Task: Look for Airbnb options in Sabanalarga, Colombia from 8th December, 2023 to 12th December, 2023 for 2 adults.1  bedroom having 1 bed and 1 bathroom. Amenities needed are: washing machine. Look for 4 properties as per requirement.
Action: Mouse moved to (706, 262)
Screenshot: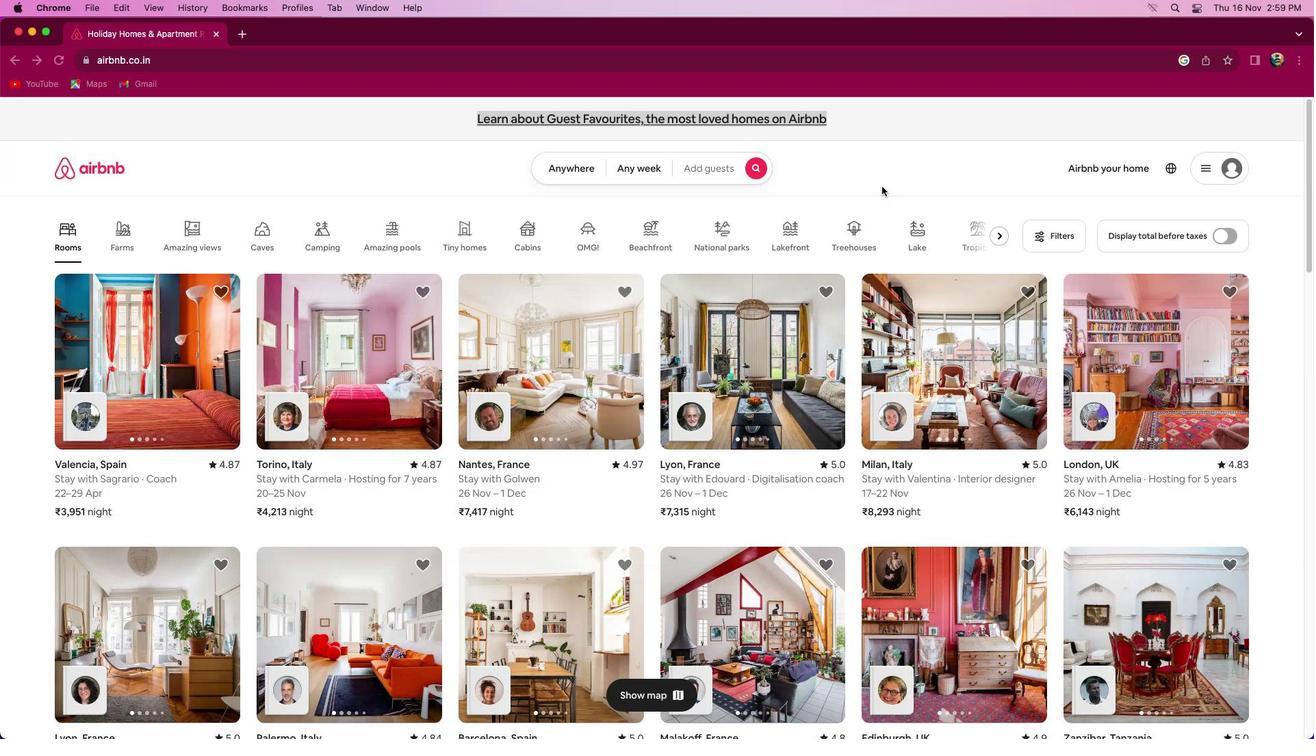 
Action: Mouse pressed left at (706, 262)
Screenshot: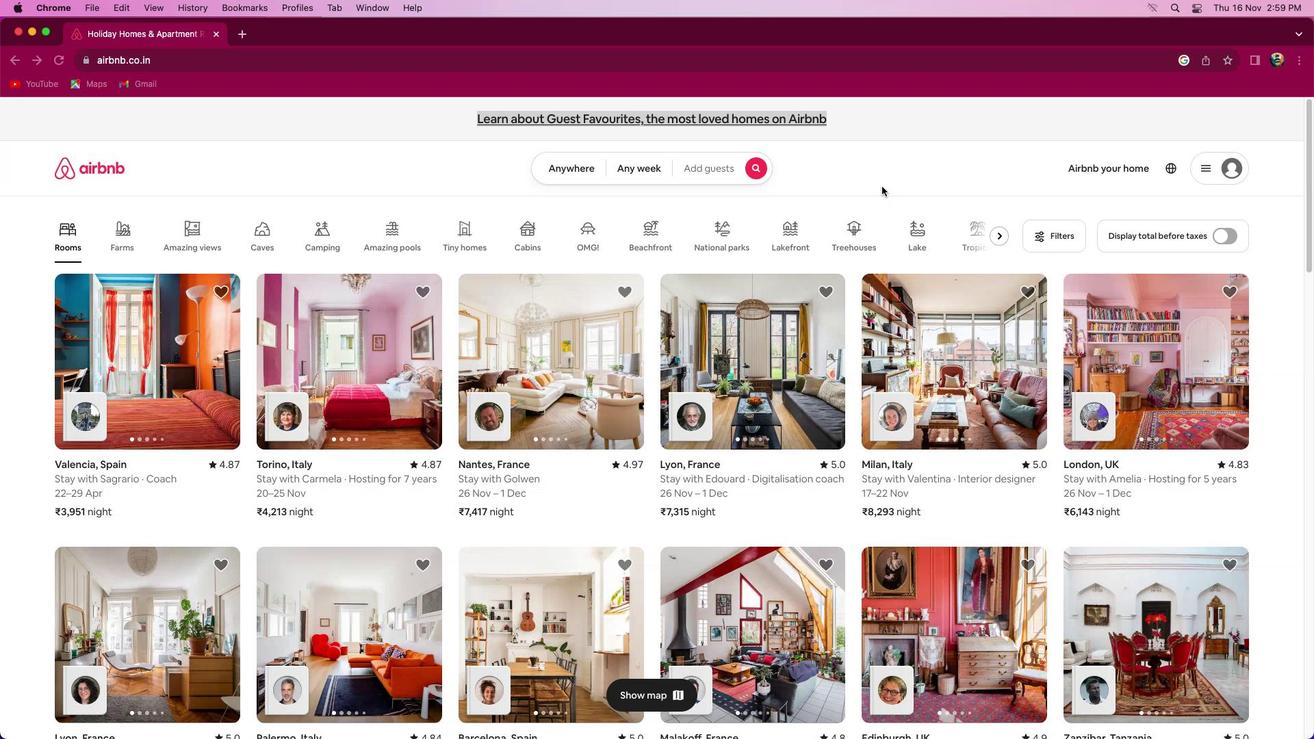 
Action: Mouse moved to (514, 249)
Screenshot: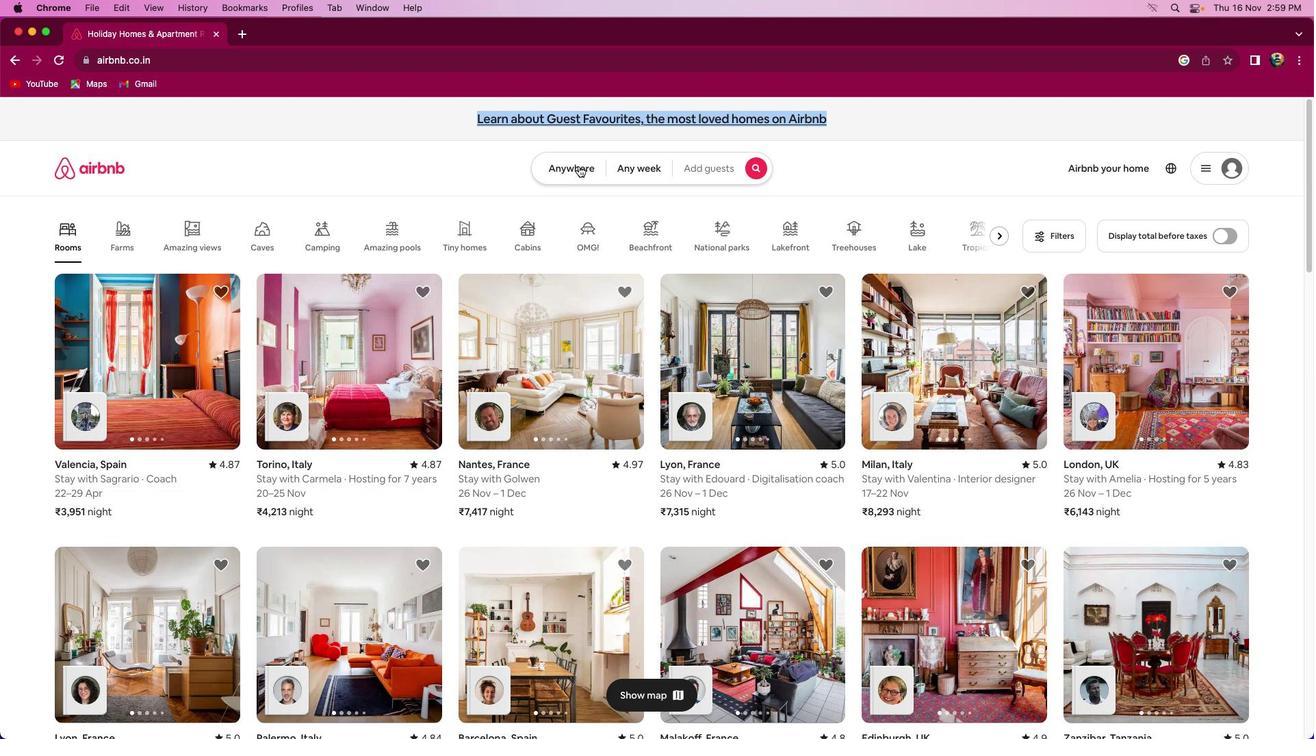 
Action: Mouse pressed left at (514, 249)
Screenshot: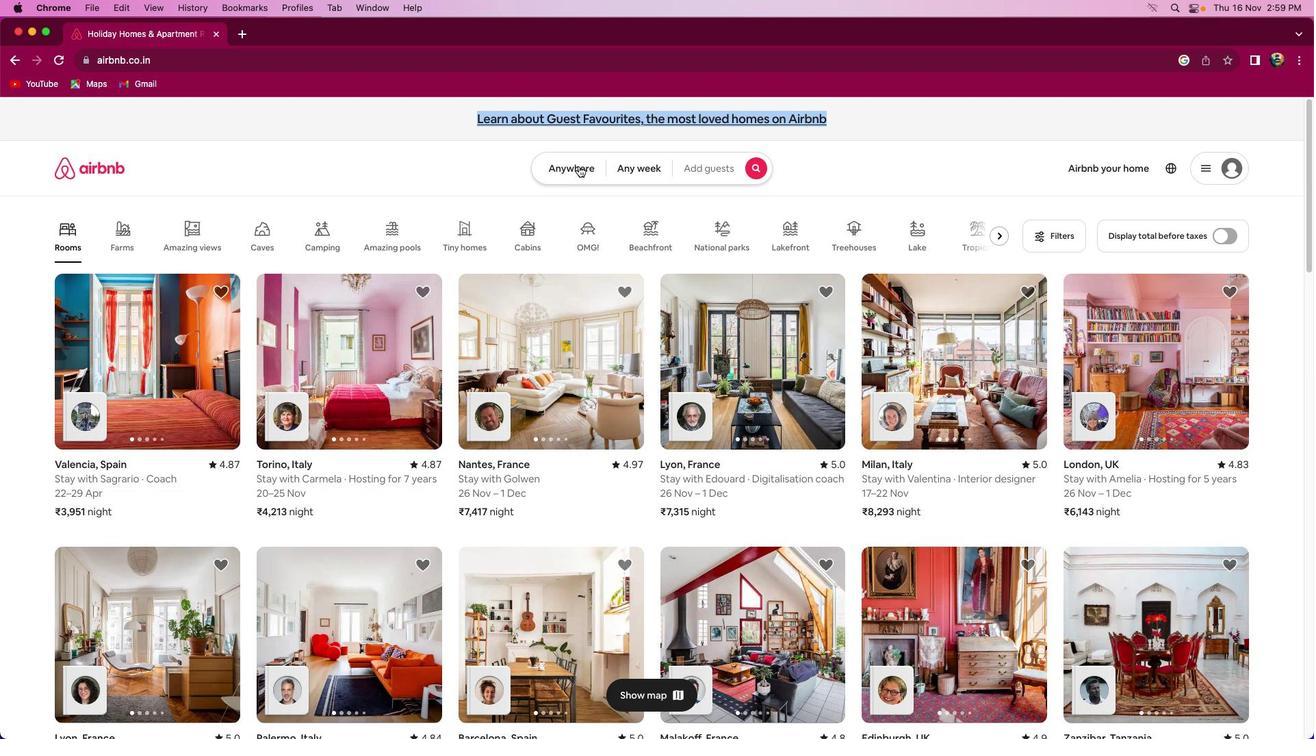 
Action: Mouse moved to (462, 280)
Screenshot: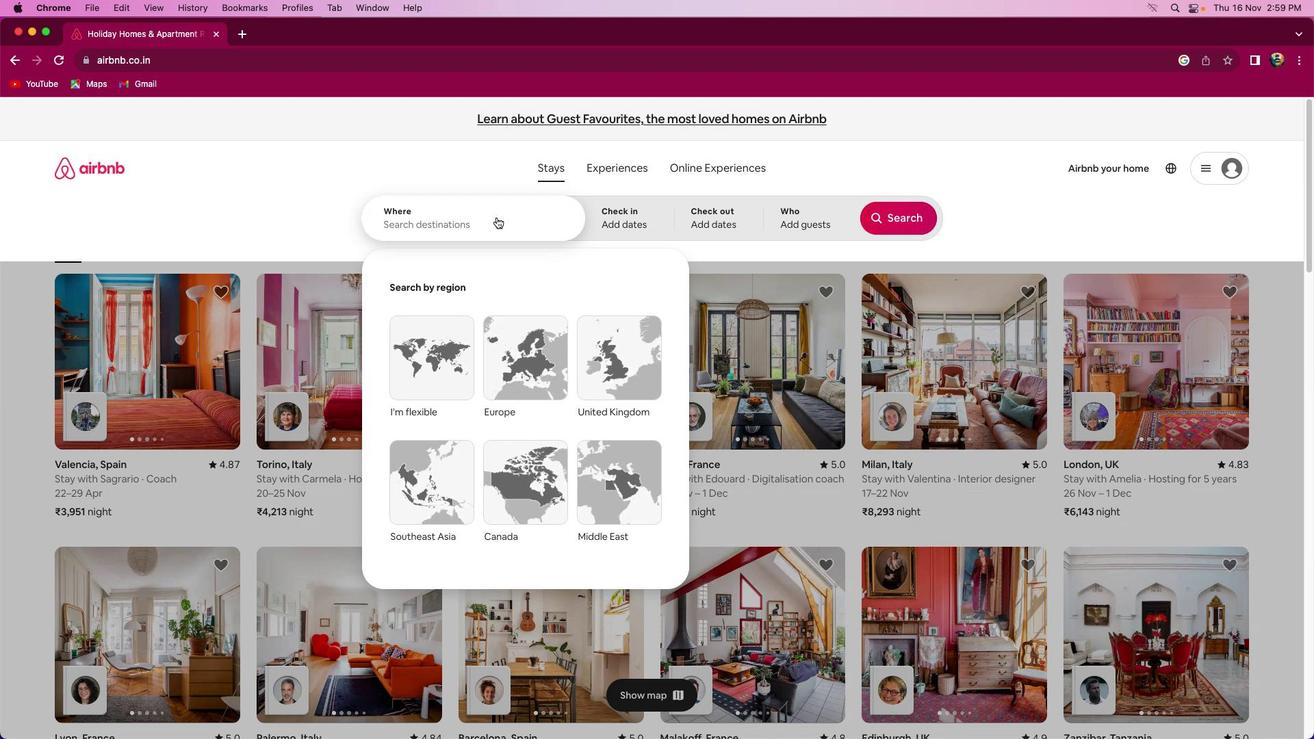 
Action: Mouse pressed left at (462, 280)
Screenshot: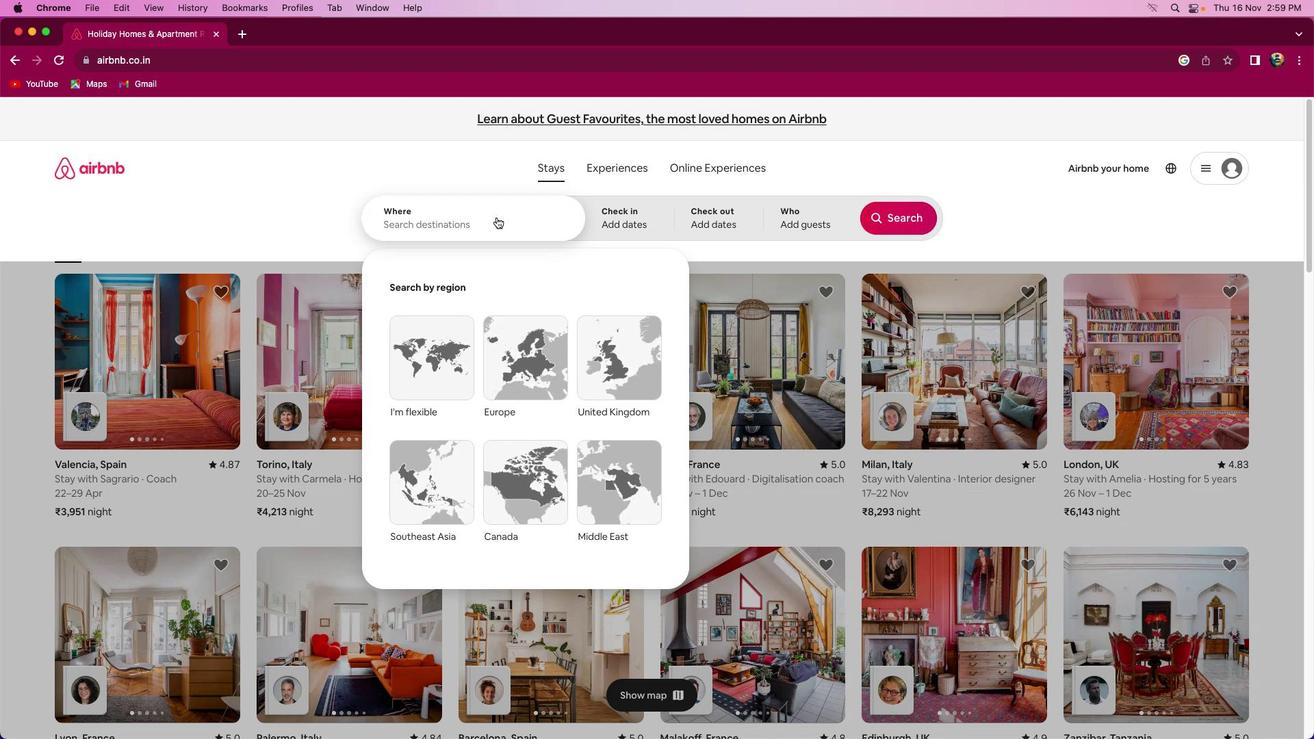 
Action: Key pressed Key.shift_r'S''a''b''a''n''a''l''a''r''g''a'','Key.spaceKey.shift_r'C''o''l''o''m''b''i''a'
Screenshot: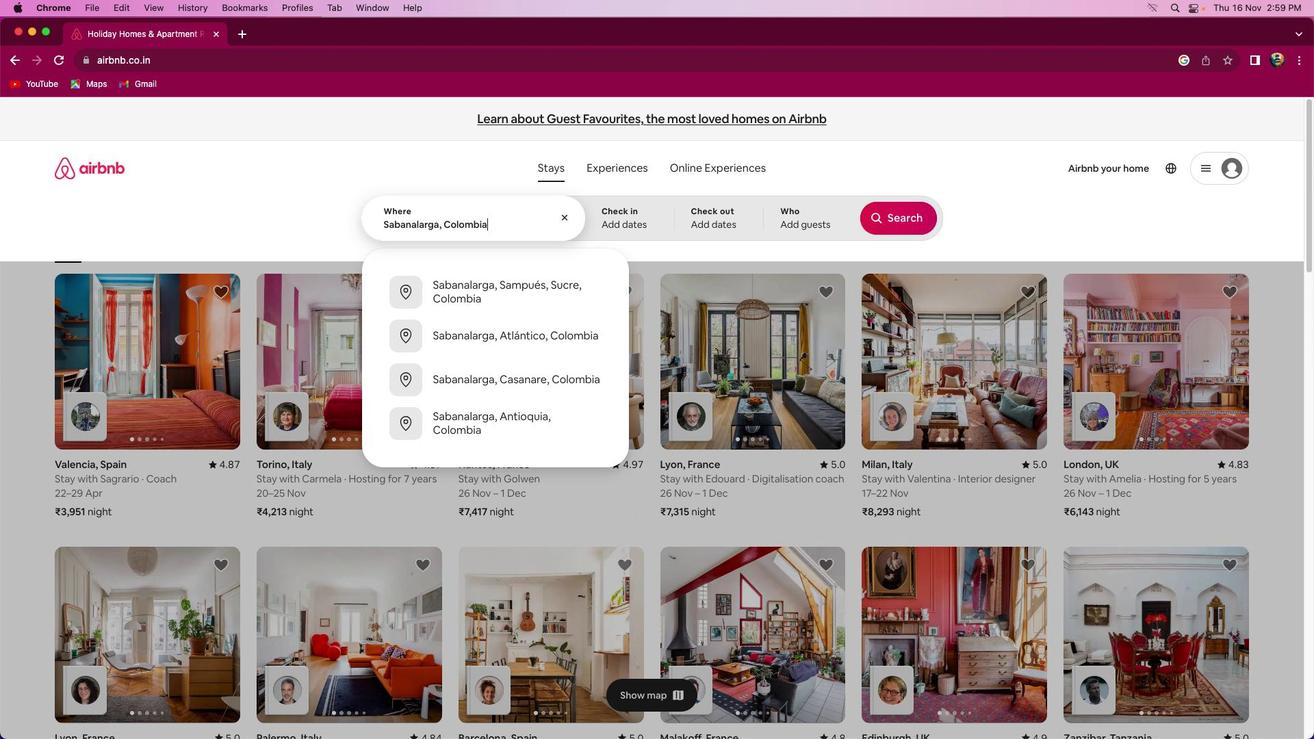 
Action: Mouse moved to (538, 279)
Screenshot: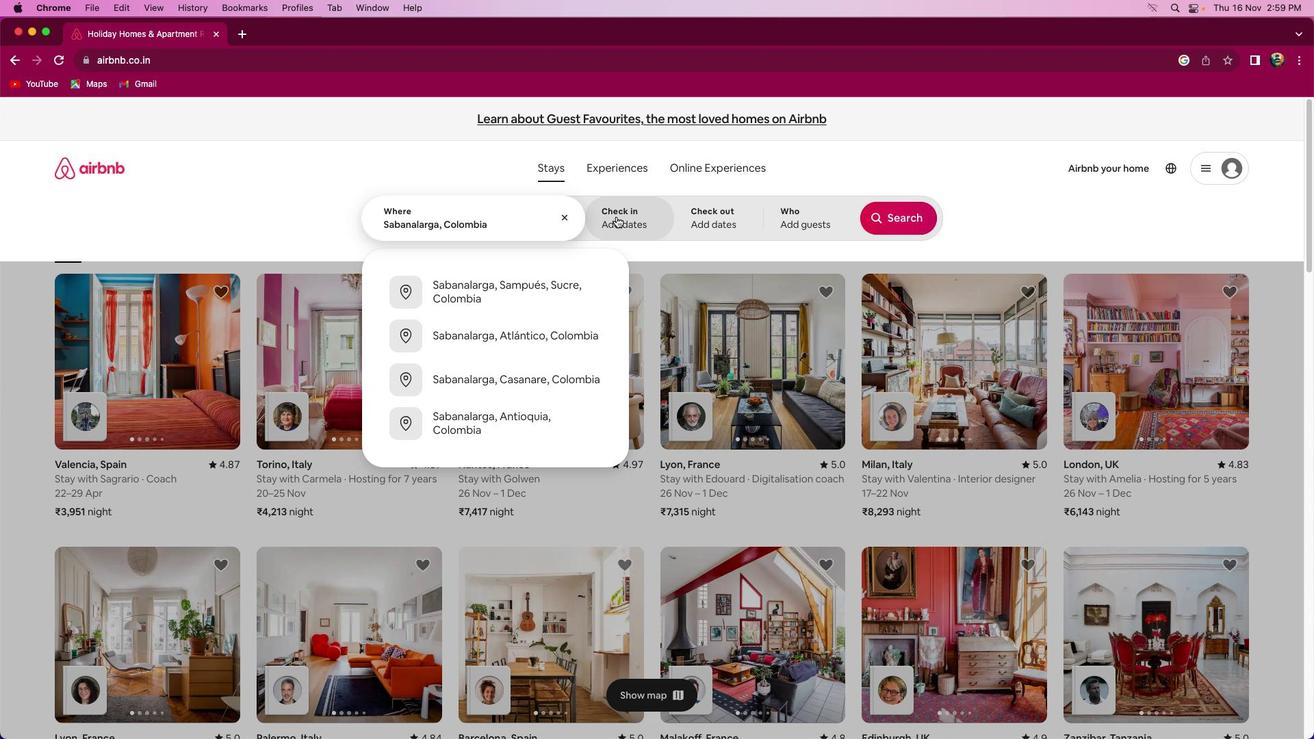 
Action: Mouse pressed left at (538, 279)
Screenshot: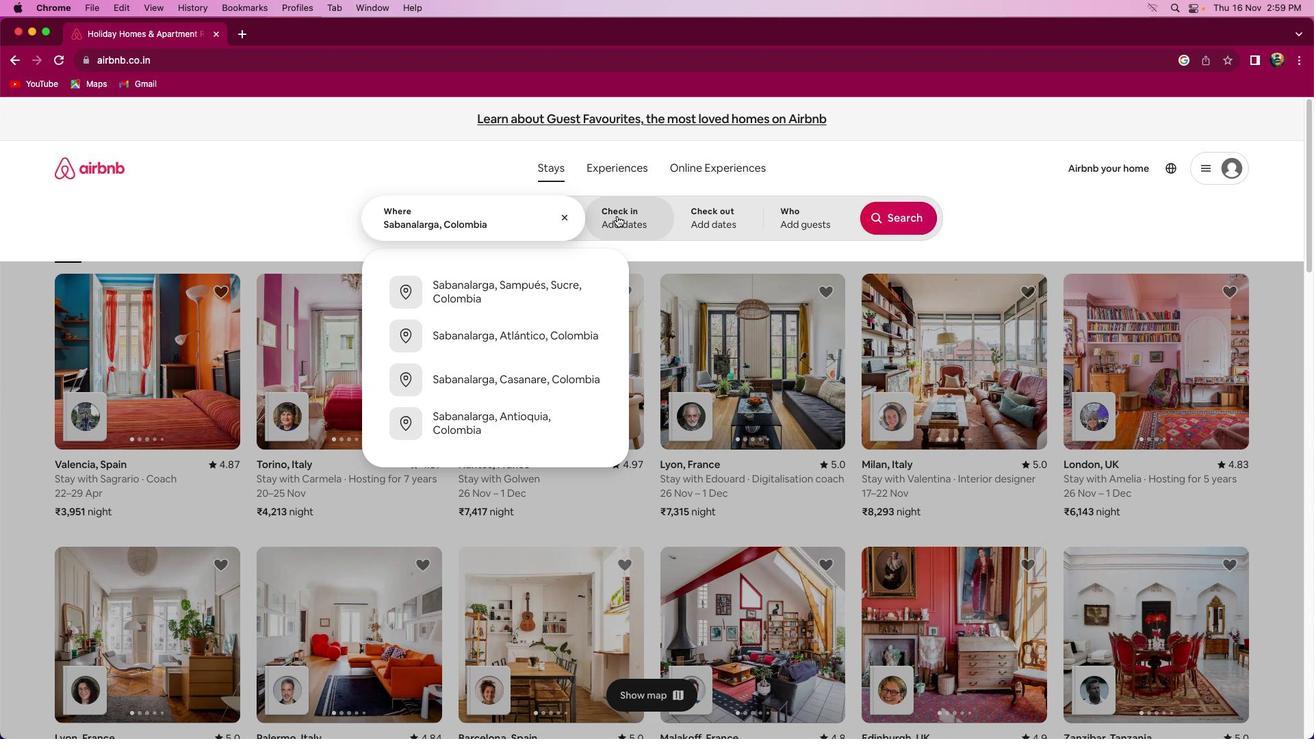 
Action: Mouse moved to (685, 401)
Screenshot: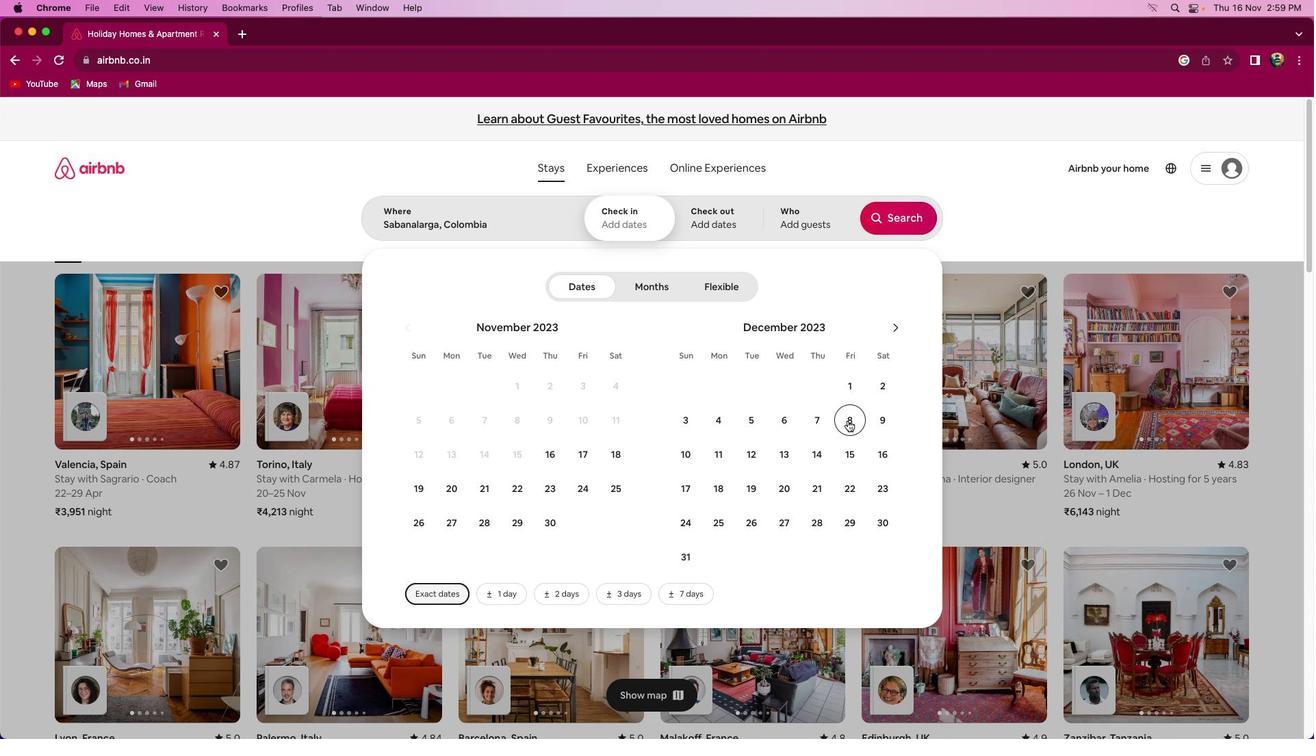 
Action: Mouse pressed left at (685, 401)
Screenshot: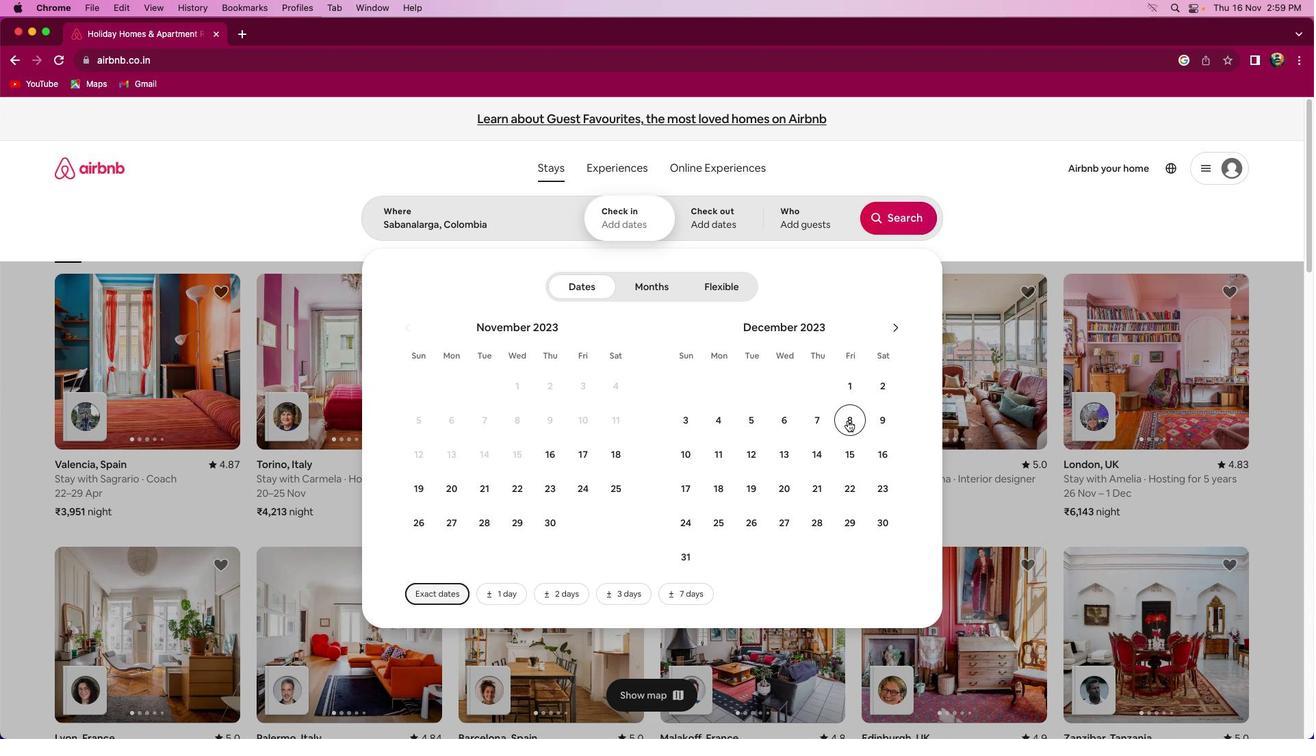 
Action: Mouse moved to (622, 424)
Screenshot: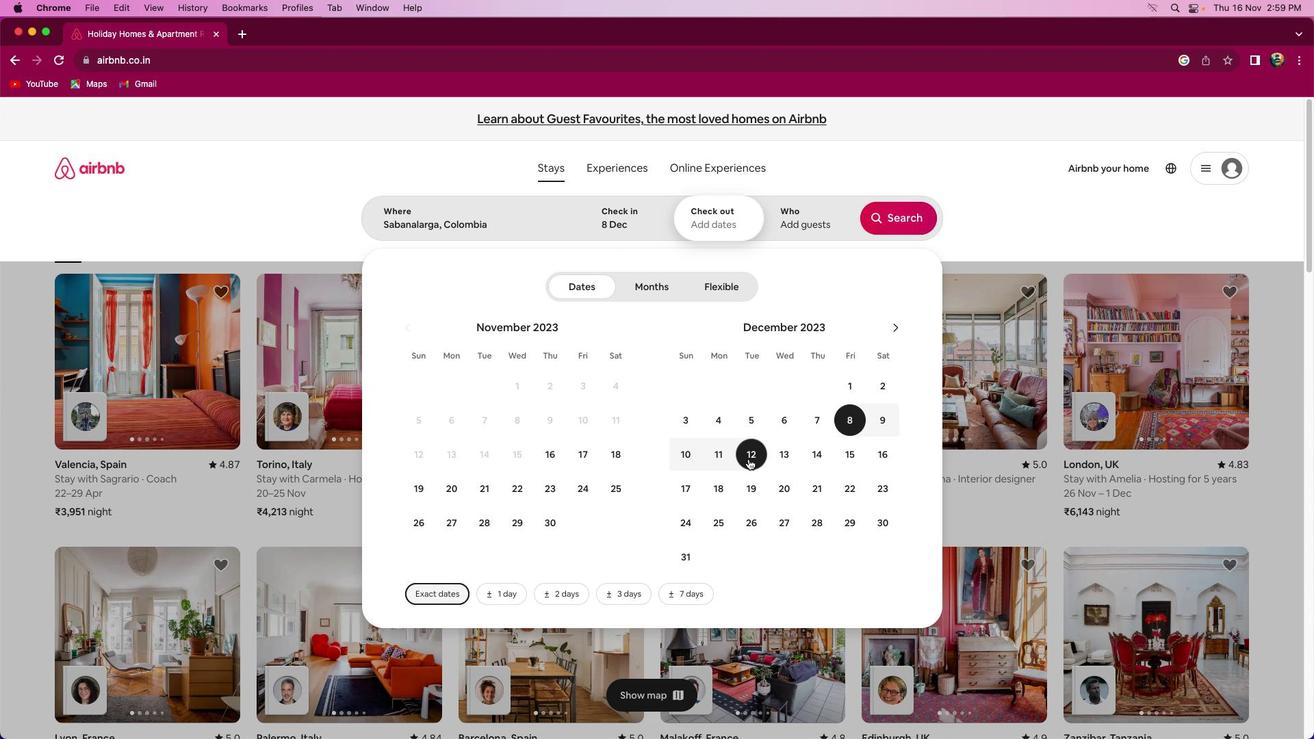 
Action: Mouse pressed left at (622, 424)
Screenshot: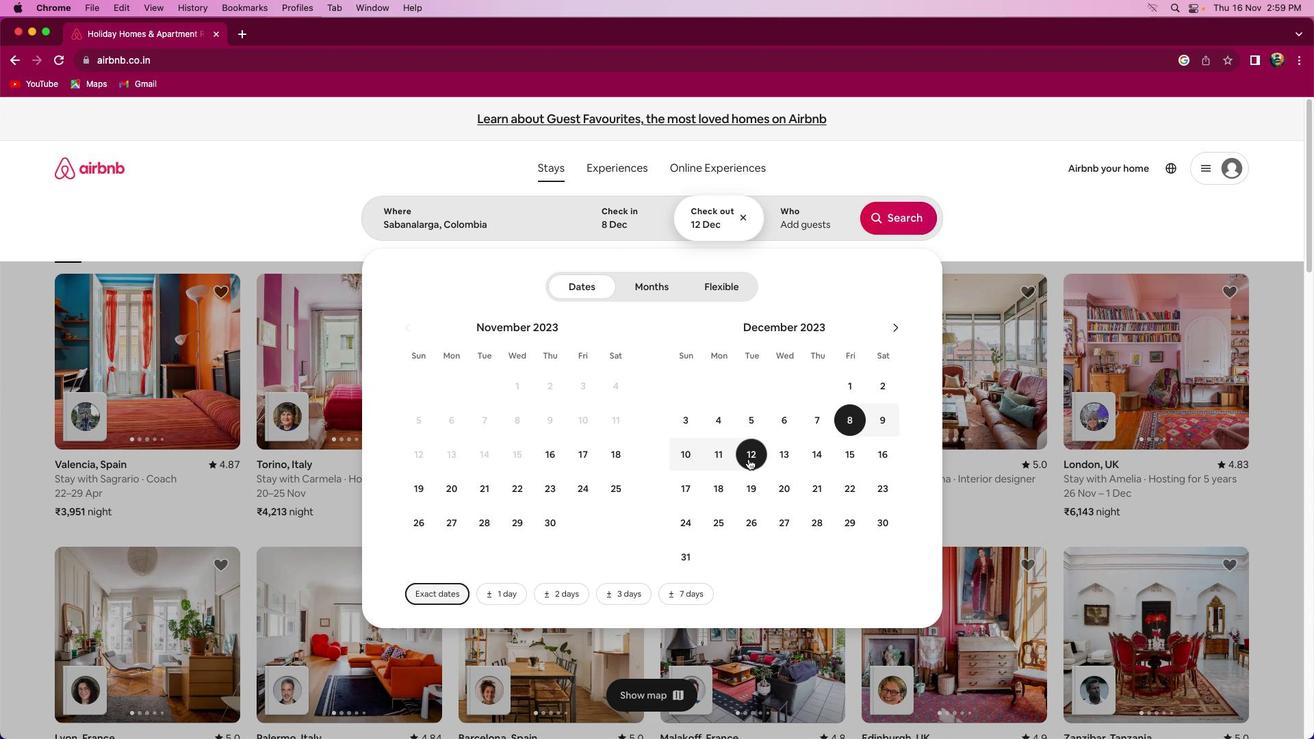
Action: Mouse moved to (624, 421)
Screenshot: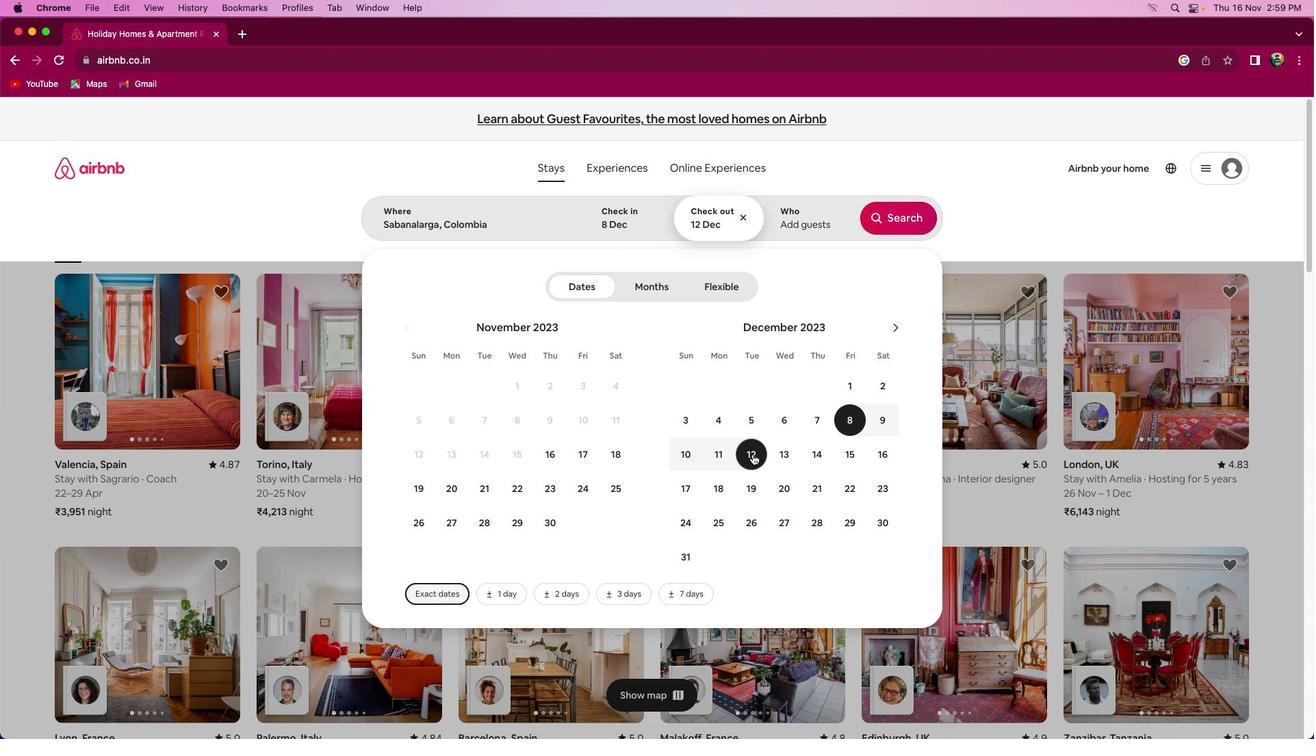 
Action: Mouse scrolled (624, 421) with delta (146, 150)
Screenshot: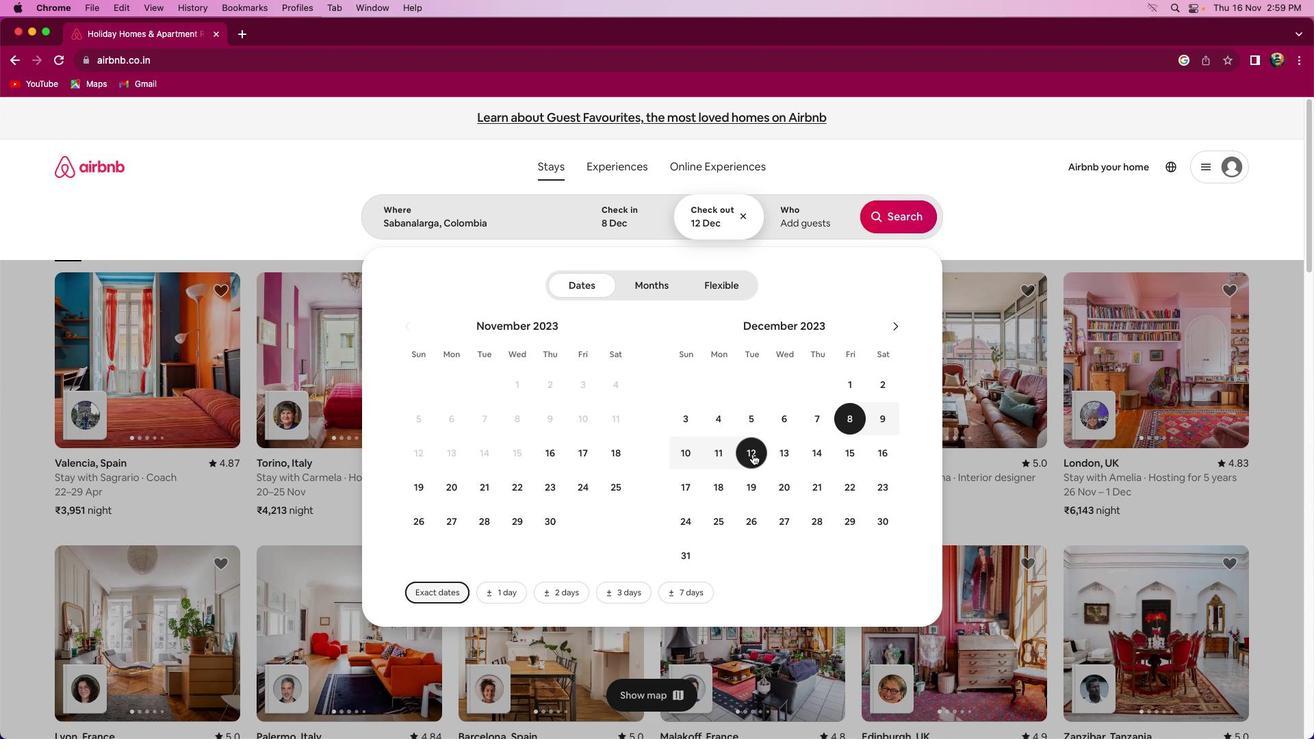 
Action: Mouse scrolled (624, 421) with delta (146, 150)
Screenshot: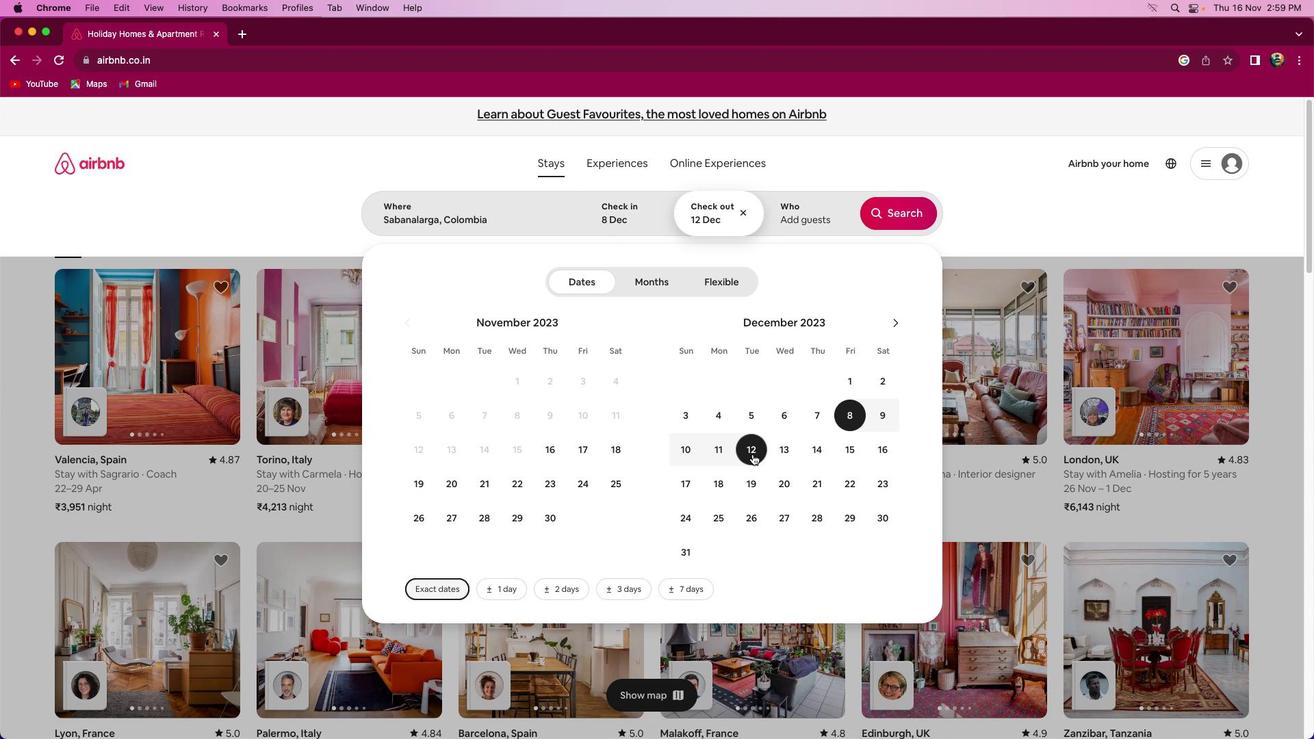 
Action: Mouse moved to (624, 421)
Screenshot: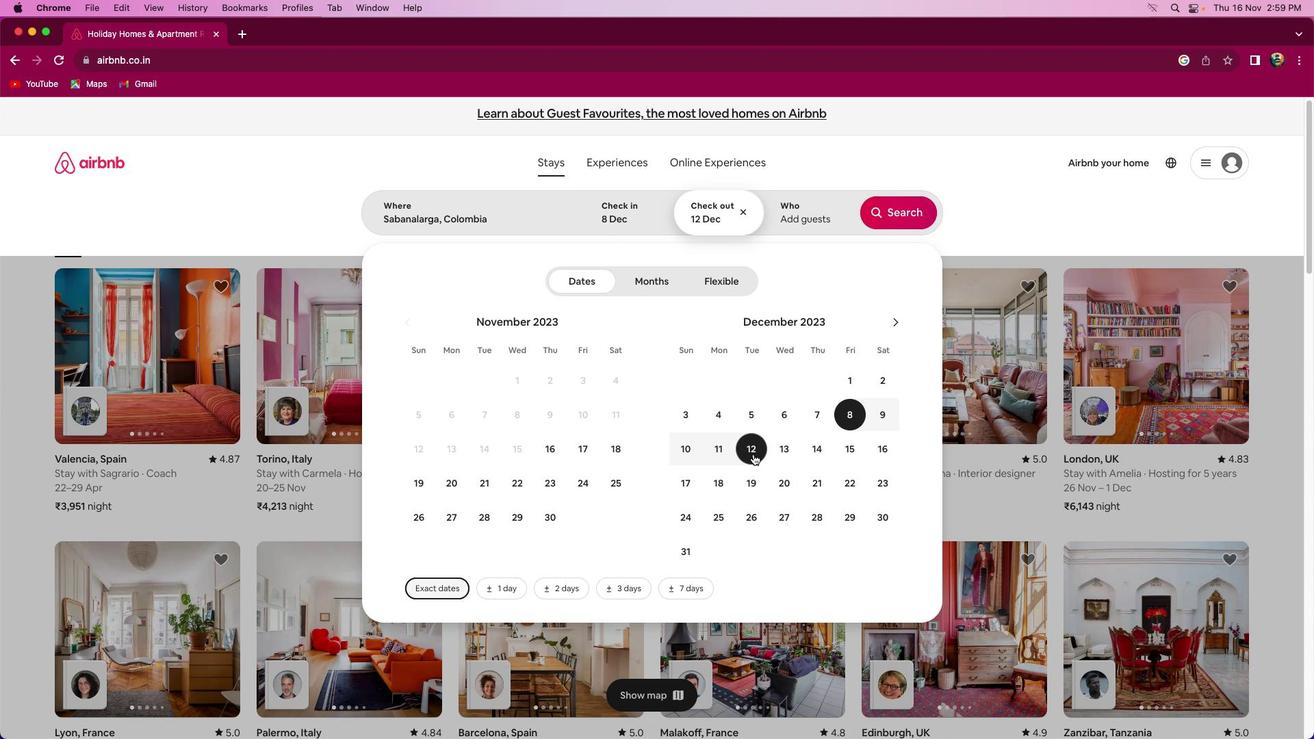 
Action: Mouse scrolled (624, 421) with delta (146, 150)
Screenshot: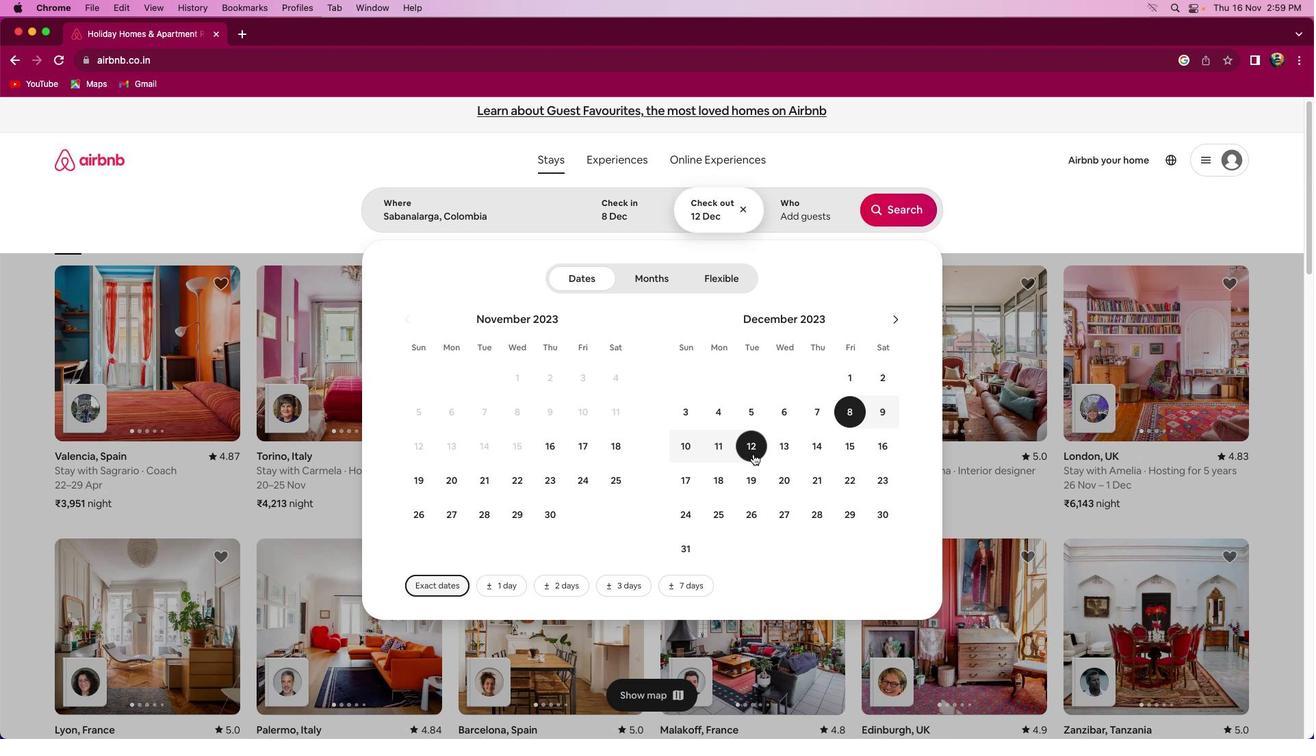 
Action: Mouse scrolled (624, 421) with delta (146, 150)
Screenshot: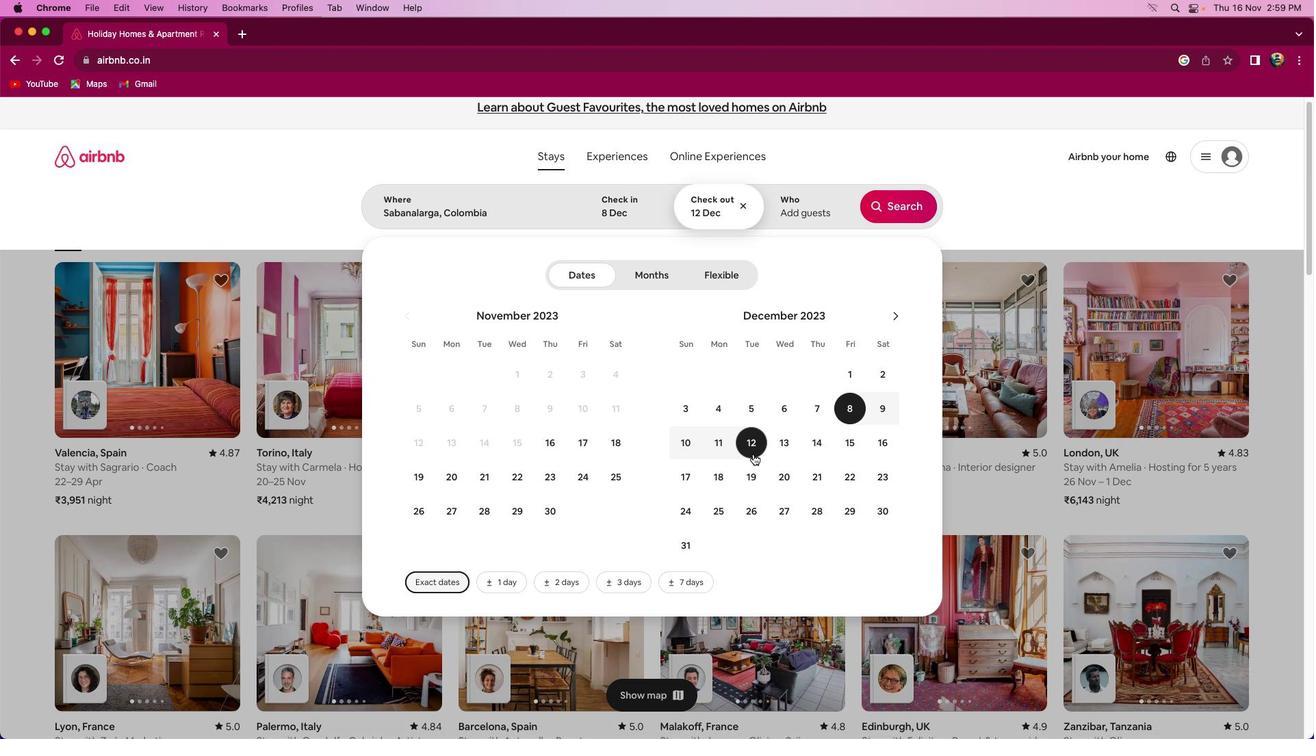 
Action: Mouse scrolled (624, 421) with delta (146, 150)
Screenshot: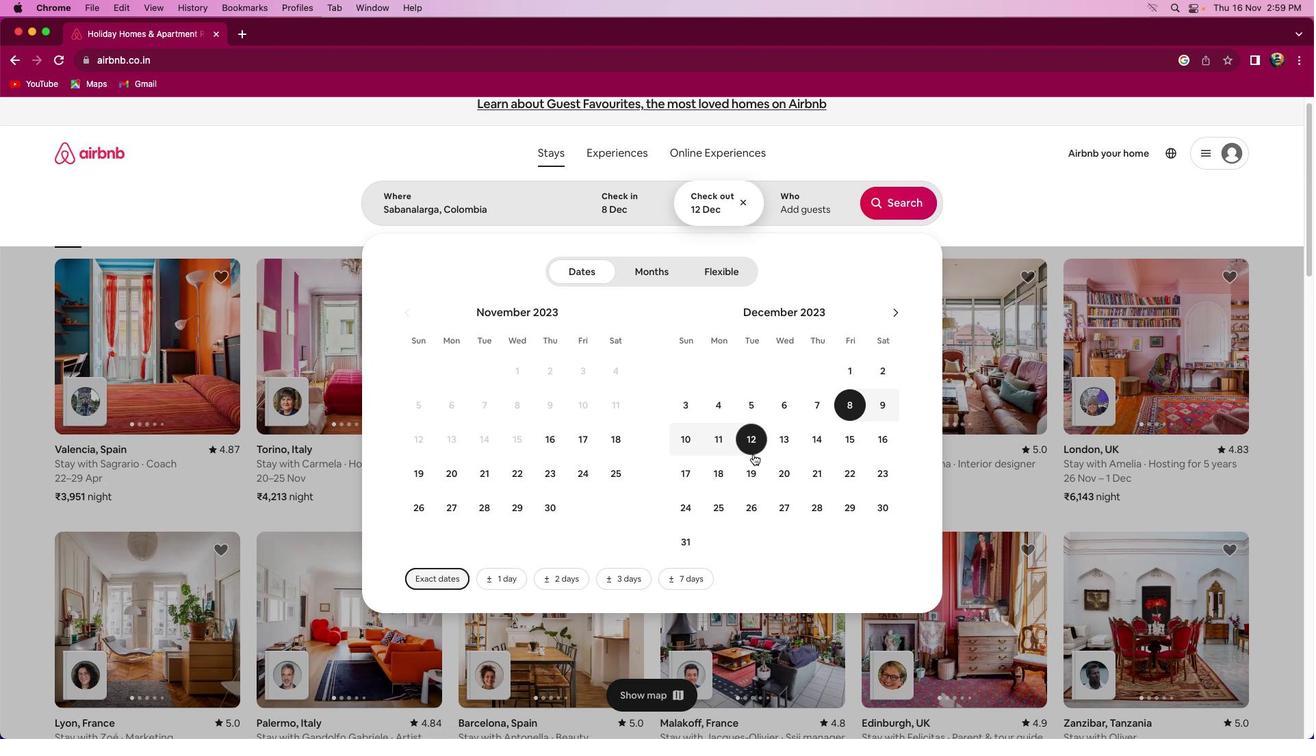 
Action: Mouse scrolled (624, 421) with delta (146, 150)
Screenshot: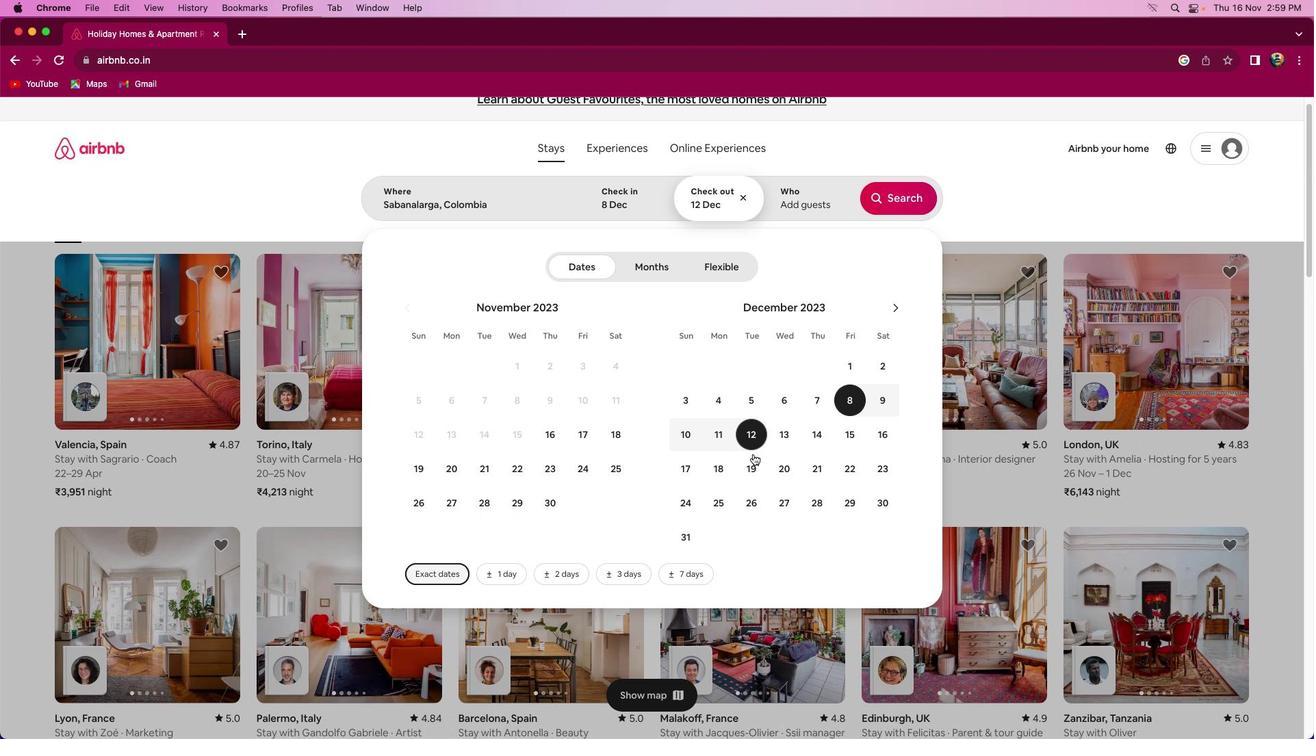 
Action: Mouse scrolled (624, 421) with delta (146, 150)
Screenshot: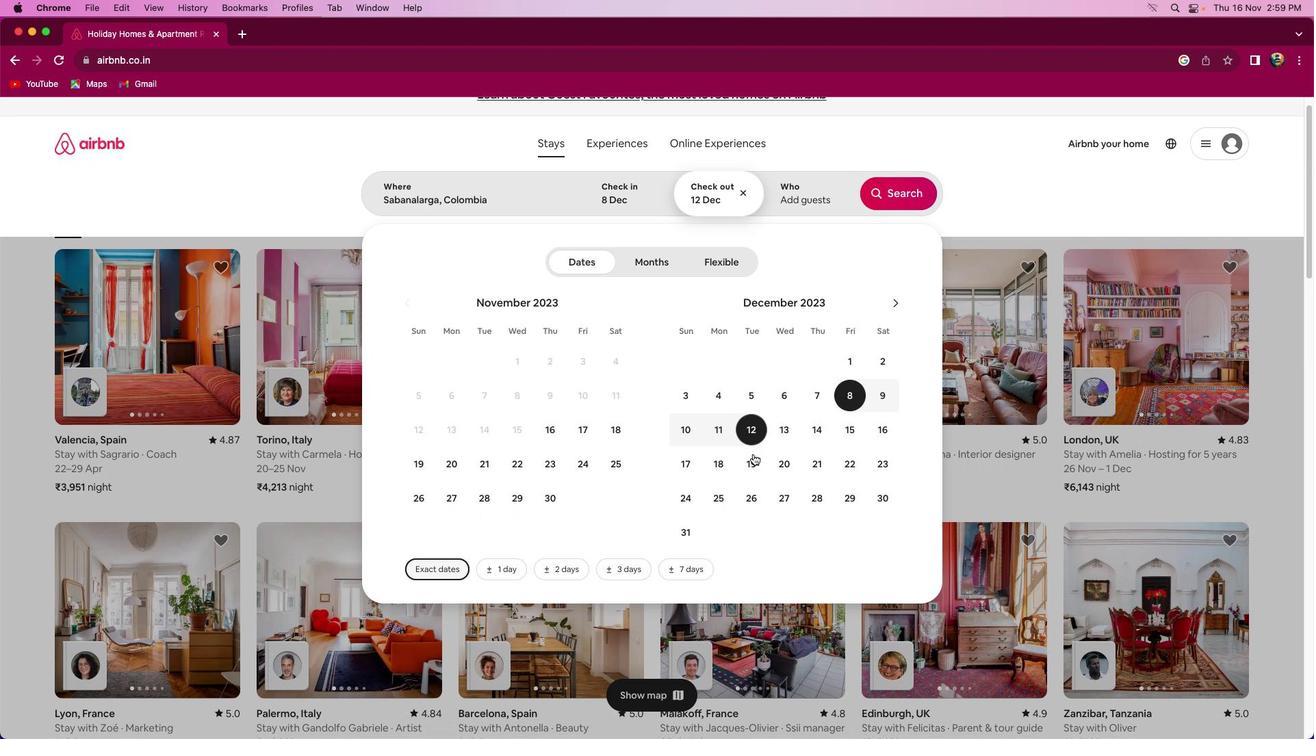 
Action: Mouse scrolled (624, 421) with delta (146, 150)
Screenshot: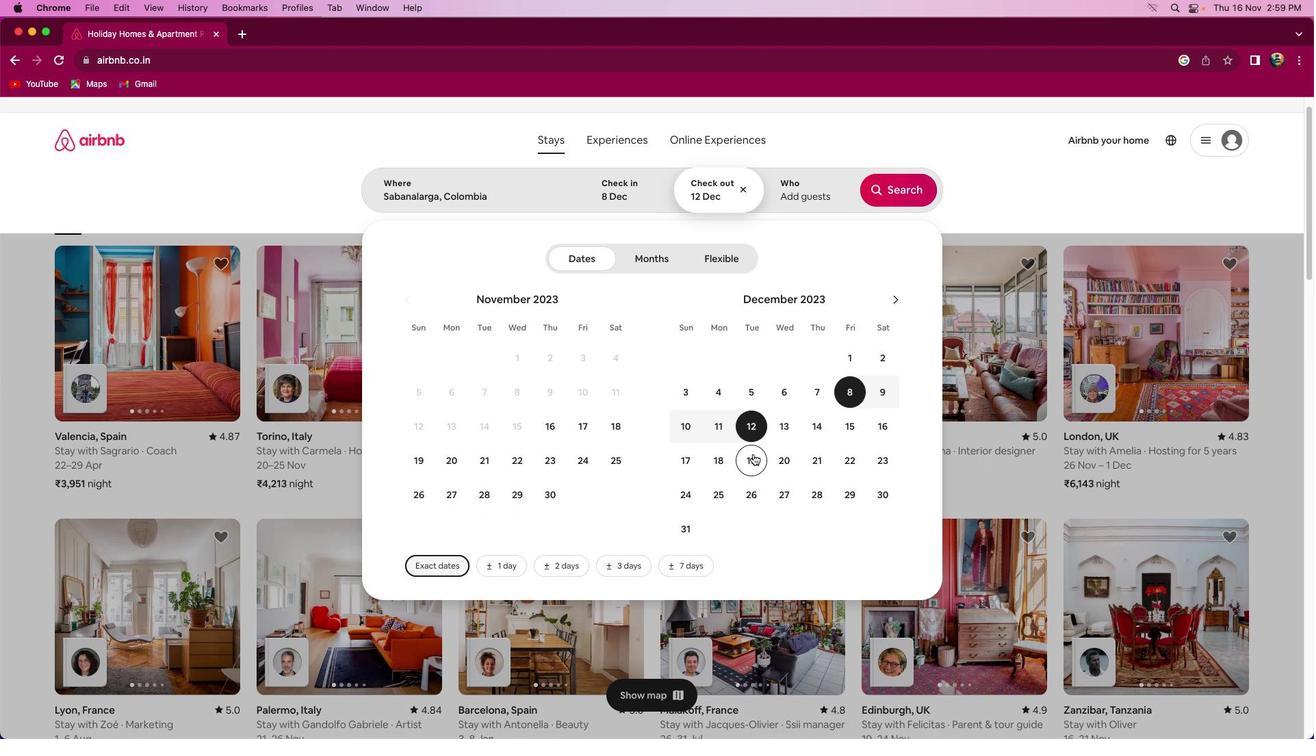 
Action: Mouse scrolled (624, 421) with delta (146, 150)
Screenshot: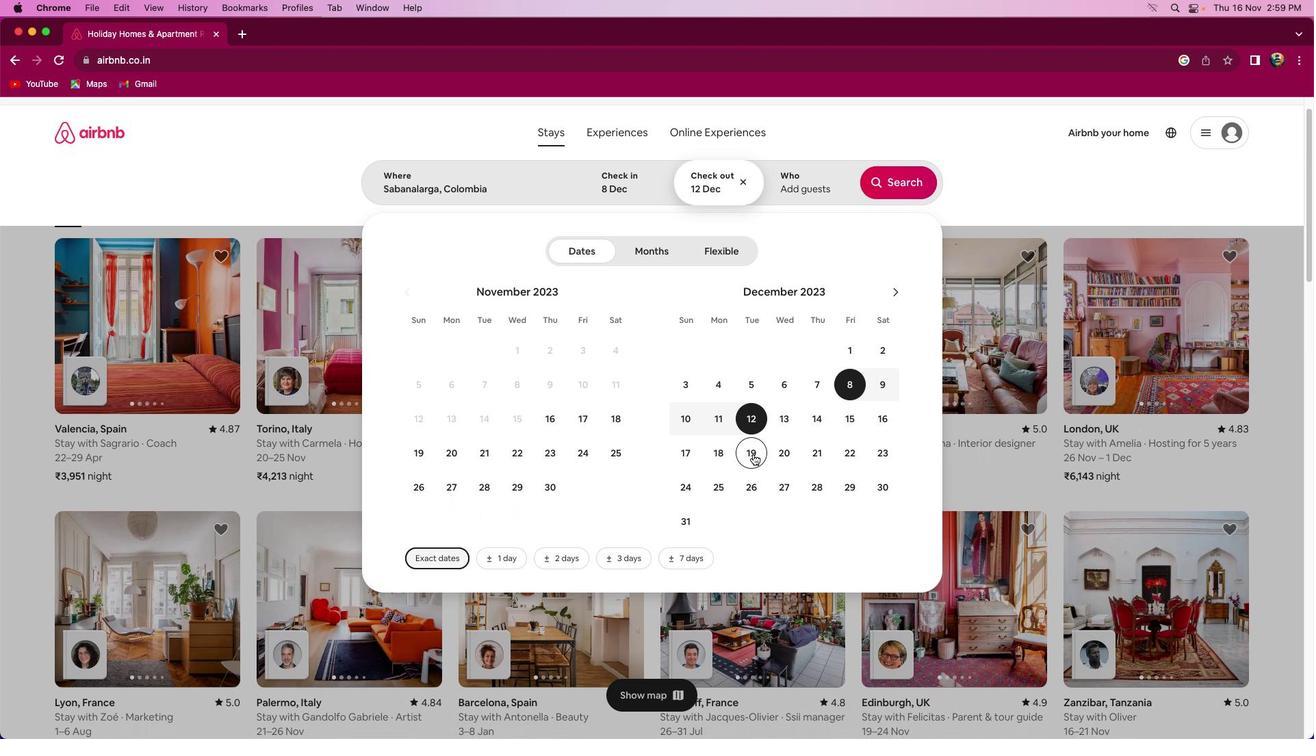 
Action: Mouse scrolled (624, 421) with delta (146, 150)
Screenshot: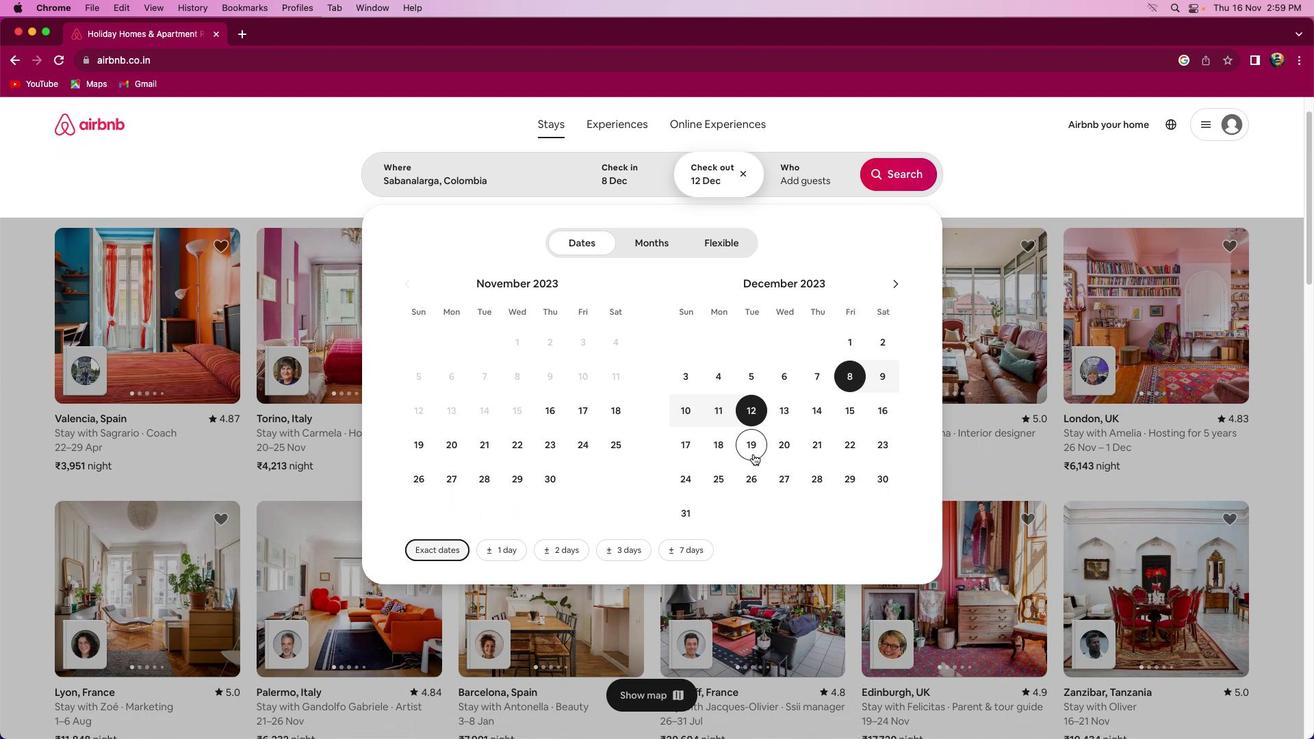 
Action: Mouse scrolled (624, 421) with delta (146, 150)
Screenshot: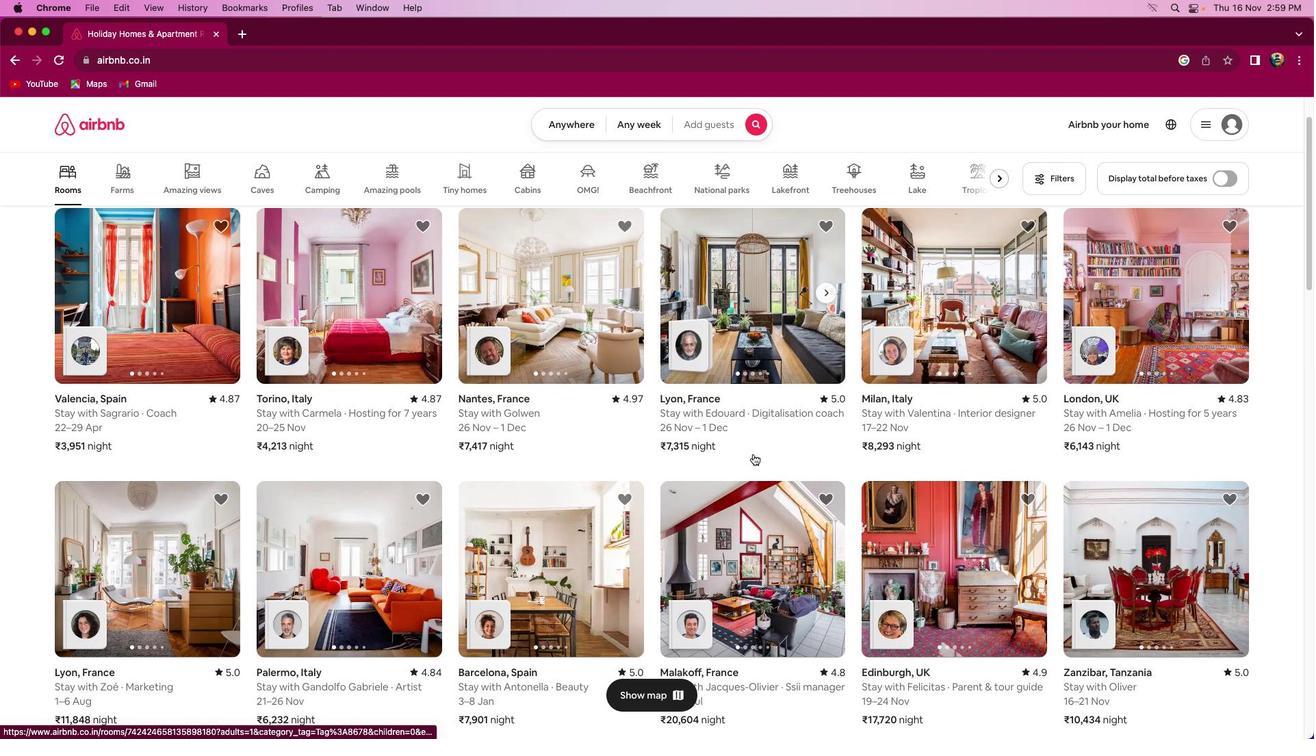 
Action: Mouse scrolled (624, 421) with delta (146, 150)
Screenshot: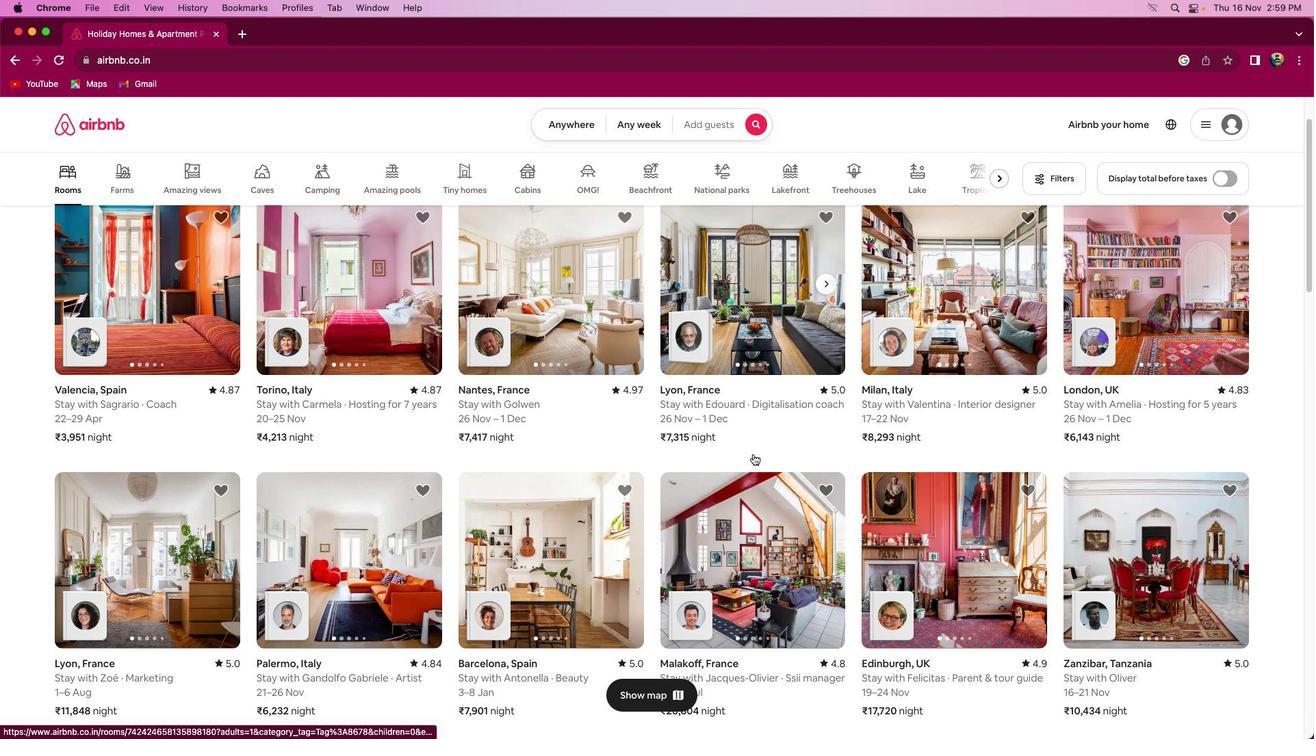 
Action: Mouse moved to (586, 210)
Screenshot: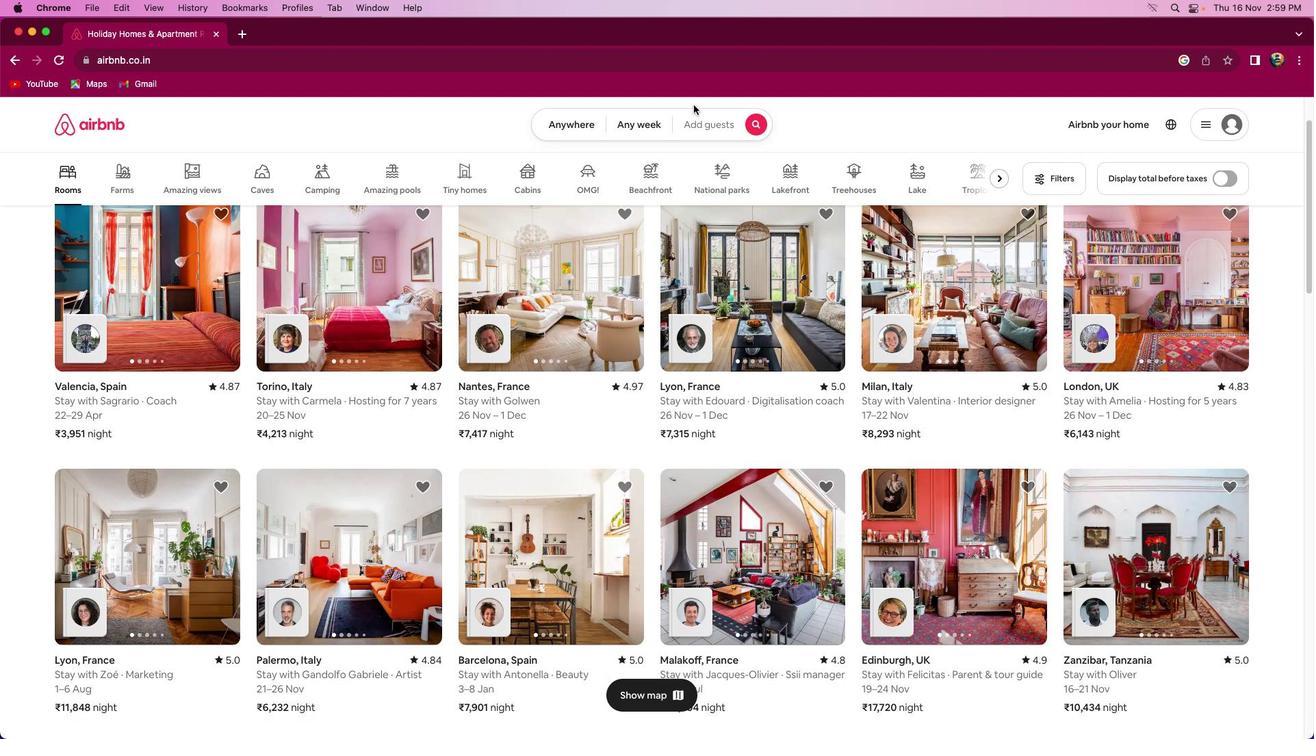 
Action: Mouse pressed left at (586, 210)
Screenshot: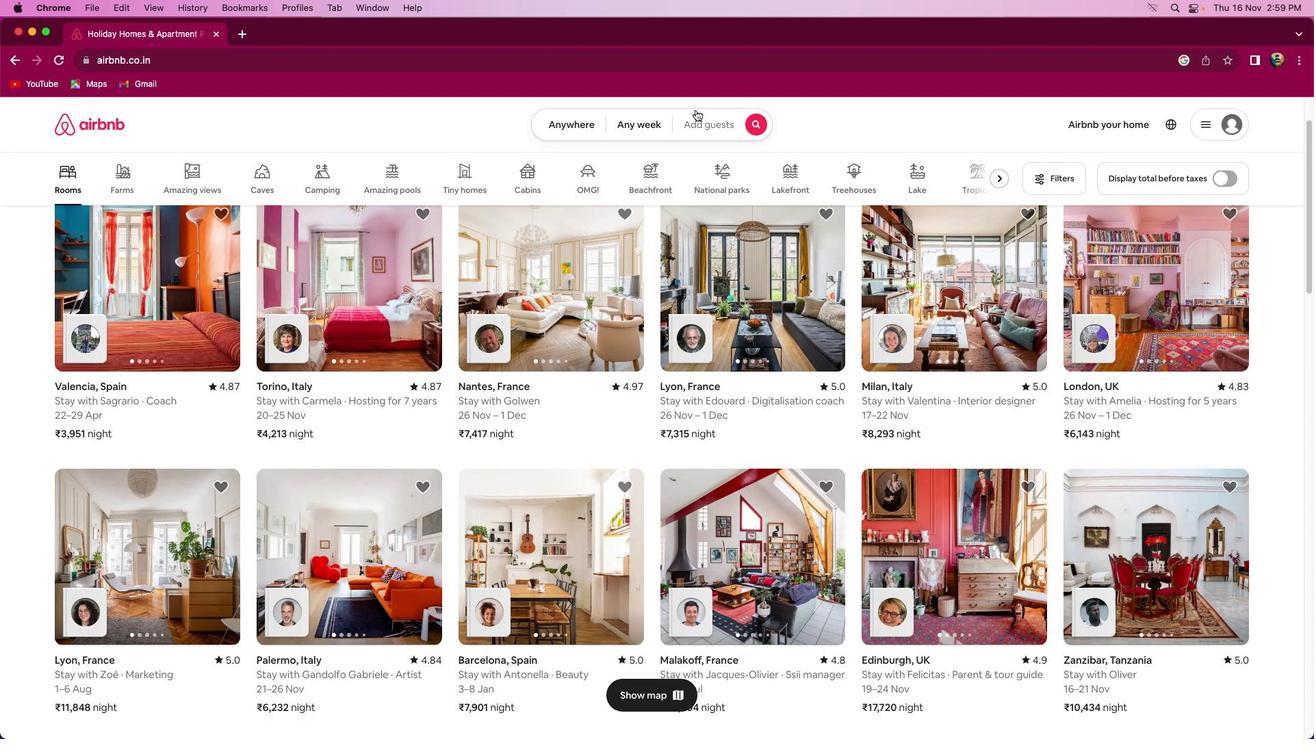 
Action: Mouse moved to (589, 220)
Screenshot: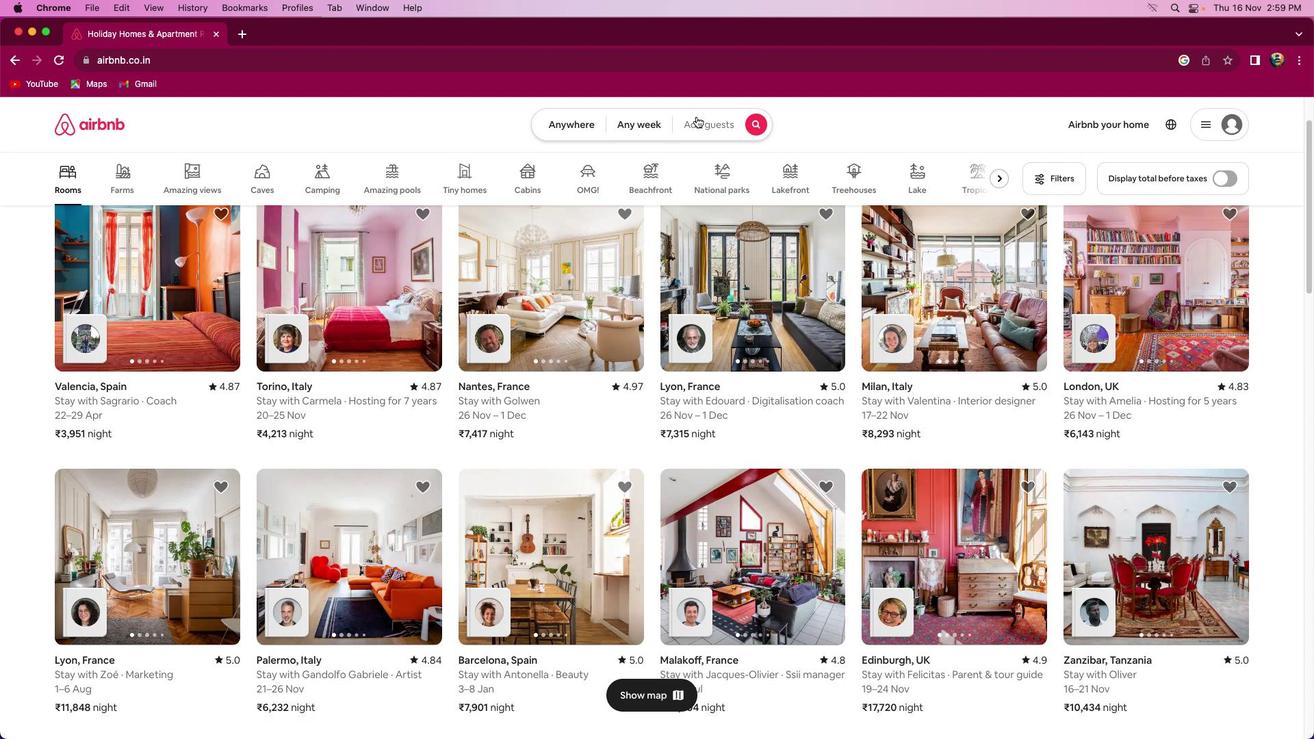 
Action: Mouse pressed left at (589, 220)
Screenshot: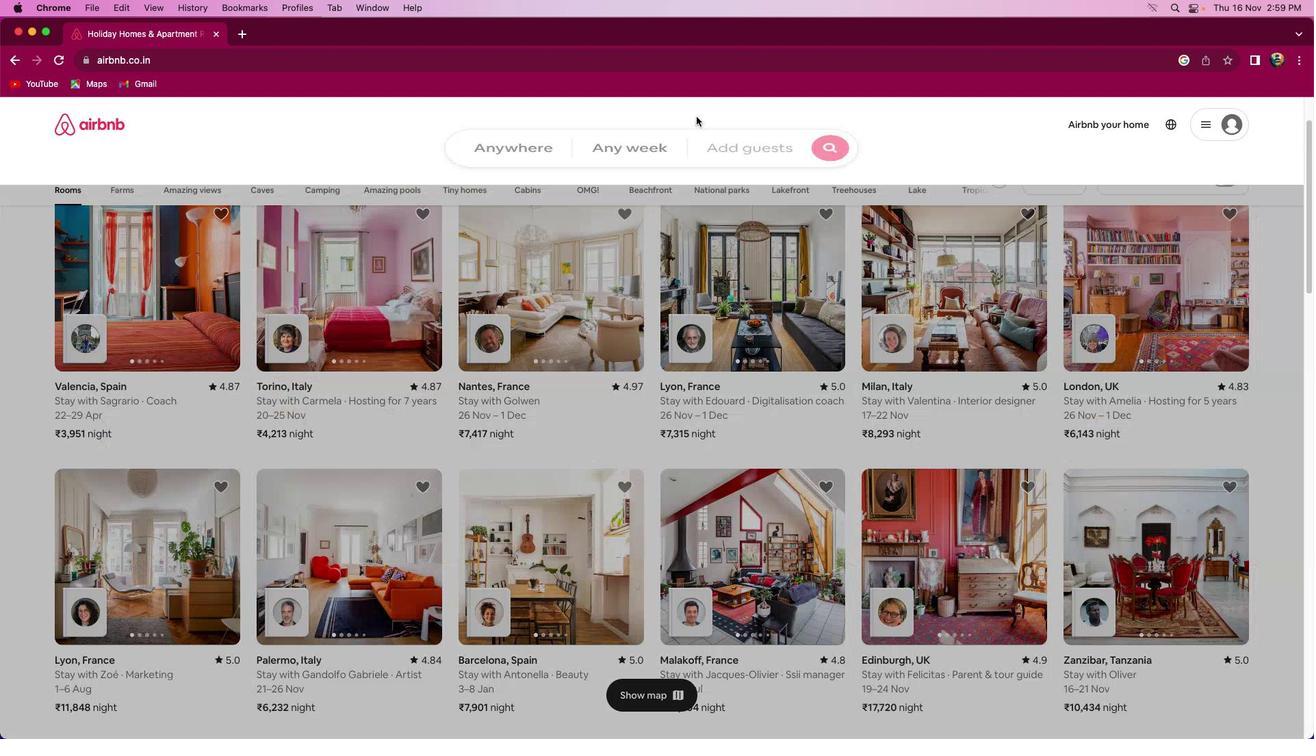 
Action: Mouse moved to (590, 258)
Screenshot: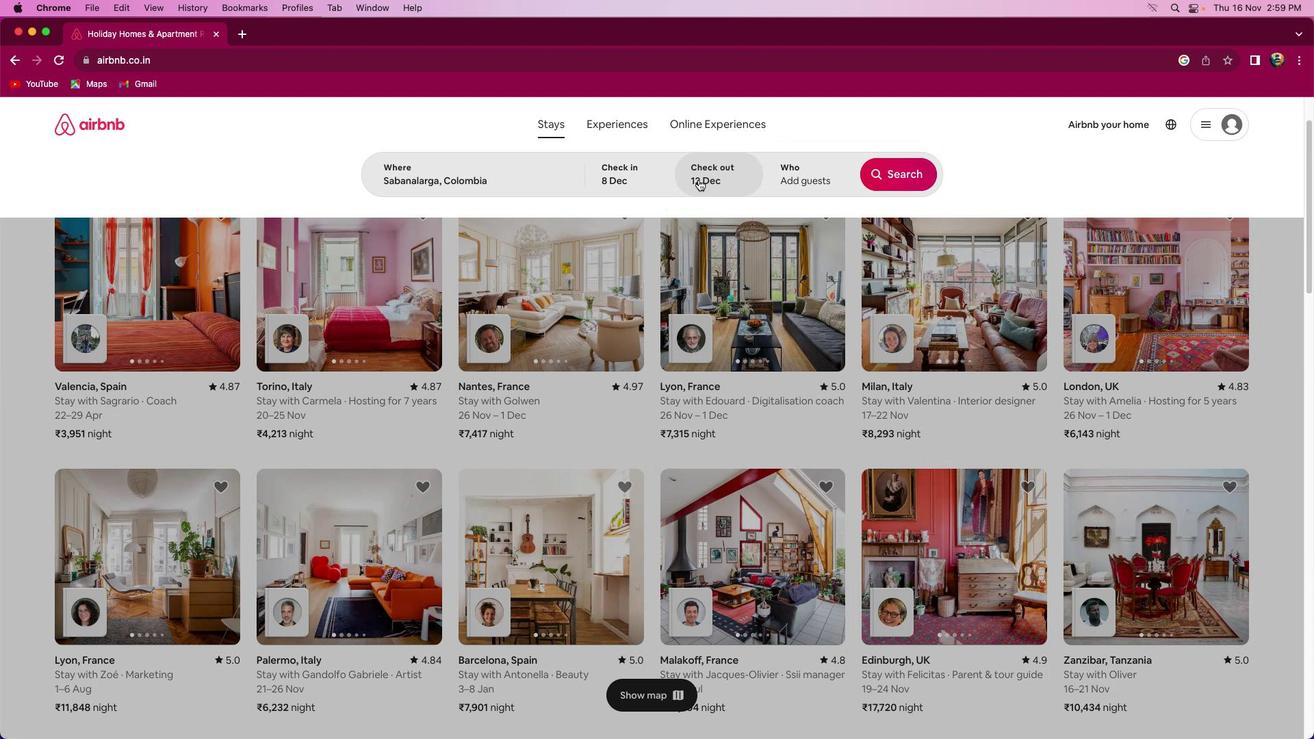 
Action: Mouse pressed left at (590, 258)
Screenshot: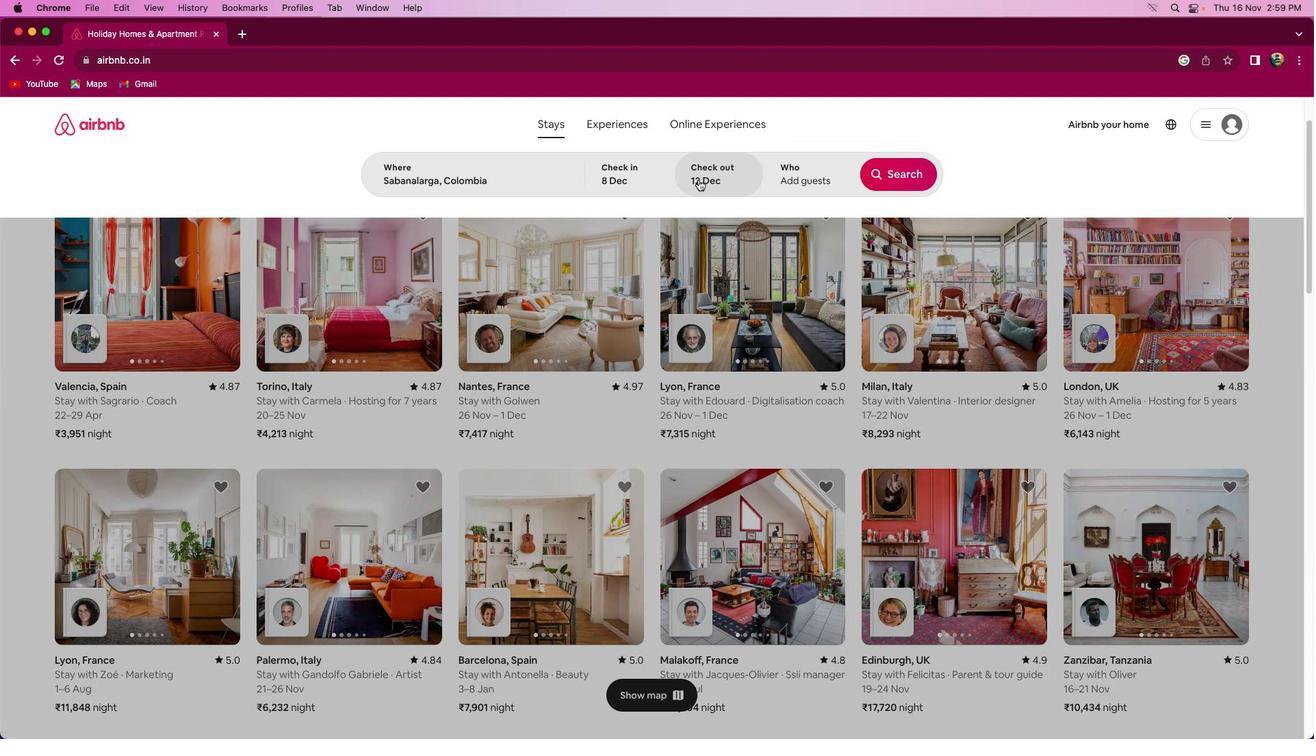 
Action: Mouse moved to (648, 251)
Screenshot: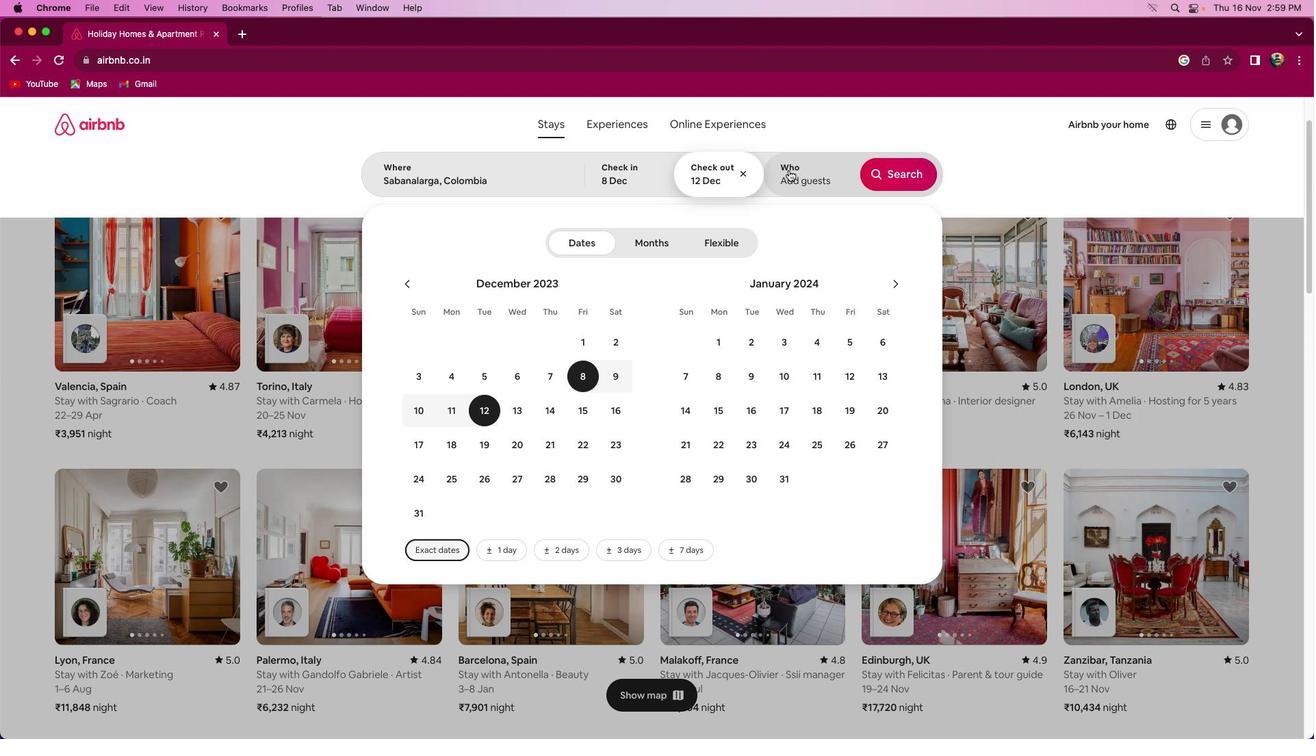 
Action: Mouse pressed left at (648, 251)
Screenshot: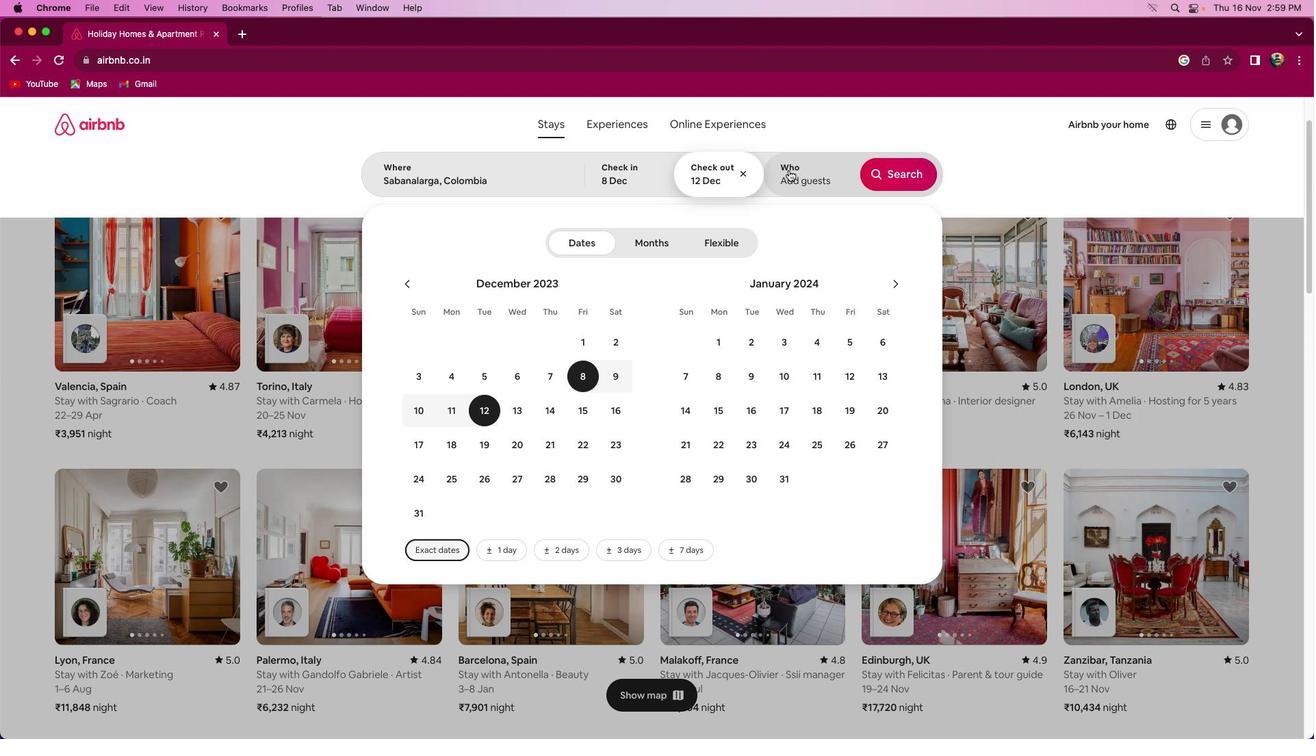 
Action: Mouse moved to (719, 299)
Screenshot: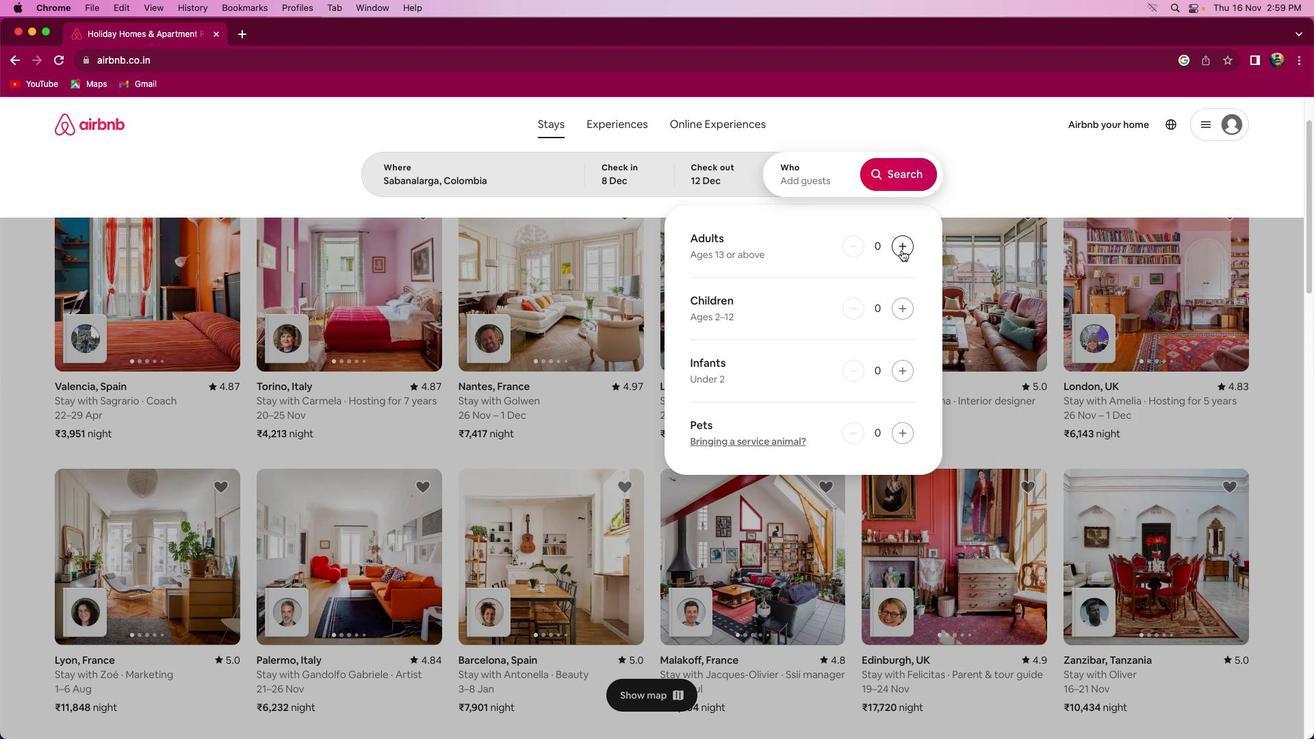 
Action: Mouse pressed left at (719, 299)
Screenshot: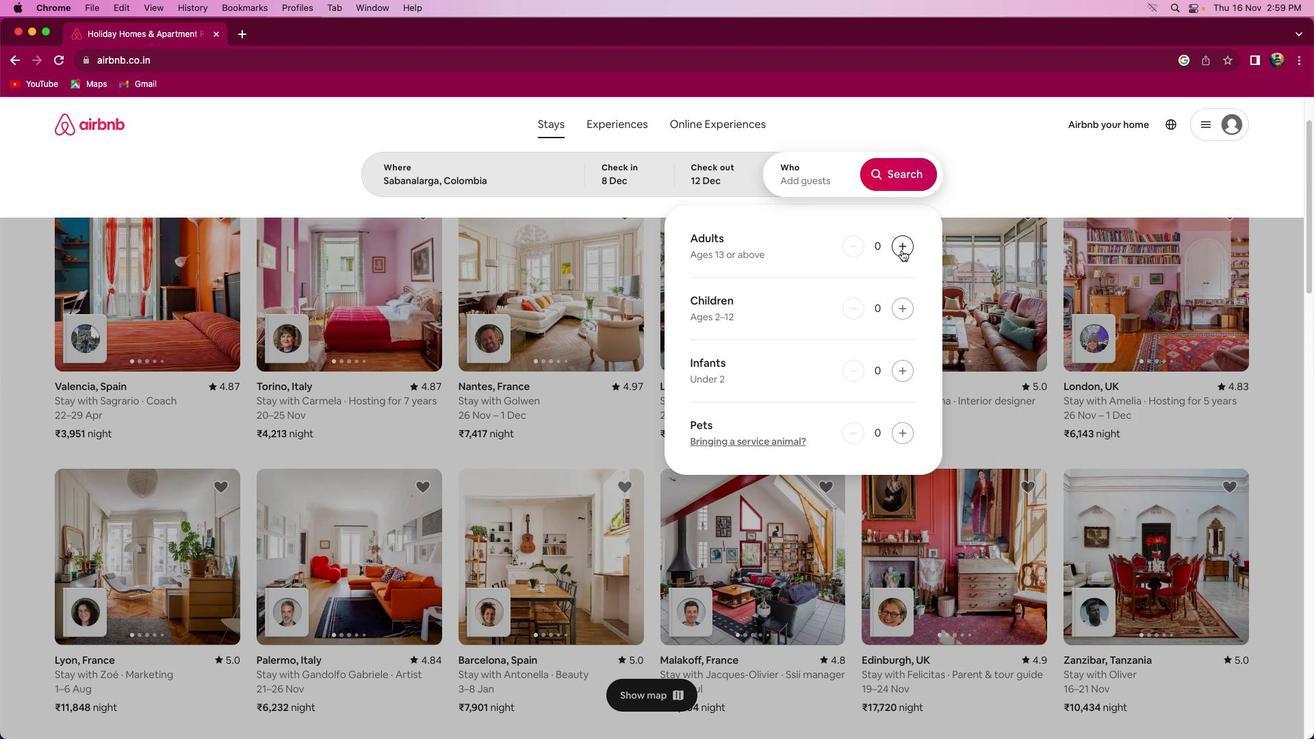 
Action: Mouse pressed left at (719, 299)
Screenshot: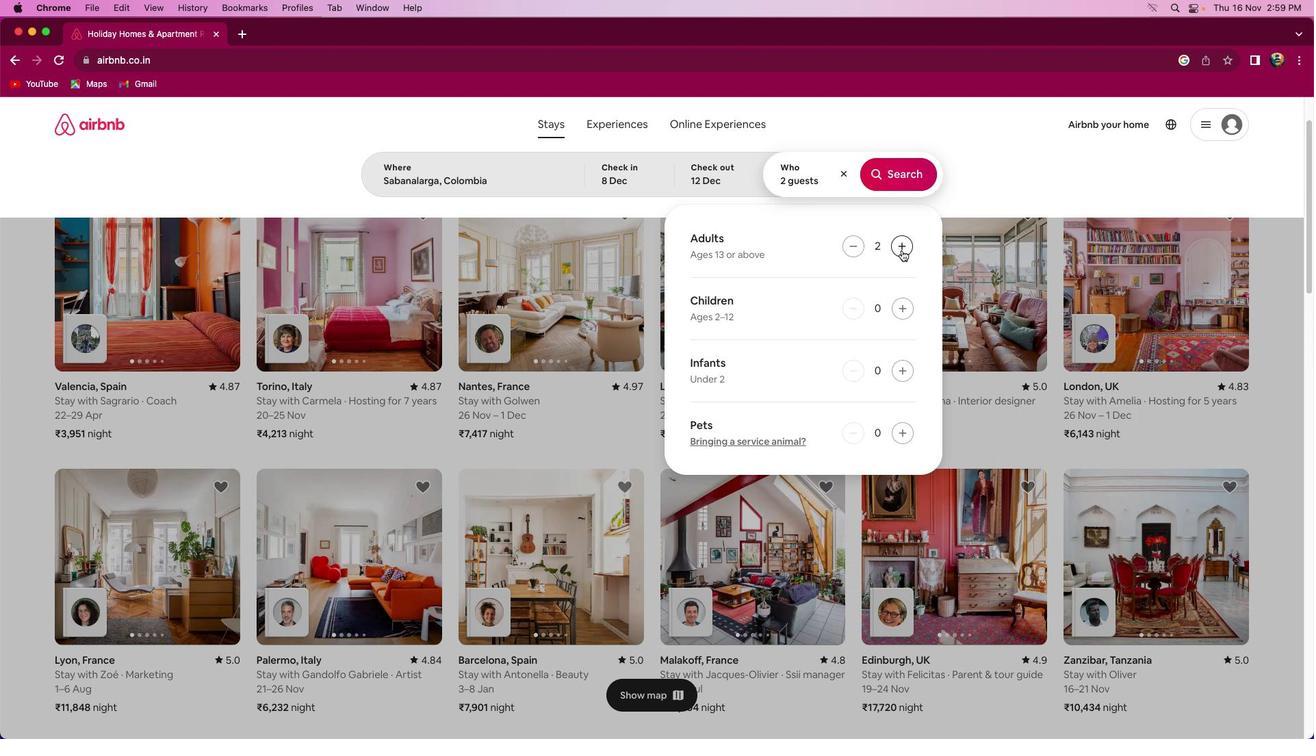 
Action: Mouse moved to (726, 251)
Screenshot: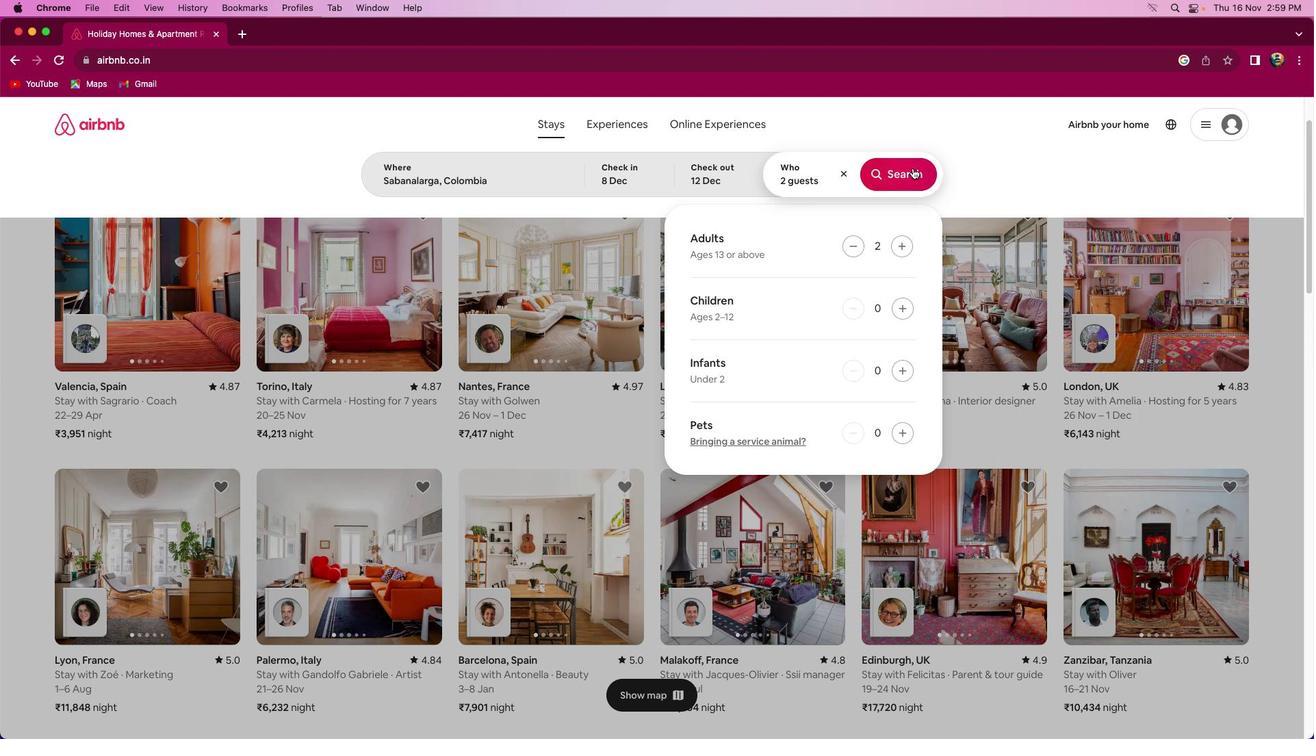 
Action: Mouse pressed left at (726, 251)
Screenshot: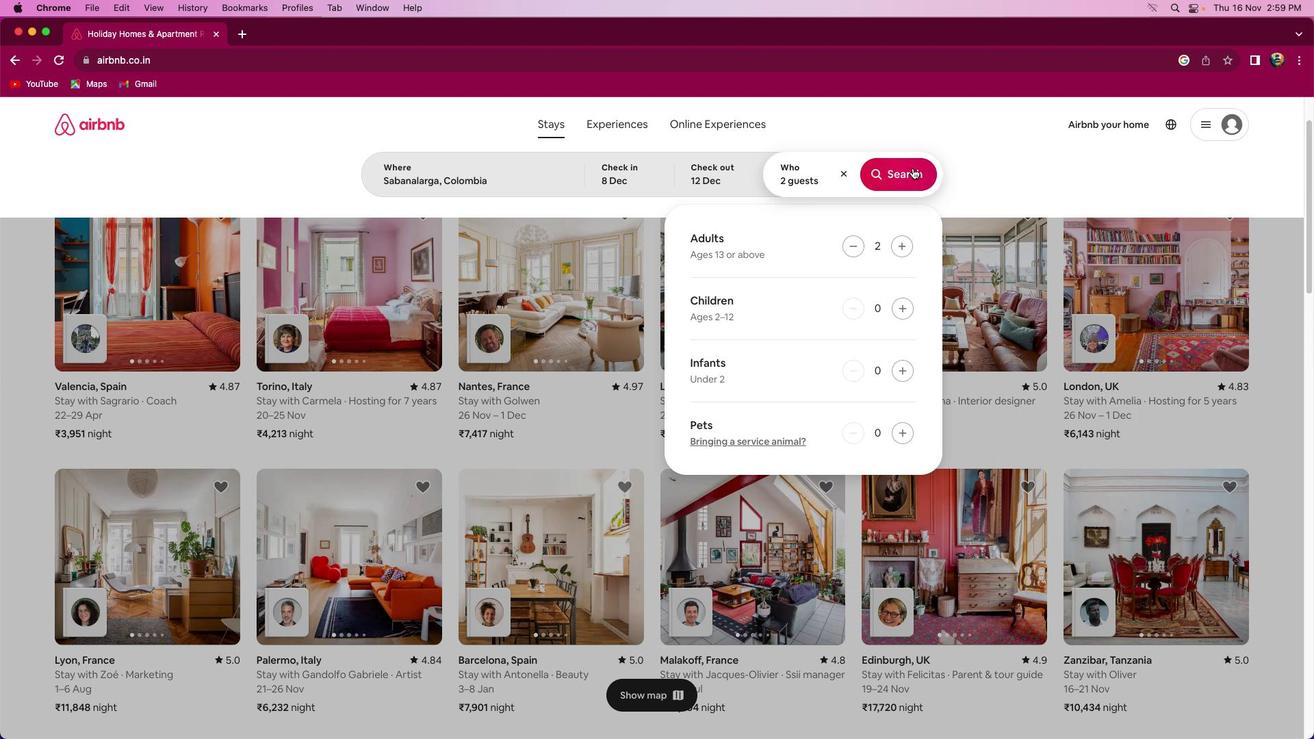 
Action: Mouse moved to (830, 258)
Screenshot: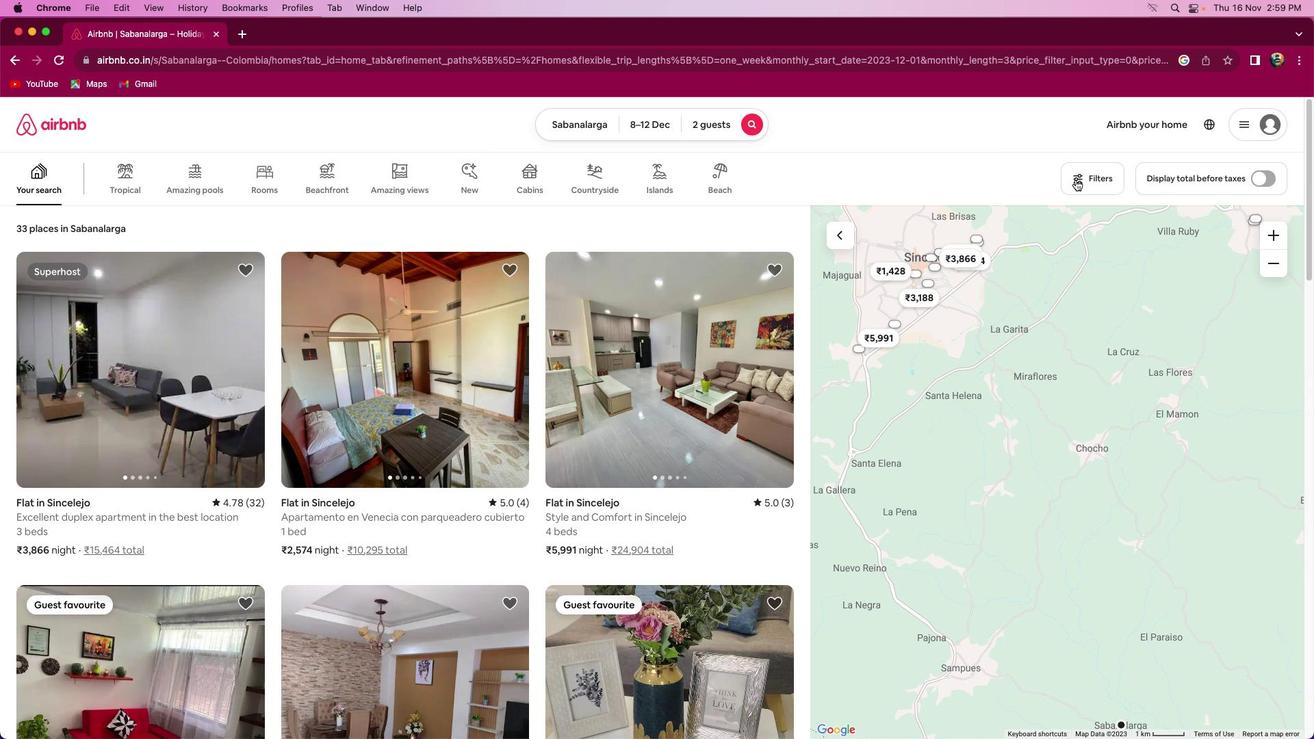 
Action: Mouse pressed left at (830, 258)
Screenshot: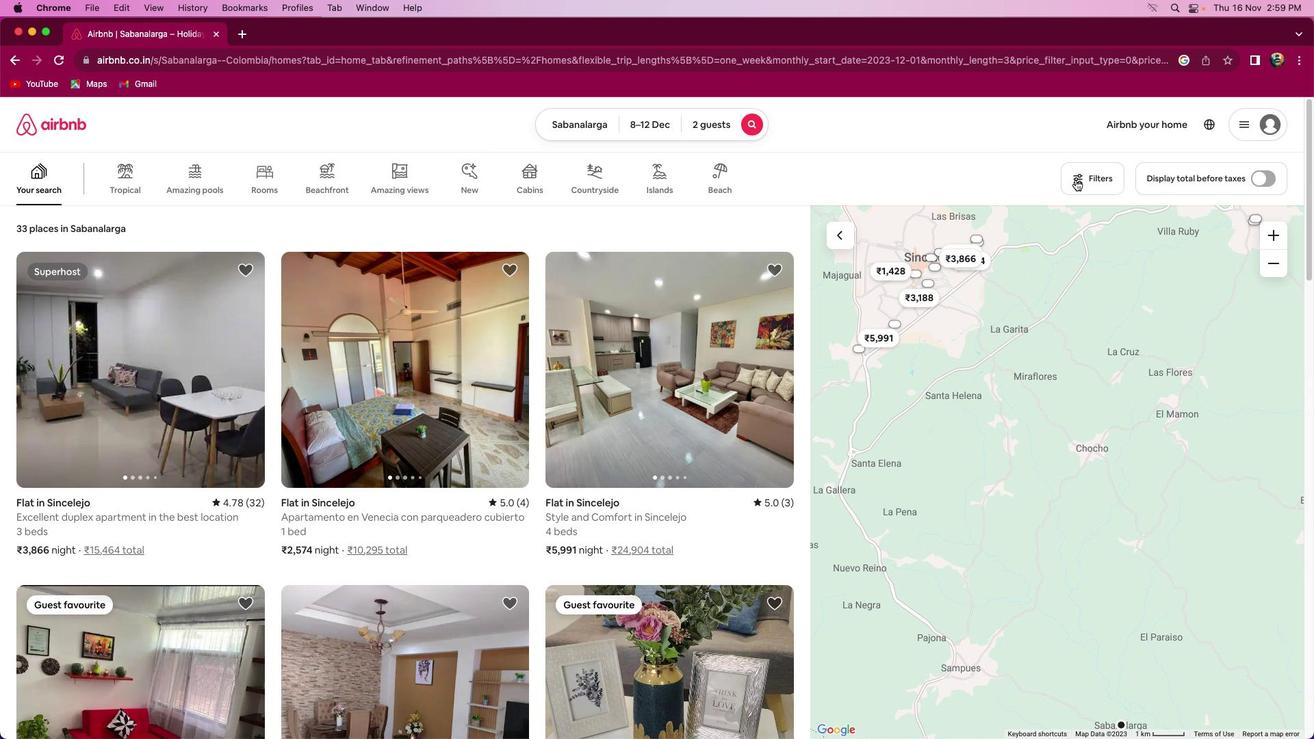 
Action: Mouse moved to (579, 383)
Screenshot: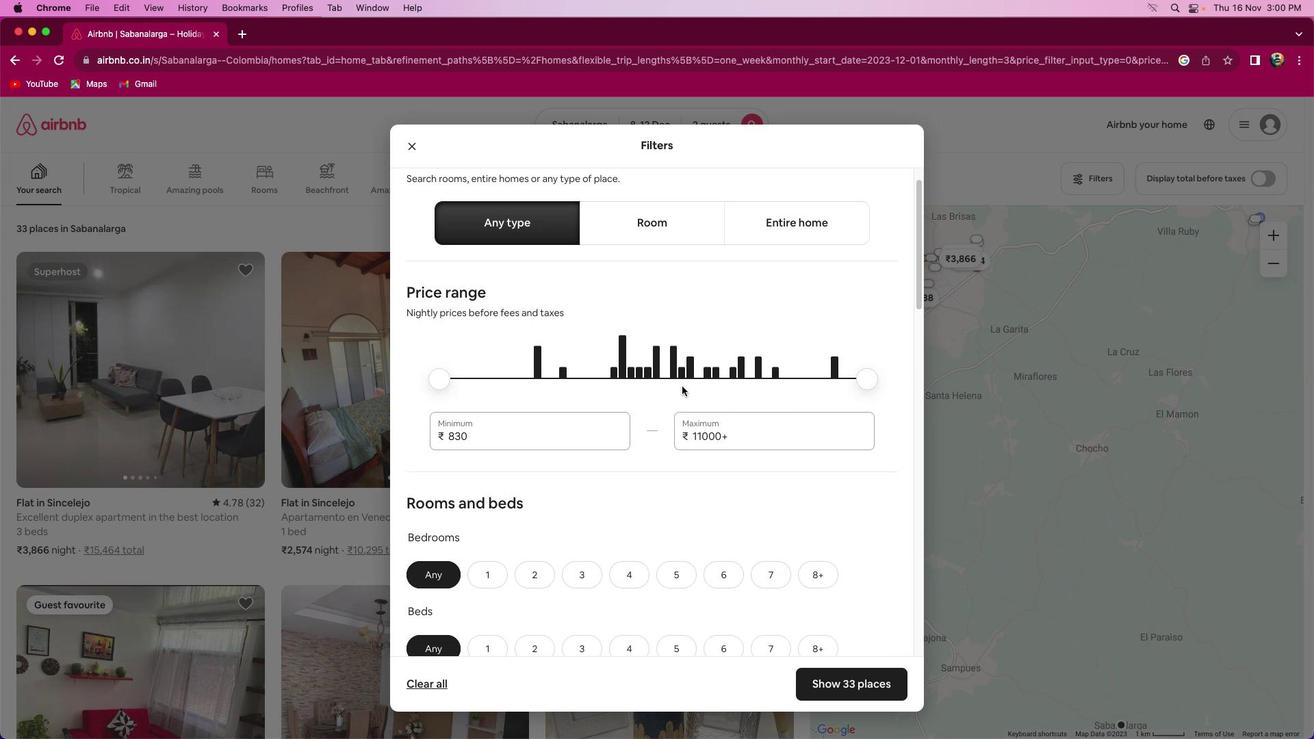 
Action: Mouse scrolled (579, 383) with delta (146, 150)
Screenshot: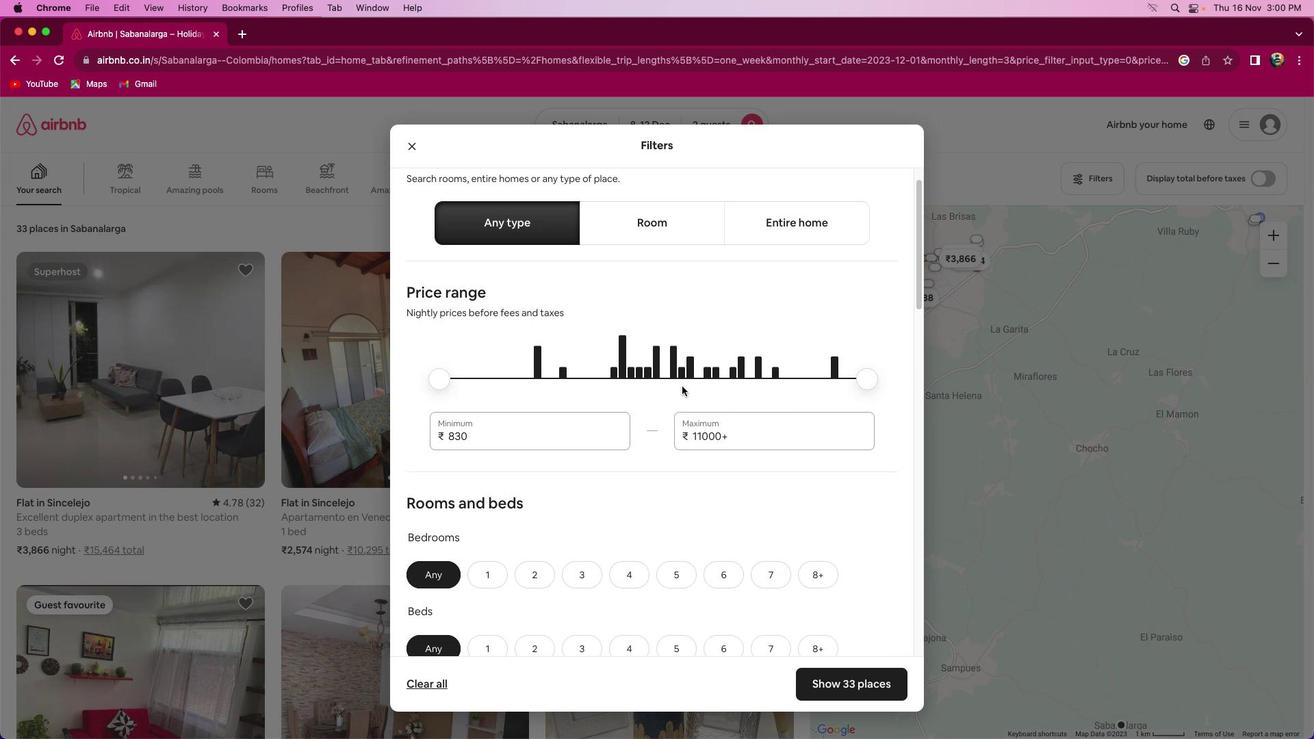
Action: Mouse moved to (579, 383)
Screenshot: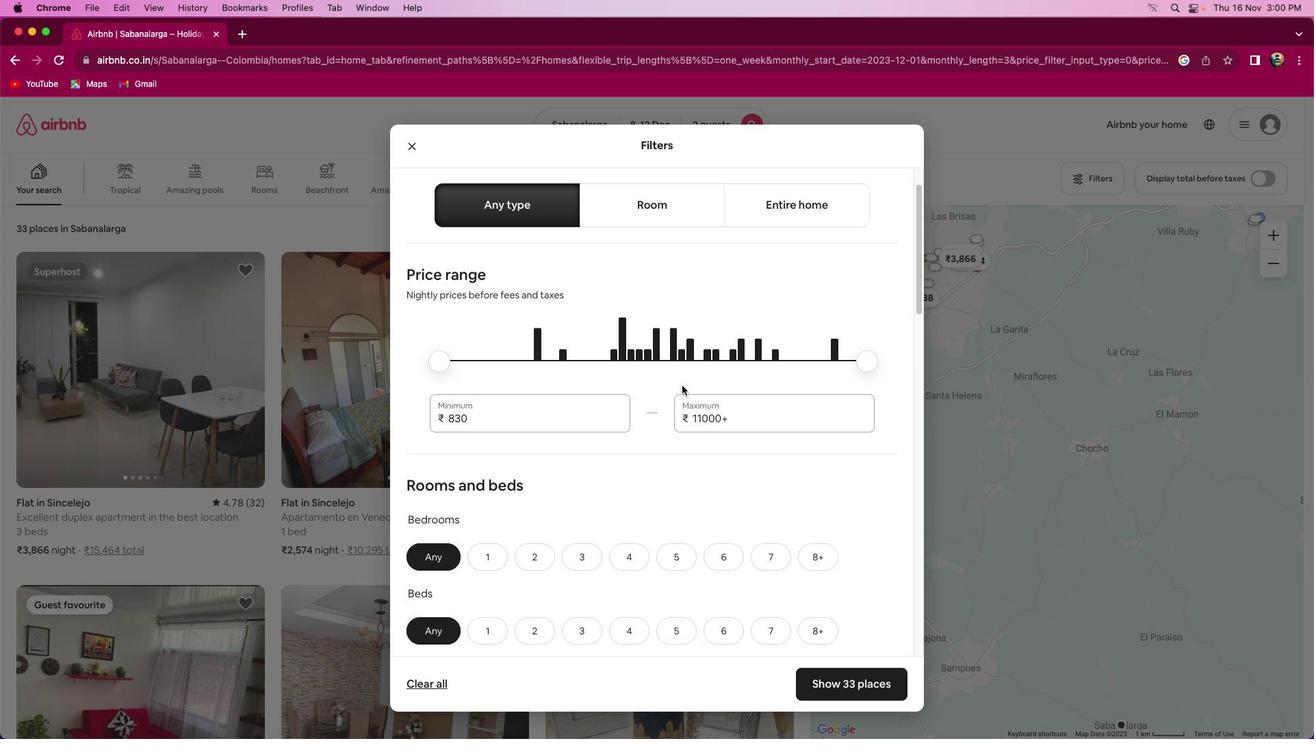 
Action: Mouse scrolled (579, 383) with delta (146, 150)
Screenshot: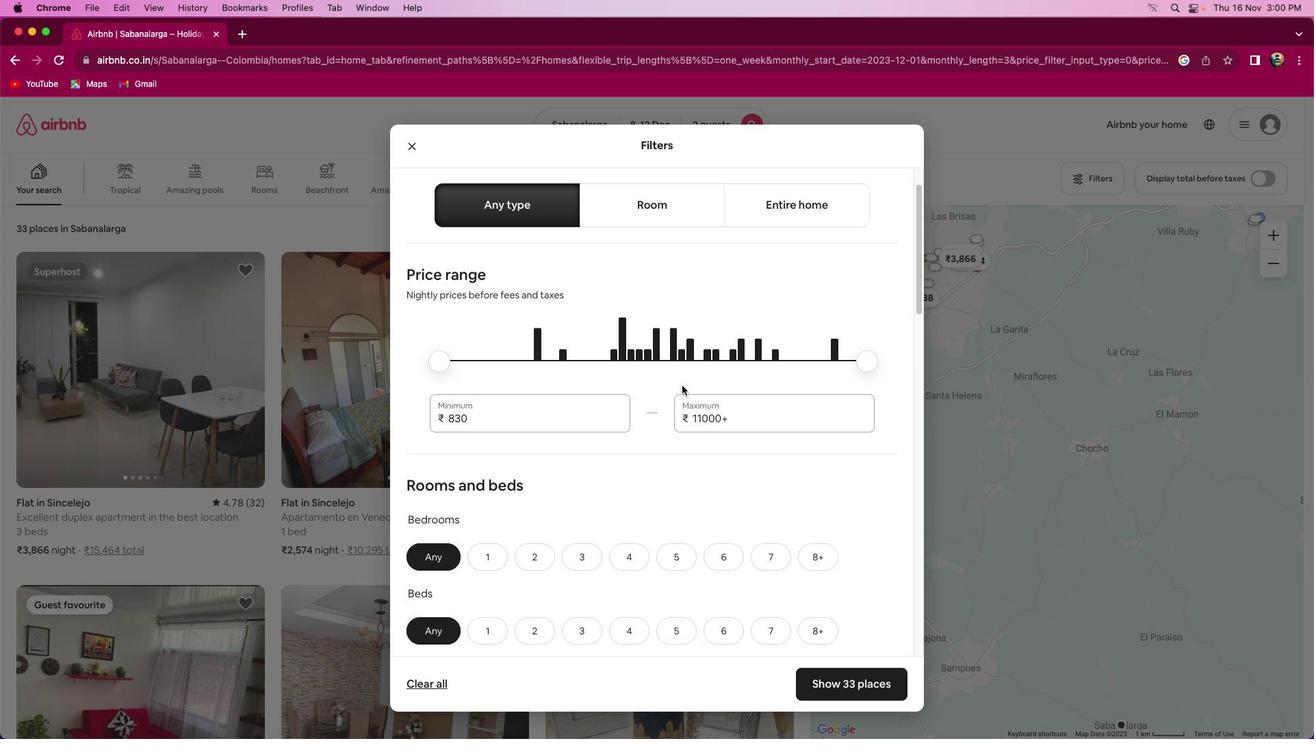 
Action: Mouse moved to (579, 381)
Screenshot: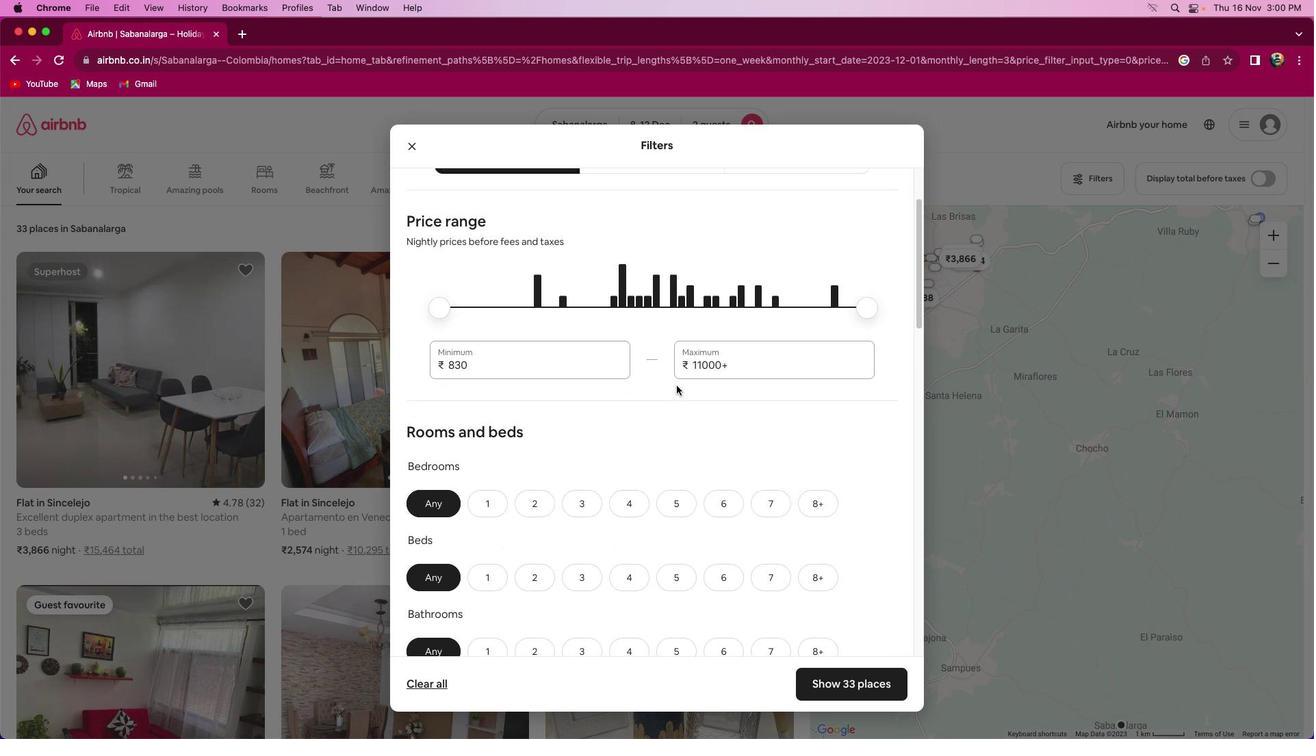 
Action: Mouse scrolled (579, 381) with delta (146, 149)
Screenshot: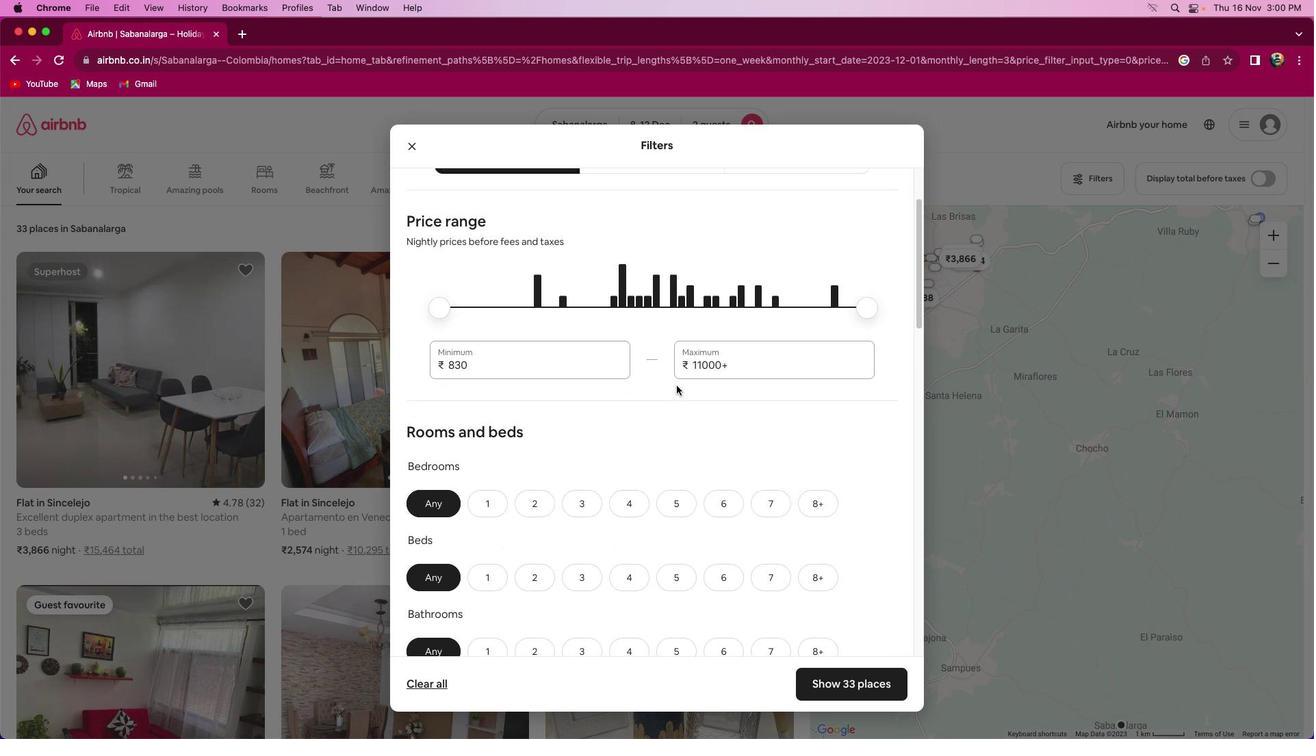 
Action: Mouse moved to (477, 394)
Screenshot: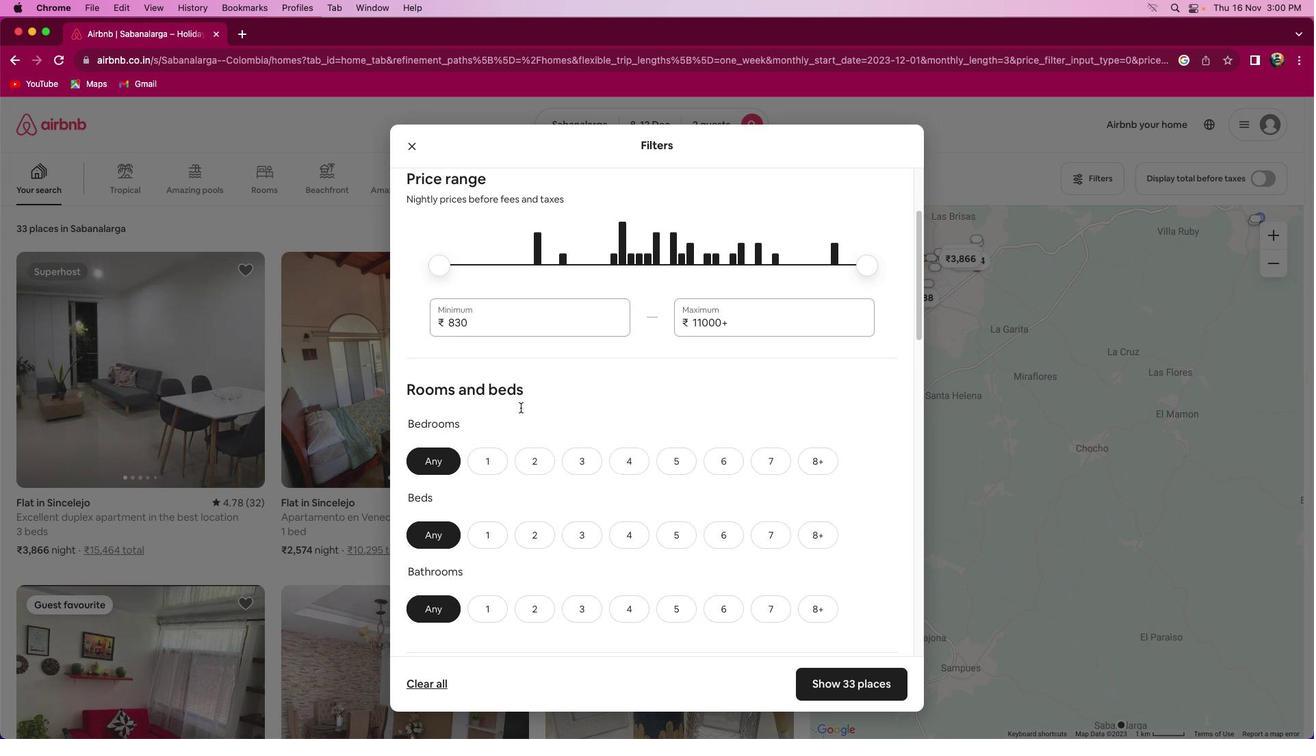
Action: Mouse scrolled (477, 394) with delta (146, 150)
Screenshot: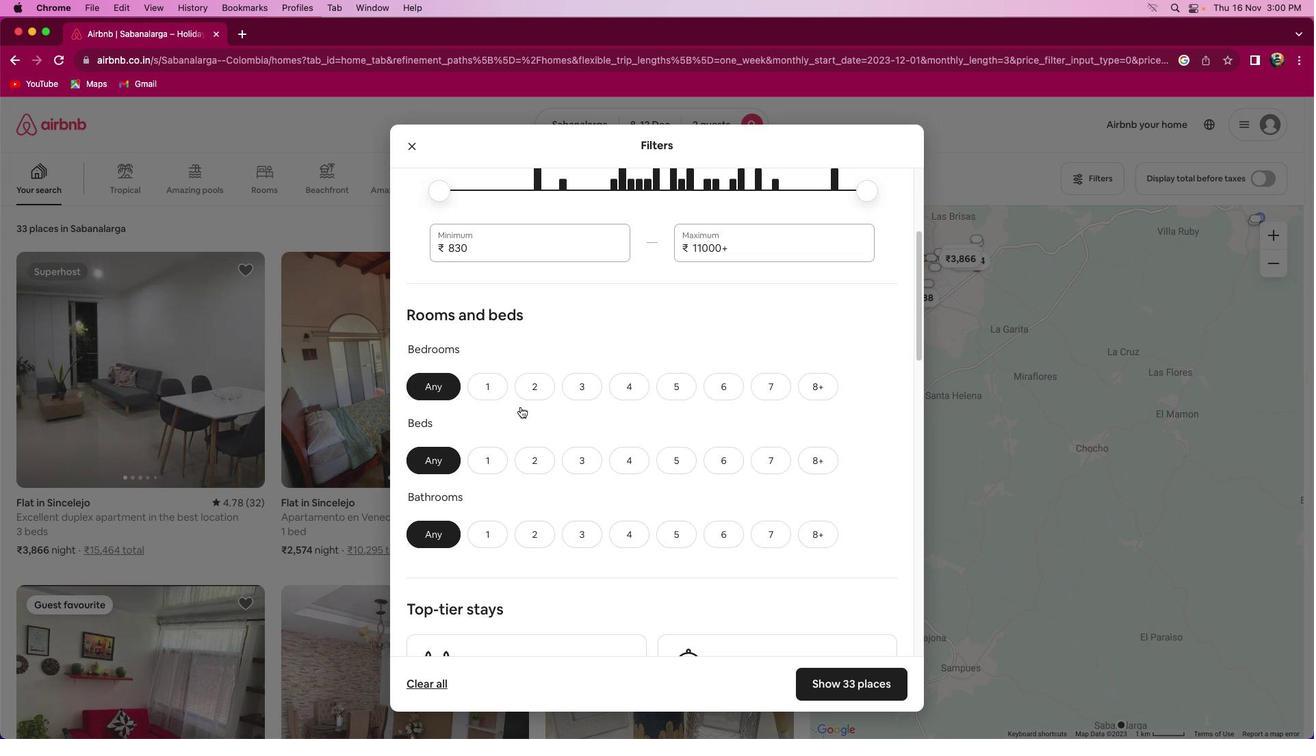 
Action: Mouse scrolled (477, 394) with delta (146, 150)
Screenshot: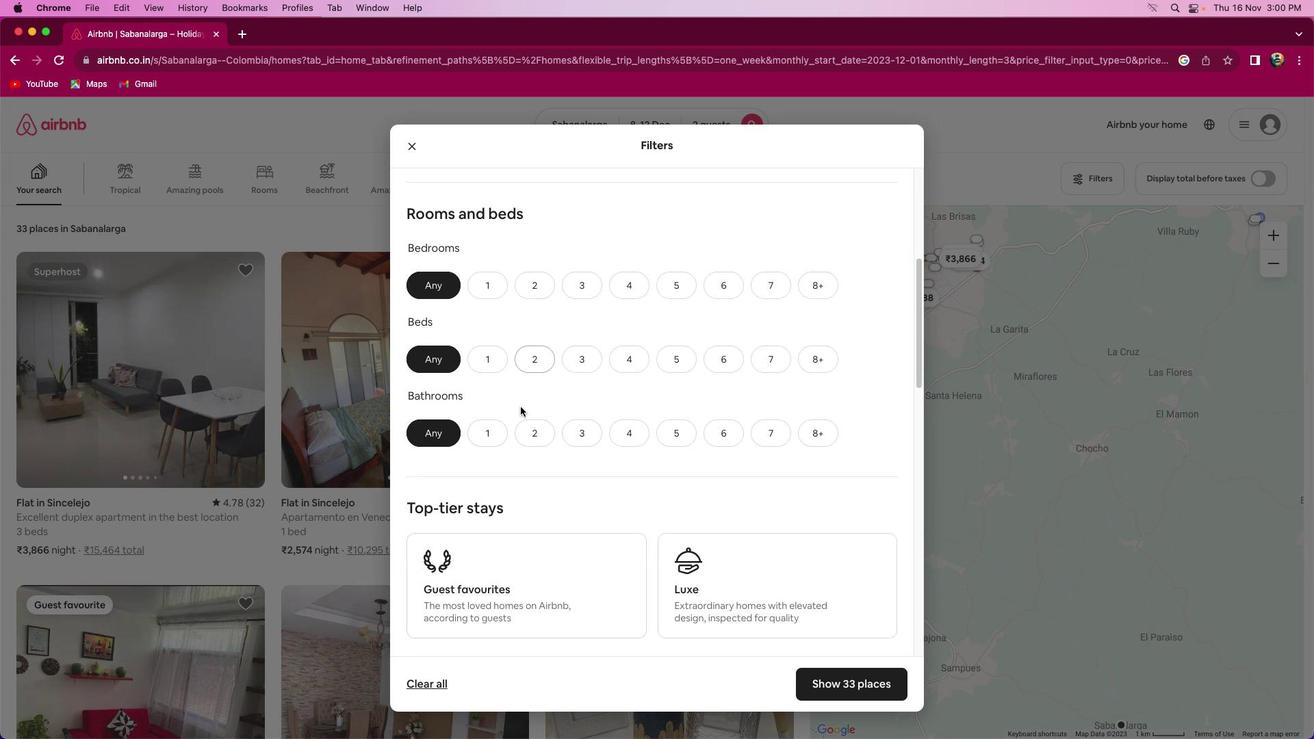 
Action: Mouse scrolled (477, 394) with delta (146, 149)
Screenshot: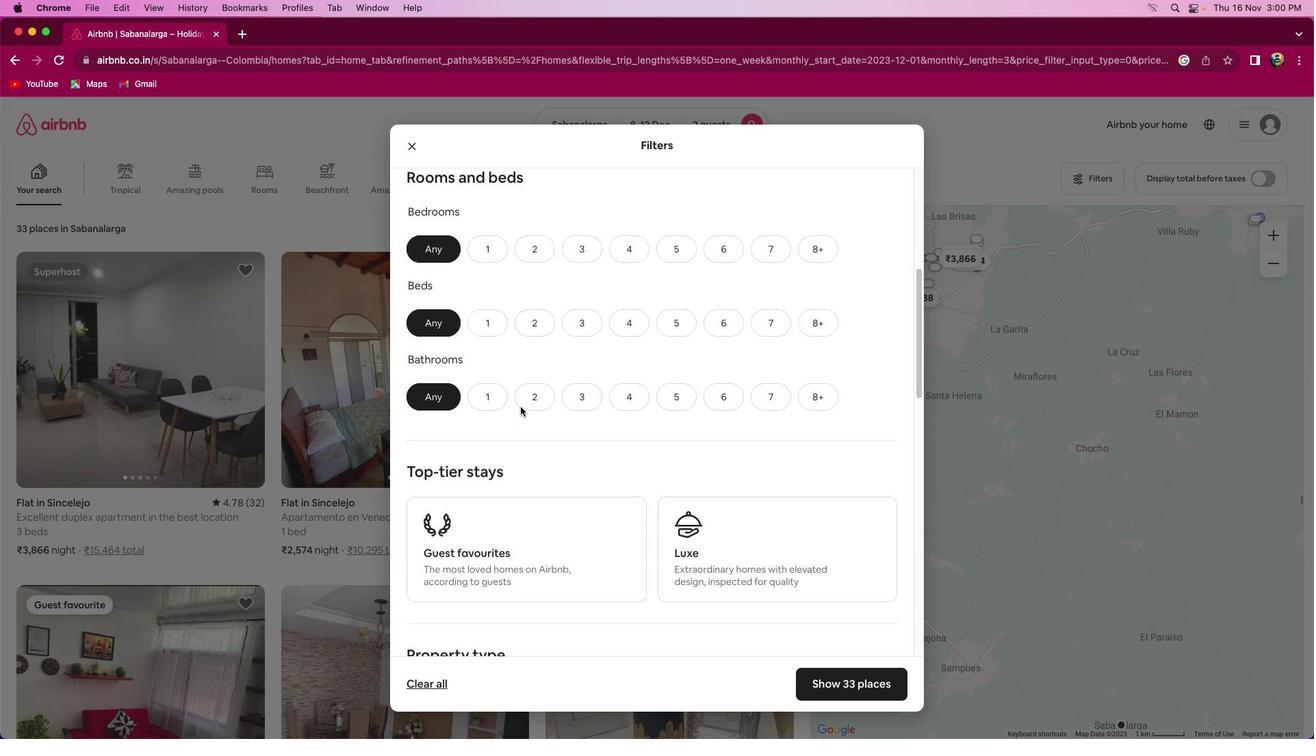 
Action: Mouse scrolled (477, 394) with delta (146, 149)
Screenshot: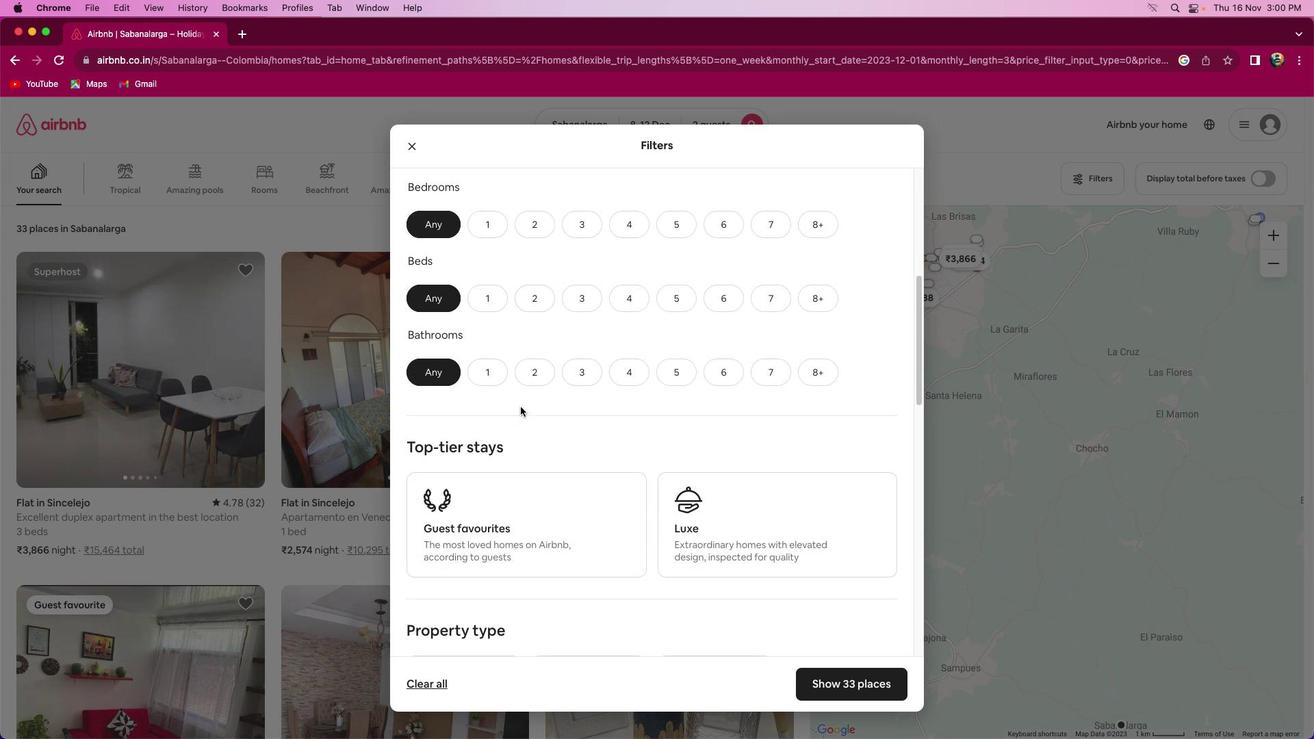 
Action: Mouse moved to (451, 277)
Screenshot: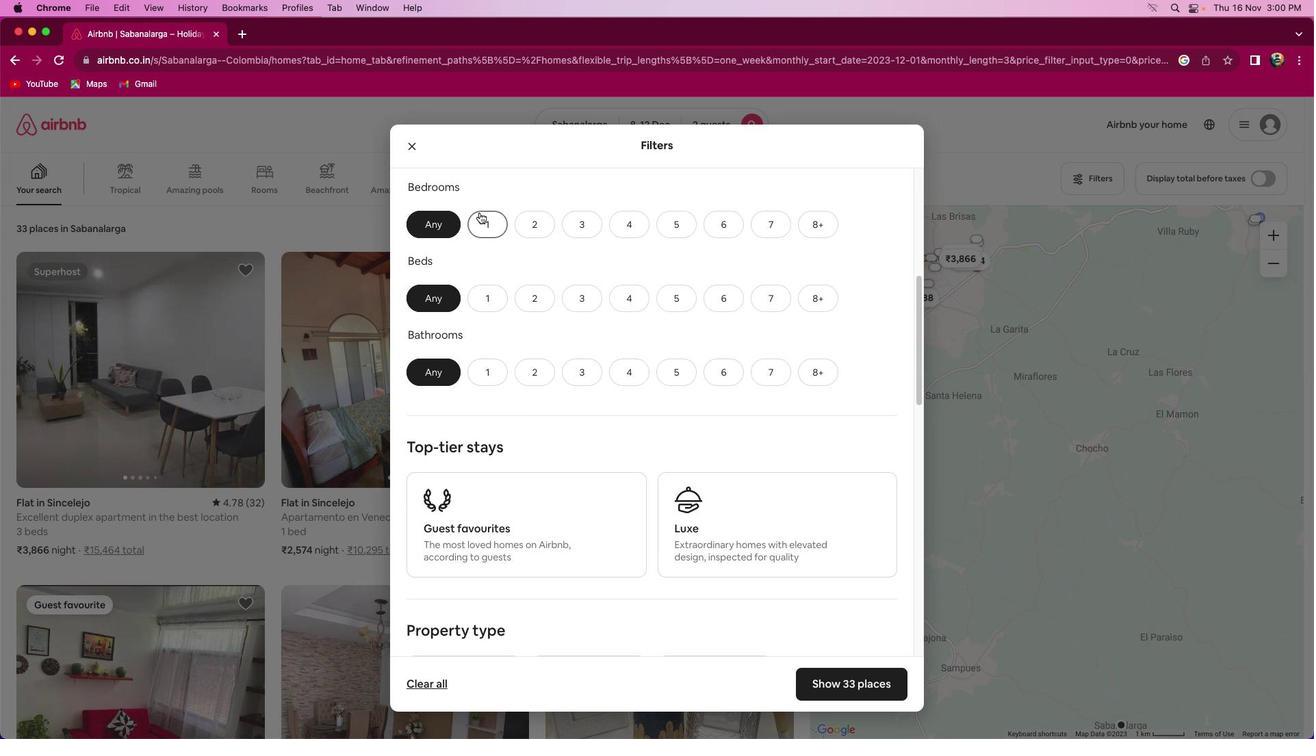 
Action: Mouse pressed left at (451, 277)
Screenshot: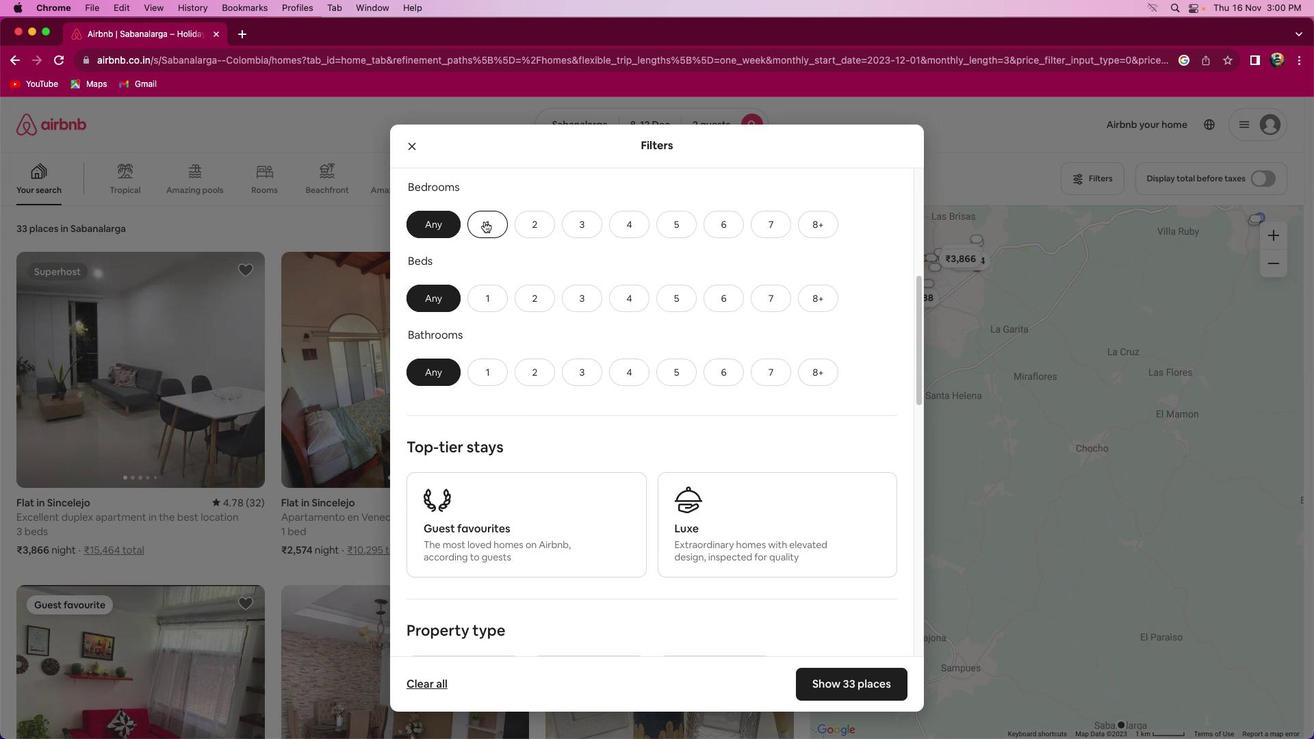 
Action: Mouse moved to (457, 331)
Screenshot: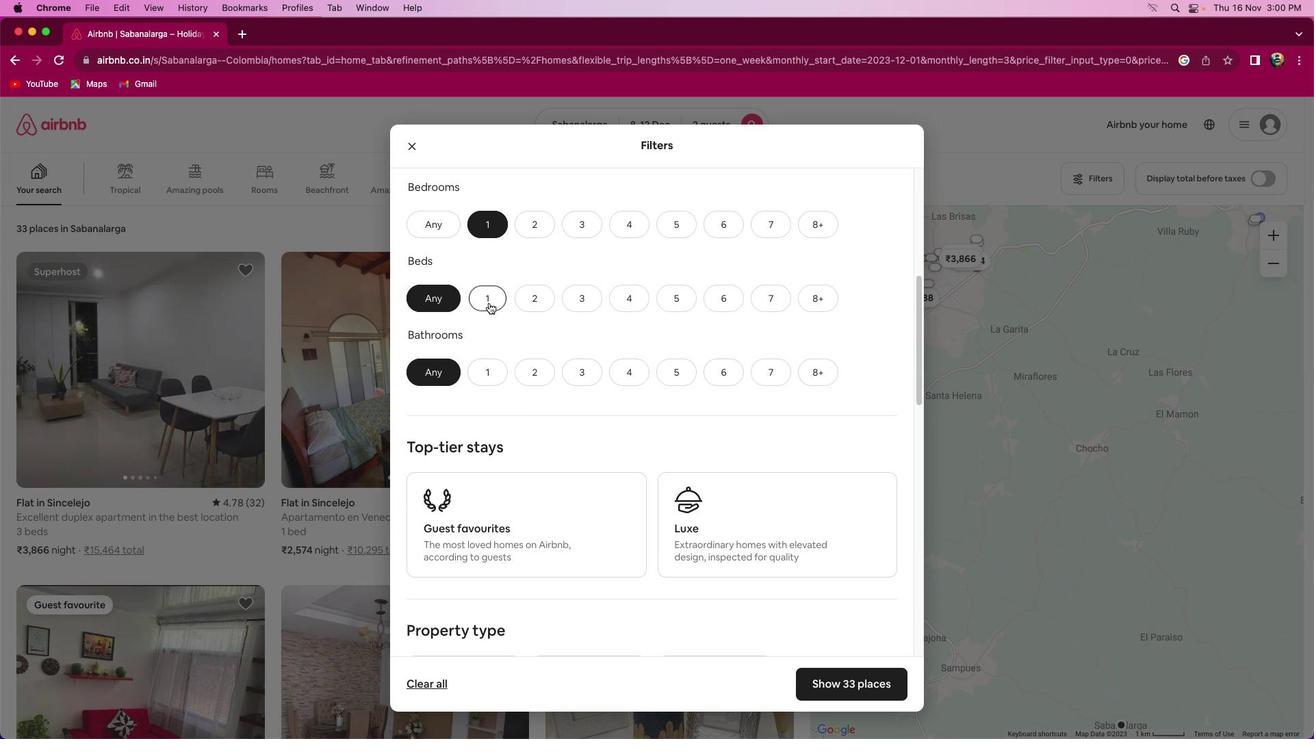 
Action: Mouse pressed left at (457, 331)
Screenshot: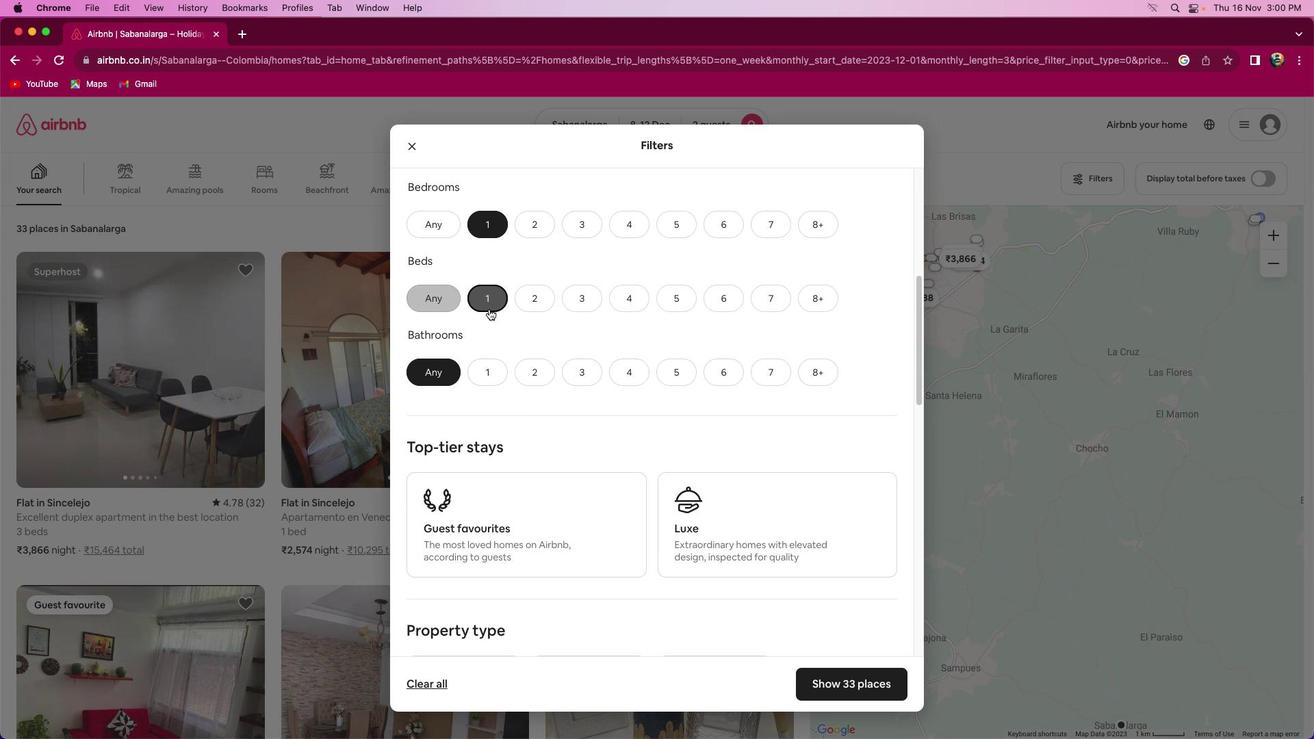 
Action: Mouse moved to (458, 370)
Screenshot: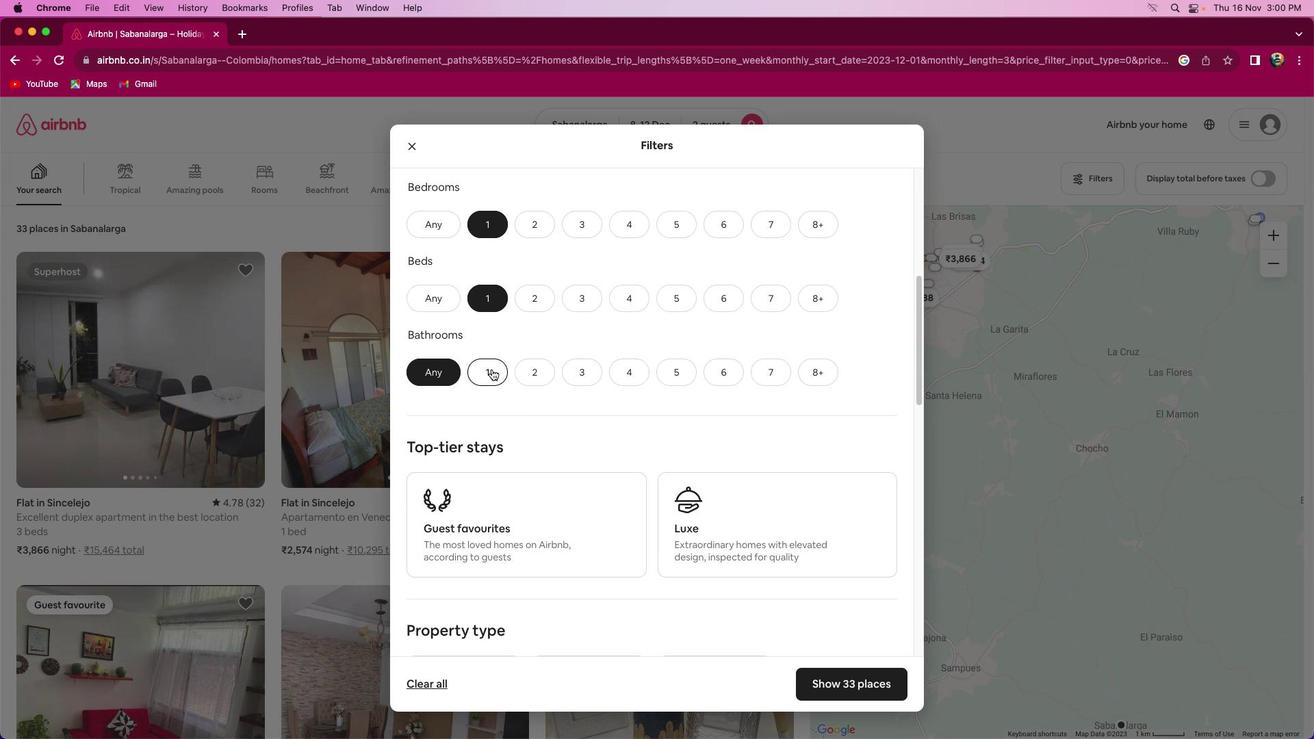 
Action: Mouse pressed left at (458, 370)
Screenshot: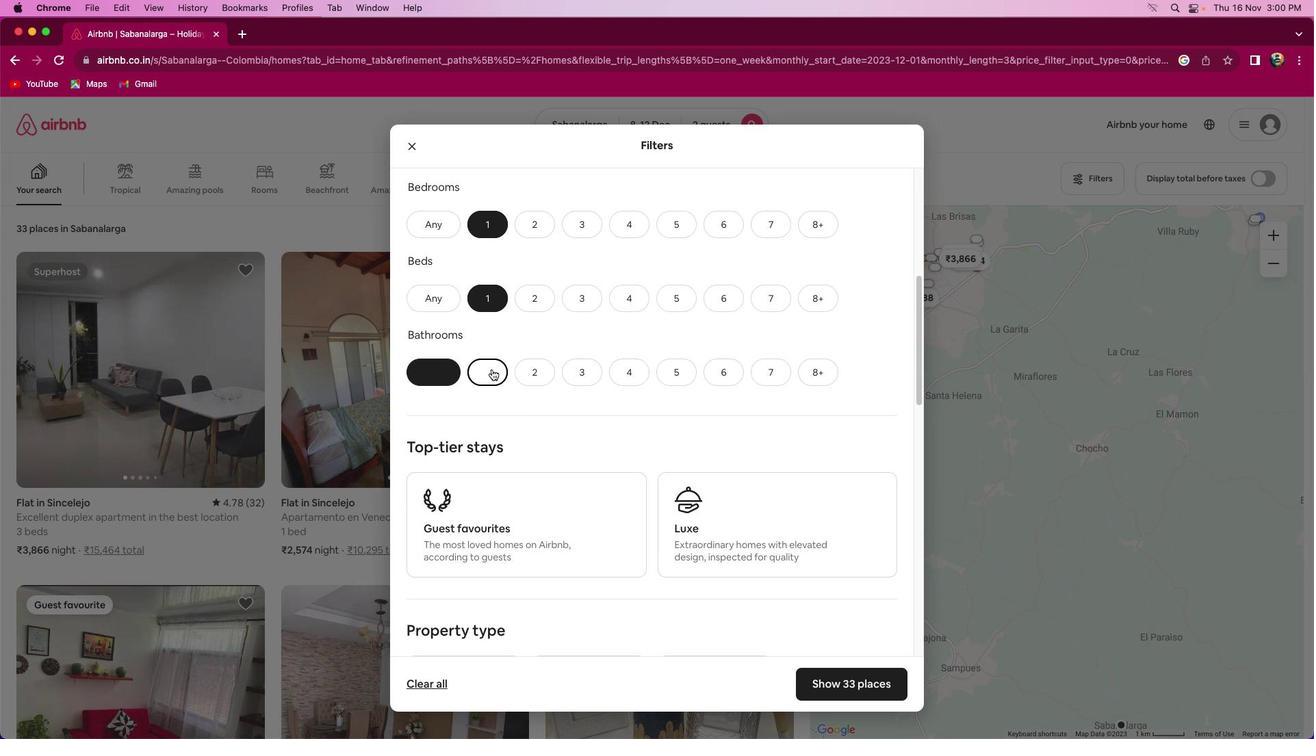 
Action: Mouse moved to (587, 336)
Screenshot: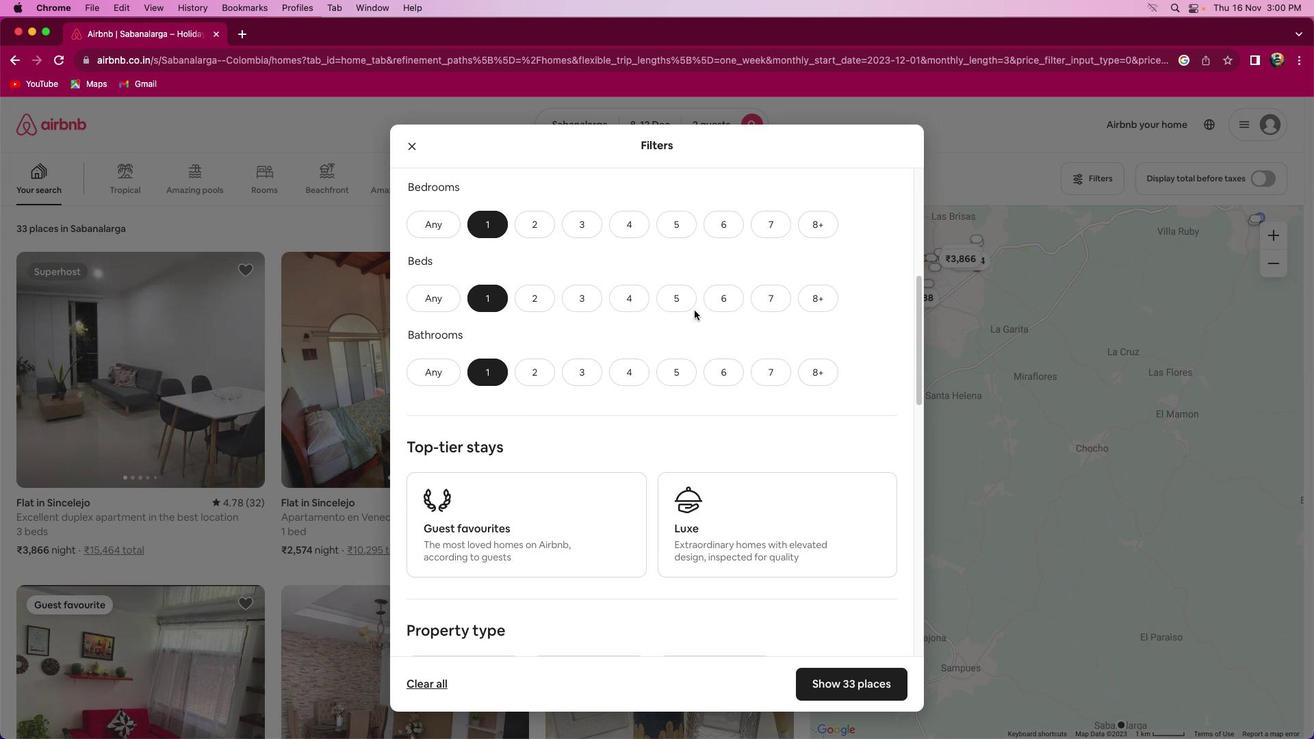 
Action: Mouse scrolled (587, 336) with delta (146, 150)
Screenshot: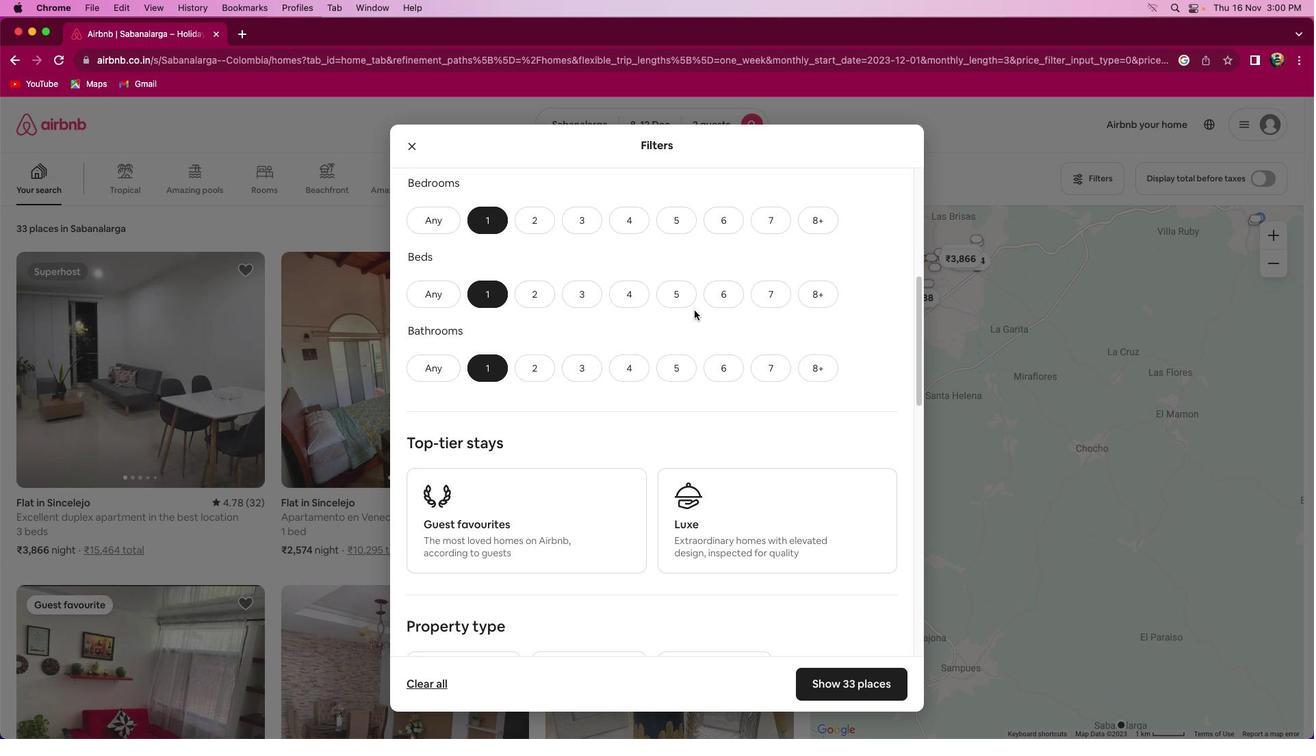 
Action: Mouse scrolled (587, 336) with delta (146, 150)
Screenshot: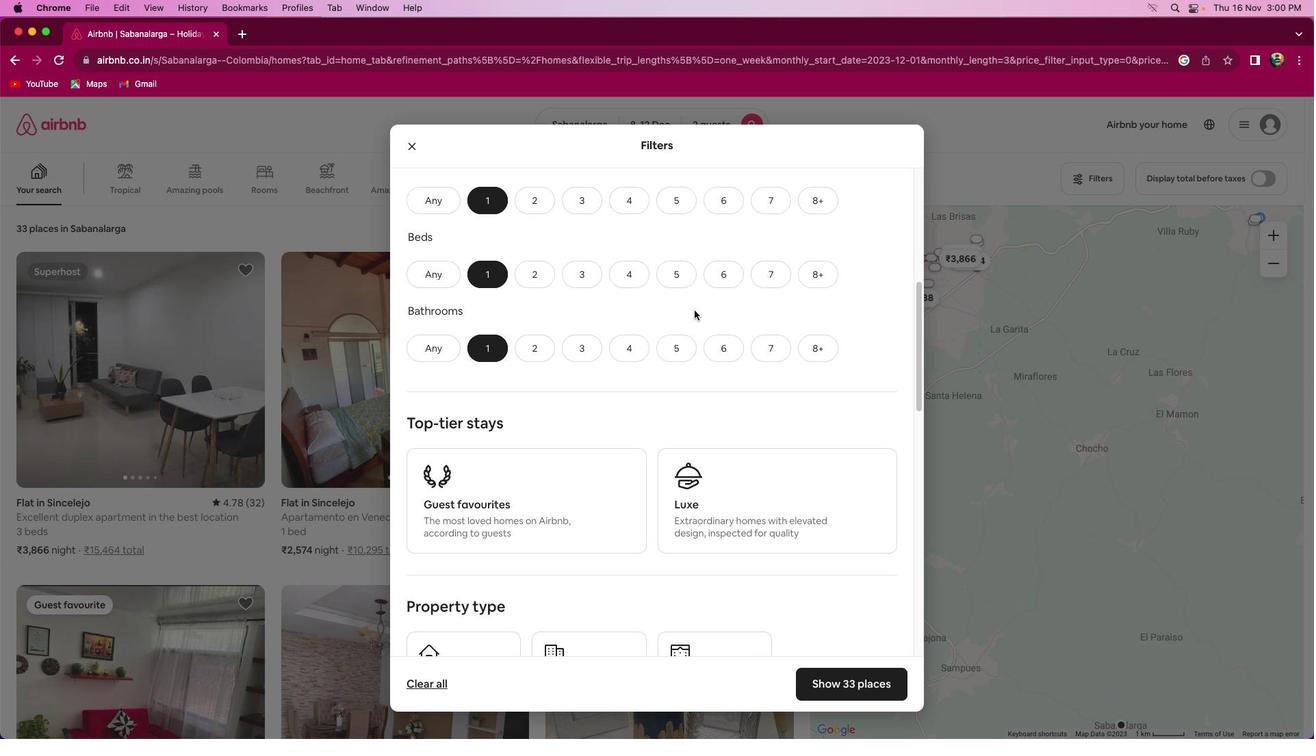 
Action: Mouse scrolled (587, 336) with delta (146, 150)
Screenshot: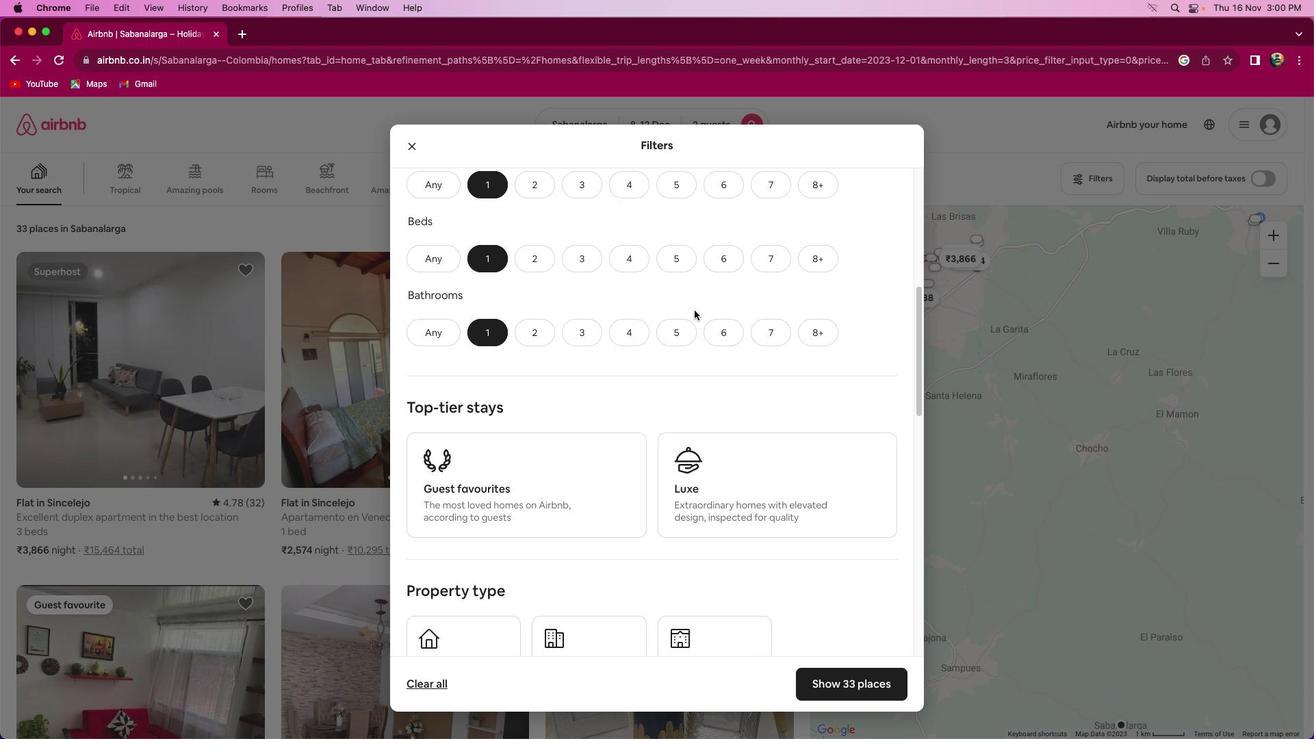 
Action: Mouse scrolled (587, 336) with delta (146, 150)
Screenshot: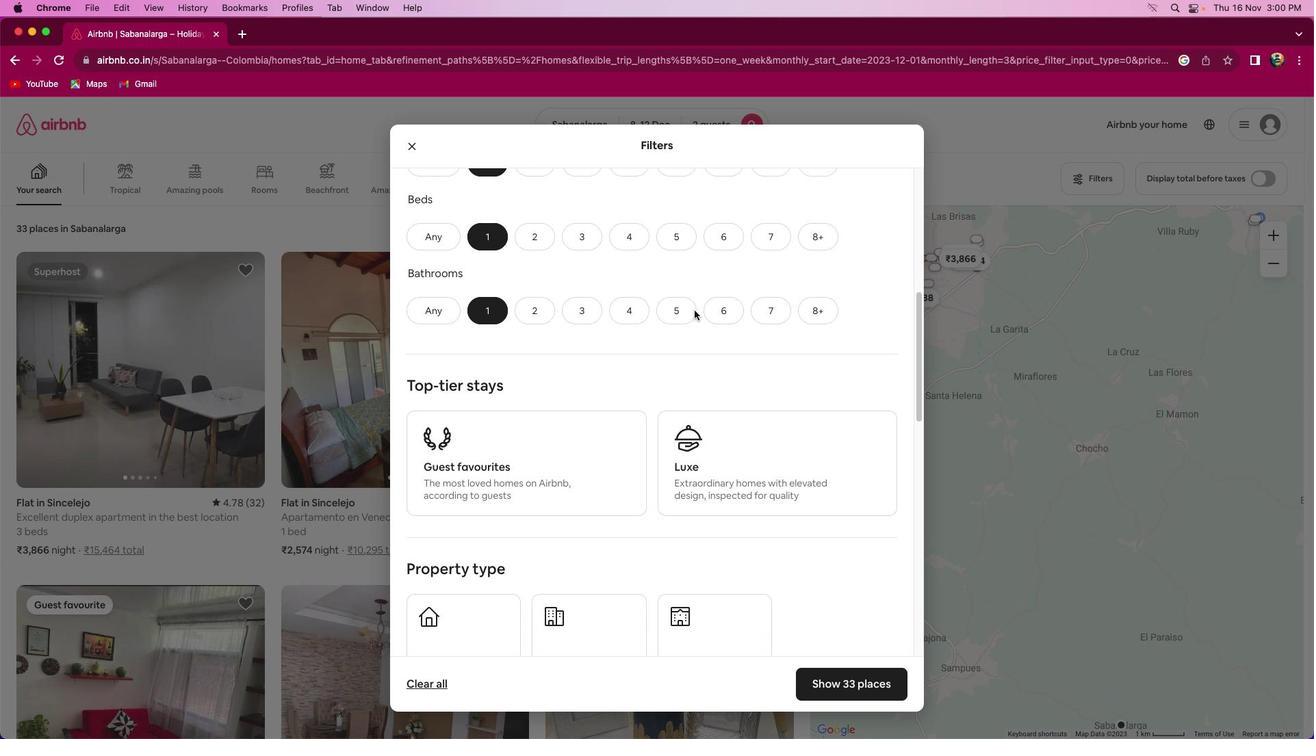 
Action: Mouse scrolled (587, 336) with delta (146, 150)
Screenshot: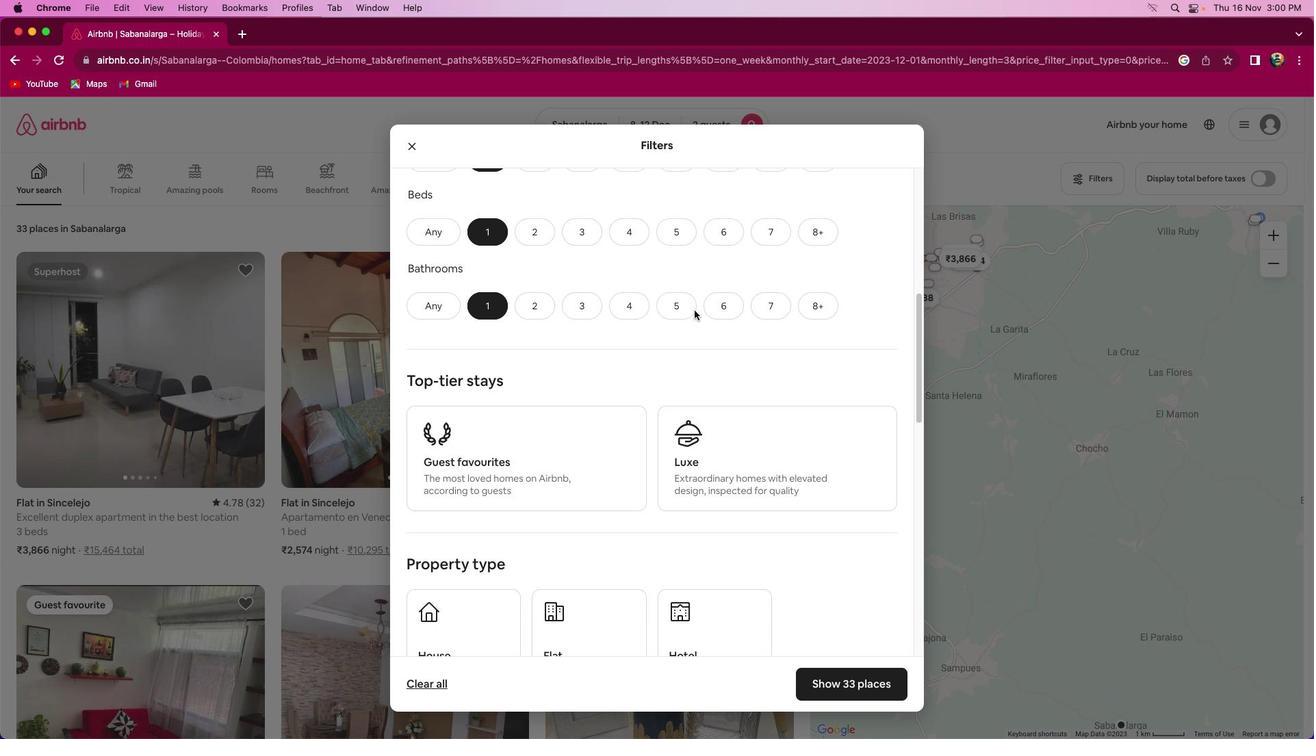 
Action: Mouse scrolled (587, 336) with delta (146, 150)
Screenshot: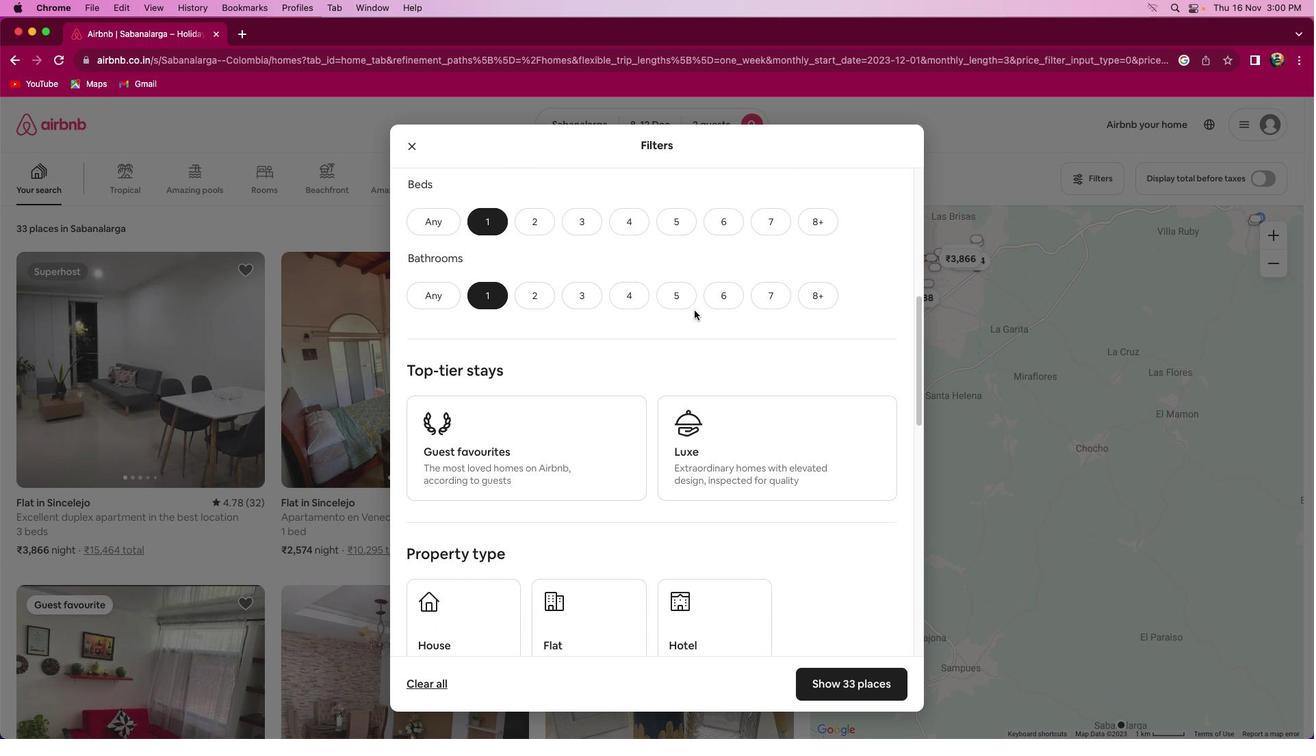 
Action: Mouse scrolled (587, 336) with delta (146, 150)
Screenshot: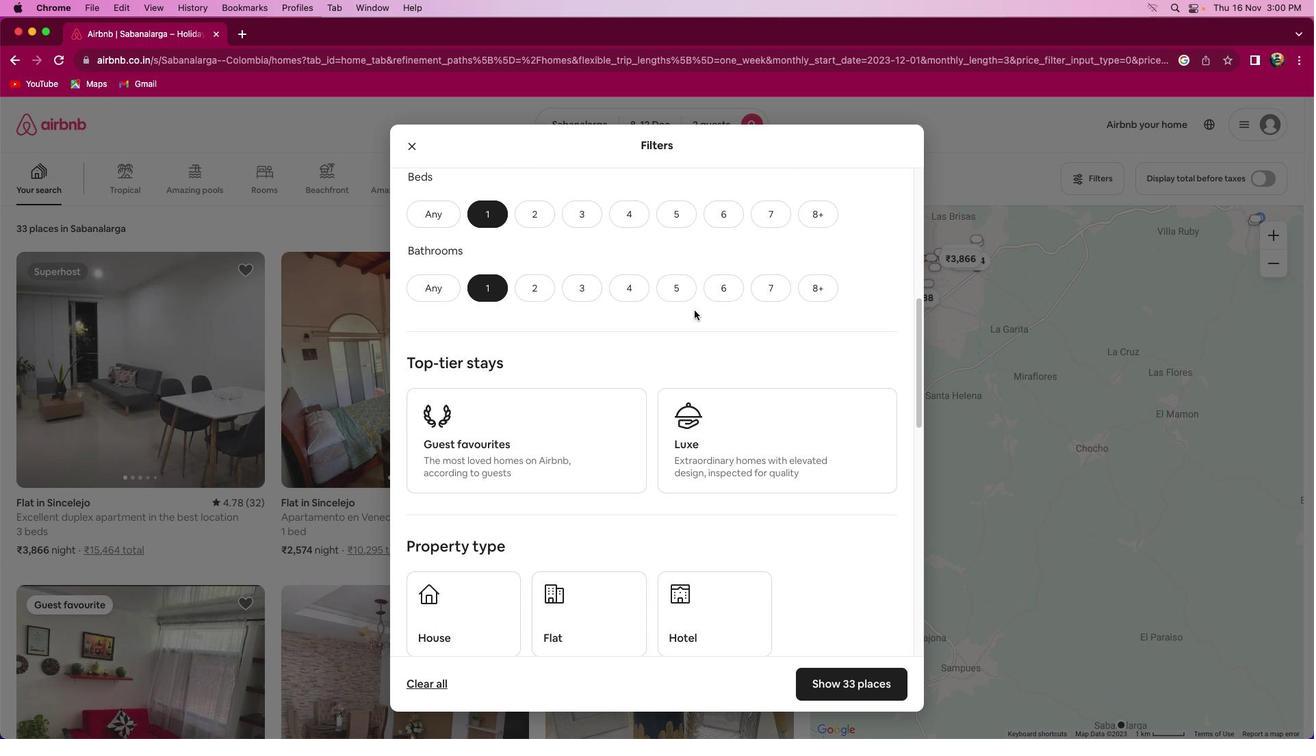 
Action: Mouse scrolled (587, 336) with delta (146, 150)
Screenshot: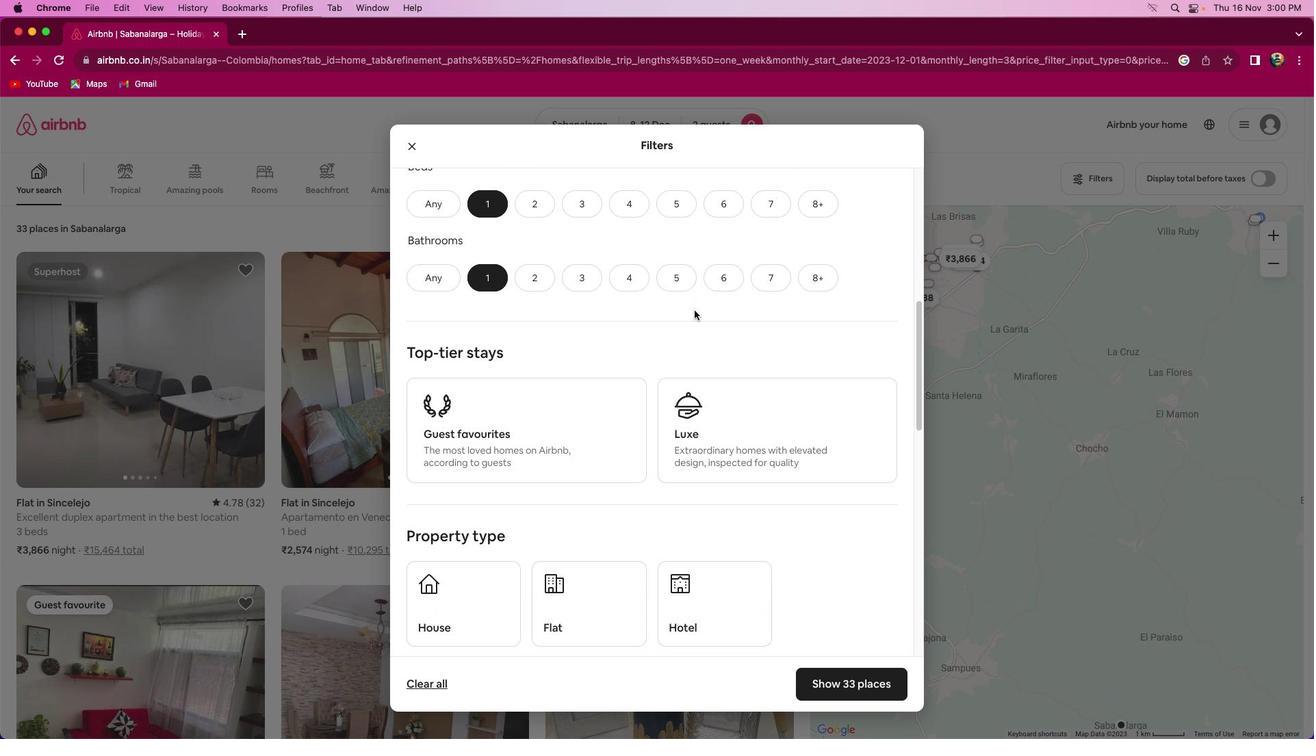 
Action: Mouse scrolled (587, 336) with delta (146, 150)
Screenshot: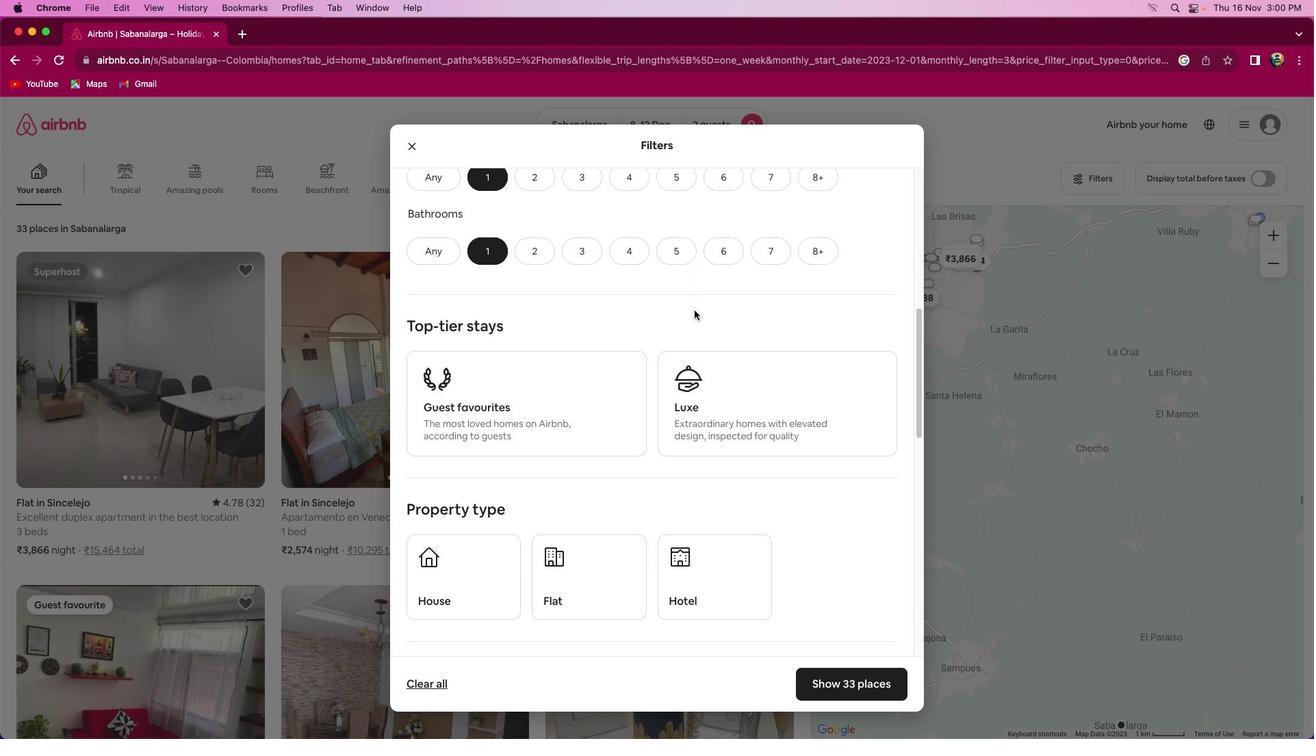 
Action: Mouse scrolled (587, 336) with delta (146, 150)
Screenshot: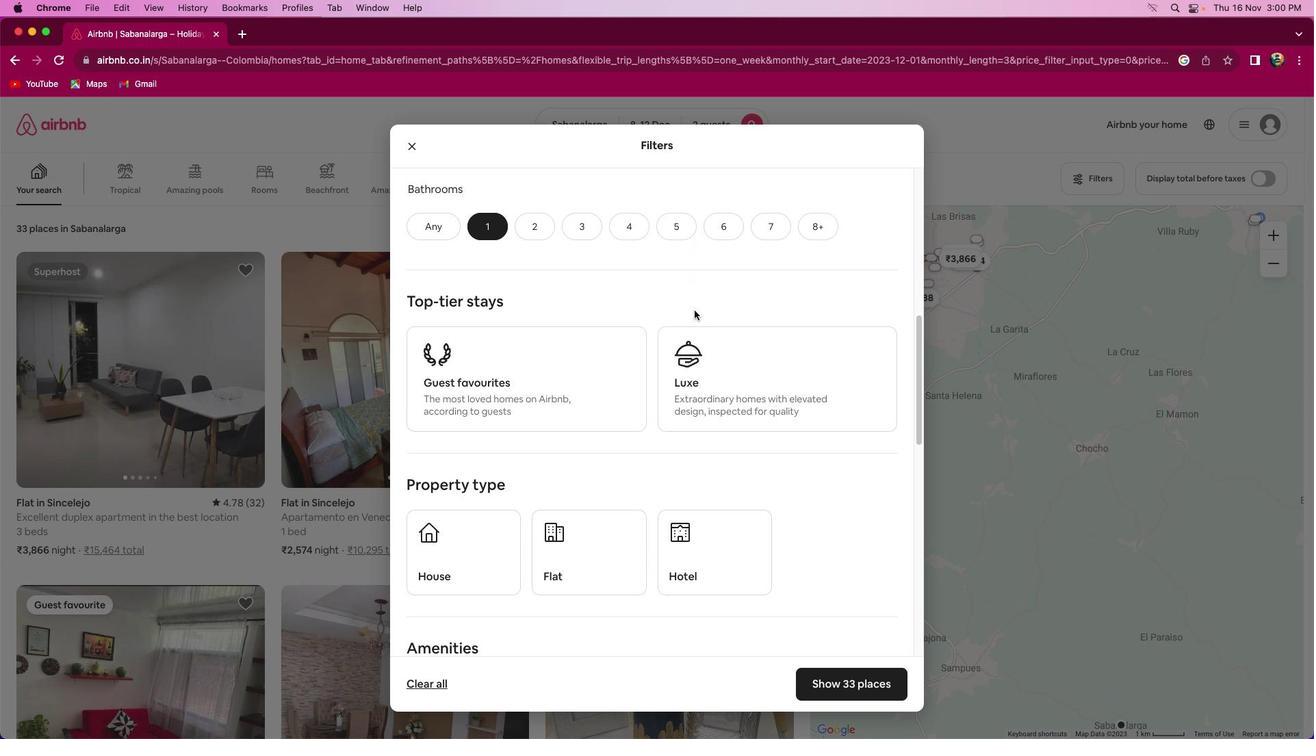 
Action: Mouse scrolled (587, 336) with delta (146, 150)
Screenshot: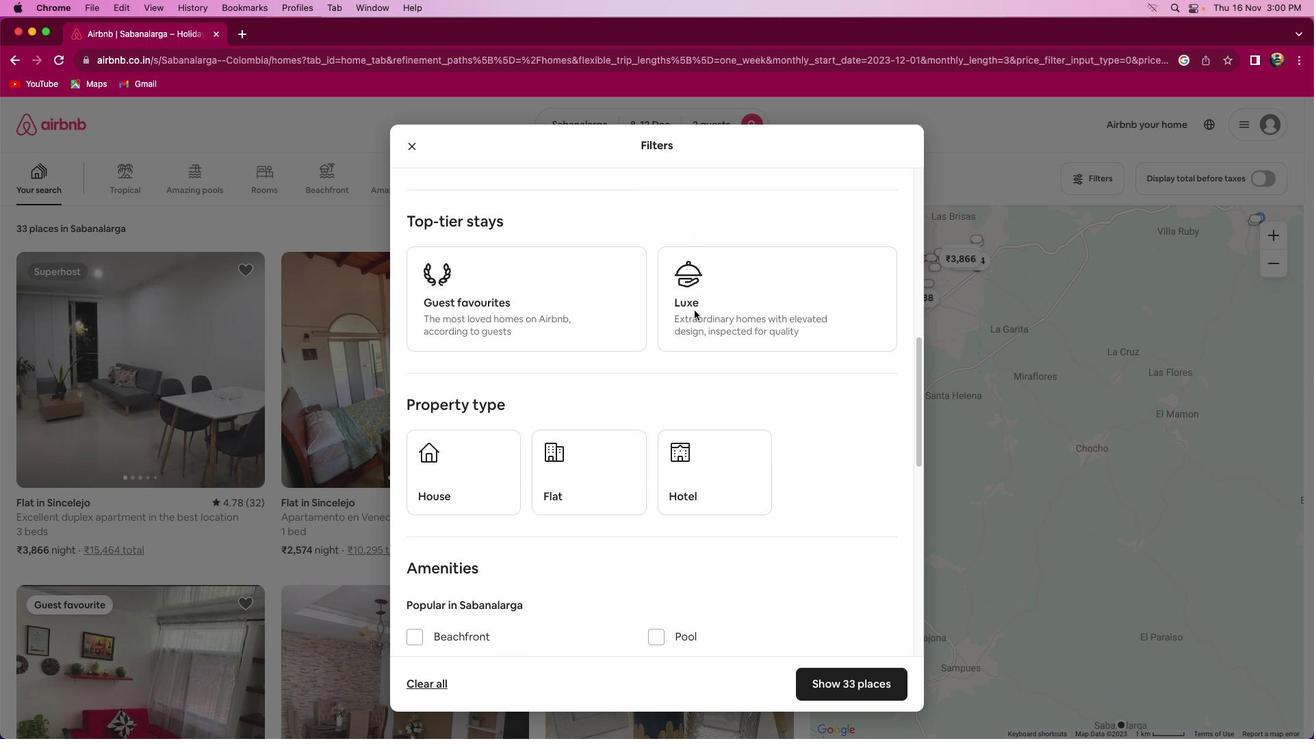 
Action: Mouse scrolled (587, 336) with delta (146, 150)
Screenshot: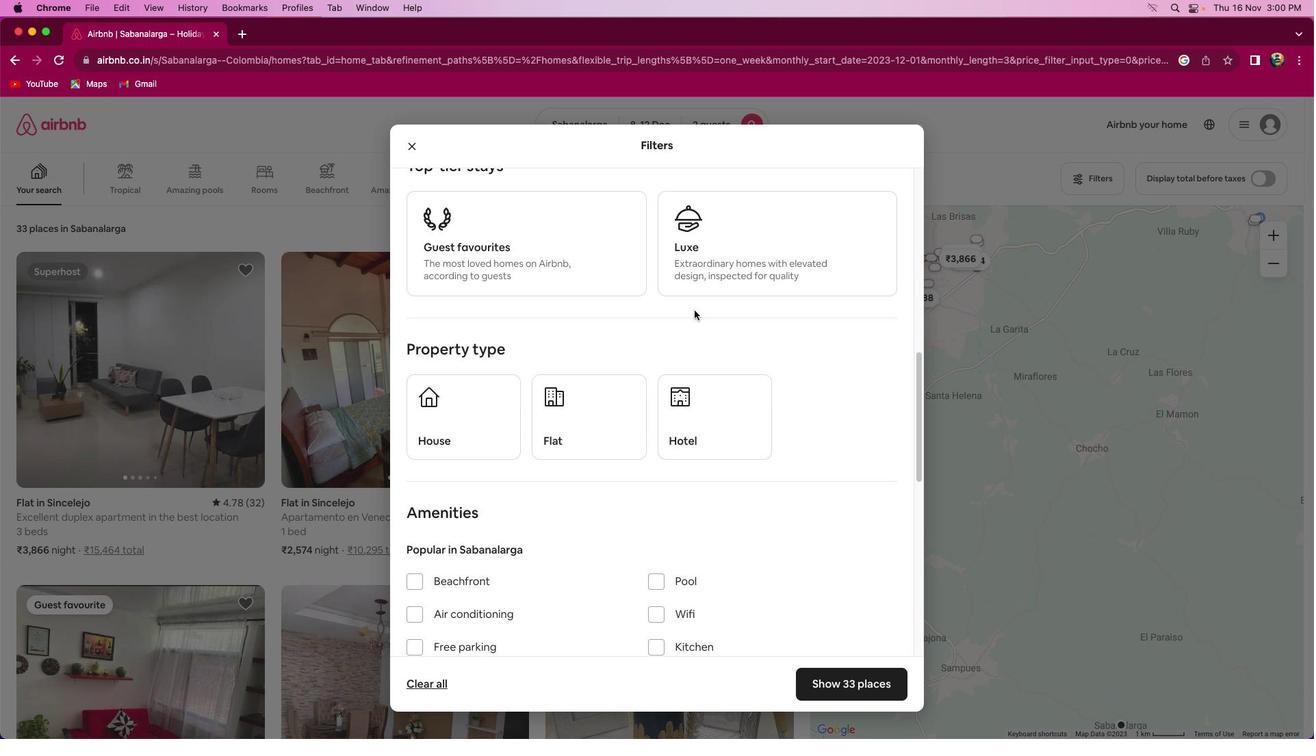 
Action: Mouse scrolled (587, 336) with delta (146, 150)
Screenshot: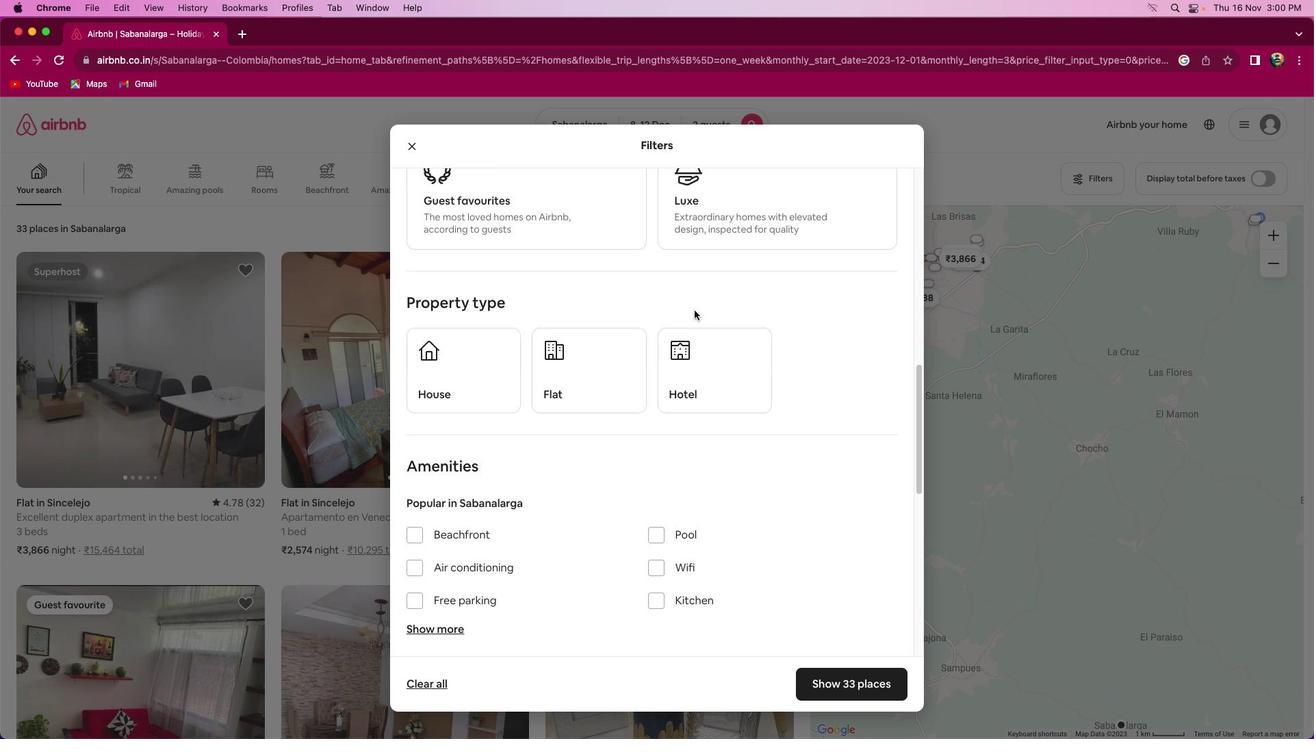 
Action: Mouse scrolled (587, 336) with delta (146, 150)
Screenshot: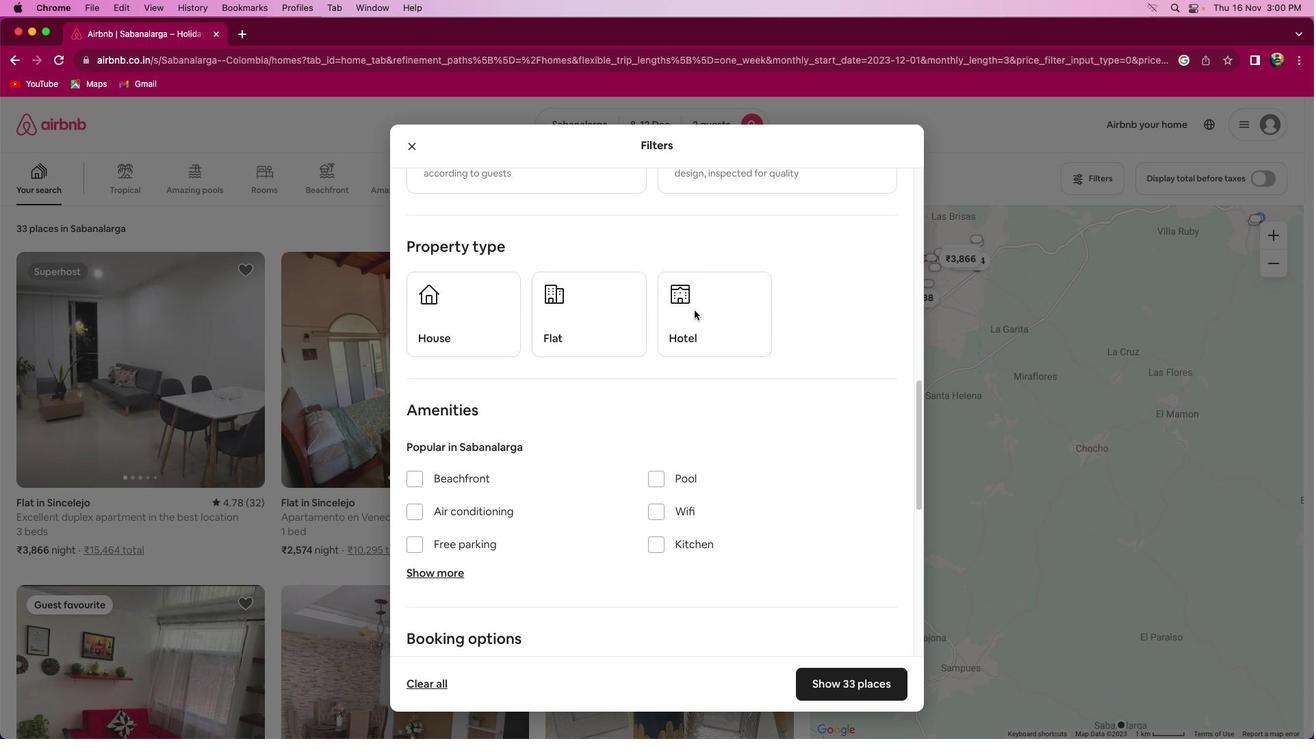 
Action: Mouse scrolled (587, 336) with delta (146, 149)
Screenshot: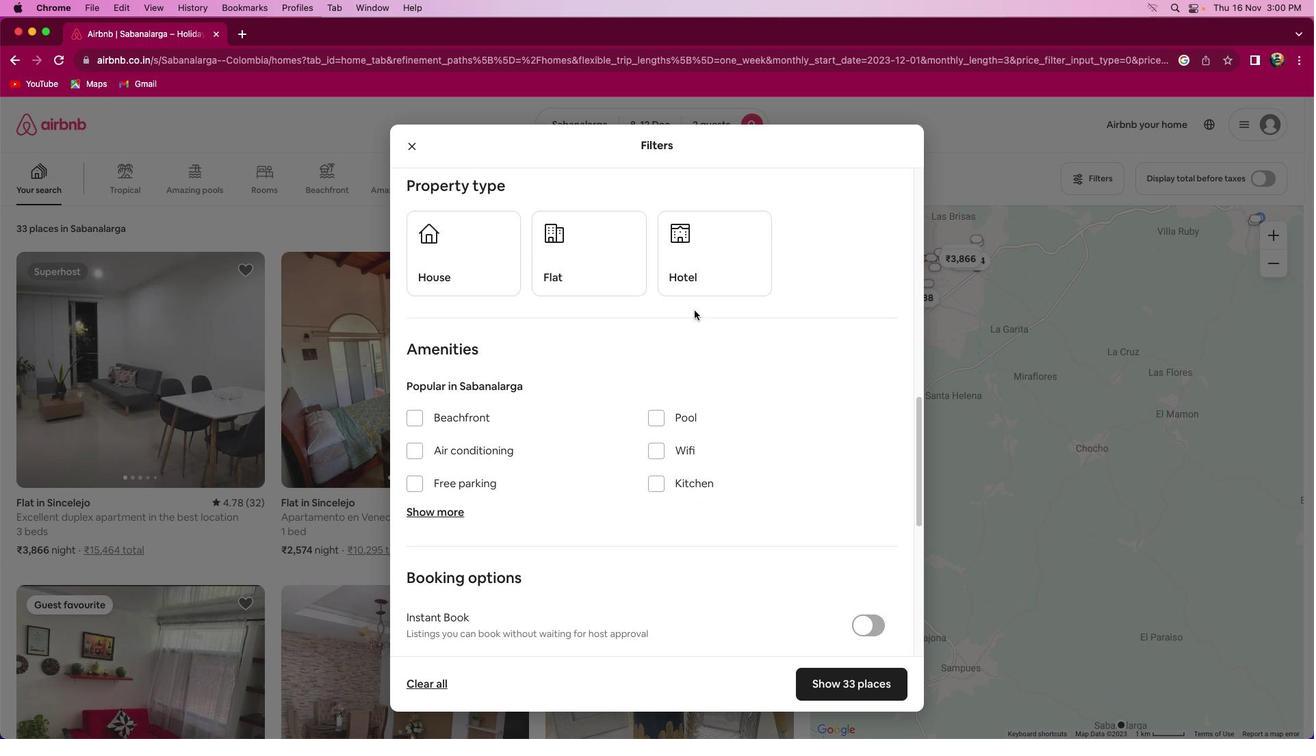 
Action: Mouse moved to (596, 313)
Screenshot: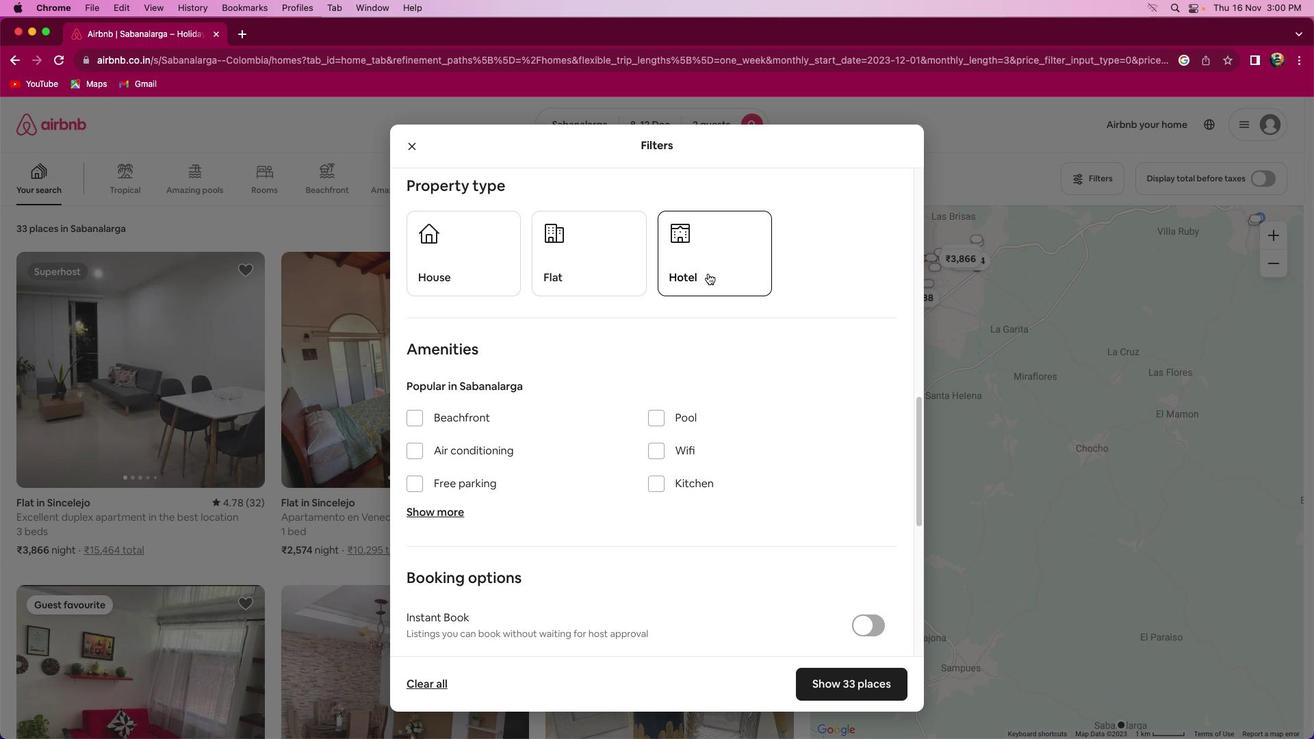 
Action: Mouse pressed left at (596, 313)
Screenshot: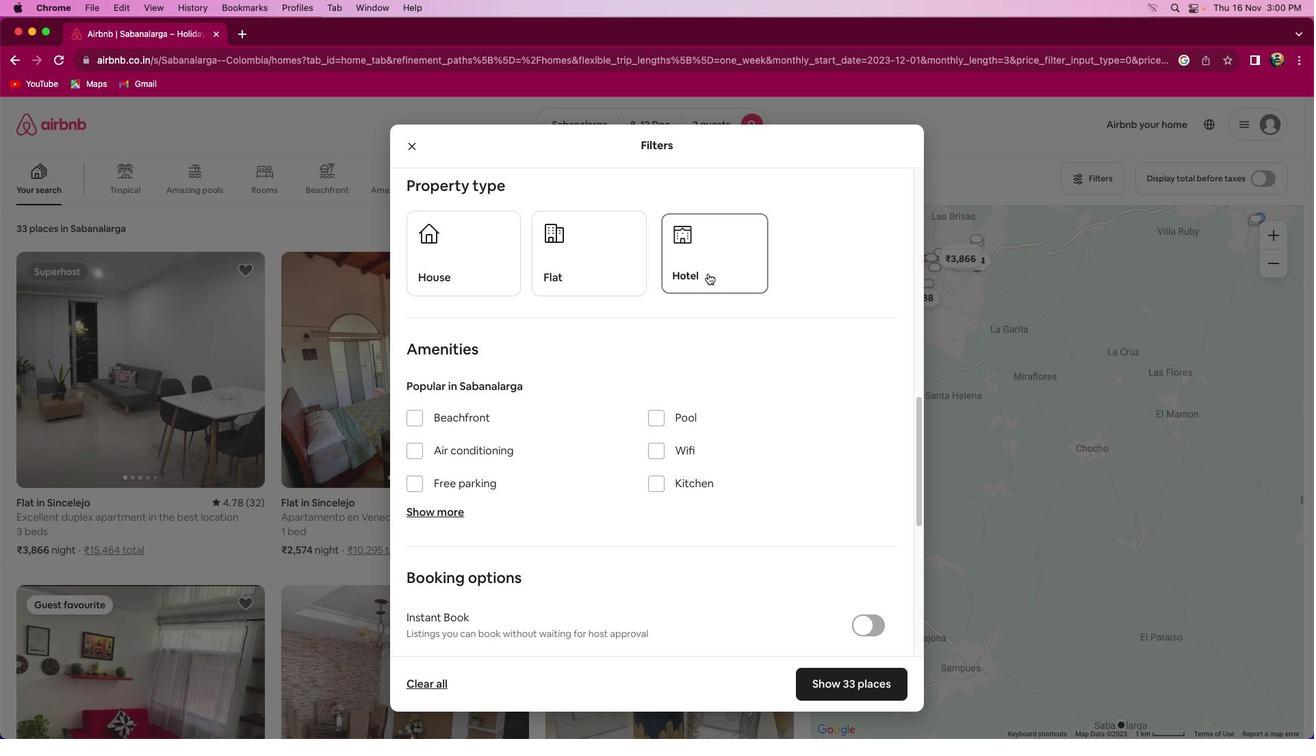 
Action: Mouse moved to (594, 529)
Screenshot: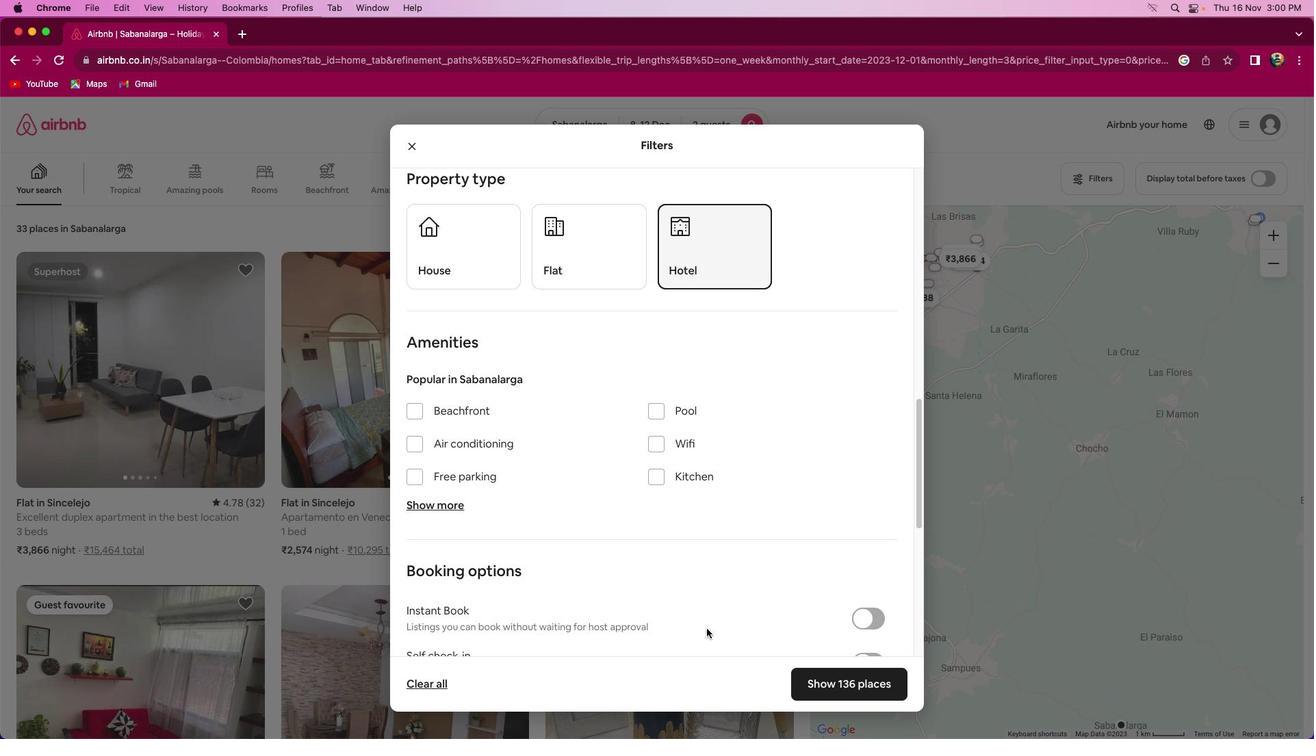 
Action: Mouse scrolled (594, 529) with delta (146, 150)
Screenshot: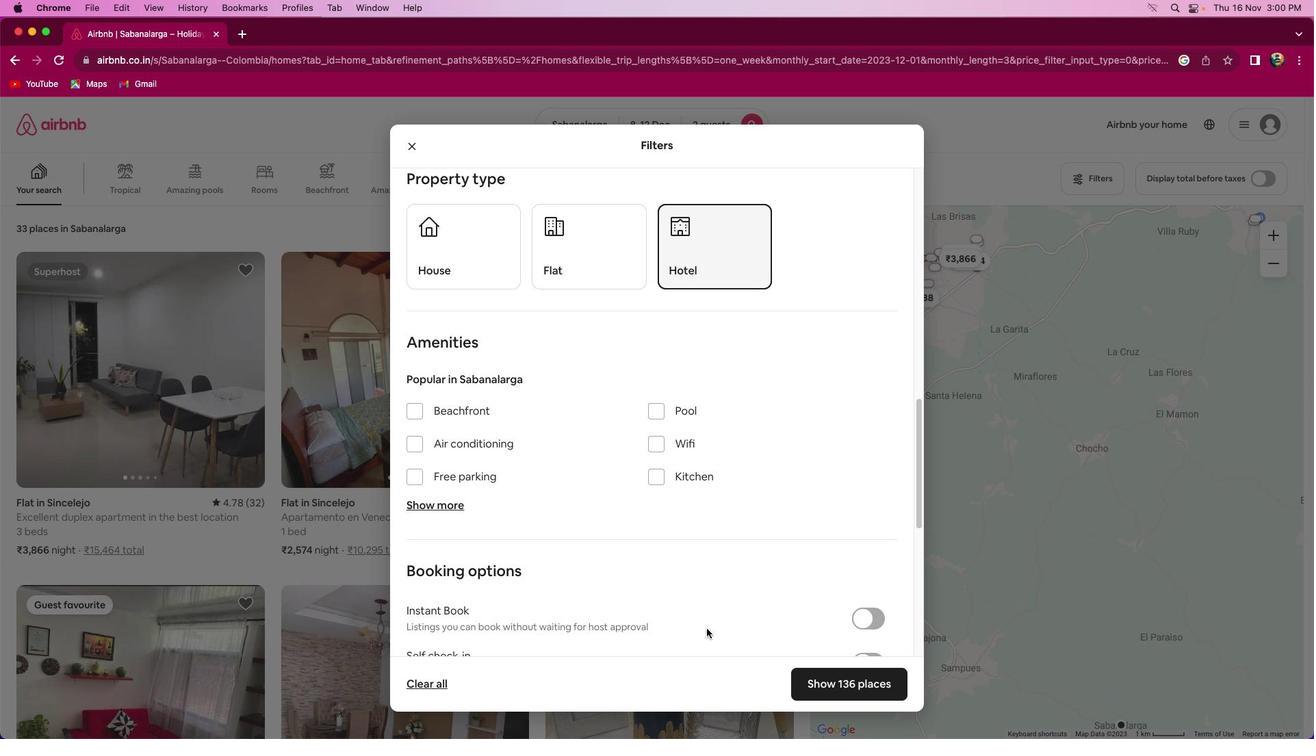 
Action: Mouse moved to (594, 527)
Screenshot: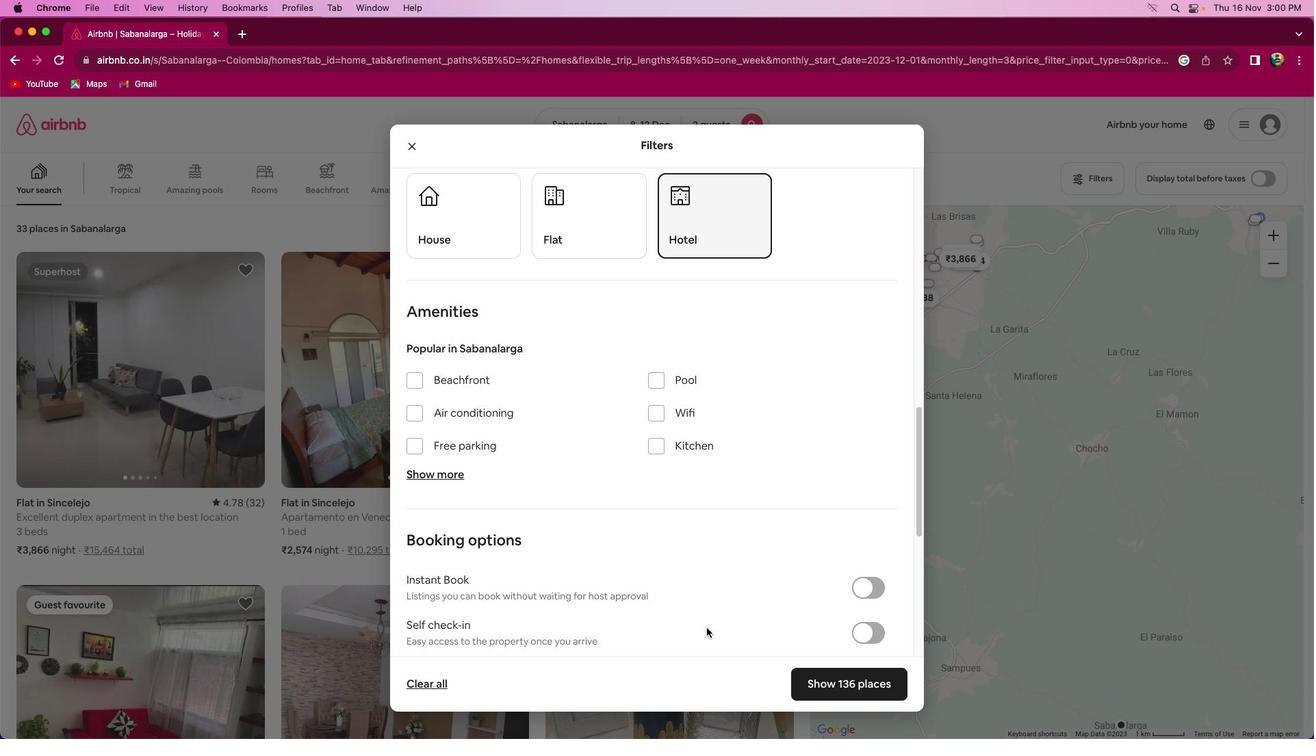 
Action: Mouse scrolled (594, 527) with delta (146, 150)
Screenshot: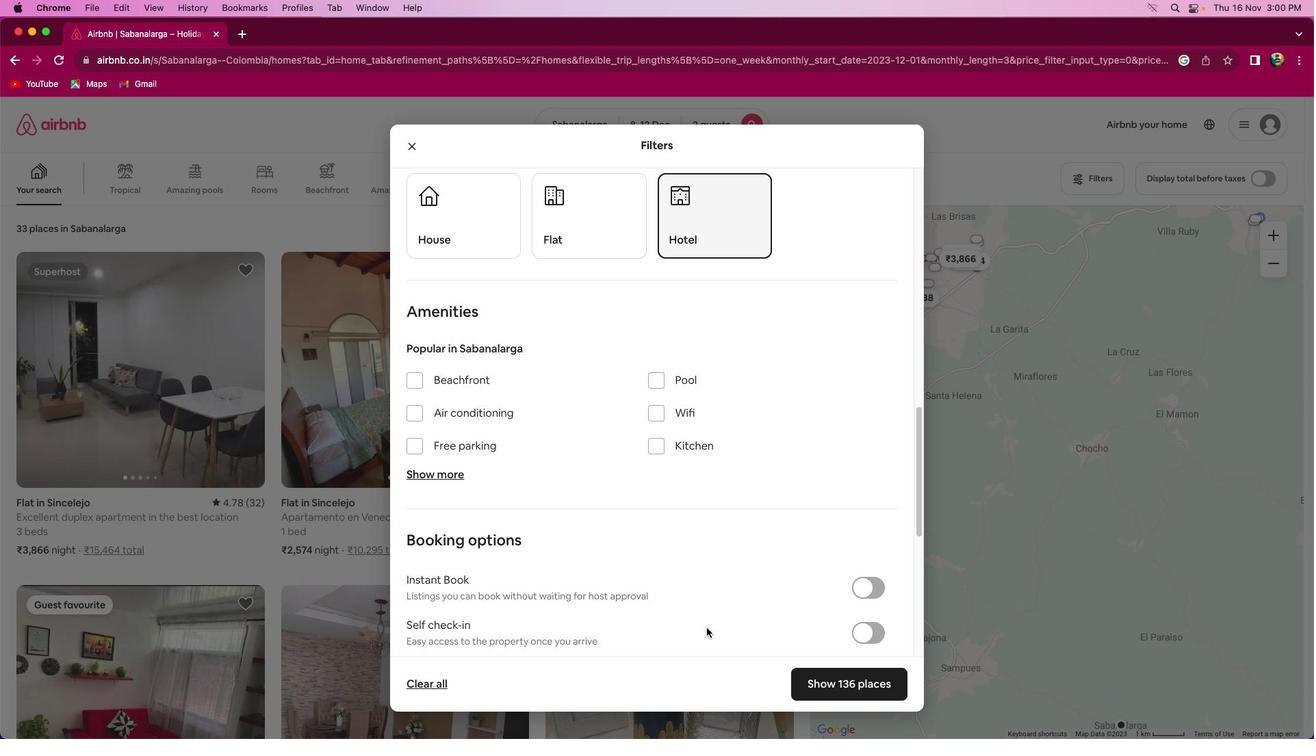 
Action: Mouse moved to (595, 526)
Screenshot: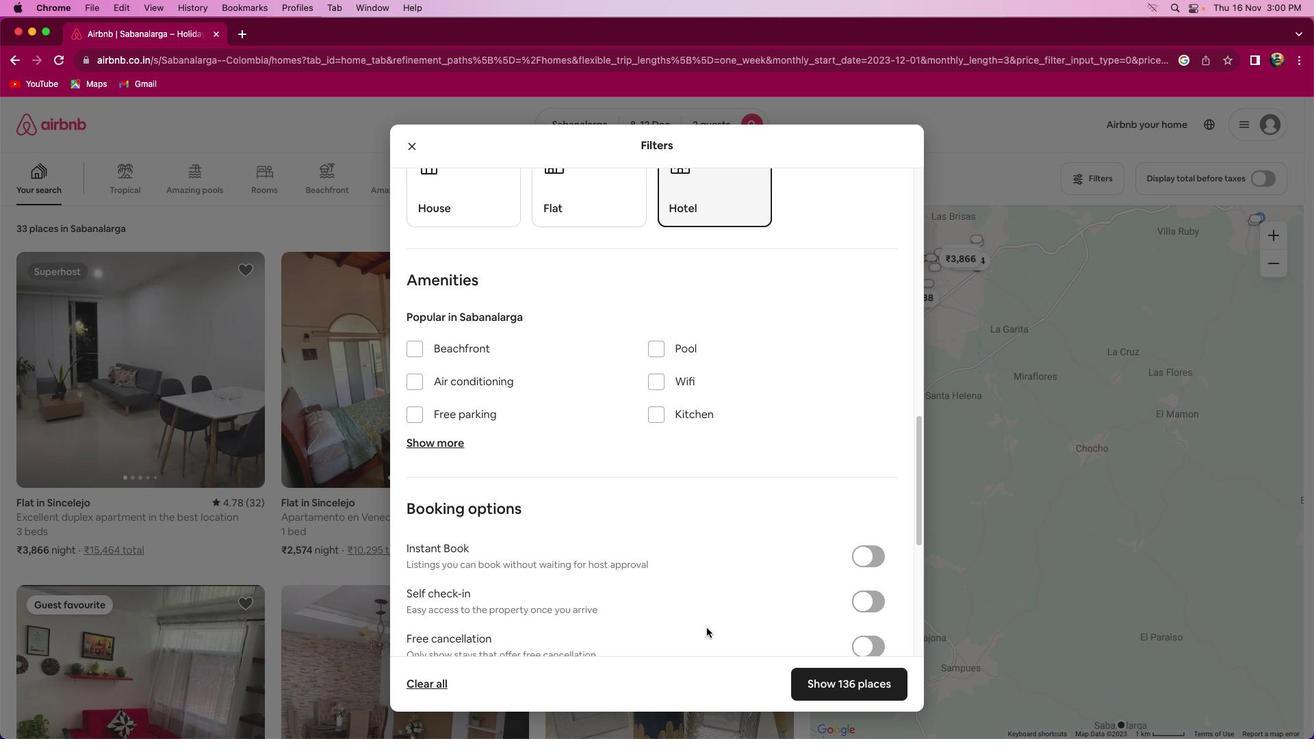 
Action: Mouse scrolled (595, 526) with delta (146, 150)
Screenshot: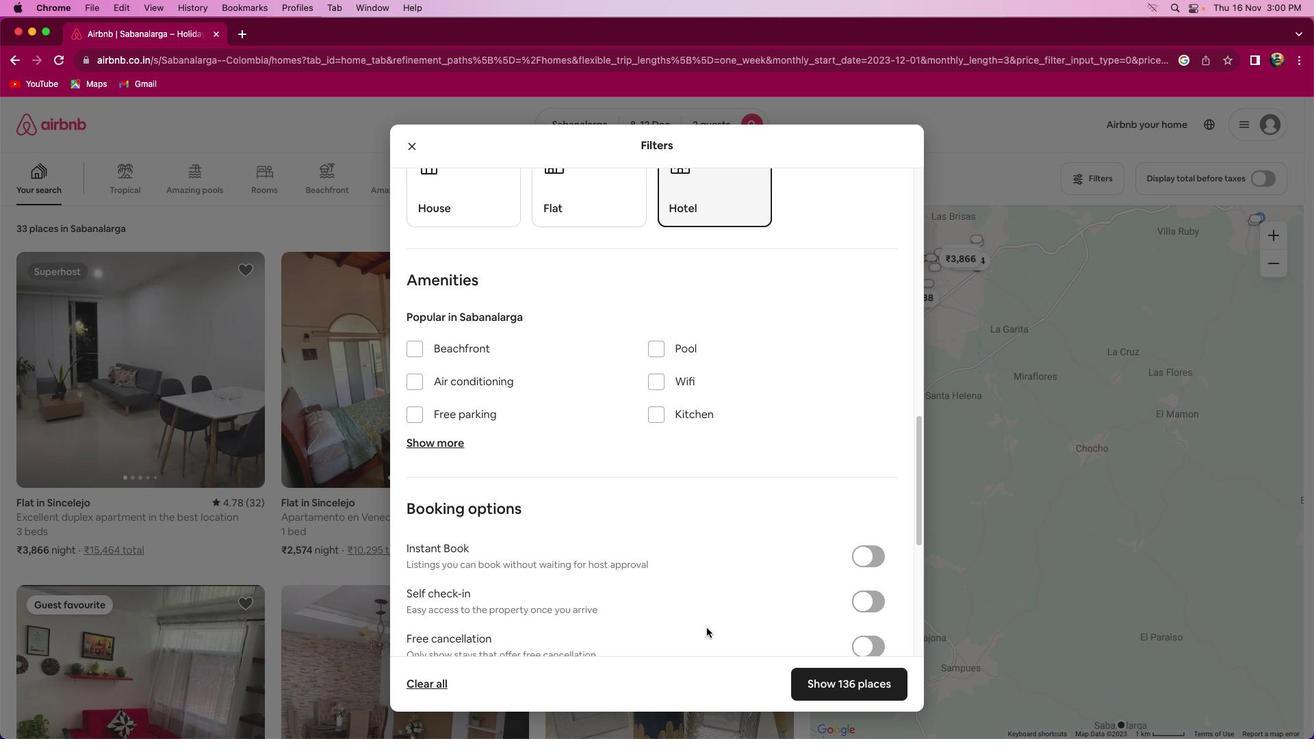 
Action: Mouse moved to (595, 525)
Screenshot: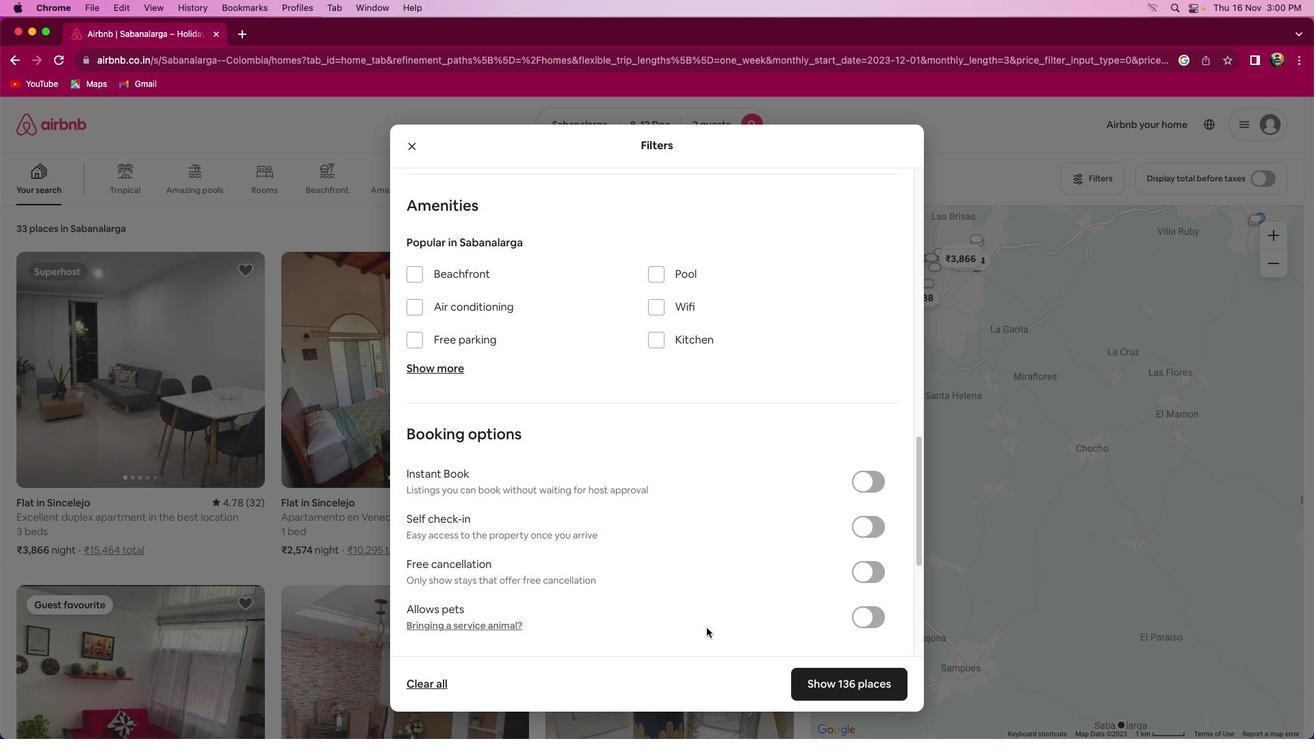 
Action: Mouse scrolled (595, 525) with delta (146, 149)
Screenshot: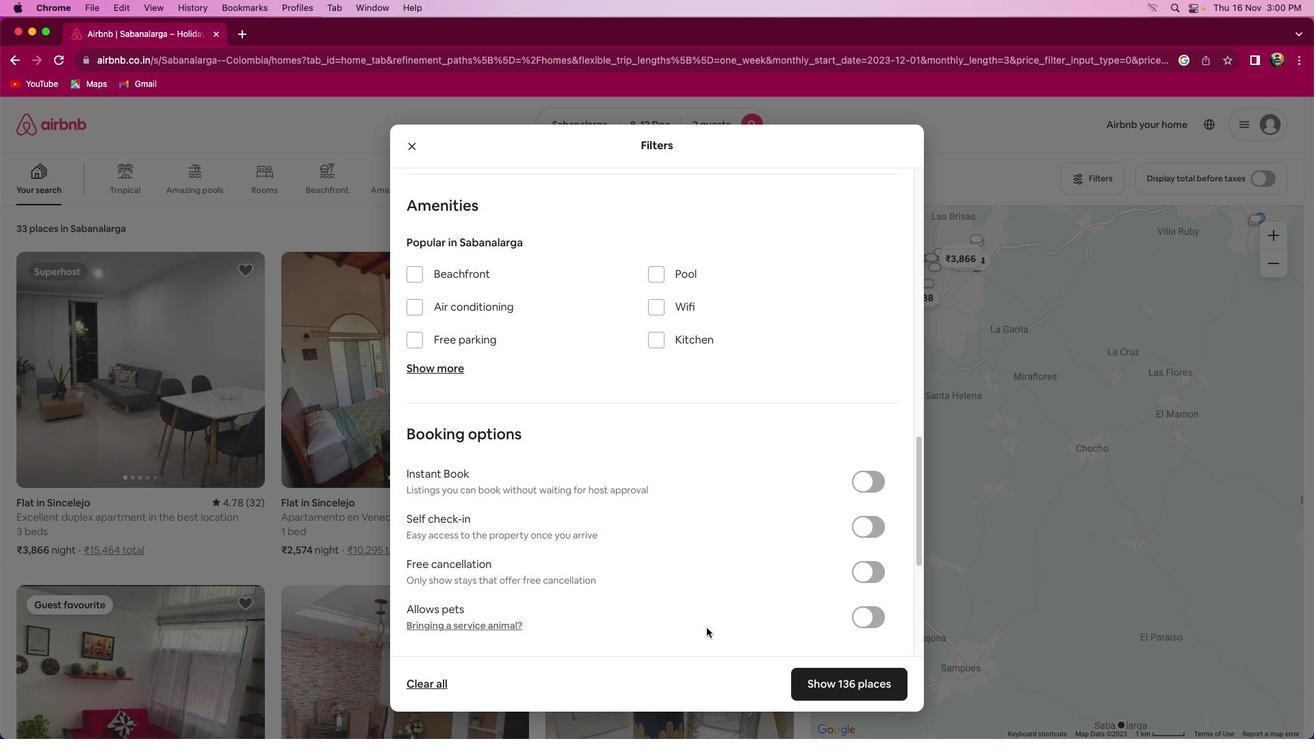 
Action: Mouse moved to (595, 525)
Screenshot: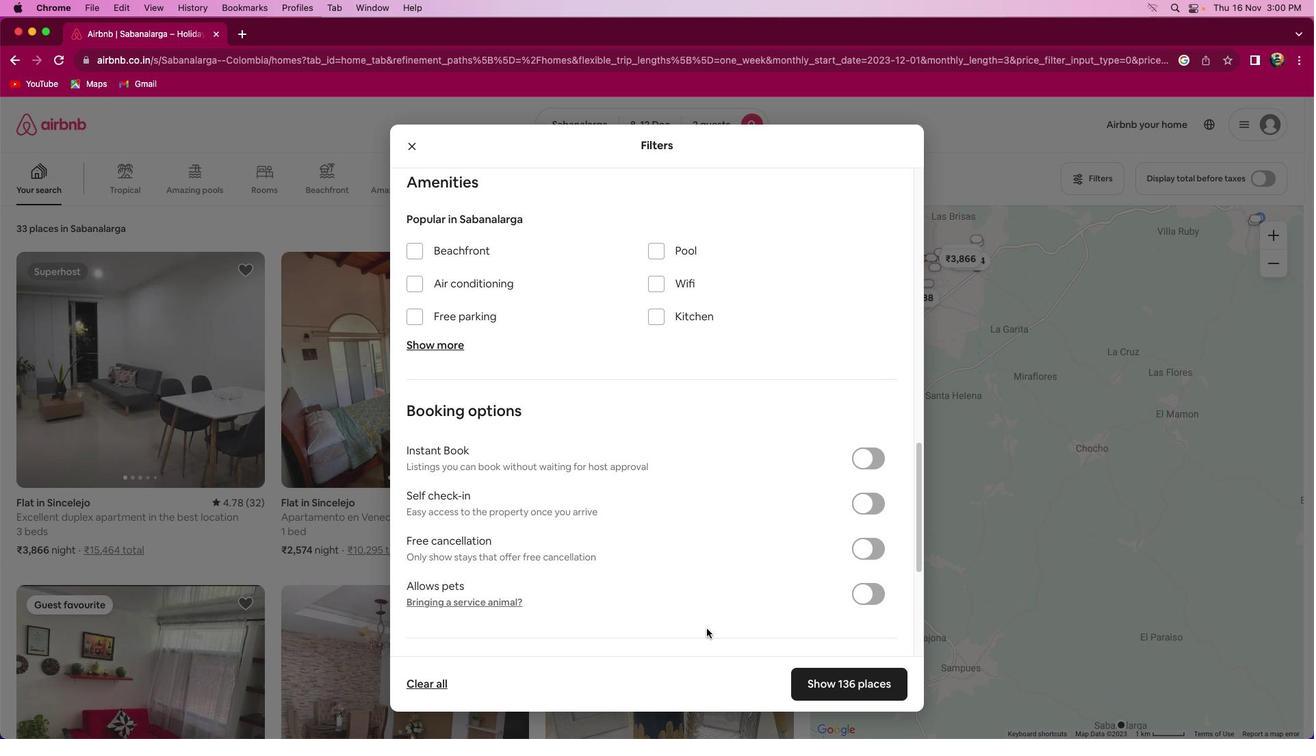 
Action: Mouse scrolled (595, 525) with delta (146, 150)
Screenshot: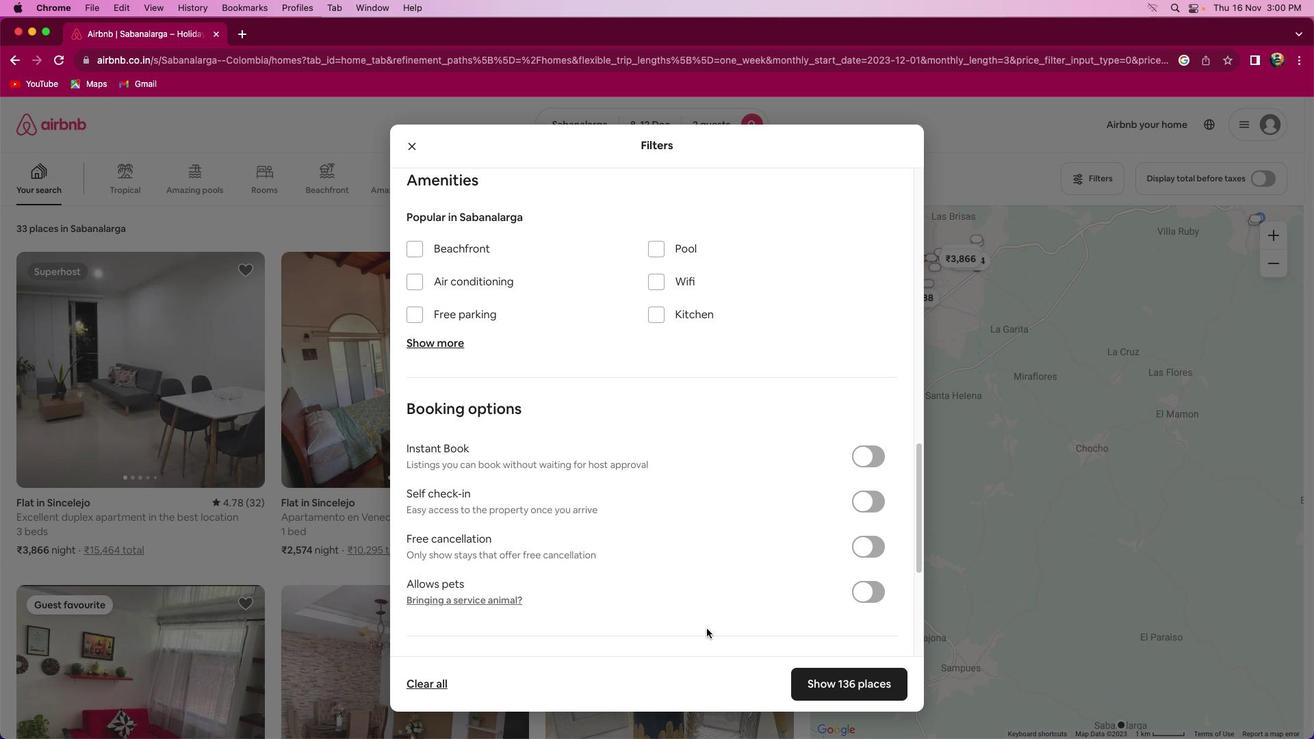 
Action: Mouse scrolled (595, 525) with delta (146, 150)
Screenshot: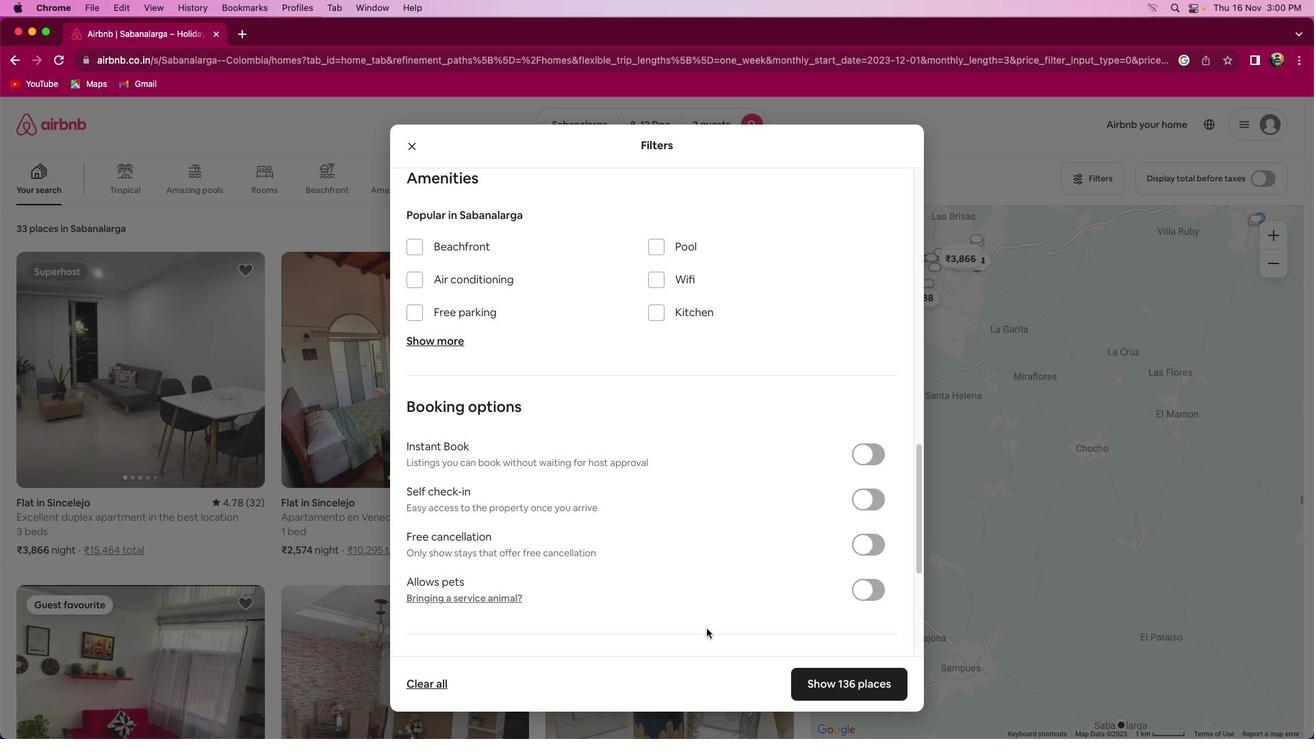 
Action: Mouse scrolled (595, 525) with delta (146, 150)
Screenshot: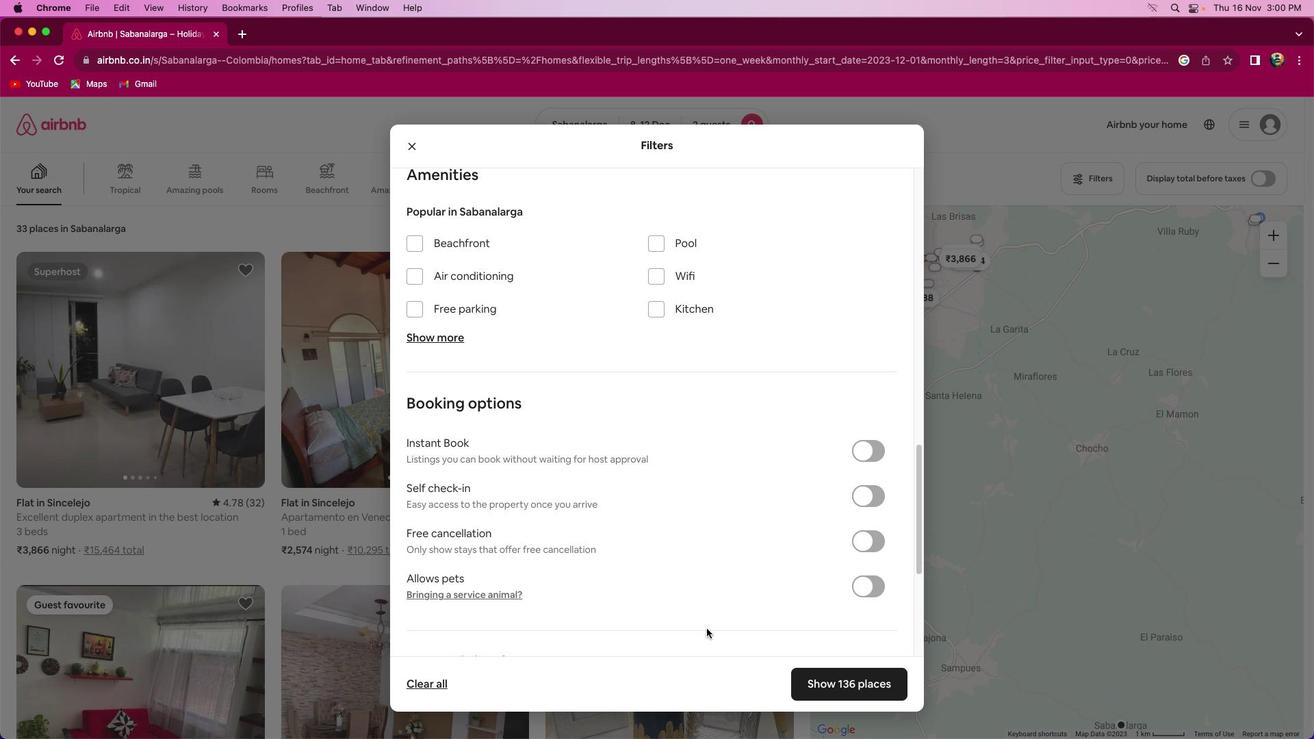 
Action: Mouse scrolled (595, 525) with delta (146, 150)
Screenshot: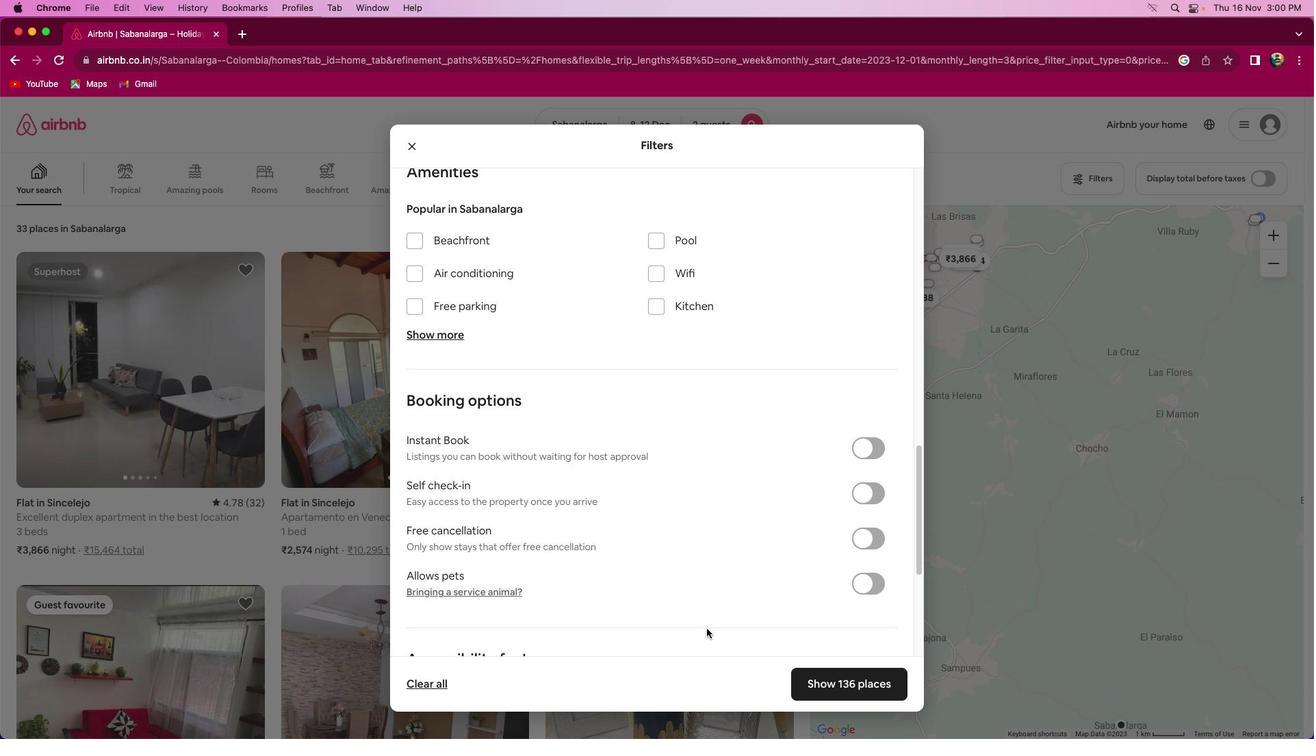 
Action: Mouse scrolled (595, 525) with delta (146, 150)
Screenshot: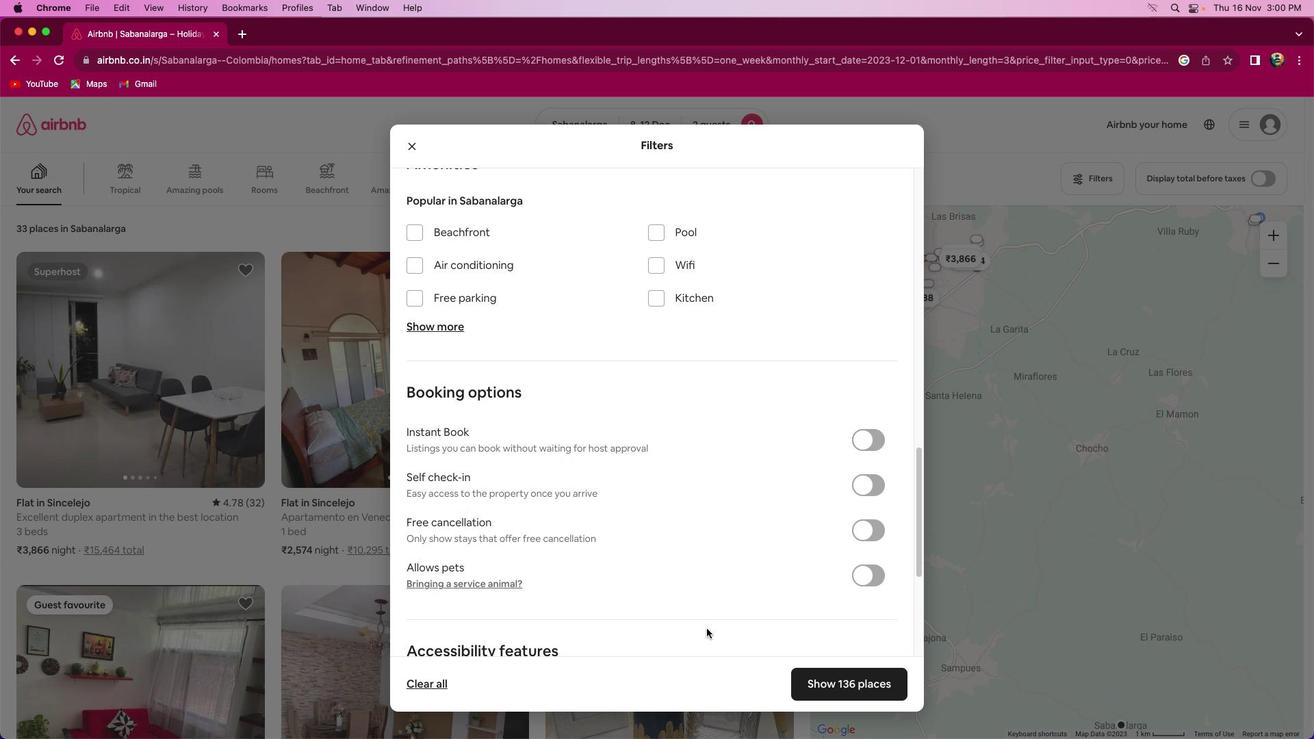 
Action: Mouse scrolled (595, 525) with delta (146, 150)
Screenshot: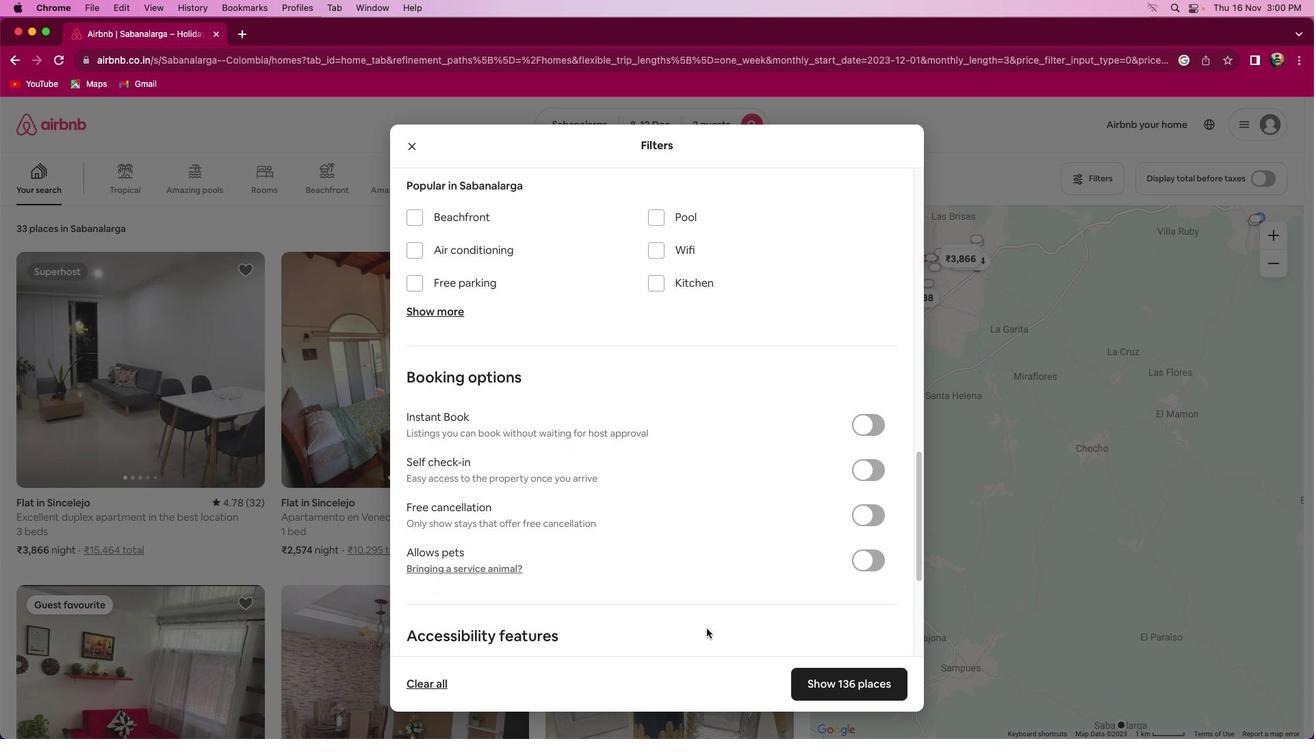 
Action: Mouse moved to (564, 539)
Screenshot: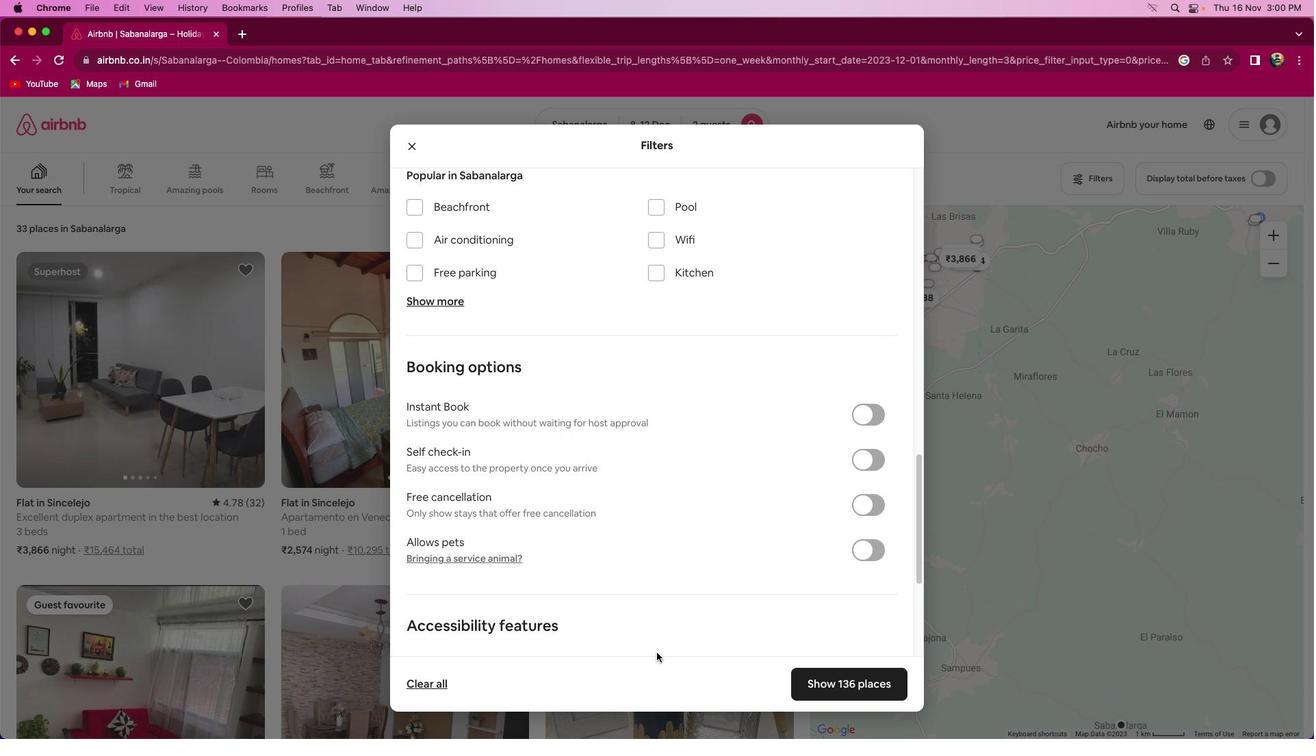 
Action: Mouse scrolled (564, 539) with delta (146, 150)
Screenshot: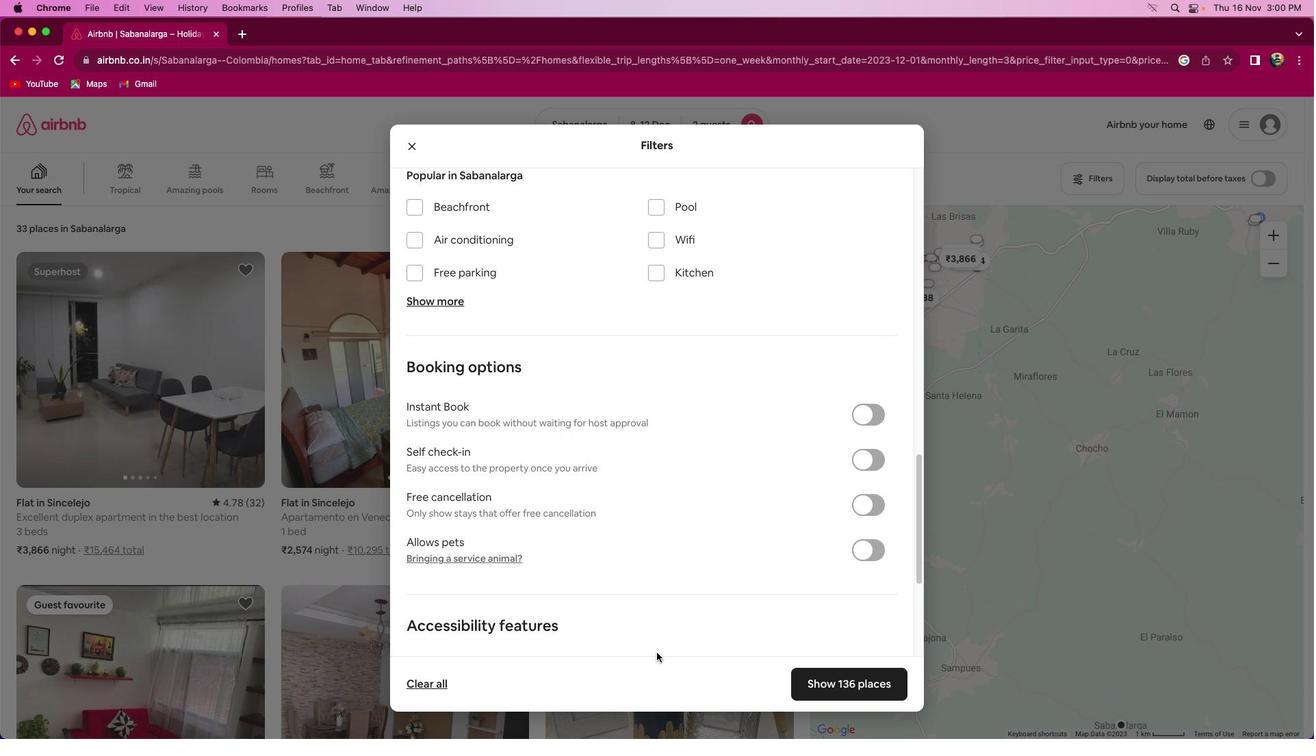 
Action: Mouse scrolled (564, 539) with delta (146, 150)
Screenshot: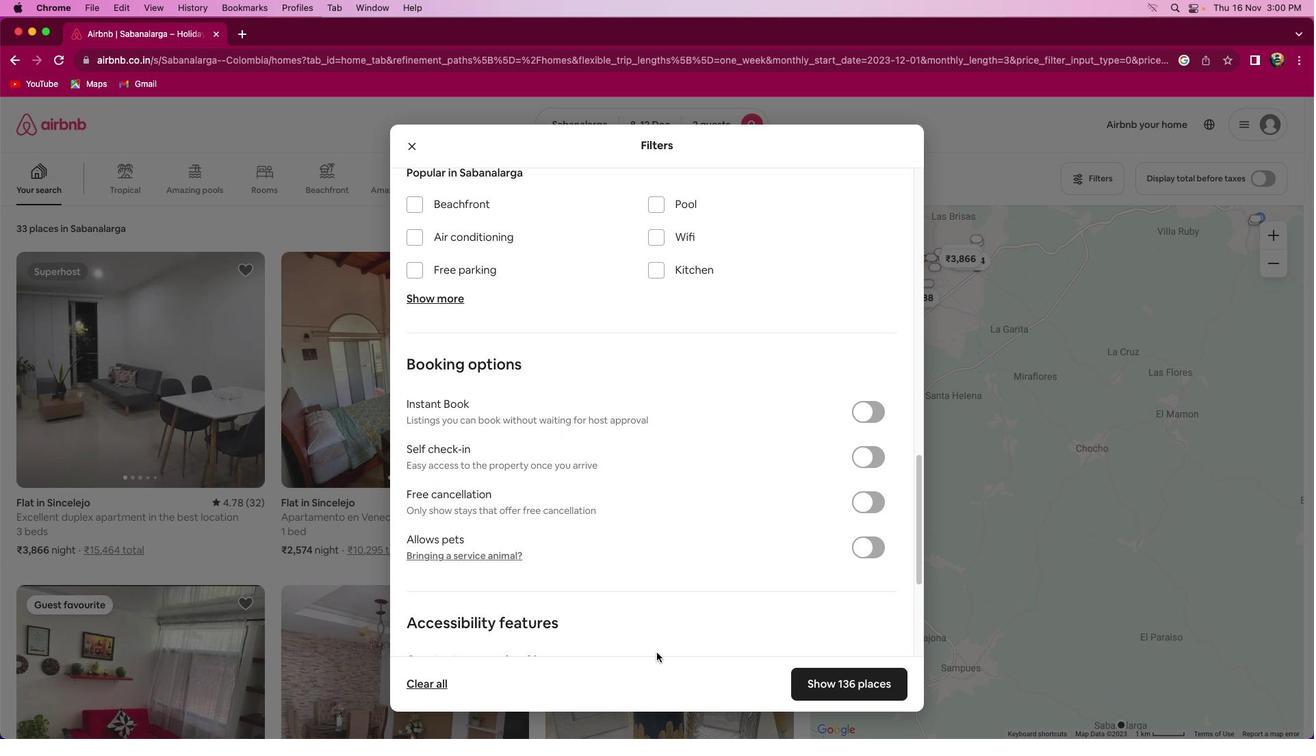 
Action: Mouse moved to (570, 528)
Screenshot: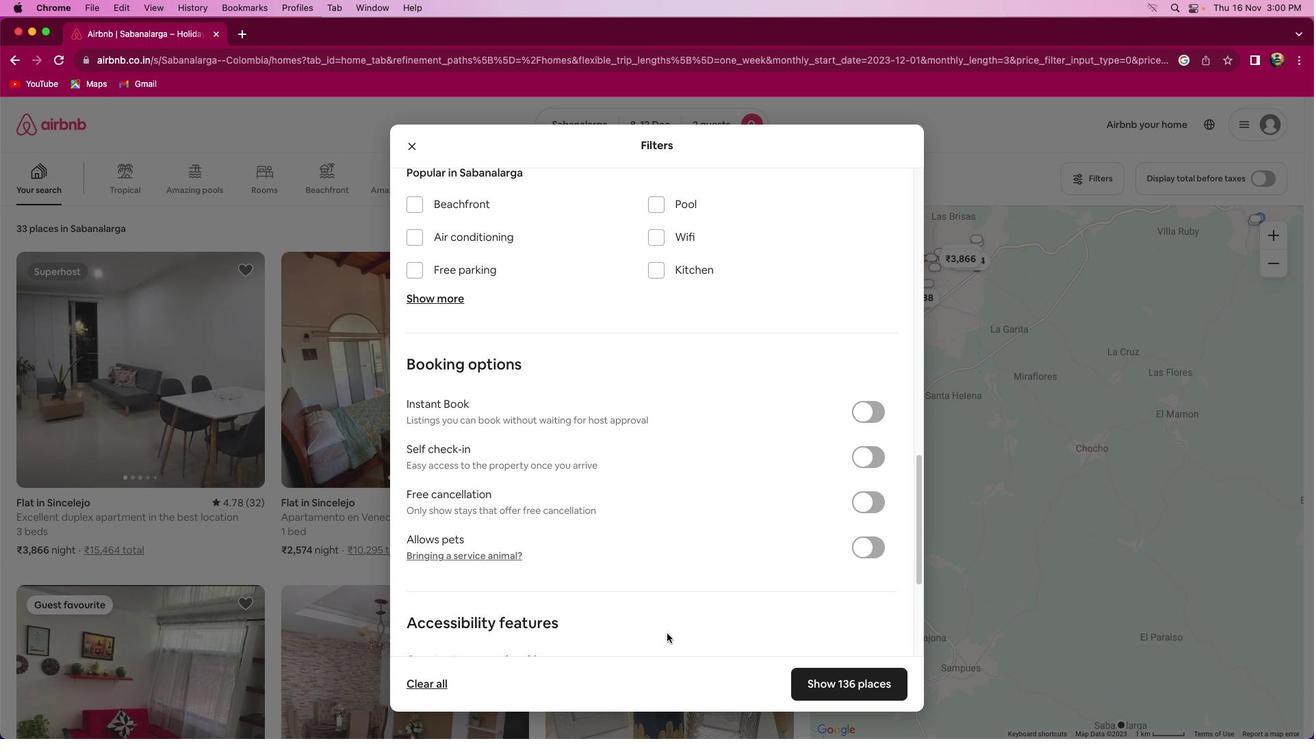 
Action: Mouse scrolled (570, 528) with delta (146, 151)
Screenshot: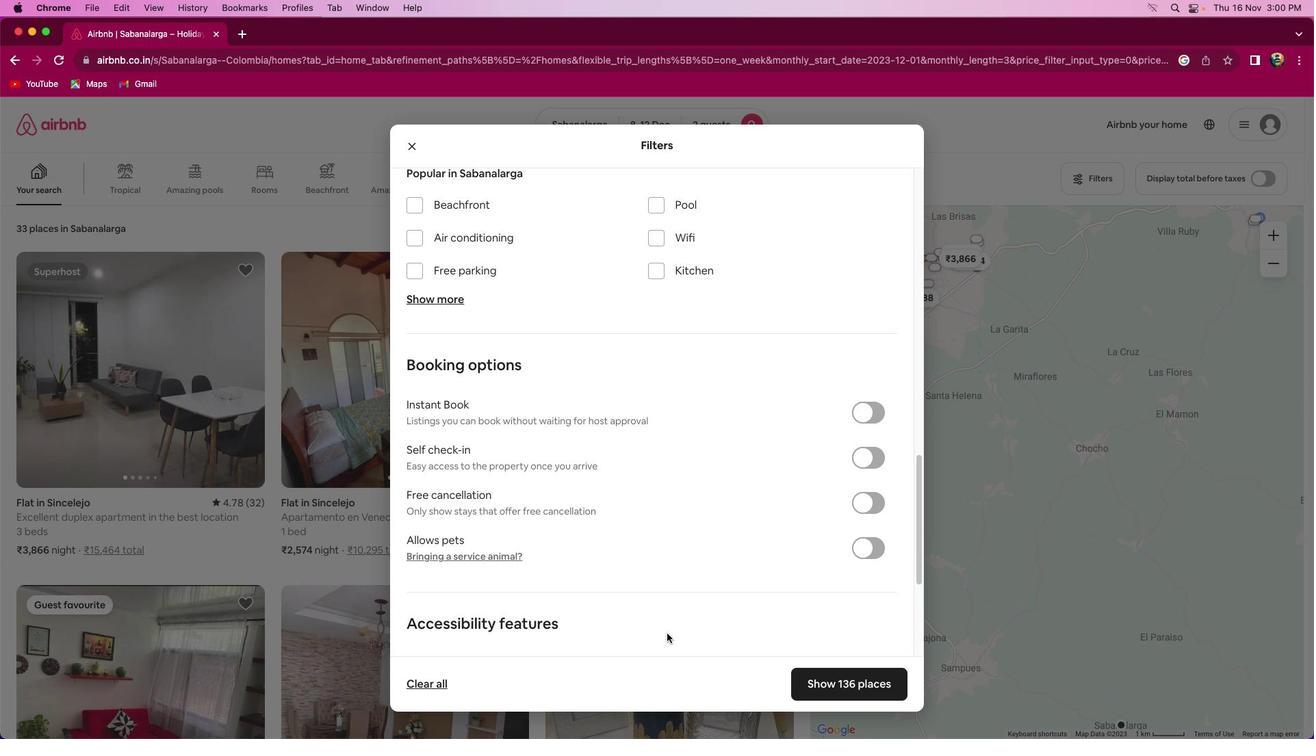 
Action: Mouse moved to (570, 528)
Screenshot: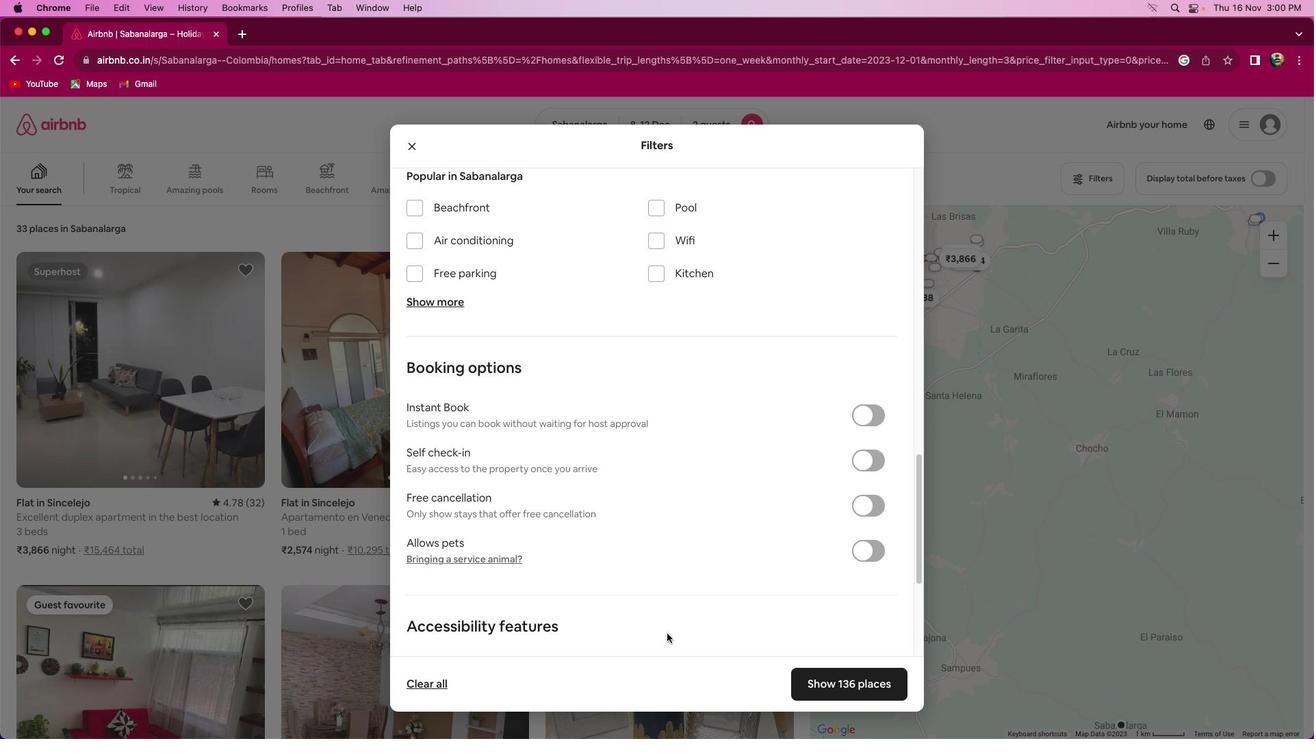 
Action: Mouse scrolled (570, 528) with delta (146, 151)
Screenshot: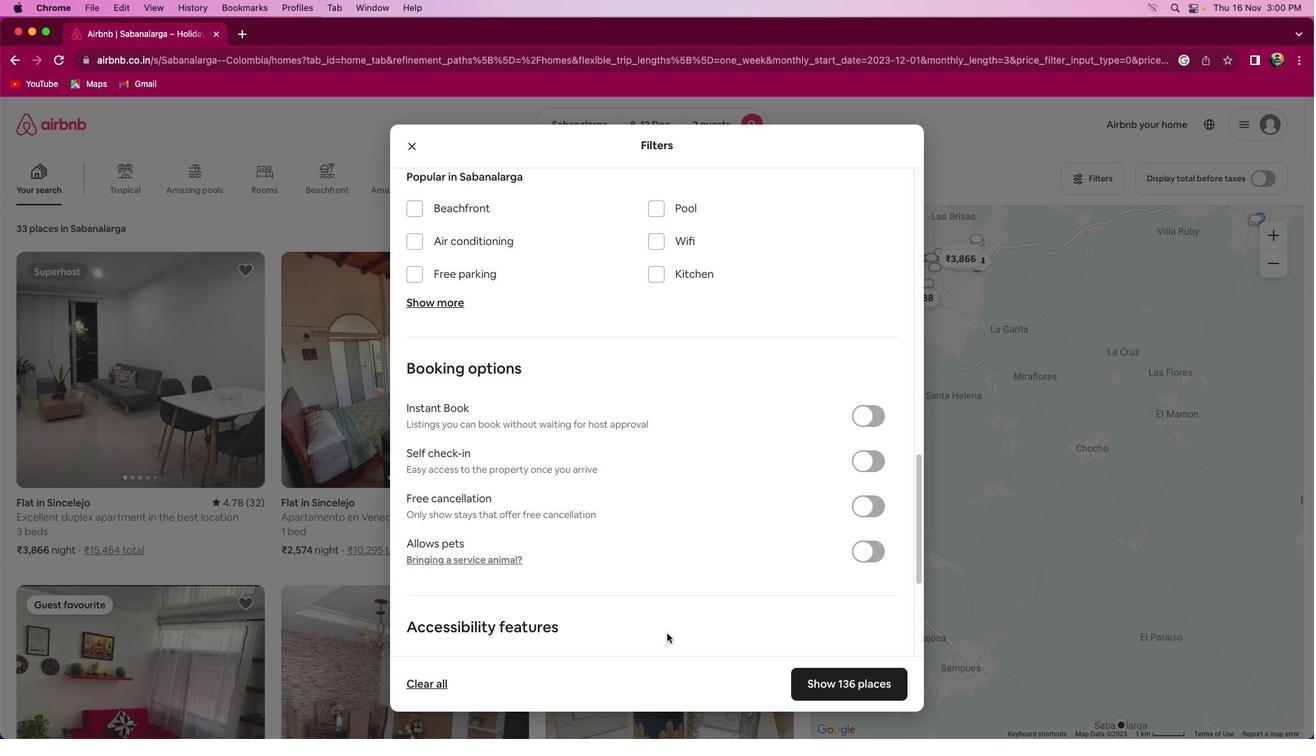 
Action: Mouse scrolled (570, 528) with delta (146, 151)
Screenshot: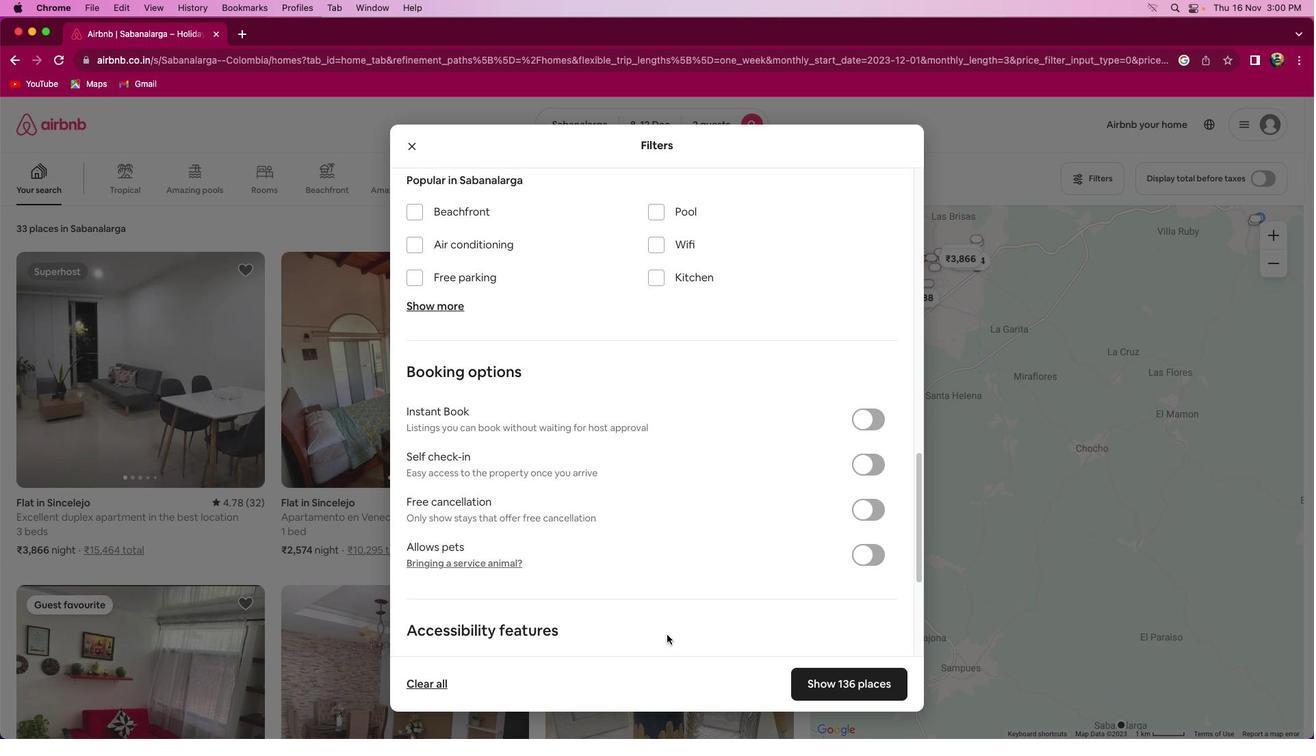 
Action: Mouse moved to (570, 529)
Screenshot: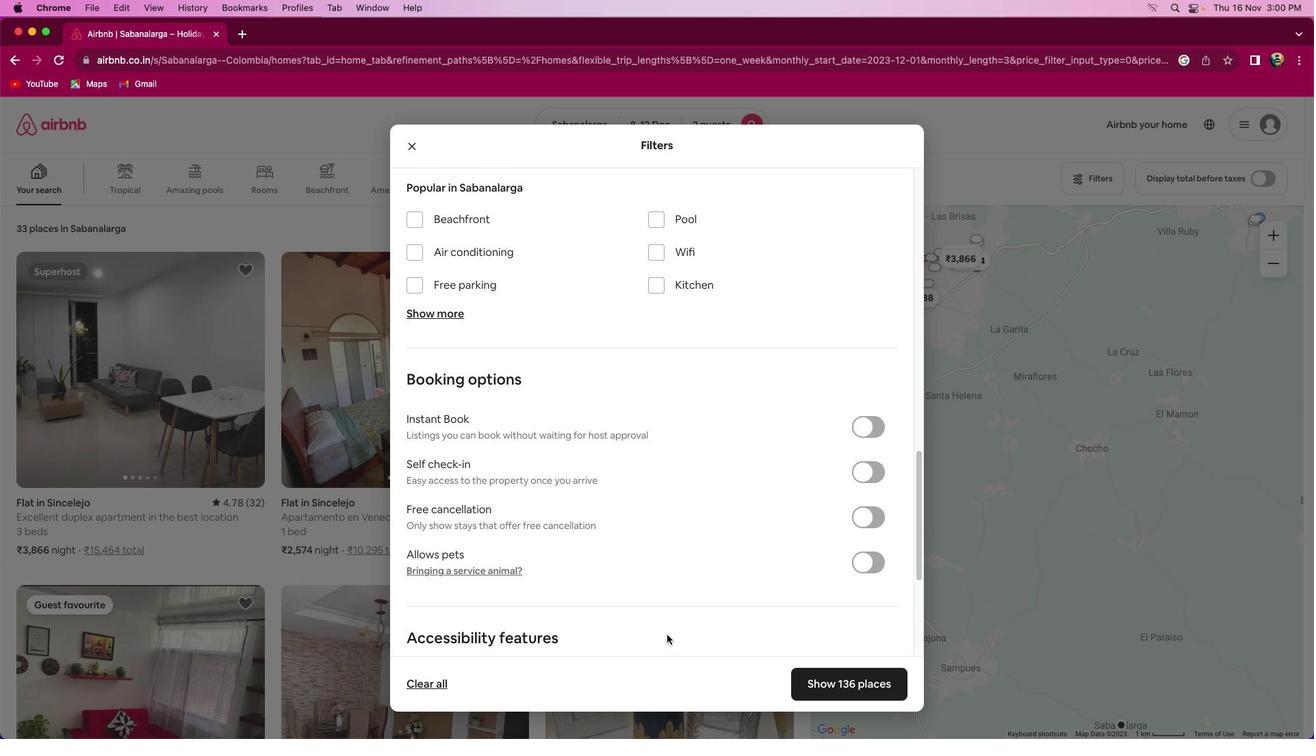 
Action: Mouse scrolled (570, 529) with delta (146, 151)
Screenshot: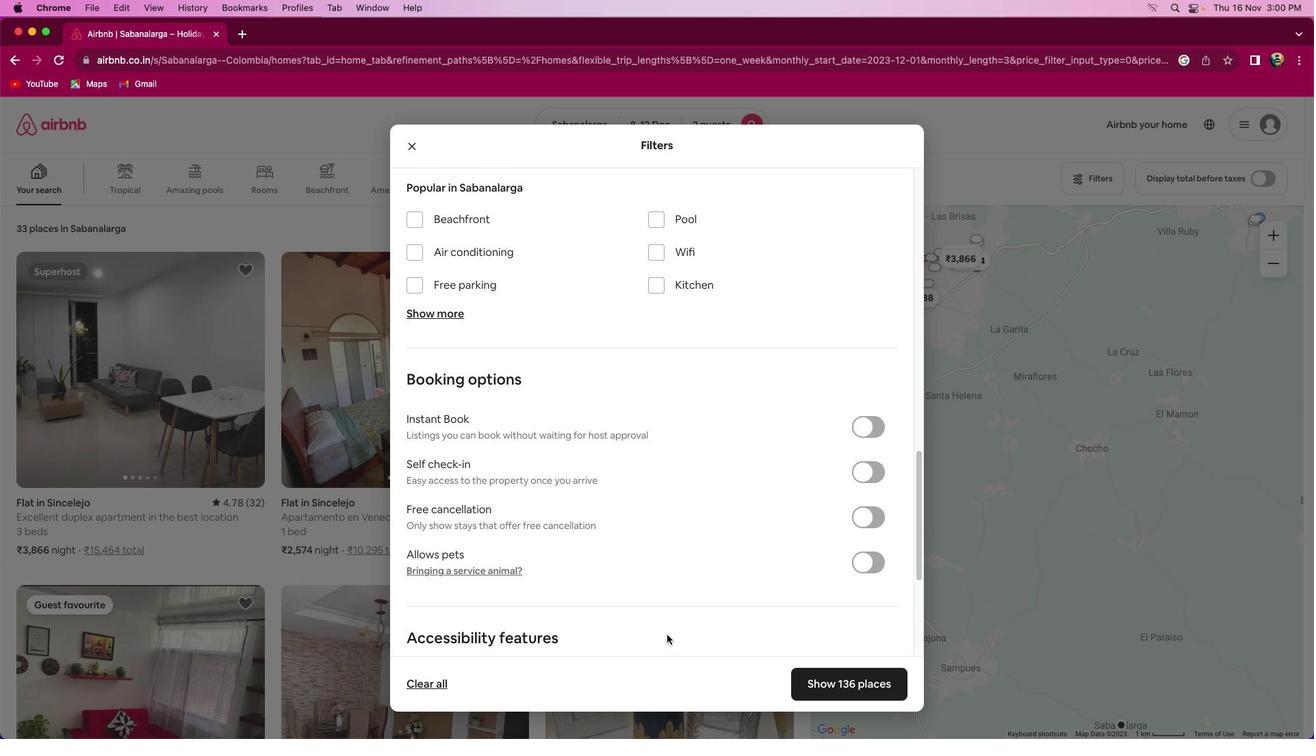 
Action: Mouse moved to (605, 494)
Screenshot: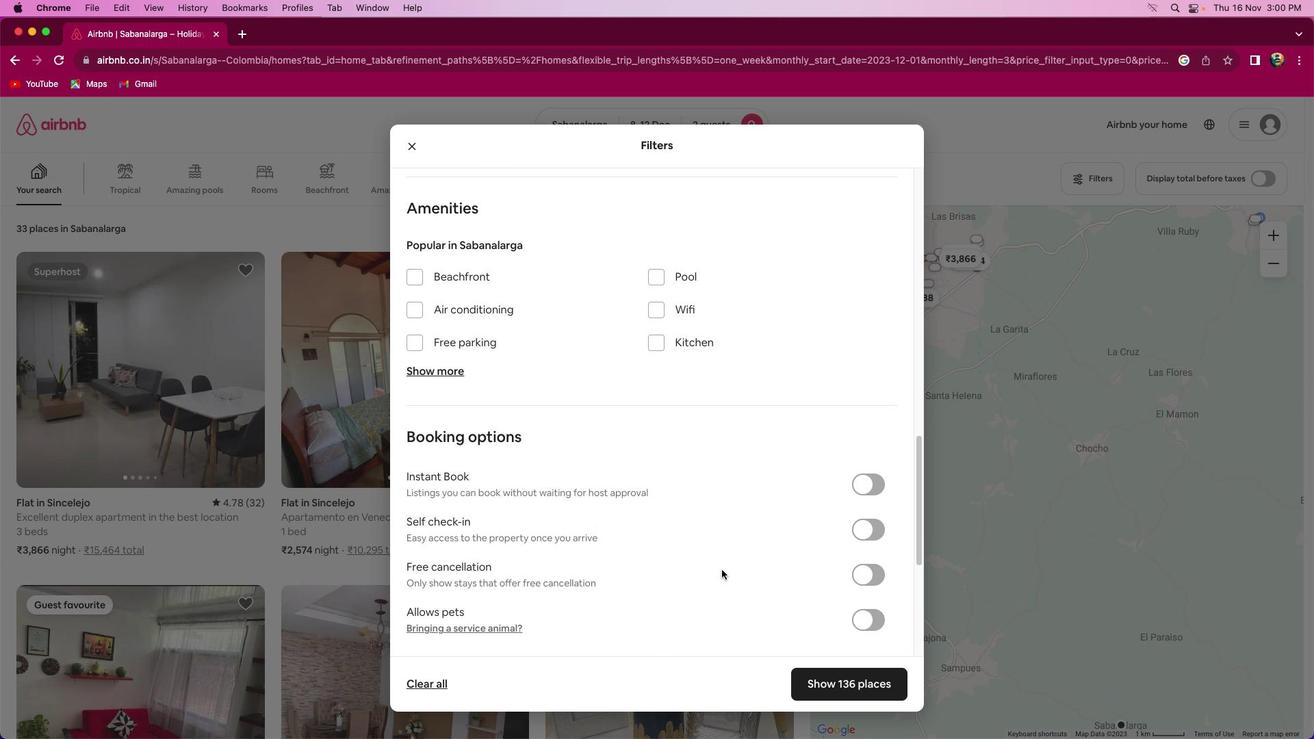 
Action: Mouse scrolled (605, 494) with delta (146, 151)
Screenshot: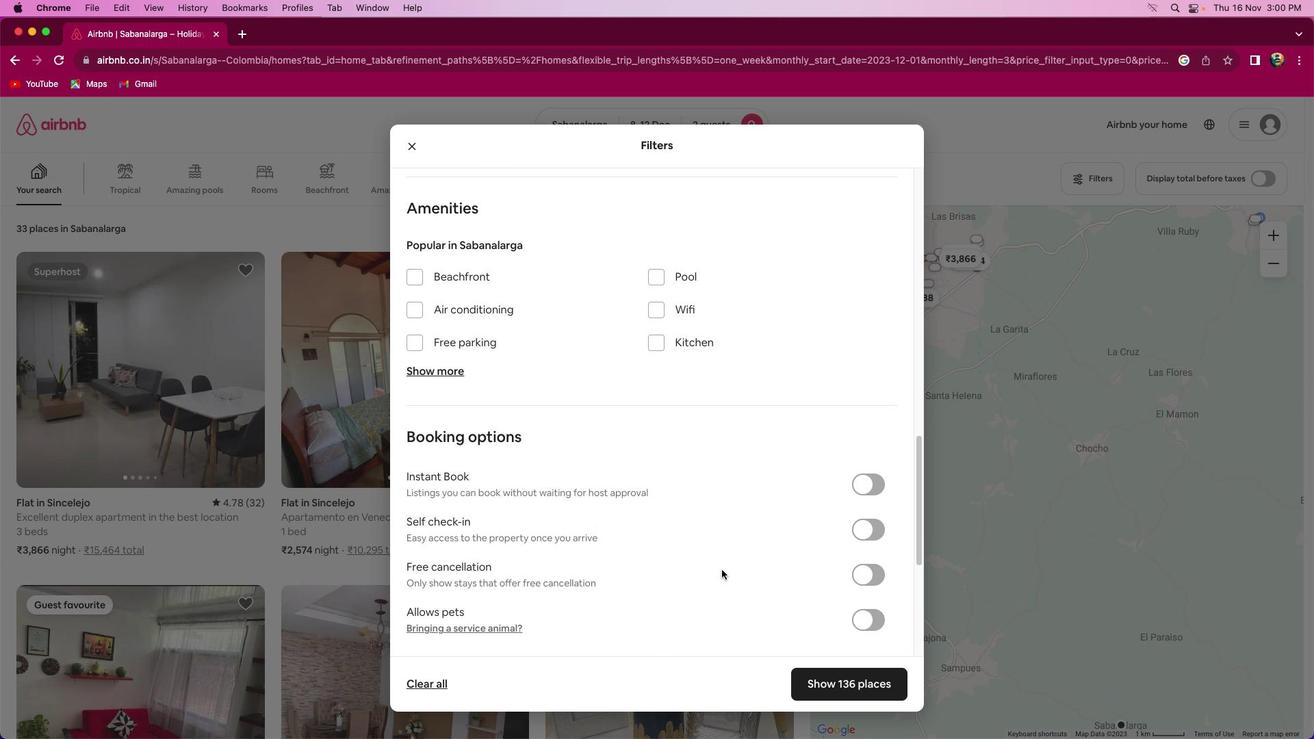 
Action: Mouse moved to (605, 493)
Screenshot: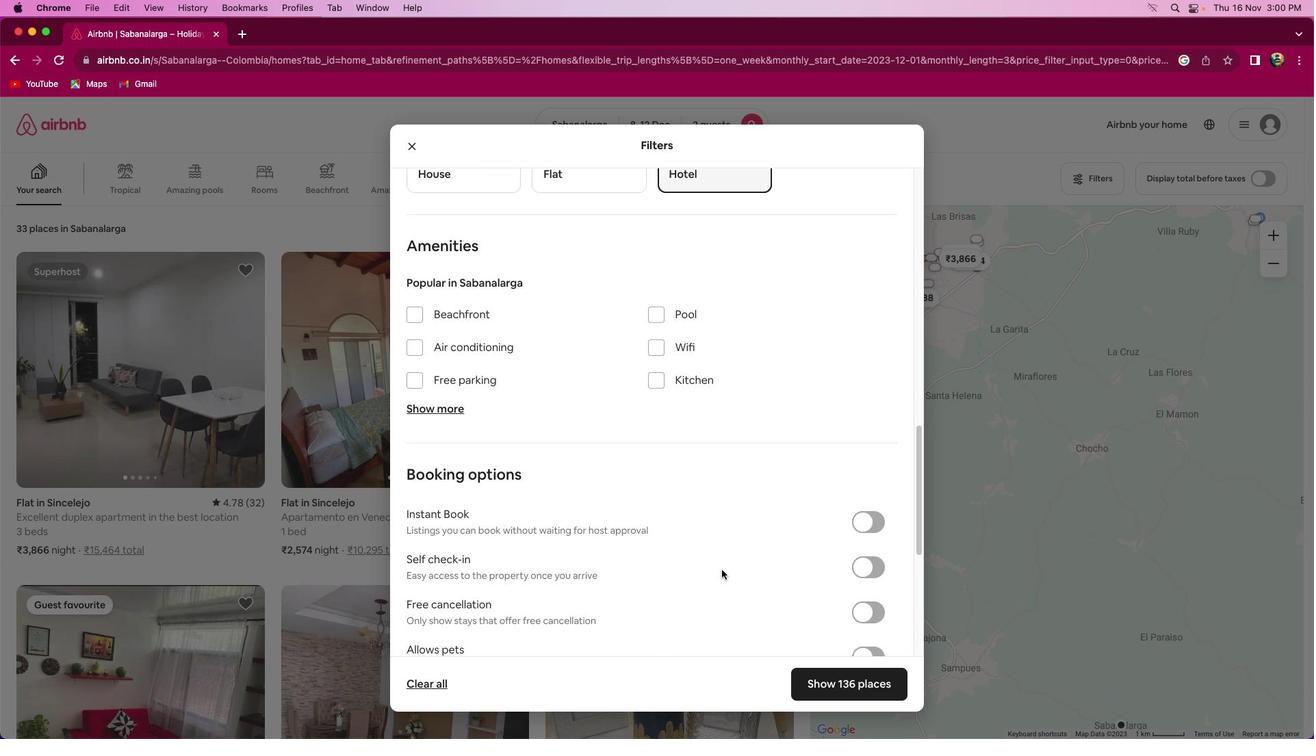 
Action: Mouse scrolled (605, 493) with delta (146, 151)
Screenshot: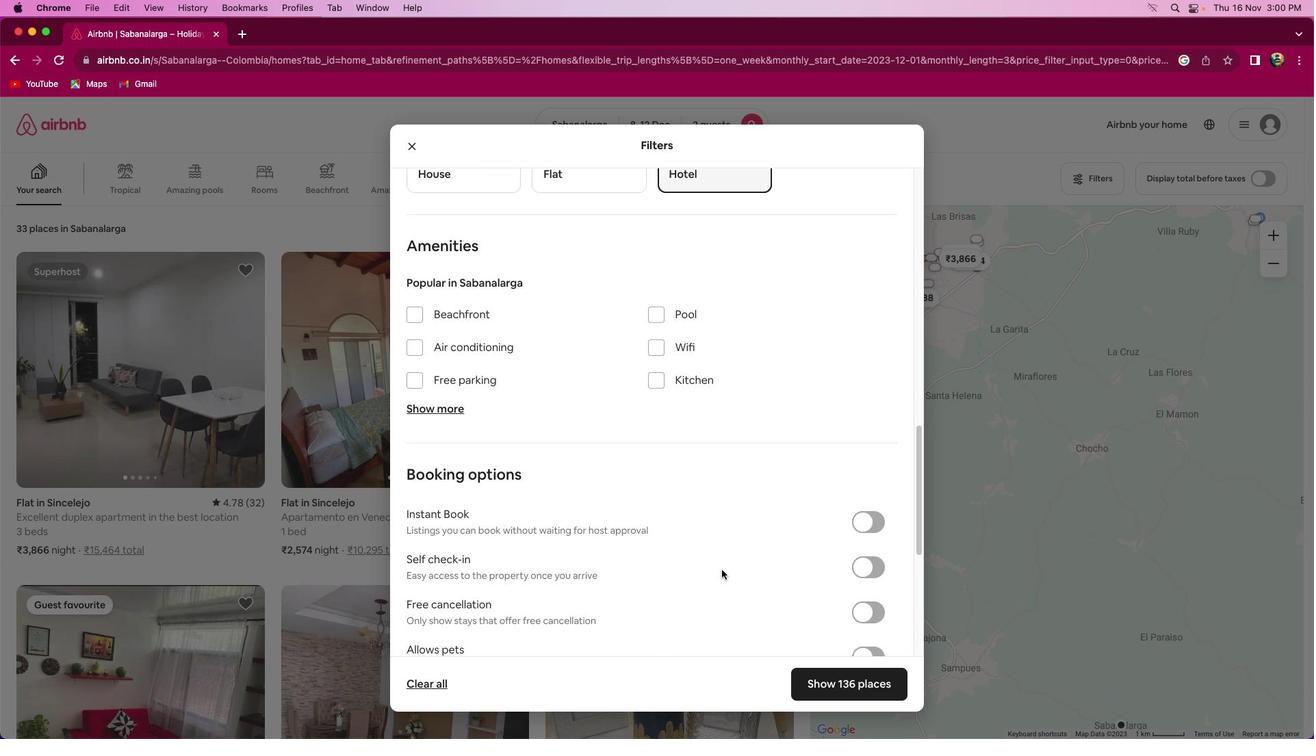 
Action: Mouse moved to (605, 491)
Screenshot: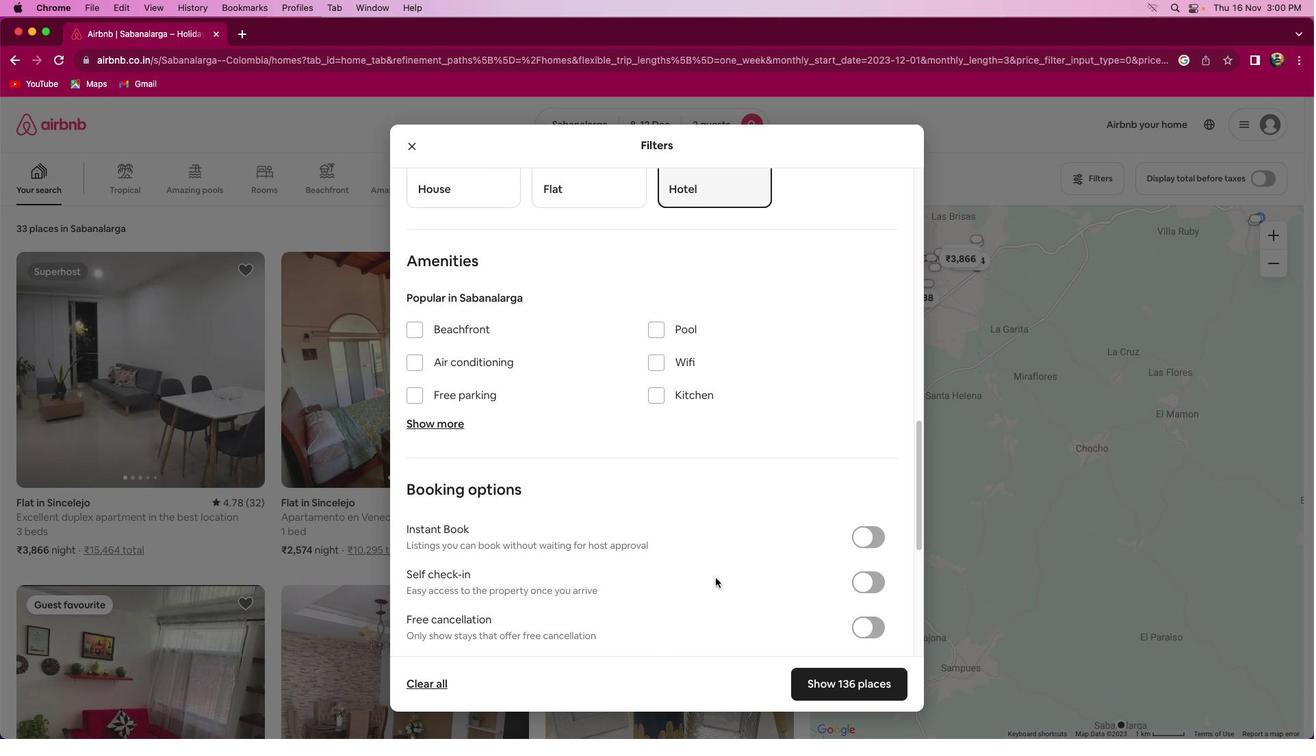 
Action: Mouse scrolled (605, 491) with delta (146, 152)
Screenshot: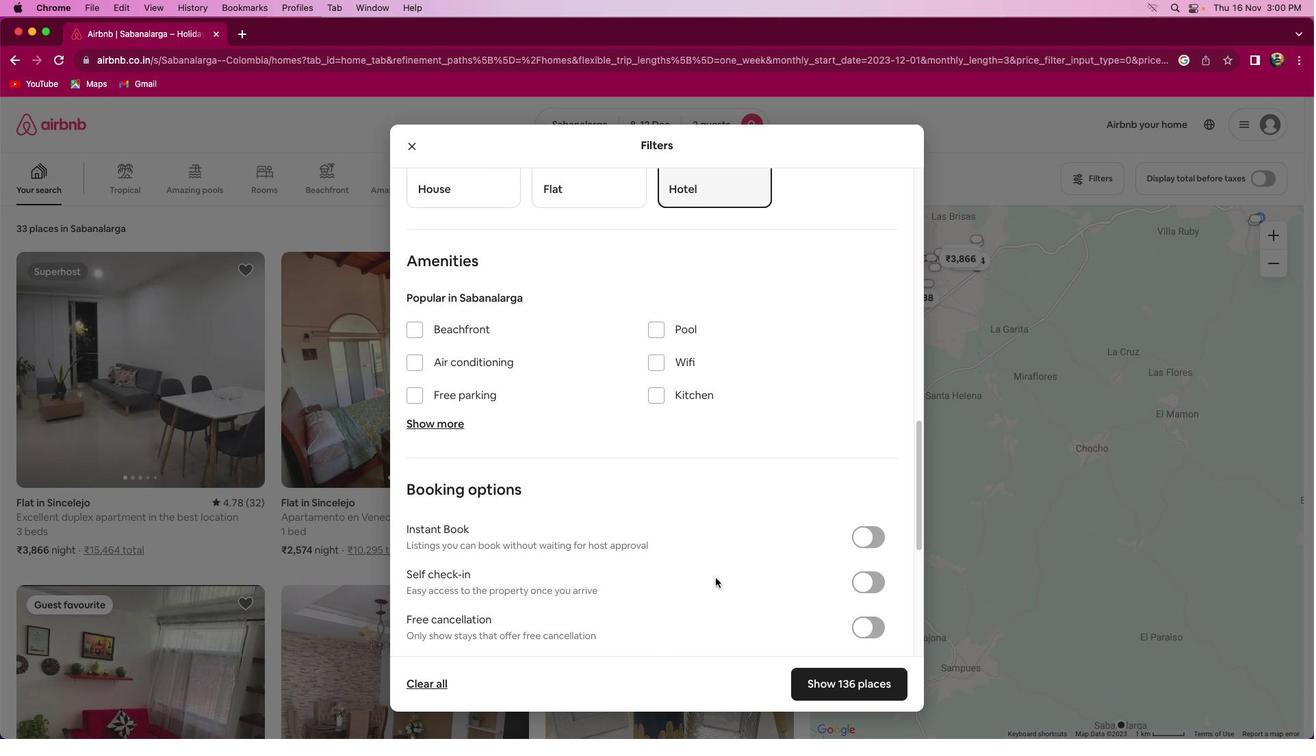 
Action: Mouse moved to (598, 502)
Screenshot: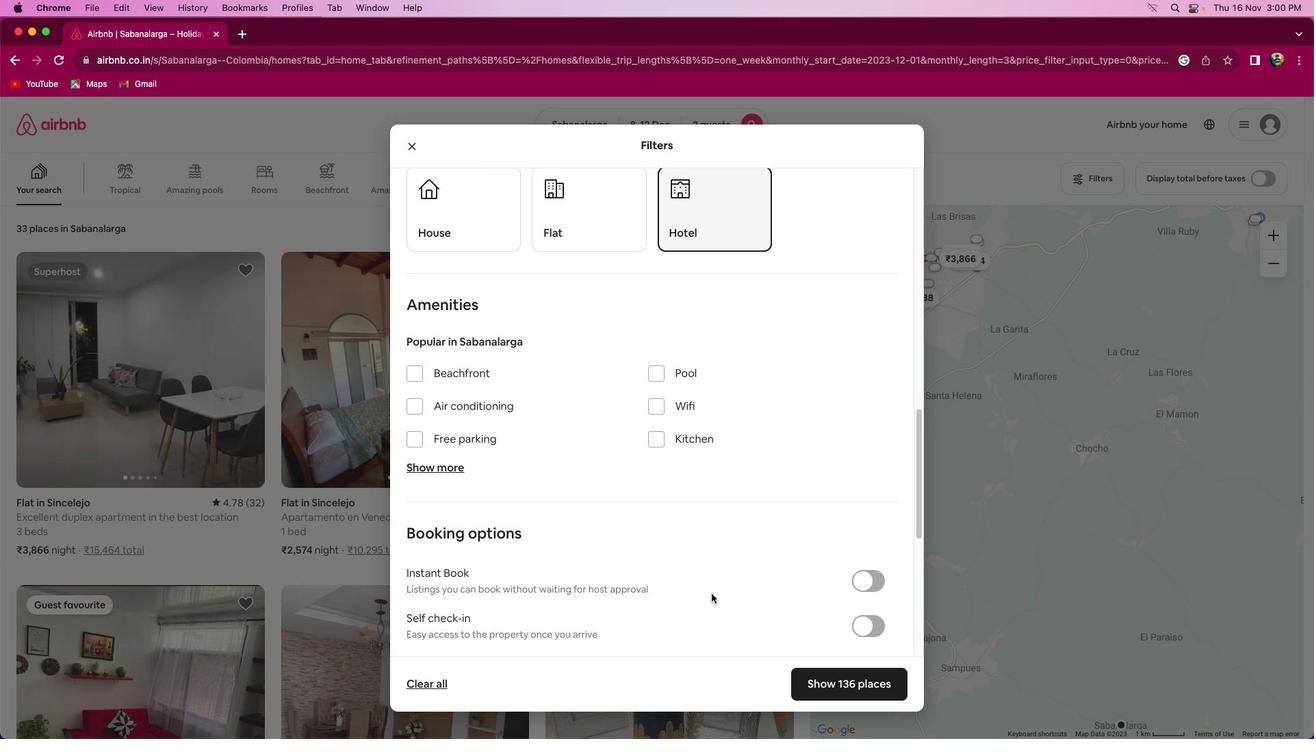 
Action: Mouse scrolled (598, 502) with delta (146, 151)
Screenshot: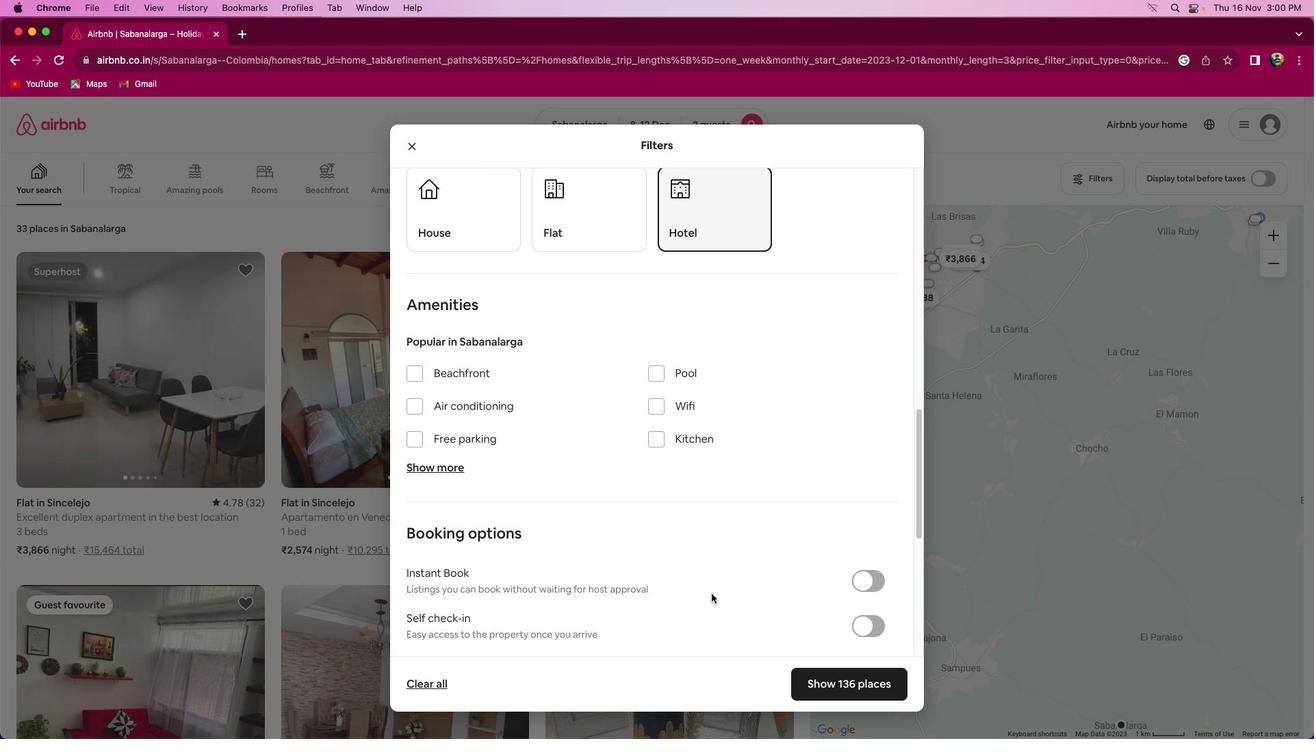 
Action: Mouse moved to (598, 502)
Screenshot: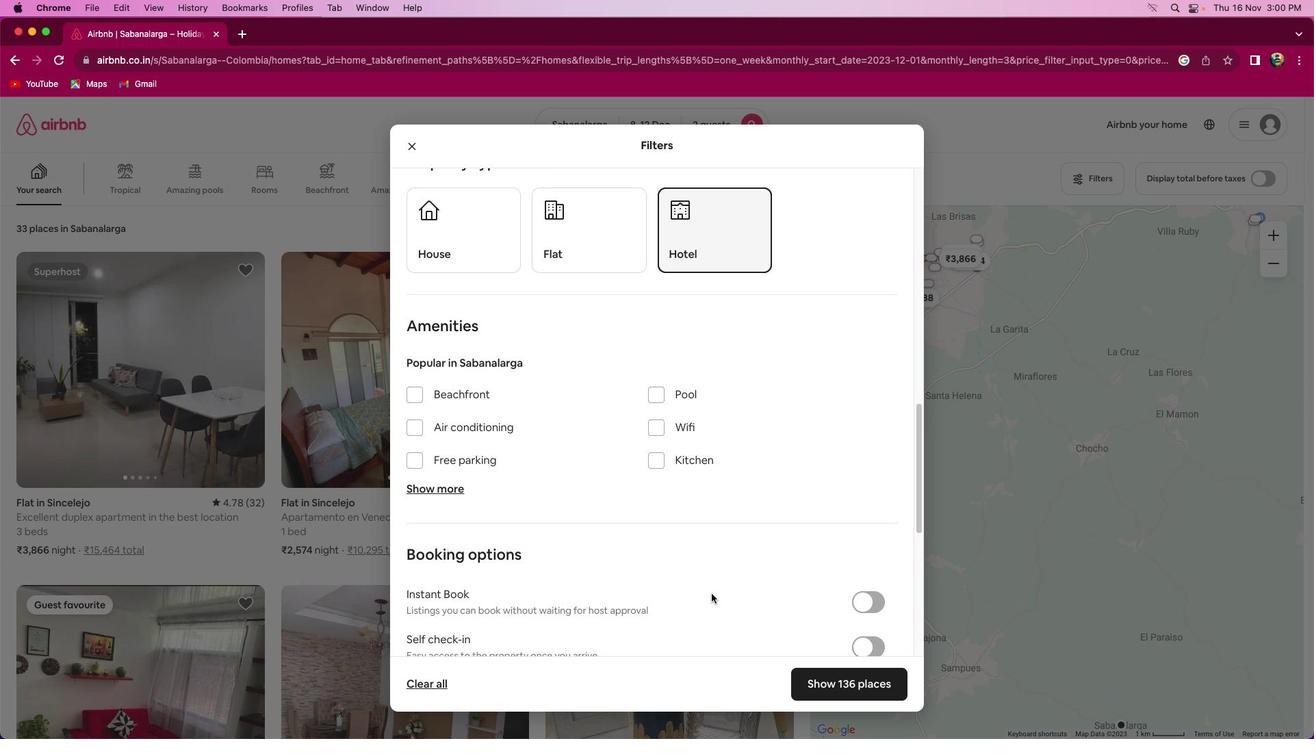 
Action: Mouse scrolled (598, 502) with delta (146, 151)
Screenshot: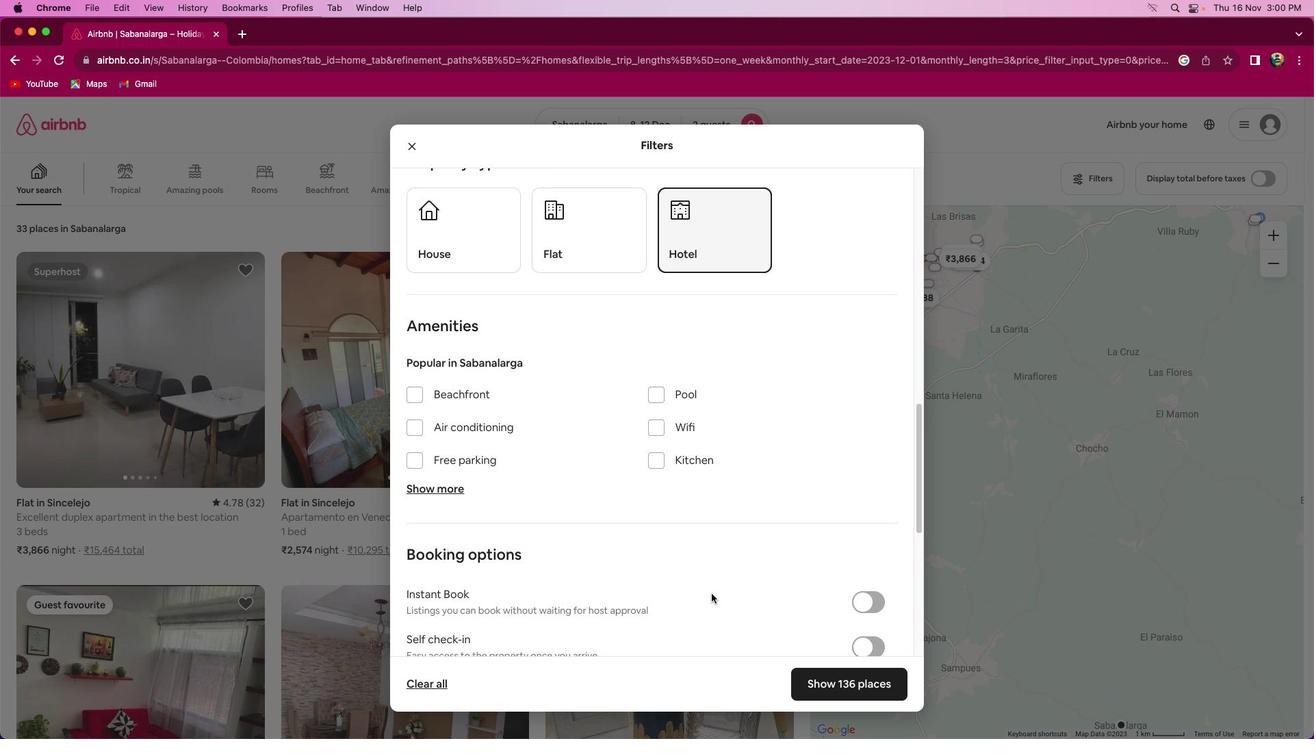 
Action: Mouse moved to (598, 504)
Screenshot: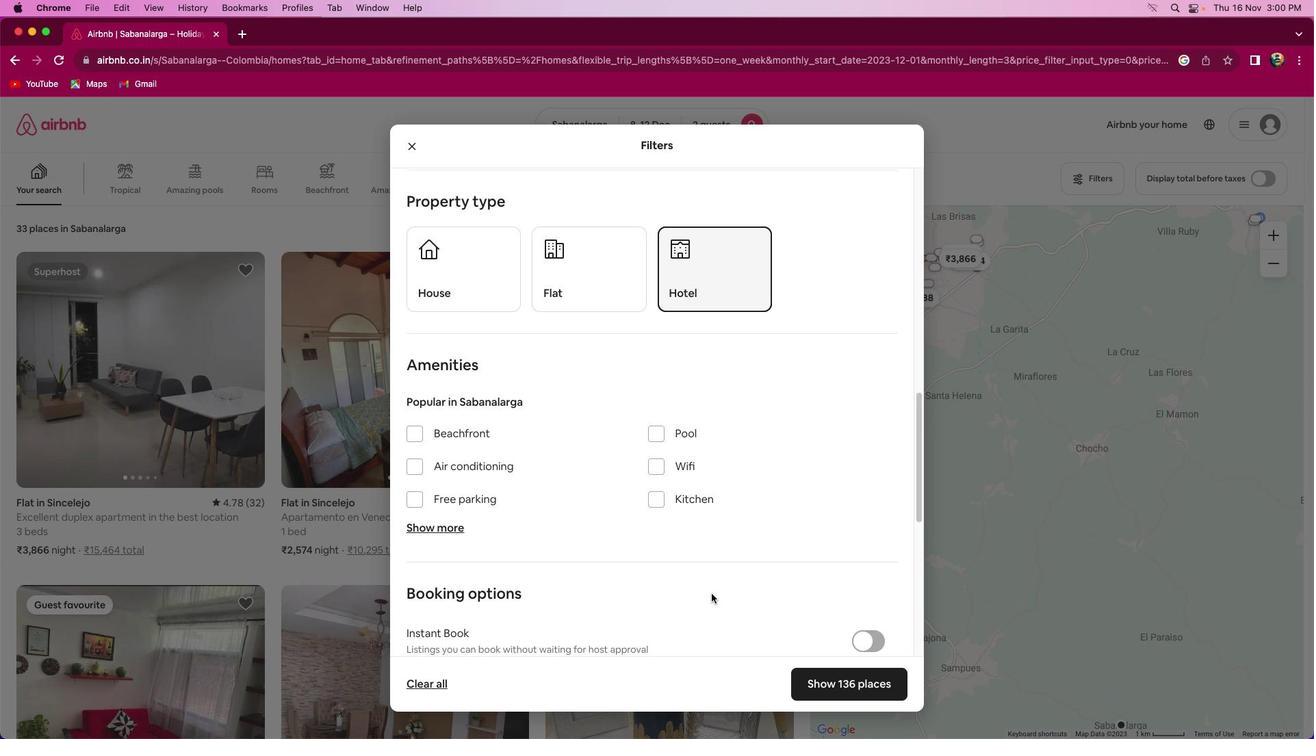 
Action: Mouse scrolled (598, 504) with delta (146, 151)
Screenshot: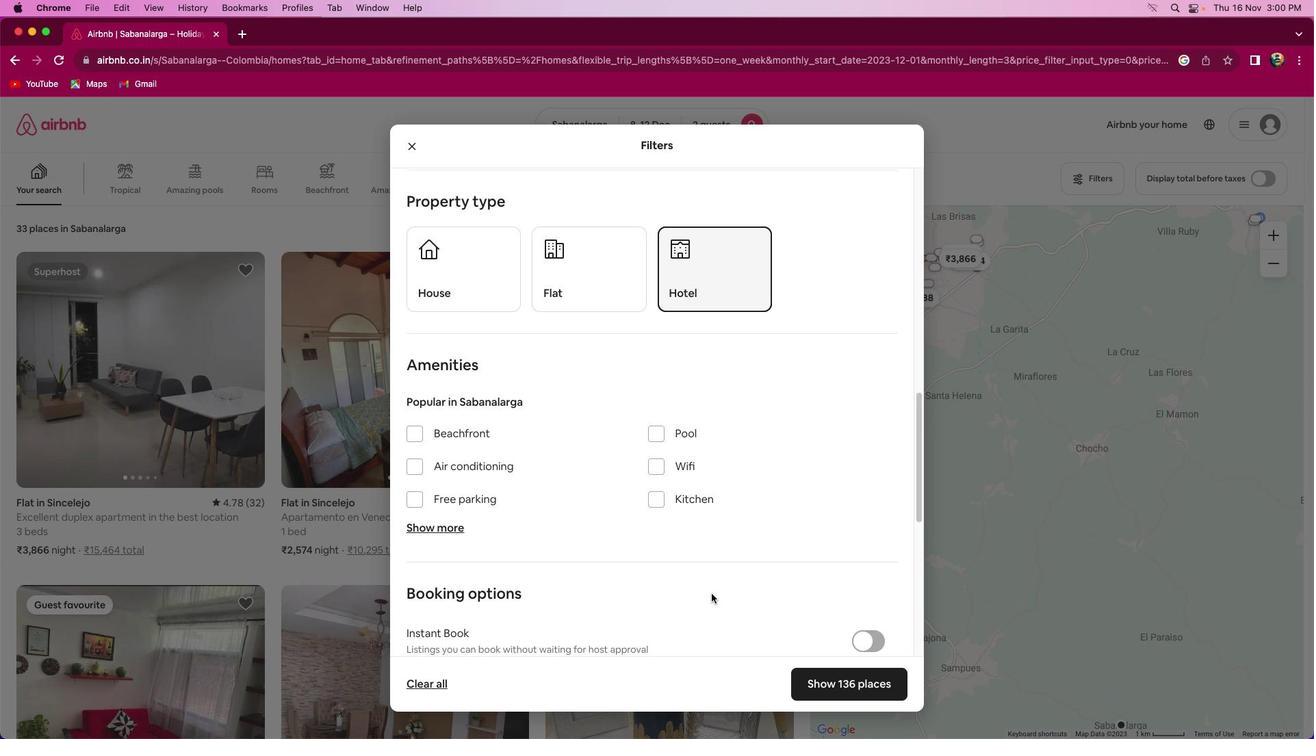 
Action: Mouse moved to (598, 513)
Screenshot: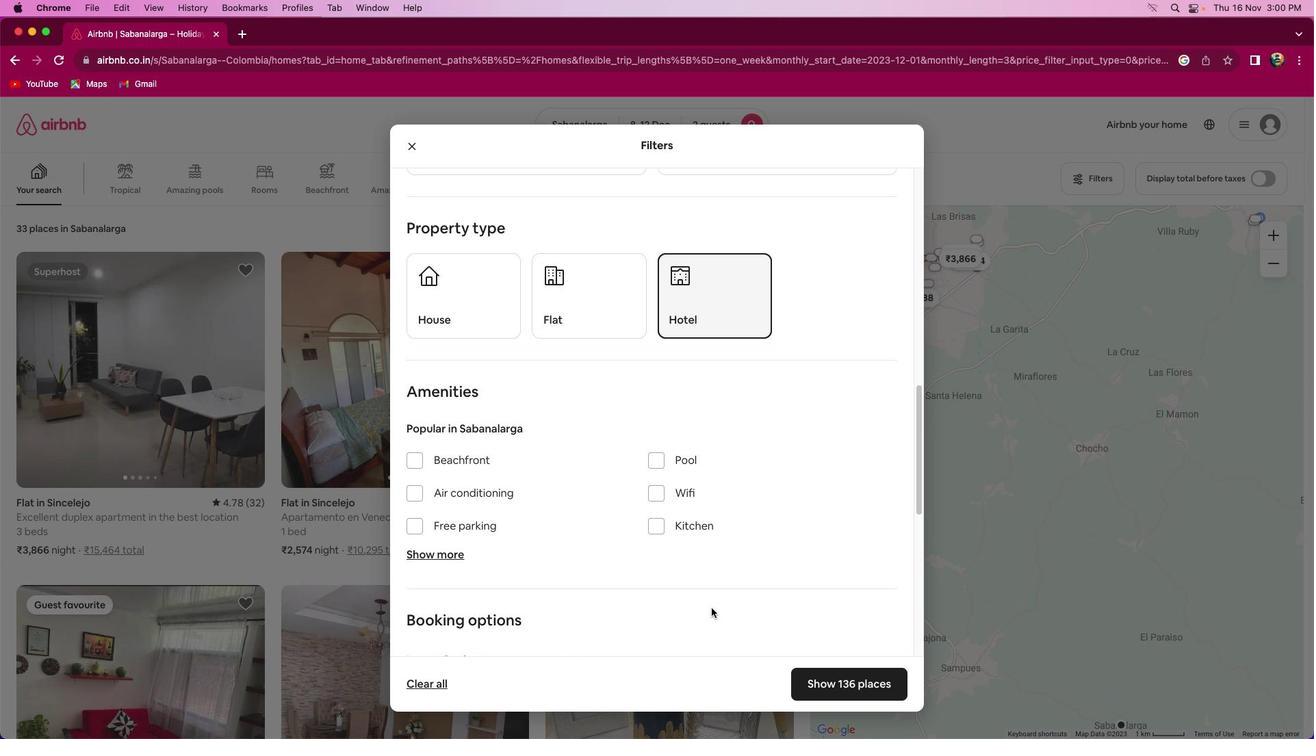 
Action: Mouse scrolled (598, 513) with delta (146, 151)
Screenshot: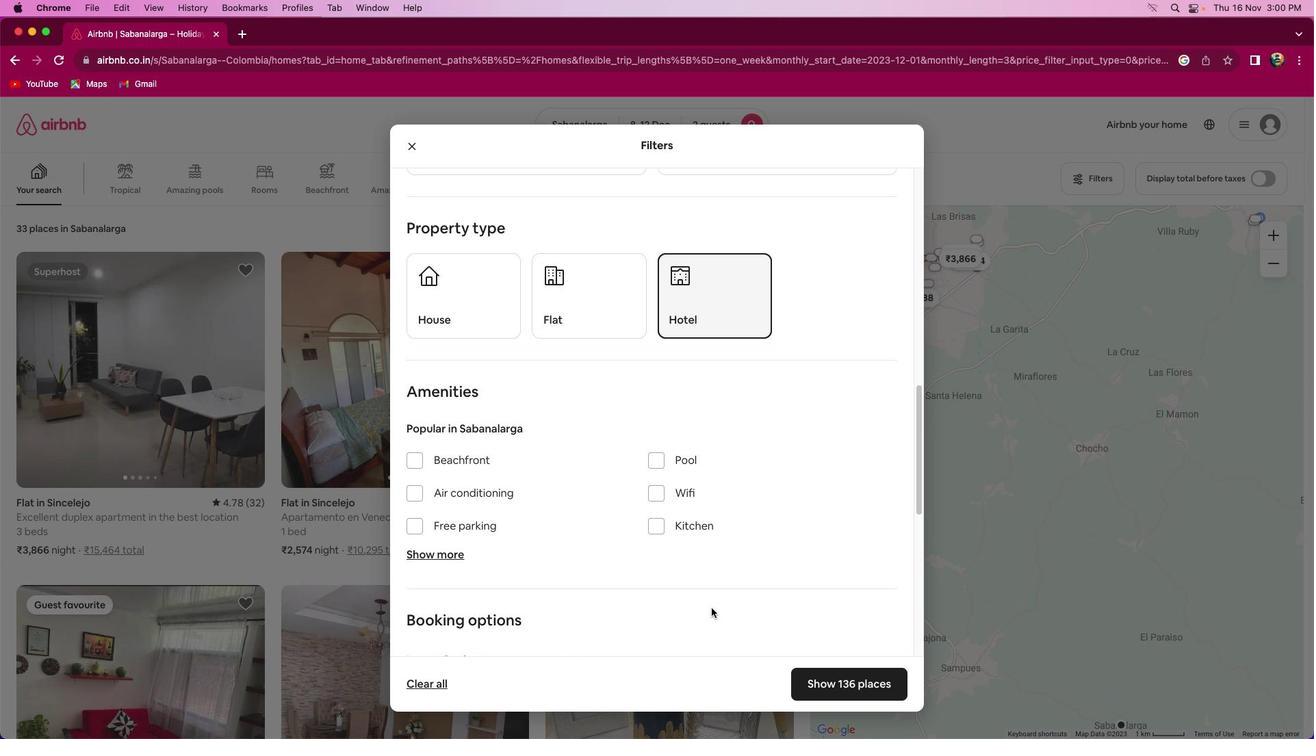 
Action: Mouse scrolled (598, 513) with delta (146, 151)
Screenshot: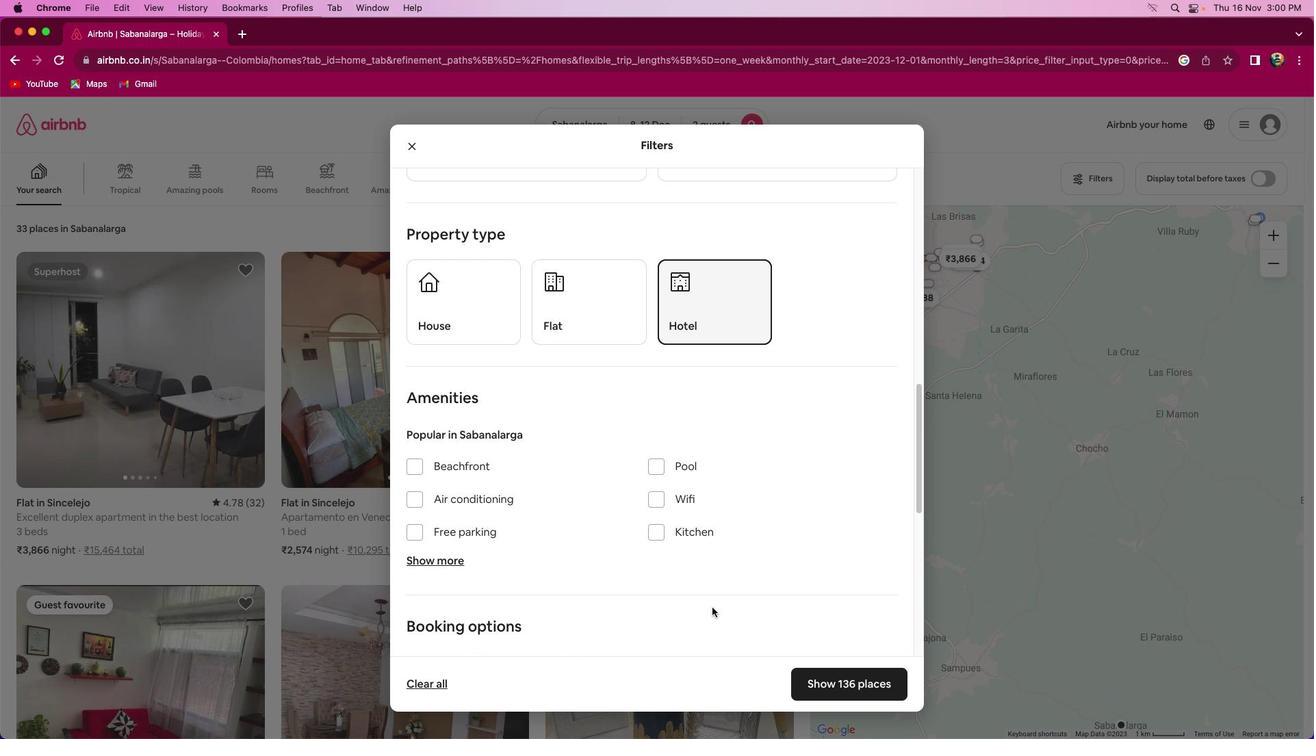 
Action: Mouse moved to (598, 512)
Screenshot: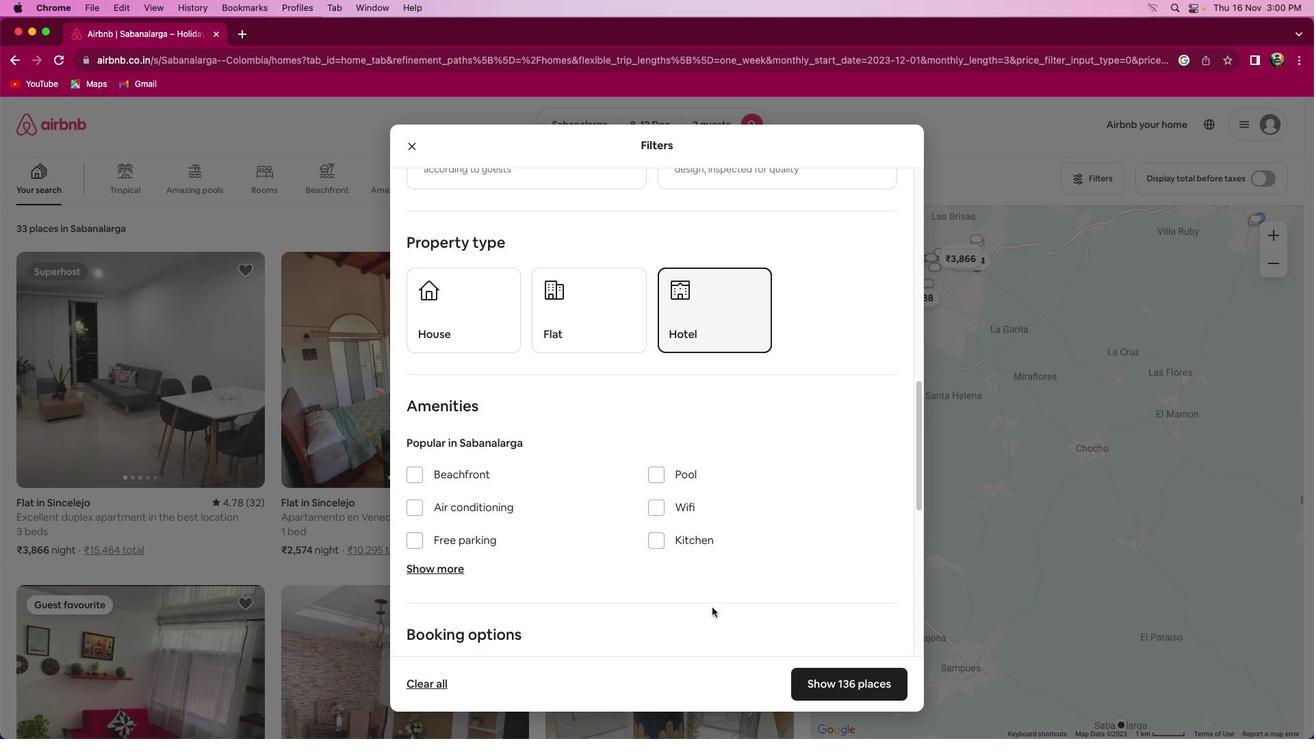 
Action: Mouse scrolled (598, 512) with delta (146, 151)
Screenshot: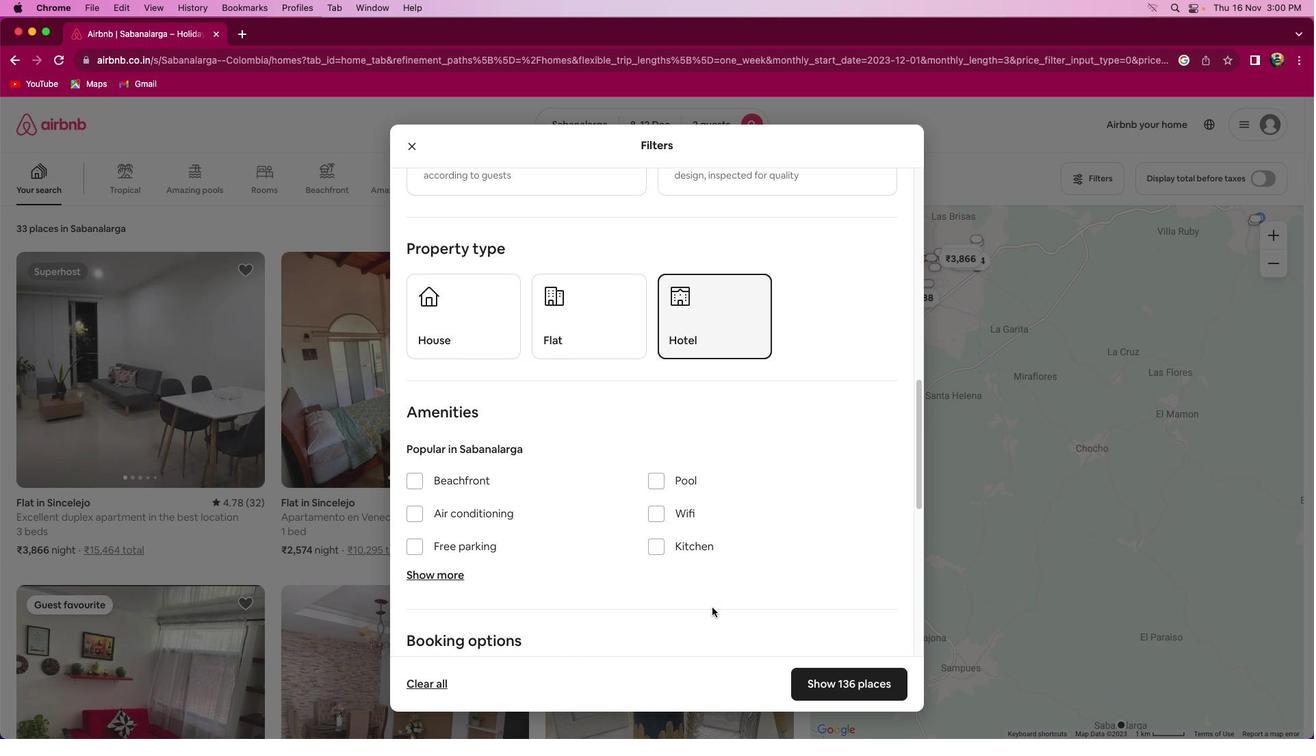 
Action: Mouse scrolled (598, 512) with delta (146, 151)
Screenshot: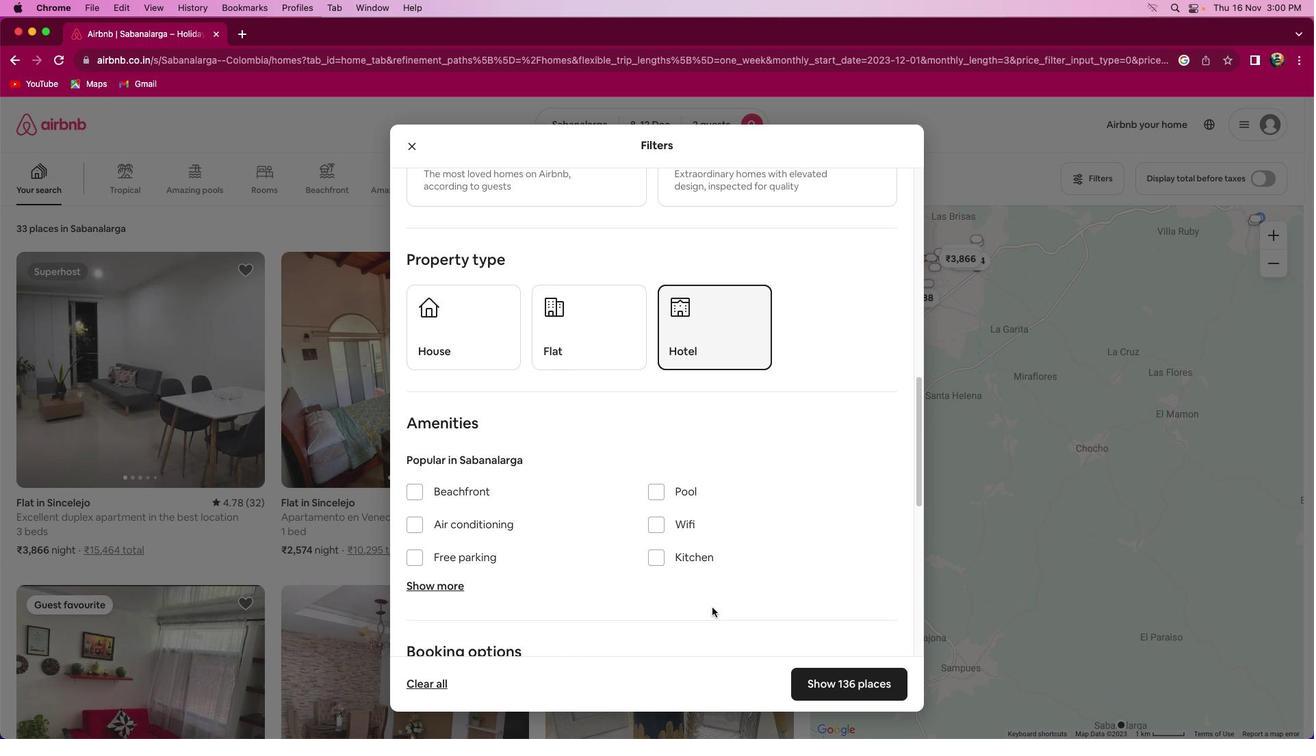 
Action: Mouse moved to (565, 443)
Screenshot: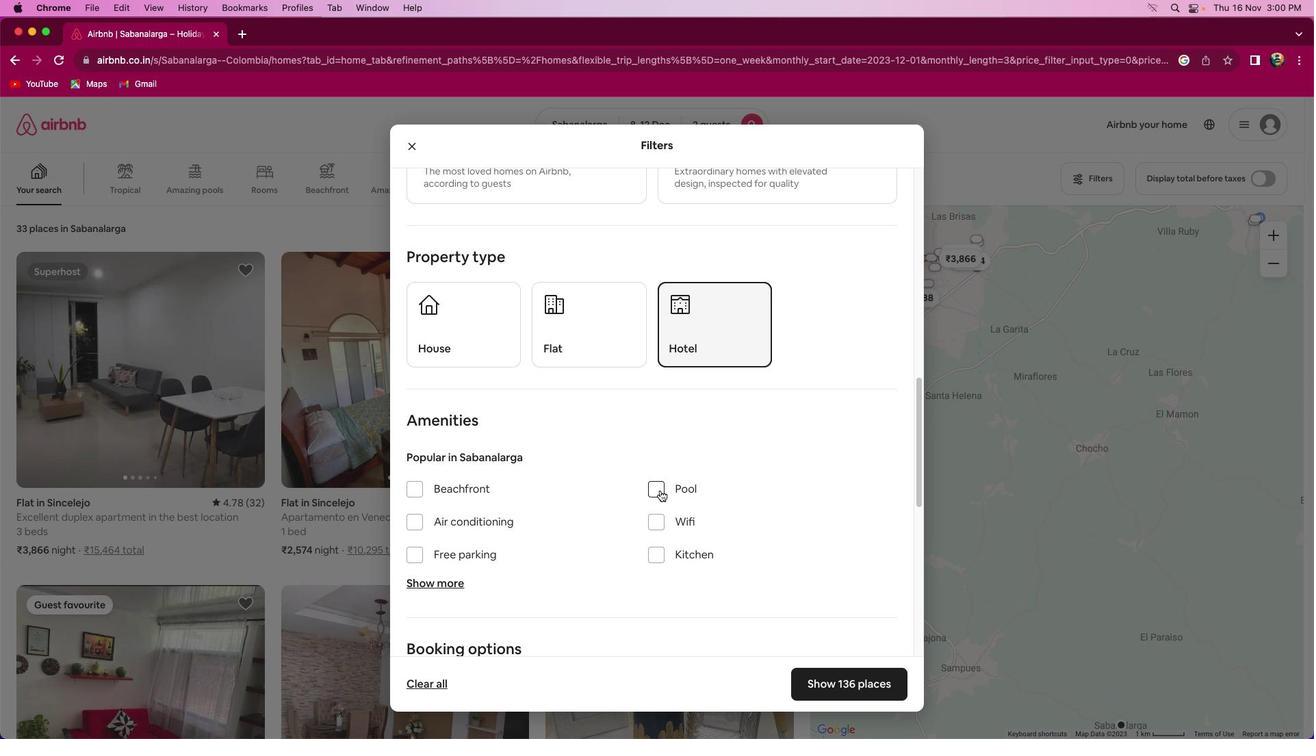 
Action: Mouse scrolled (565, 443) with delta (146, 150)
Screenshot: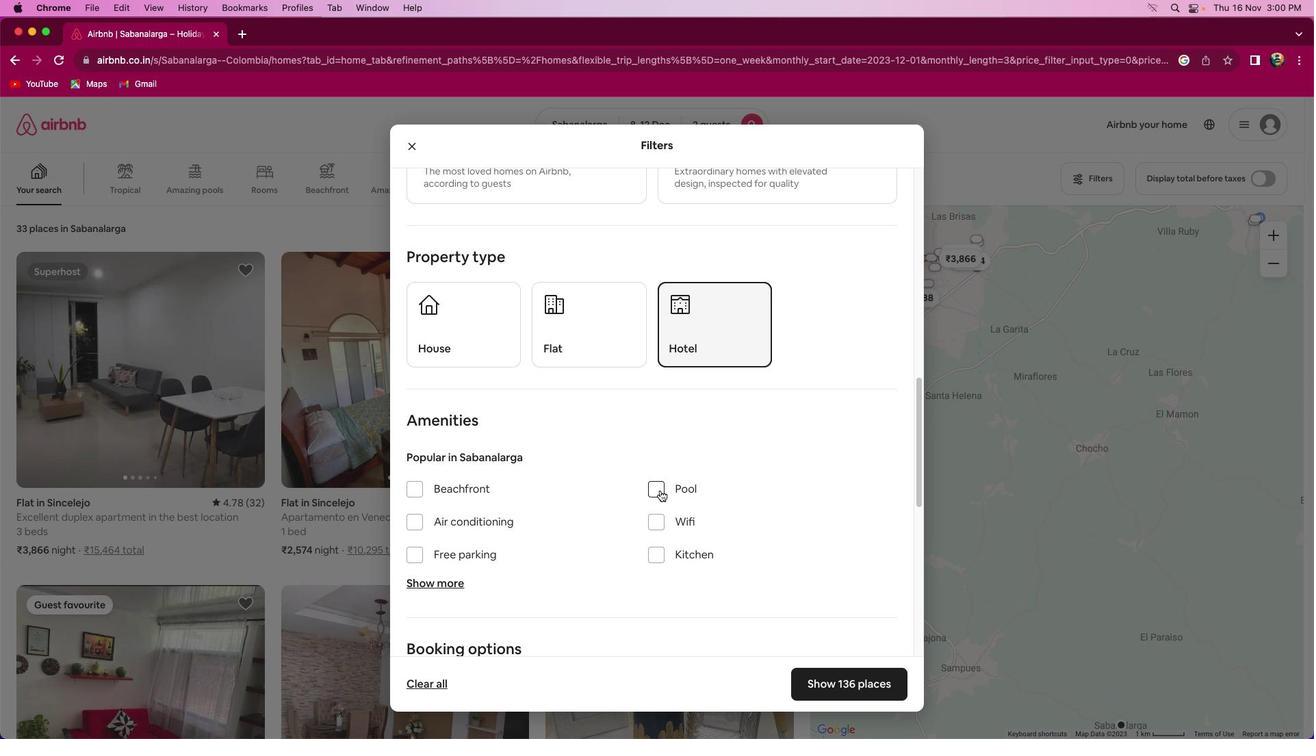 
Action: Mouse moved to (566, 442)
Screenshot: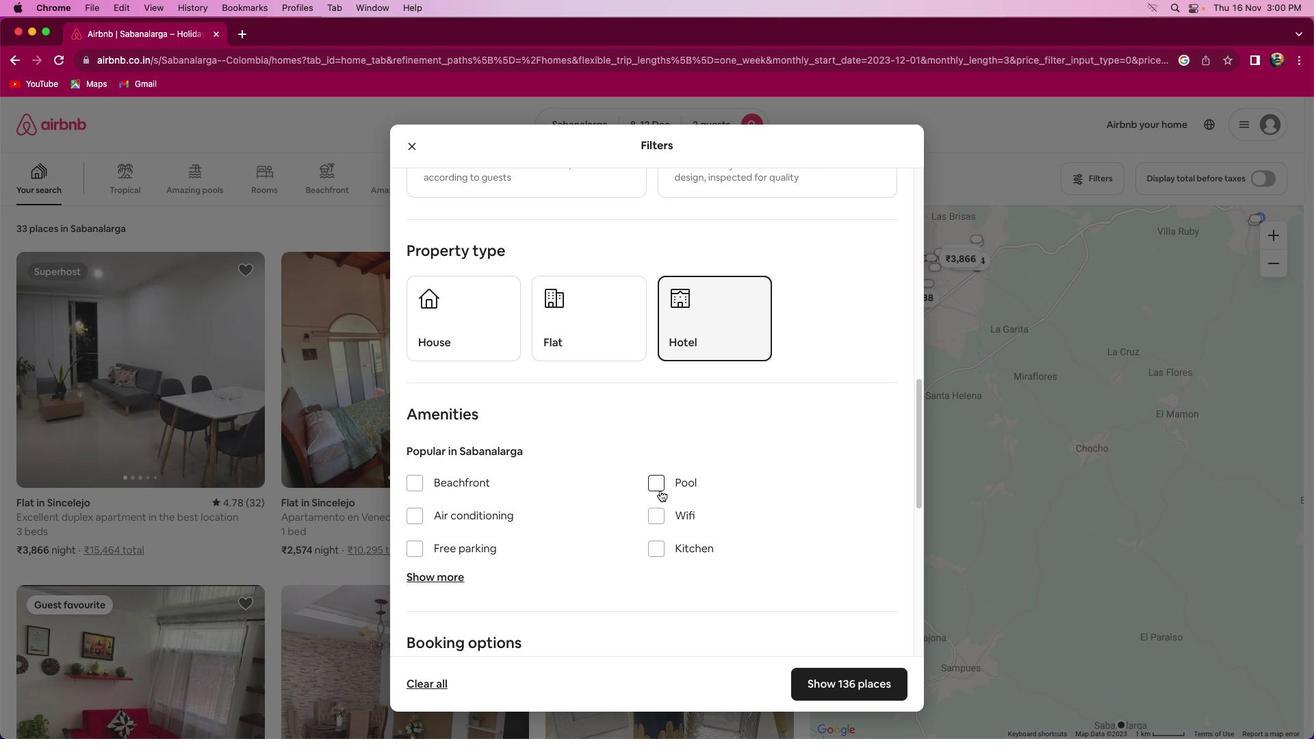 
Action: Mouse scrolled (566, 442) with delta (146, 150)
Screenshot: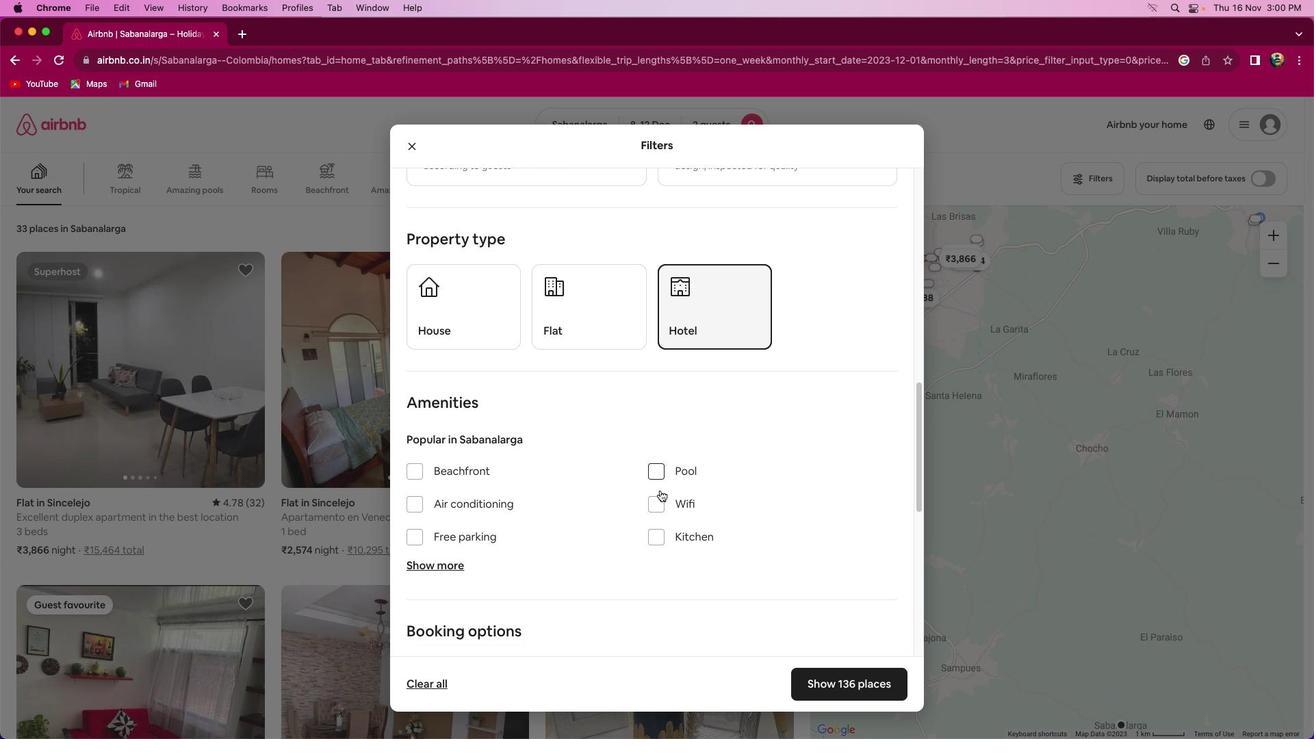 
Action: Mouse scrolled (566, 442) with delta (146, 150)
Screenshot: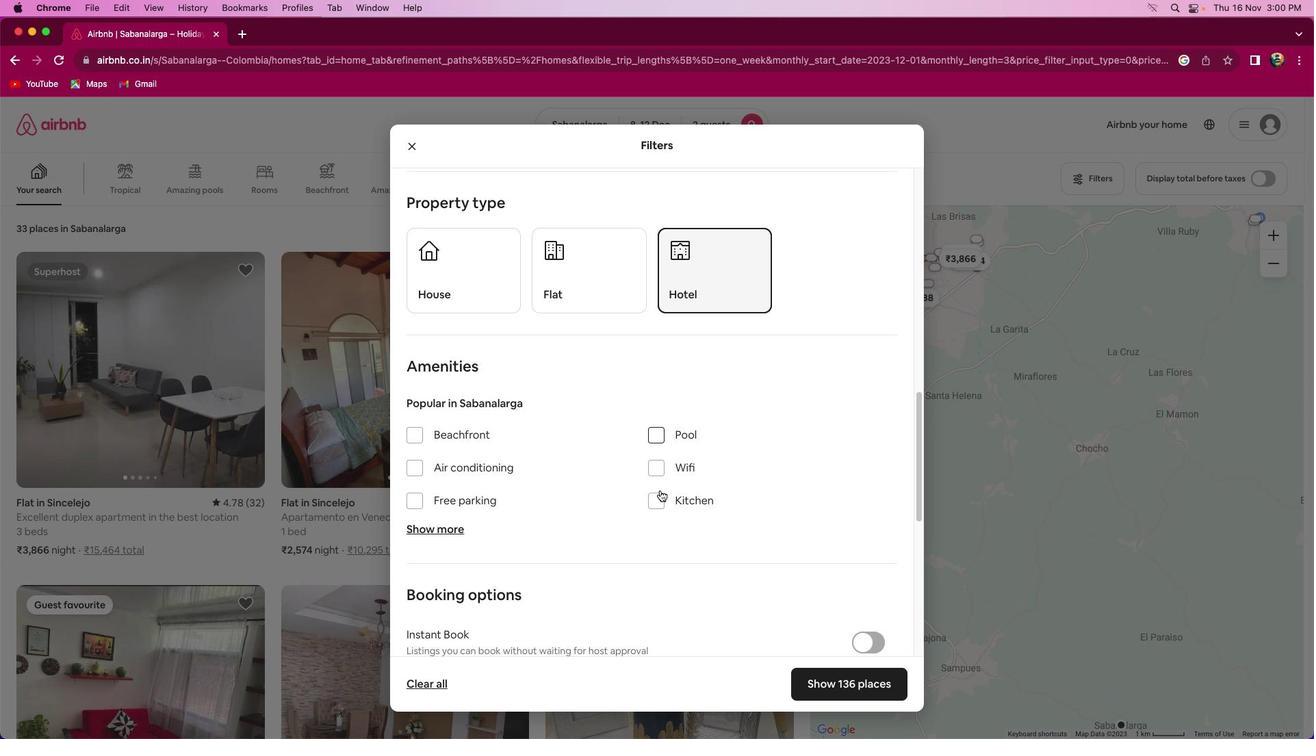 
Action: Mouse scrolled (566, 442) with delta (146, 150)
Screenshot: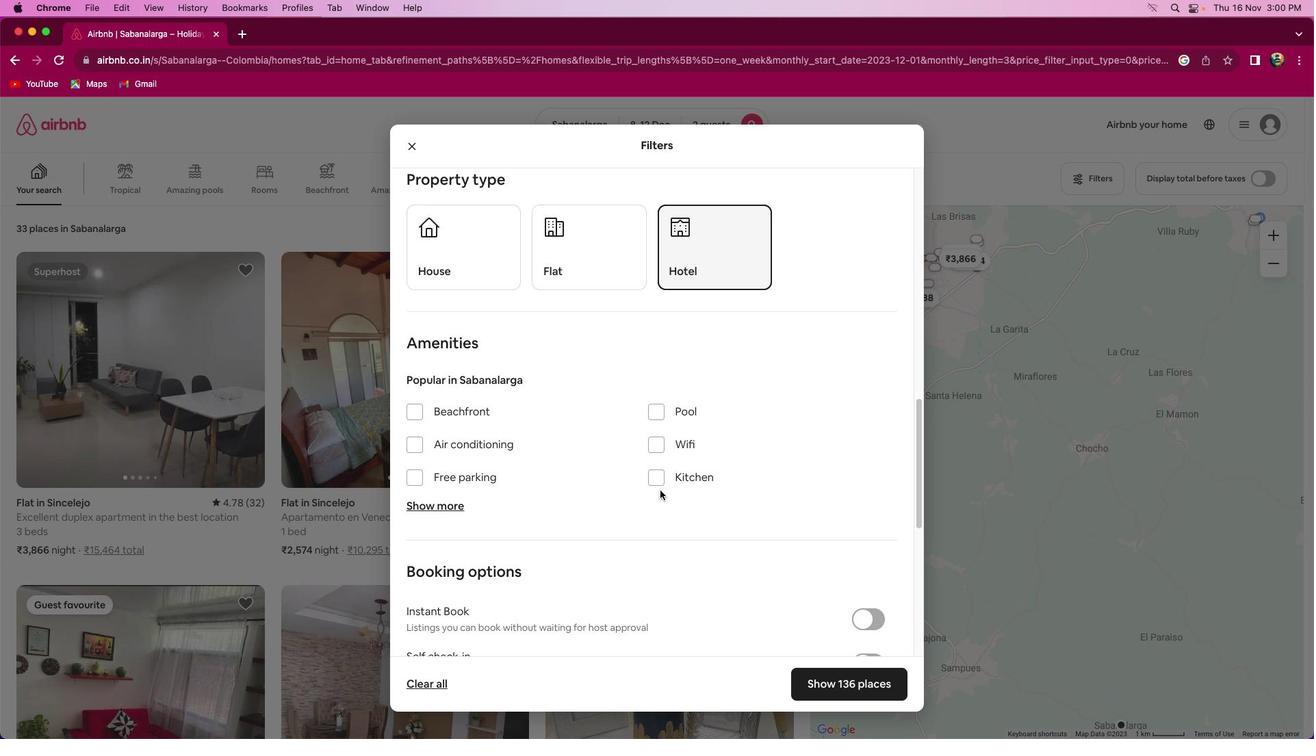 
Action: Mouse scrolled (566, 442) with delta (146, 150)
Screenshot: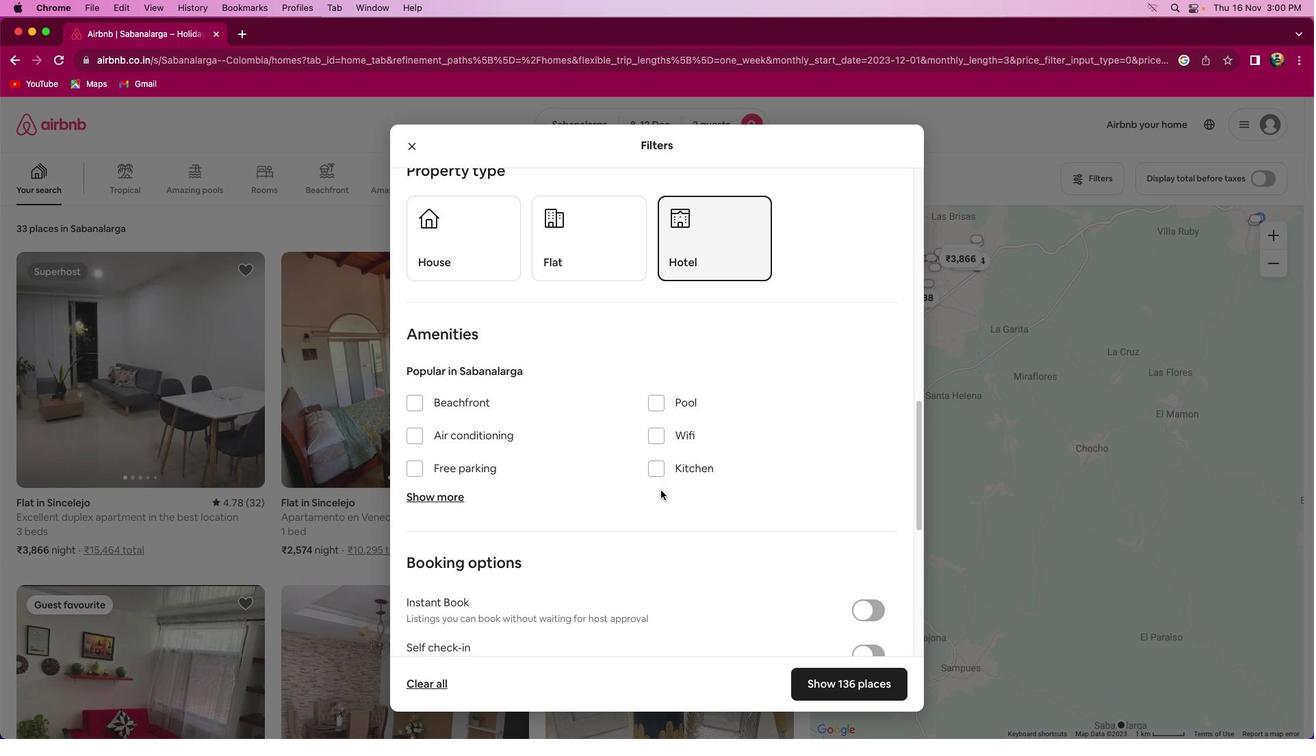 
Action: Mouse moved to (566, 442)
Screenshot: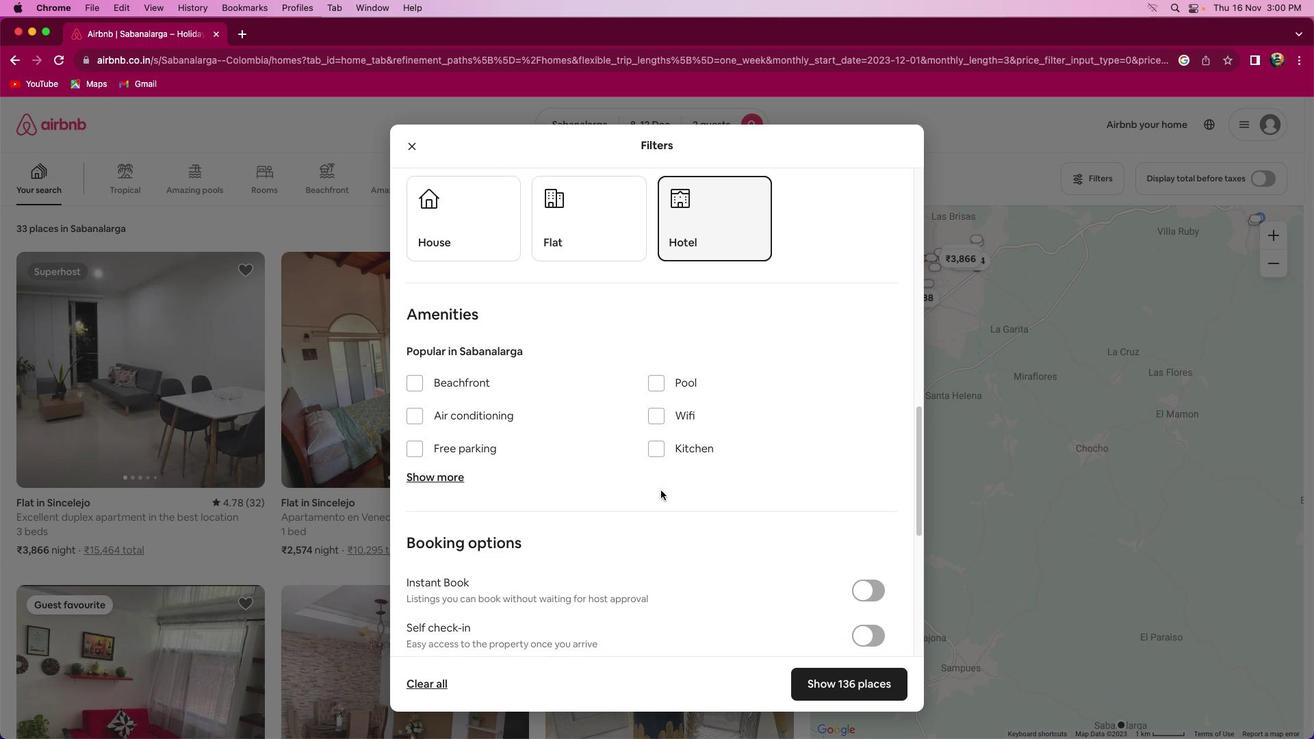 
Action: Mouse scrolled (566, 442) with delta (146, 150)
Screenshot: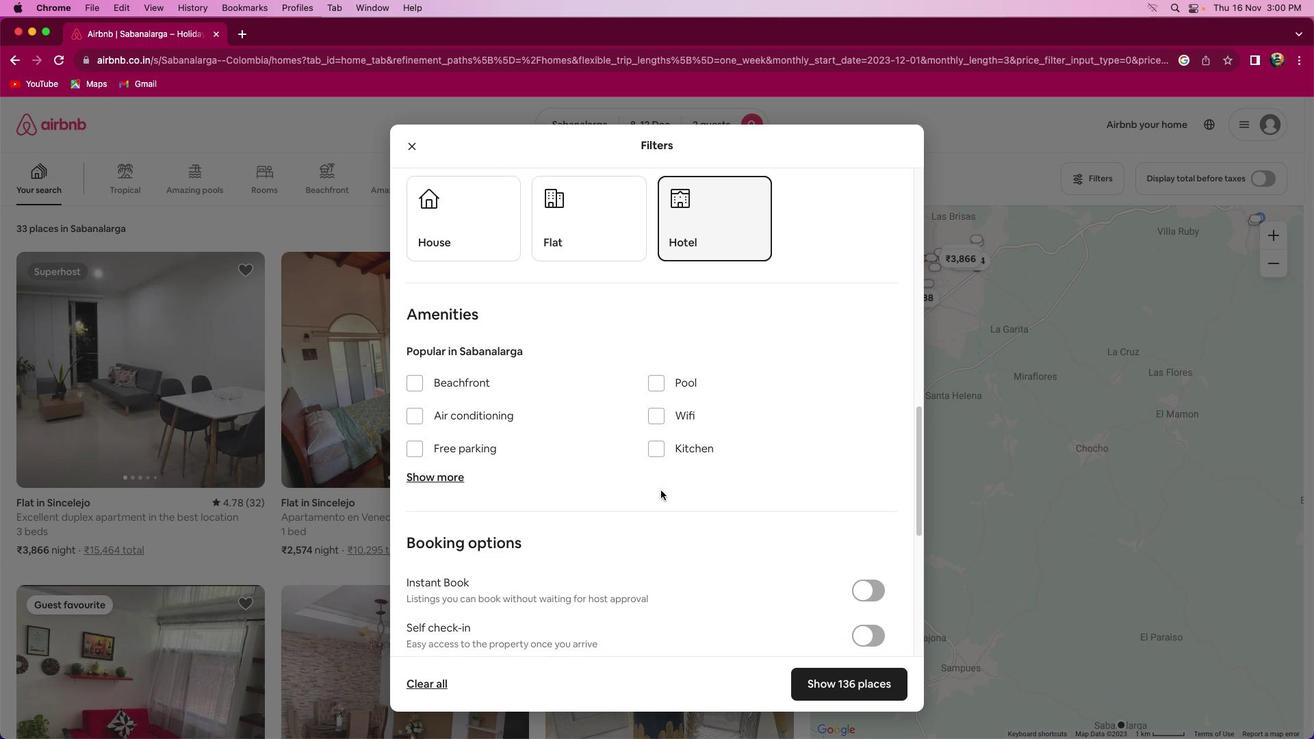 
Action: Mouse moved to (549, 453)
Screenshot: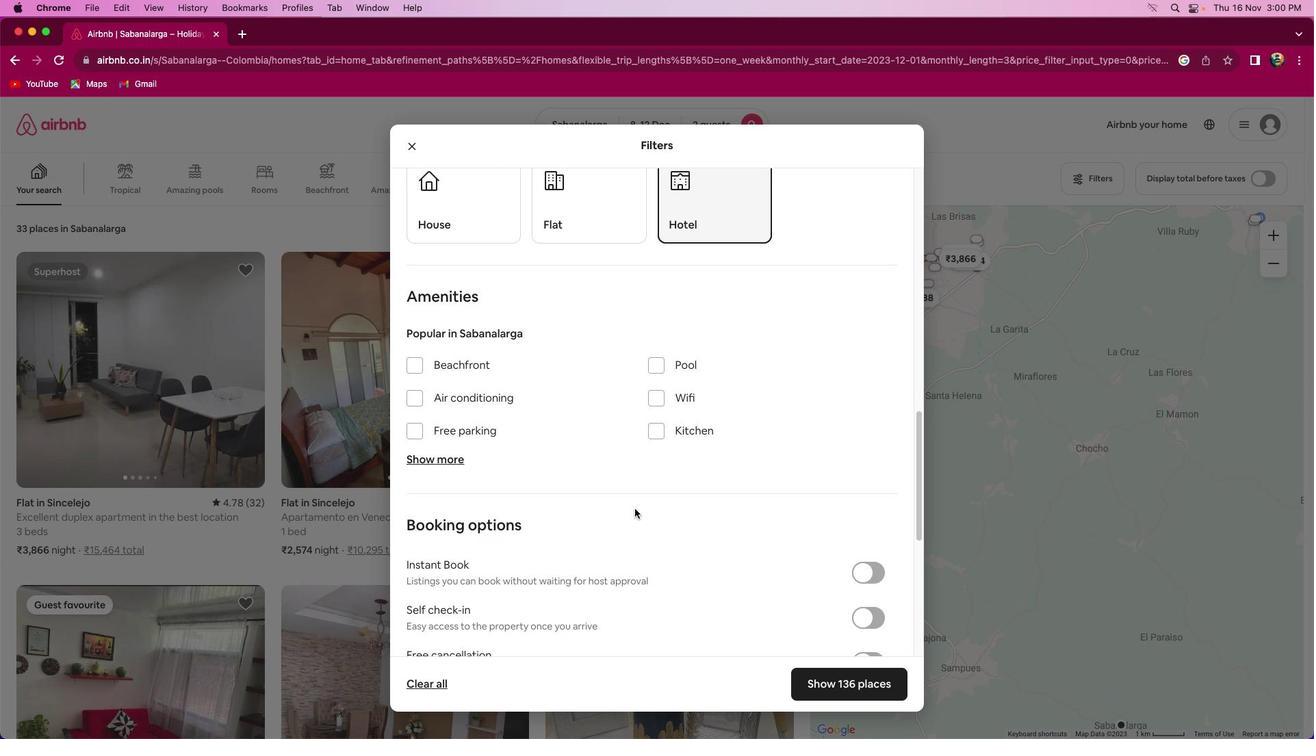 
Action: Mouse scrolled (549, 453) with delta (146, 150)
Screenshot: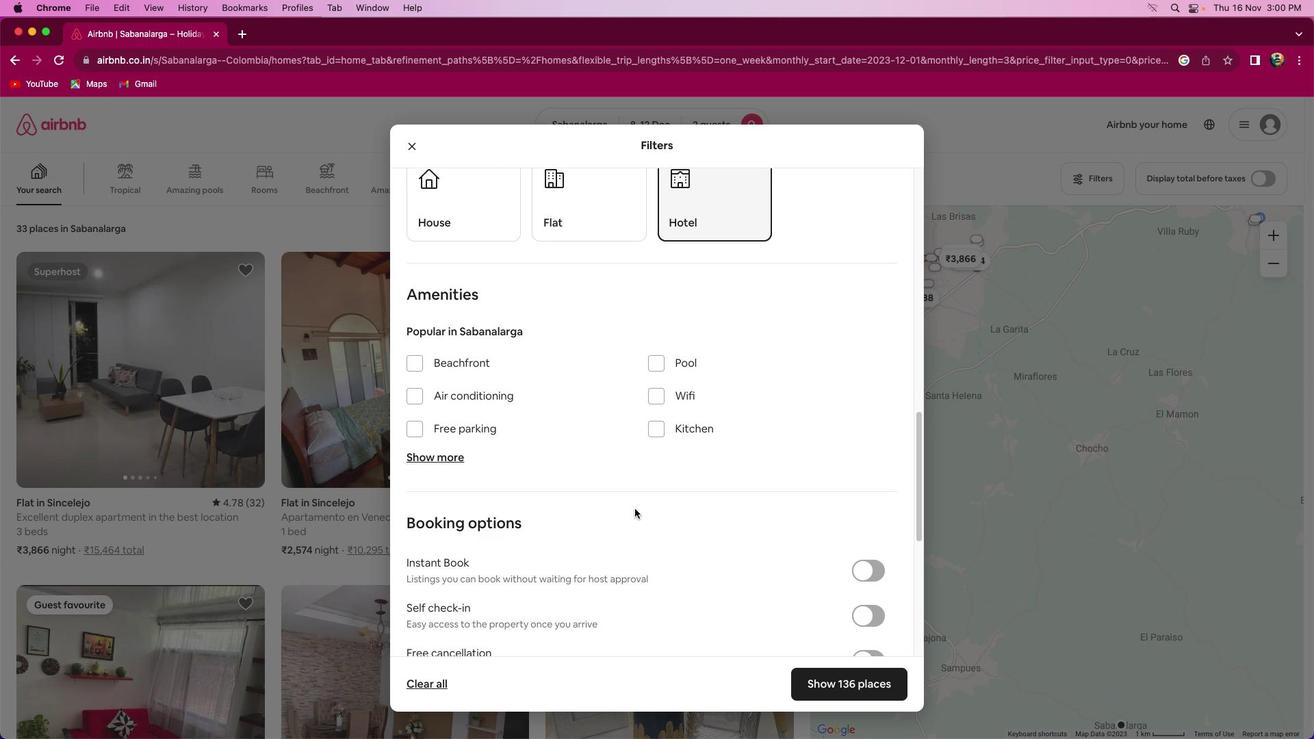 
Action: Mouse scrolled (549, 453) with delta (146, 150)
Screenshot: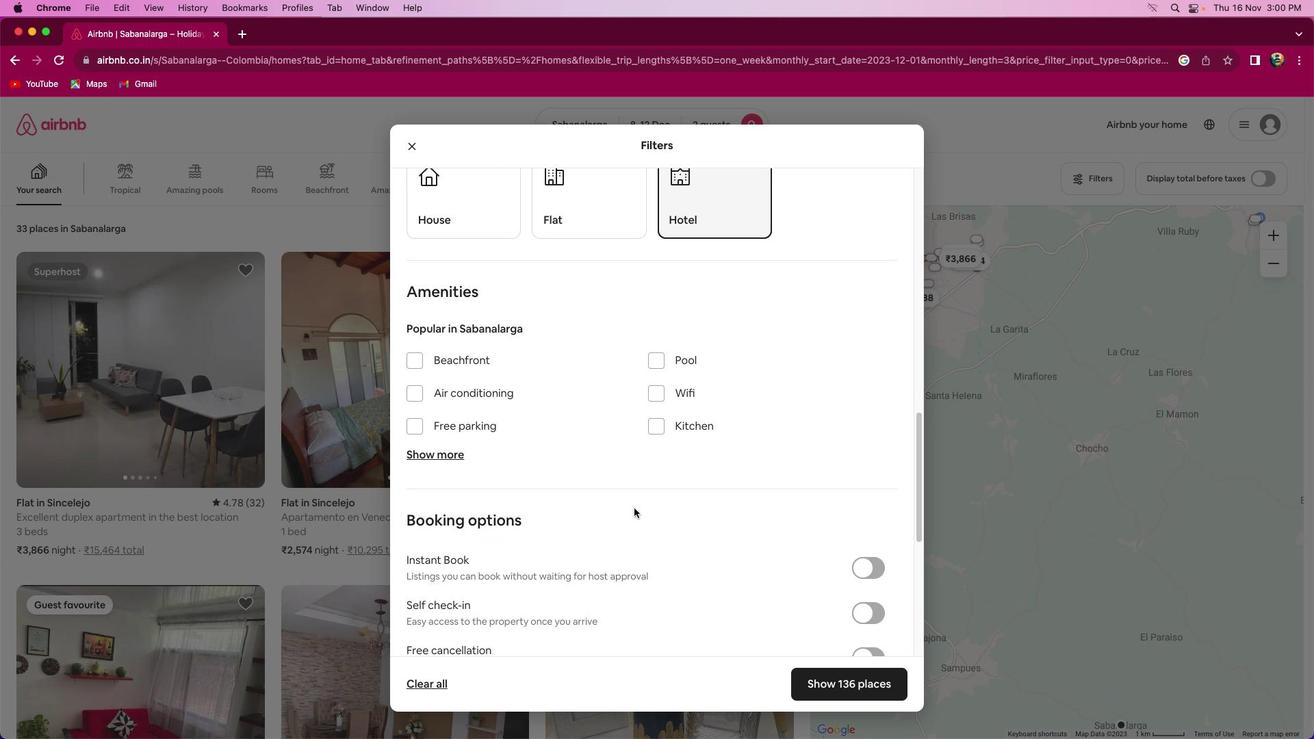 
Action: Mouse moved to (550, 451)
Screenshot: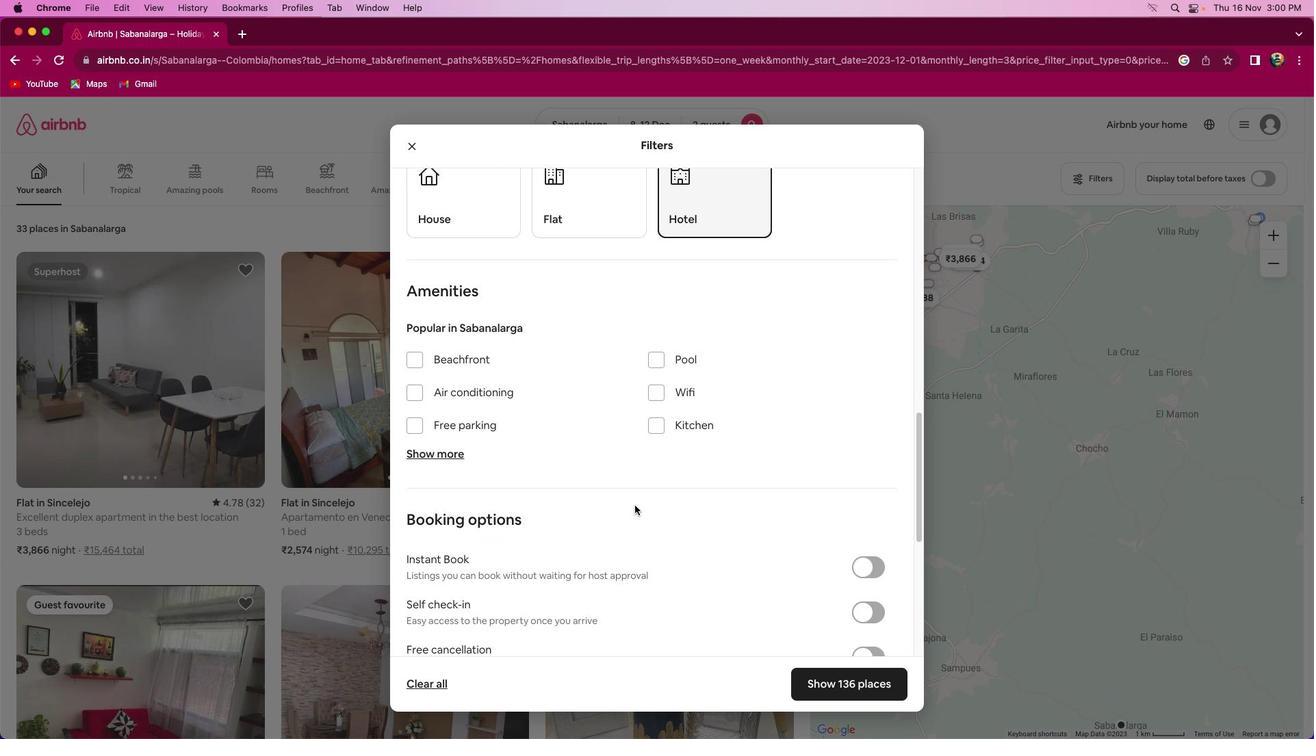 
Action: Mouse scrolled (550, 451) with delta (146, 150)
Screenshot: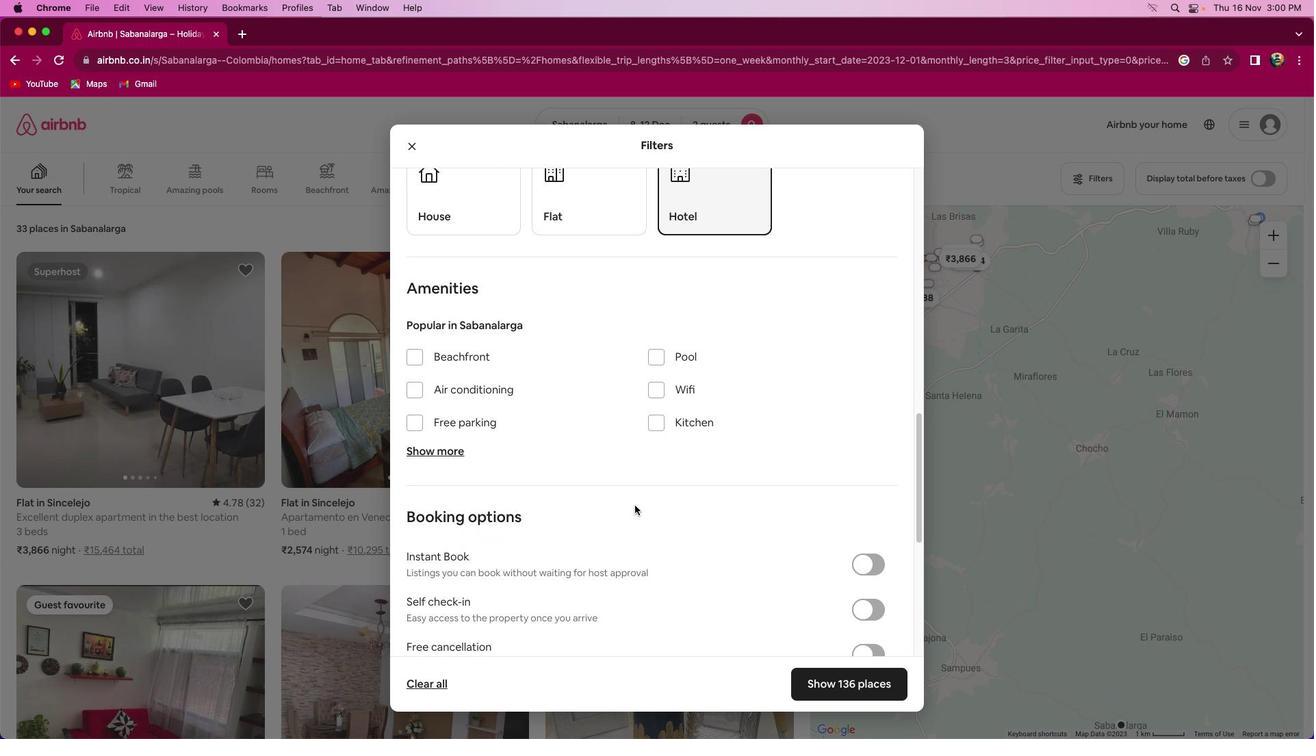 
Action: Mouse scrolled (550, 451) with delta (146, 150)
Screenshot: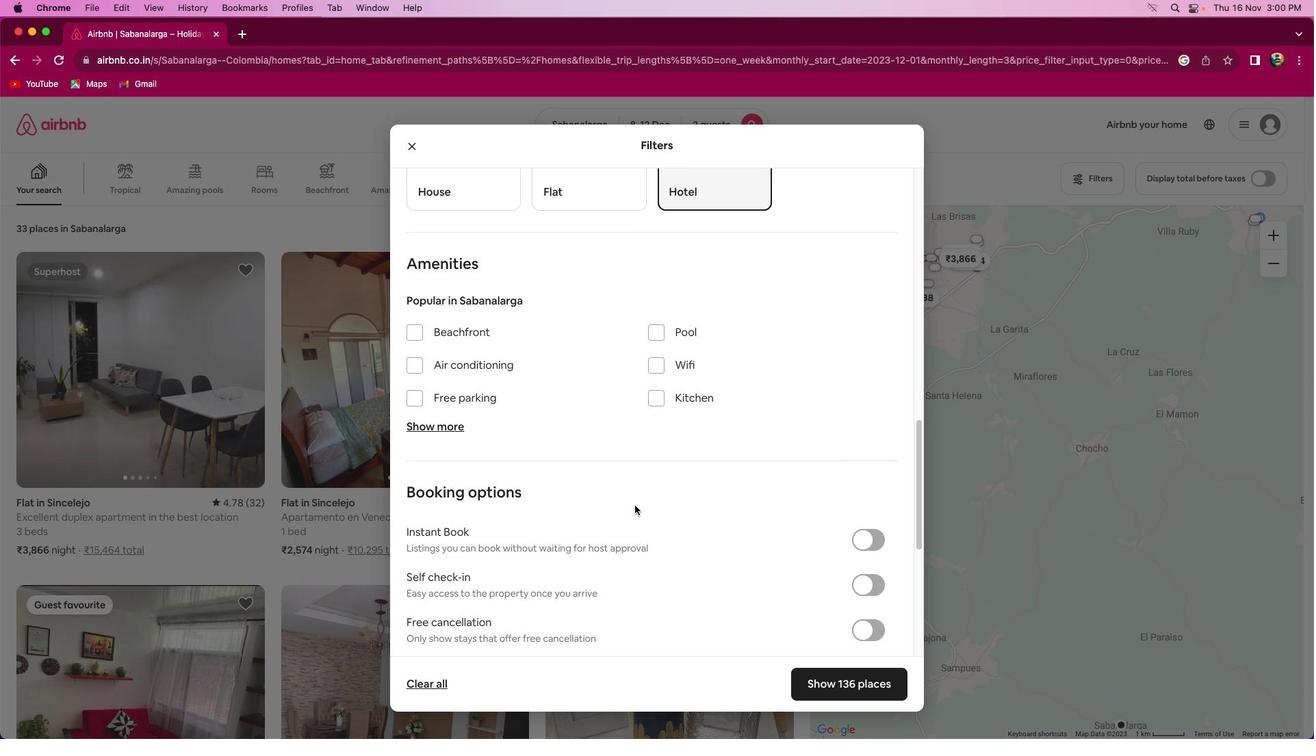 
Action: Mouse scrolled (550, 451) with delta (146, 150)
Screenshot: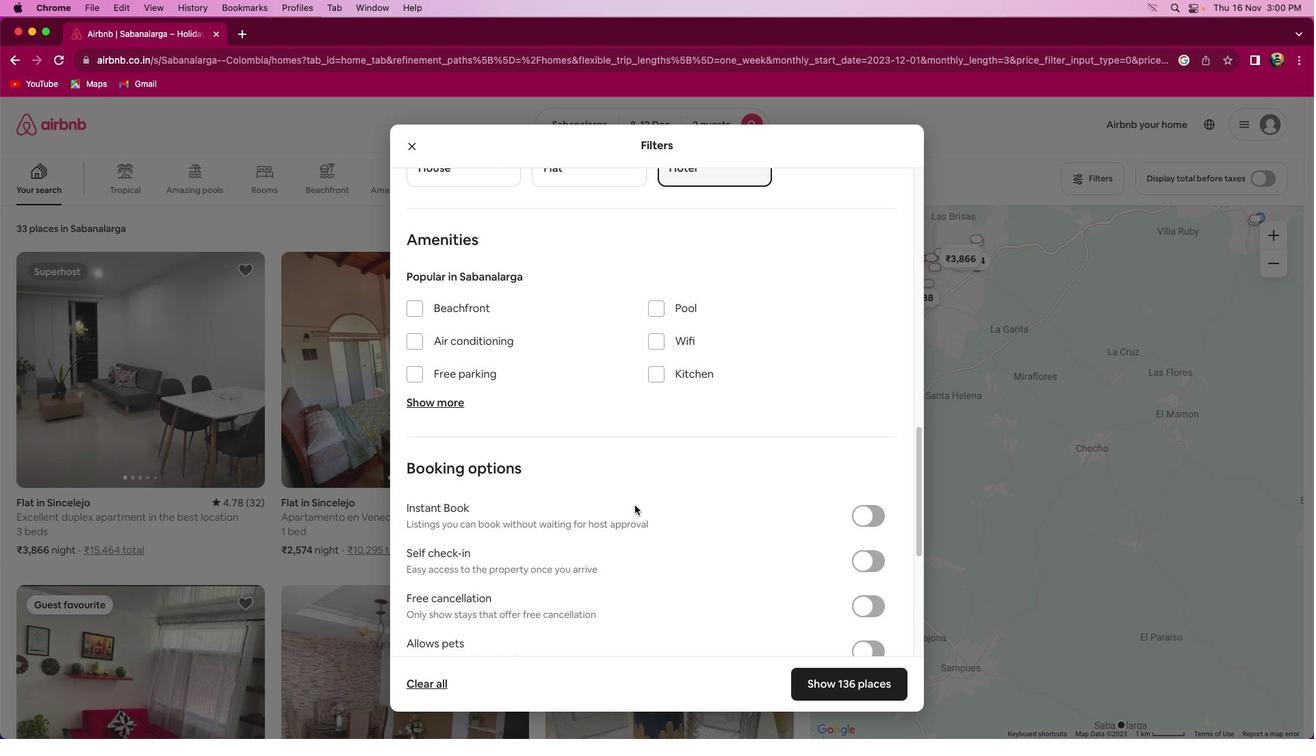 
Action: Mouse moved to (548, 453)
Screenshot: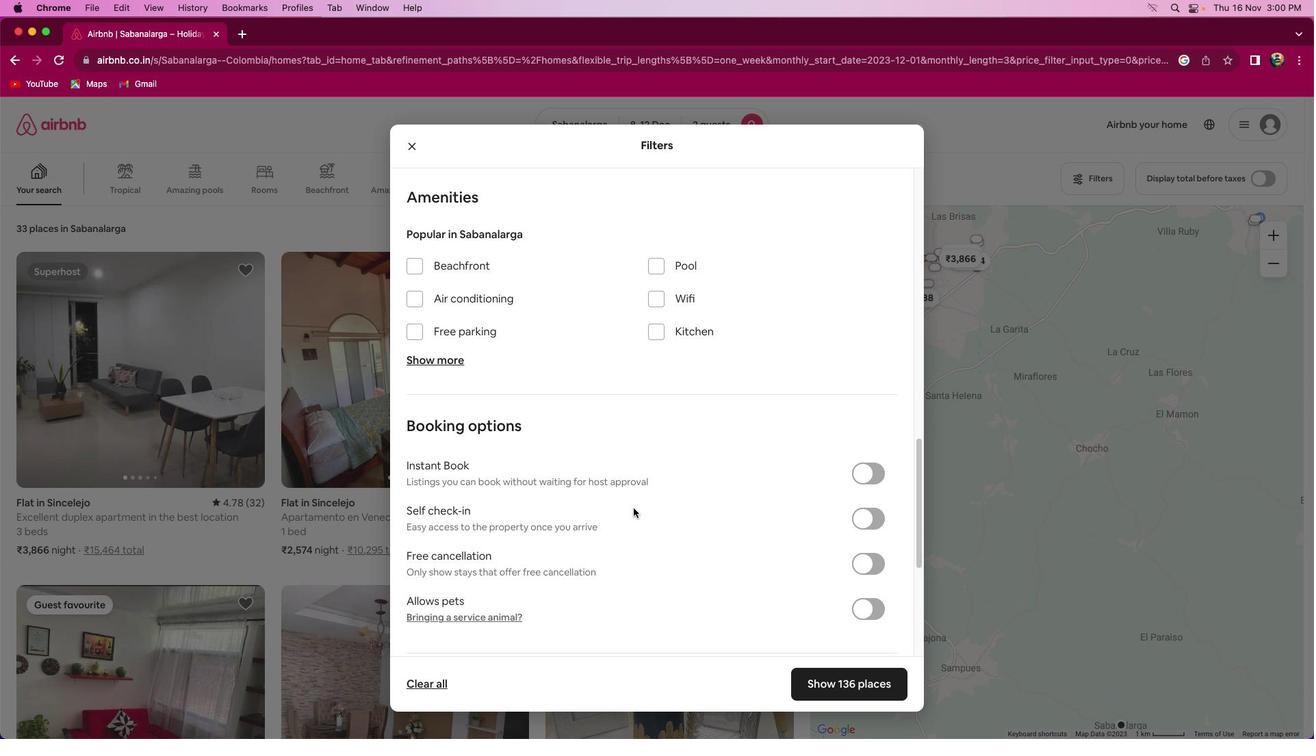 
Action: Mouse scrolled (548, 453) with delta (146, 150)
Screenshot: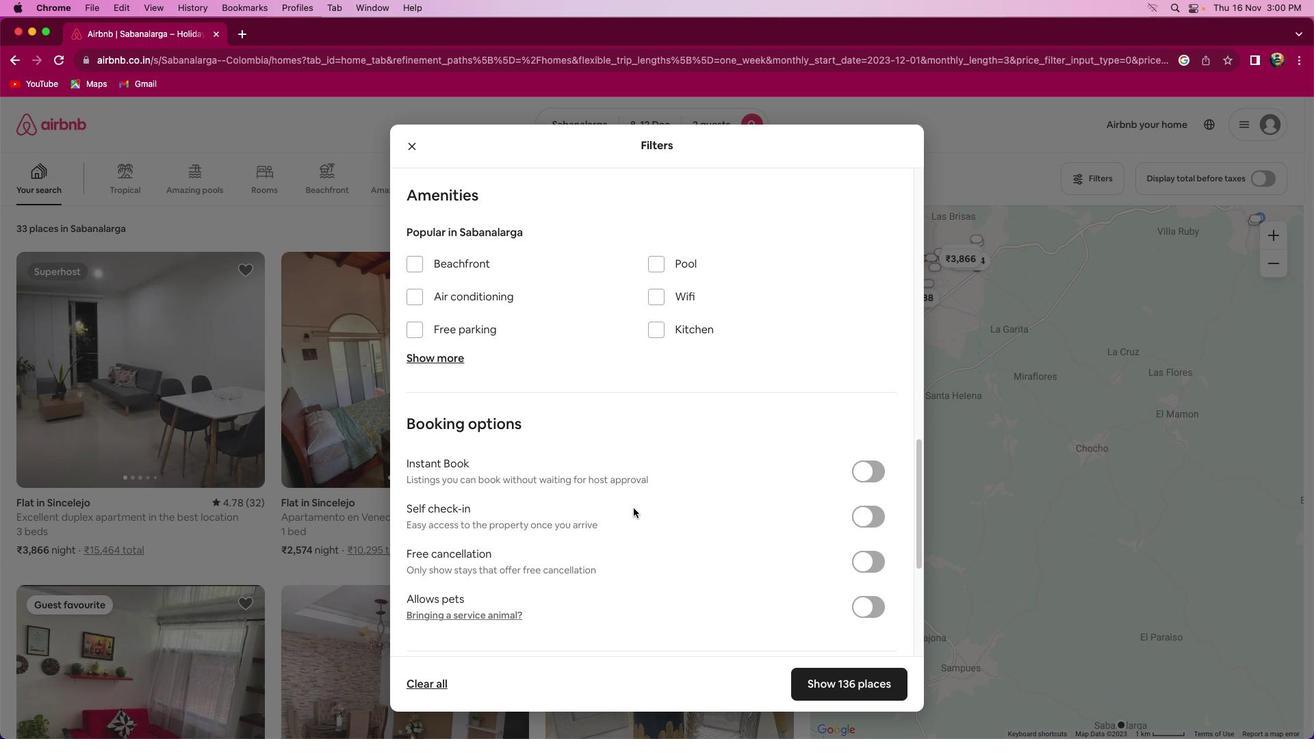 
Action: Mouse scrolled (548, 453) with delta (146, 150)
Screenshot: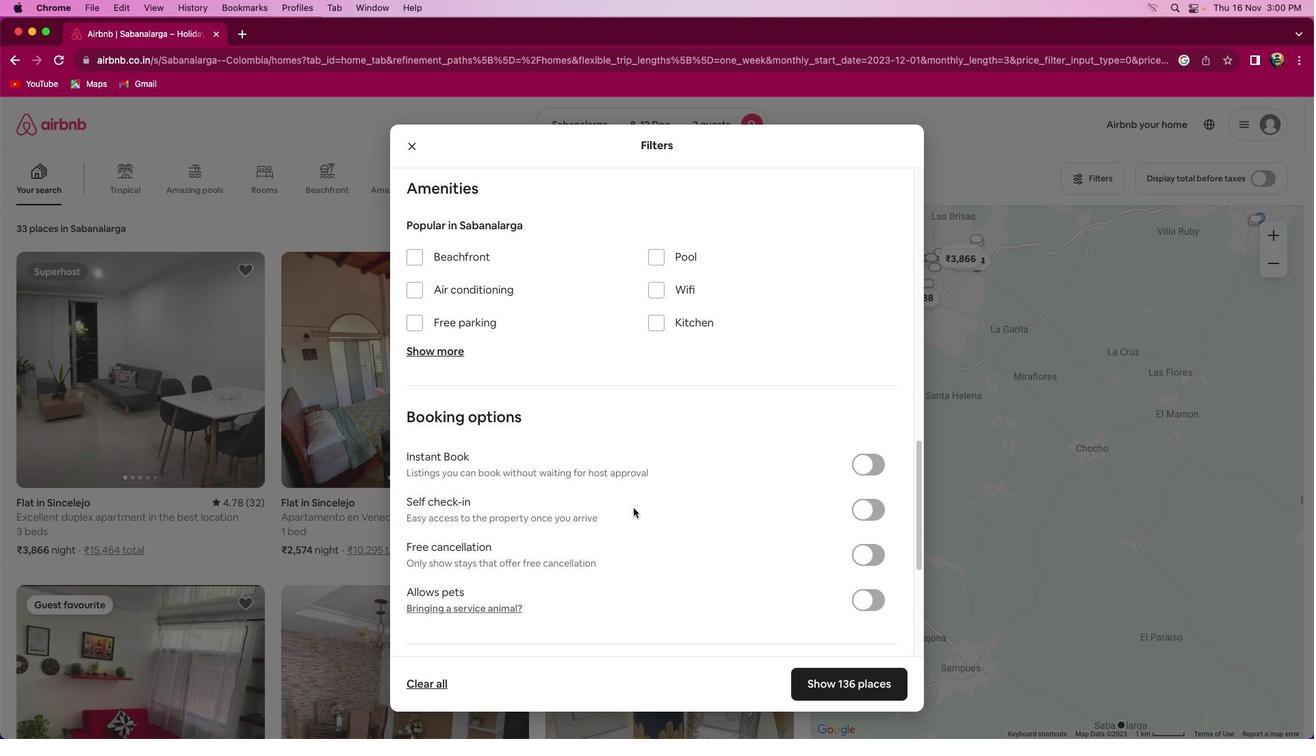 
Action: Mouse moved to (553, 440)
Screenshot: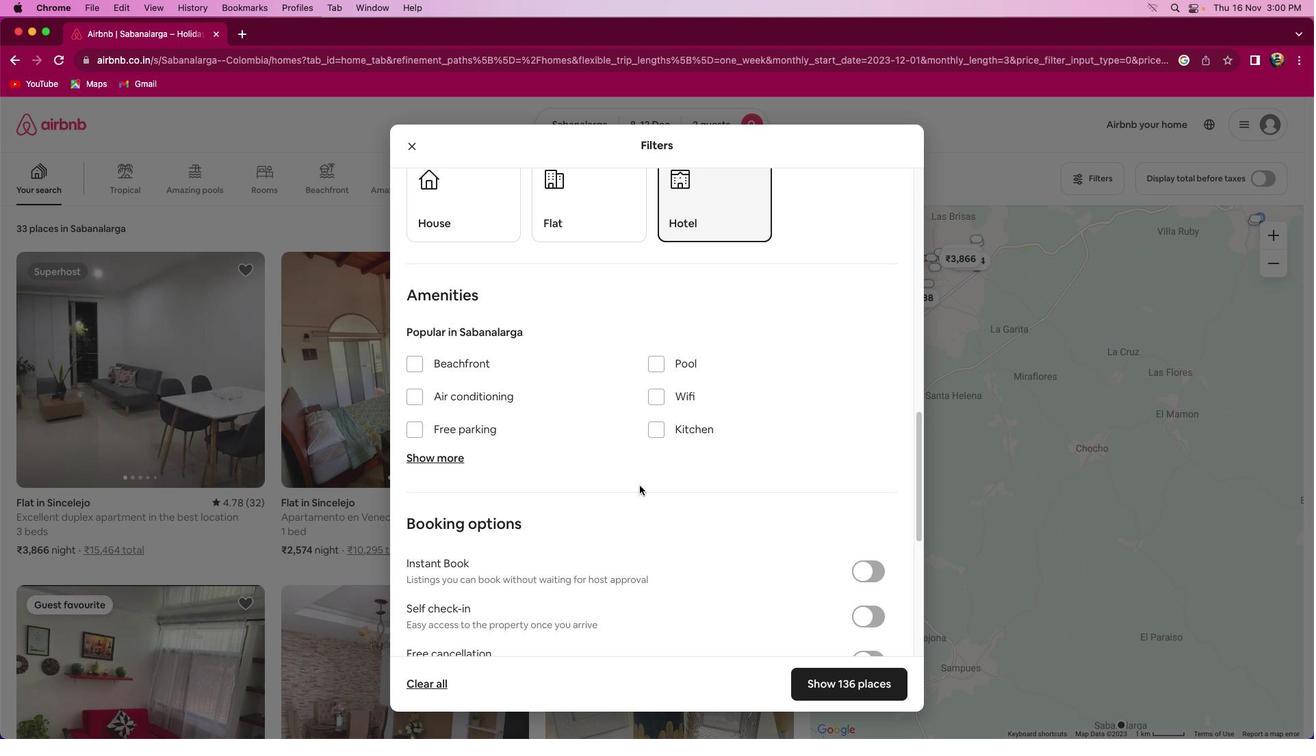 
Action: Mouse scrolled (553, 440) with delta (146, 151)
Screenshot: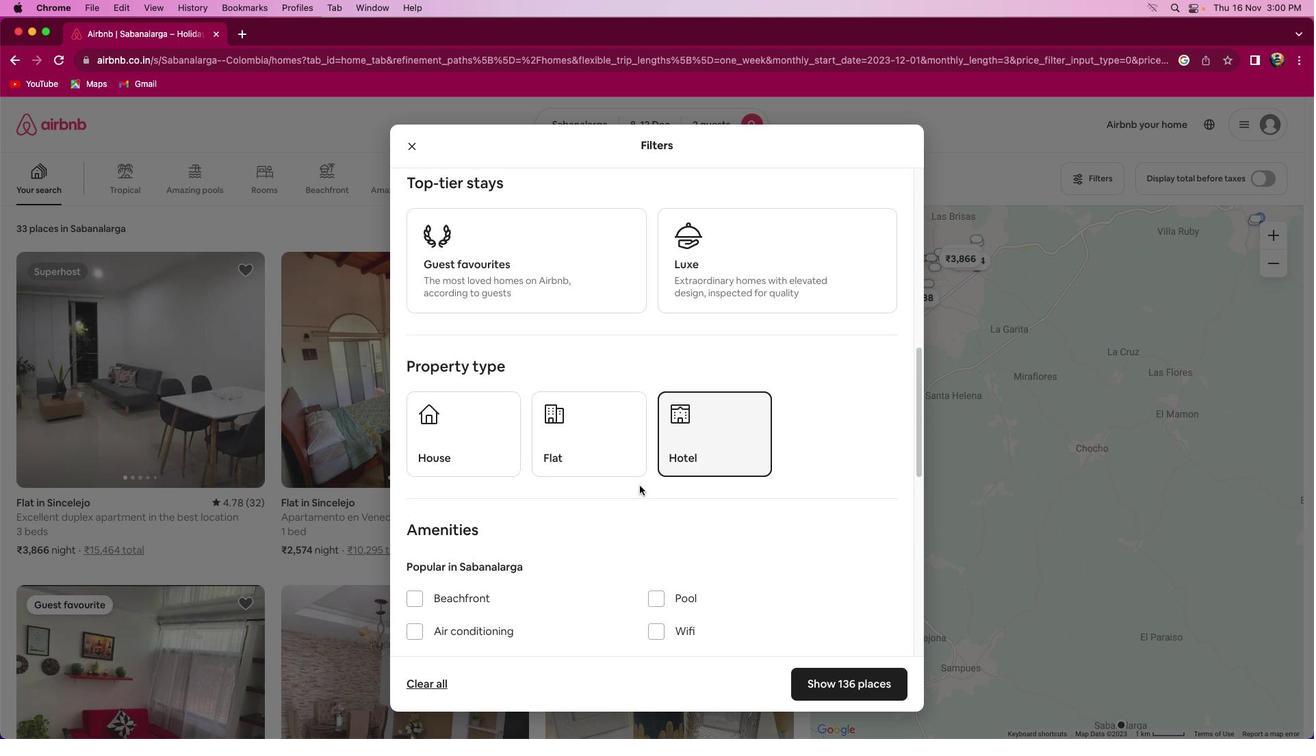 
Action: Mouse scrolled (553, 440) with delta (146, 151)
Screenshot: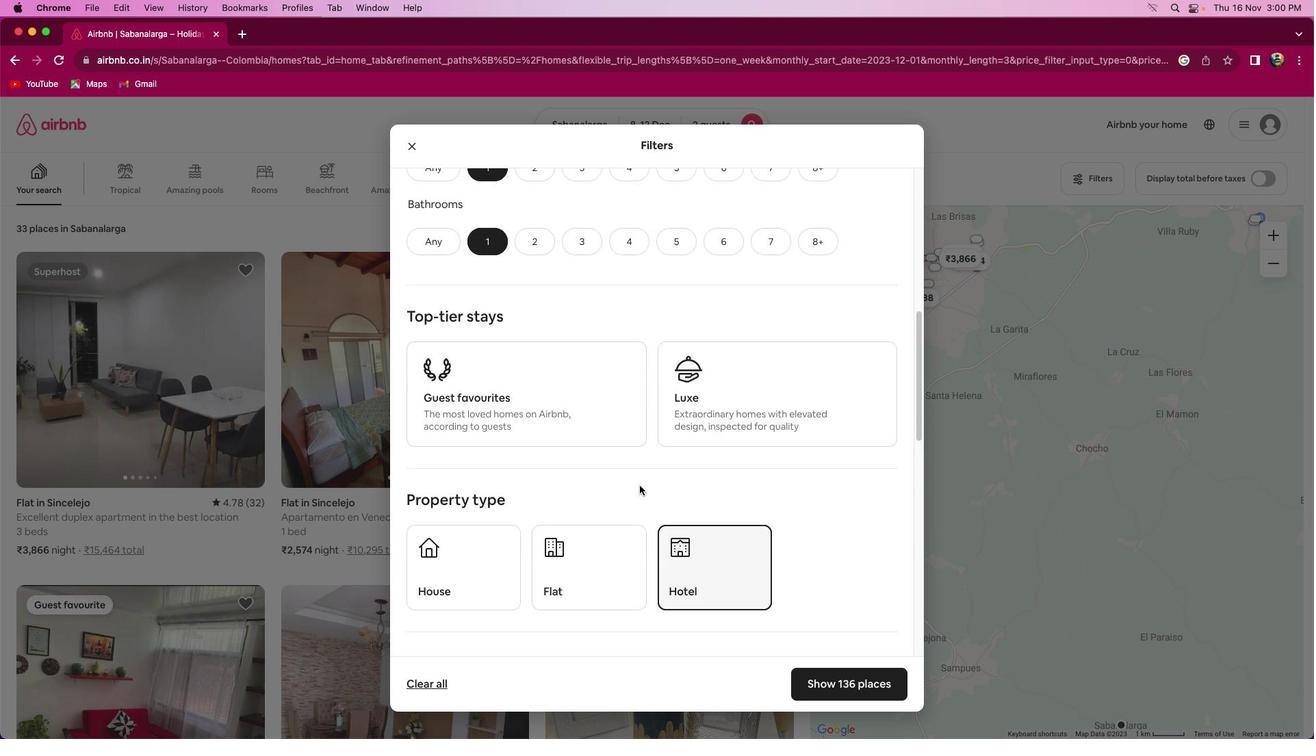 
Action: Mouse scrolled (553, 440) with delta (146, 152)
Screenshot: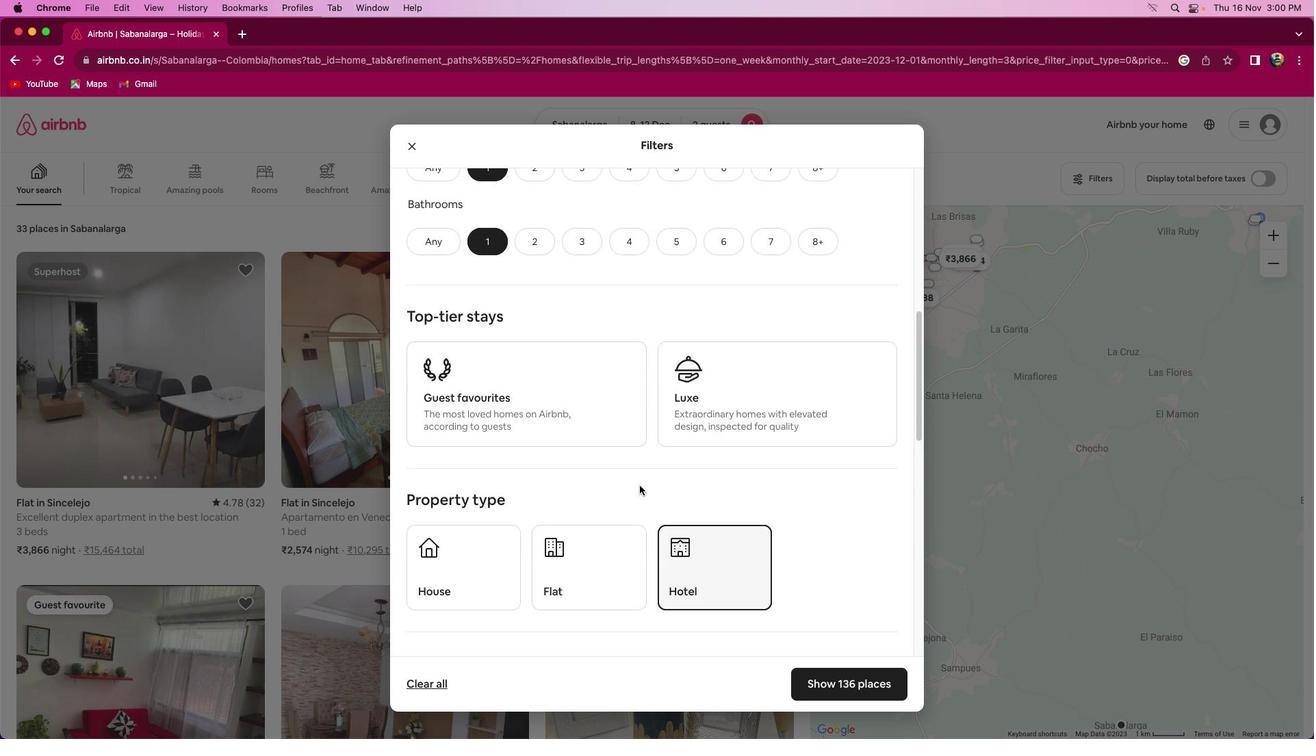 
Action: Mouse scrolled (553, 440) with delta (146, 153)
Screenshot: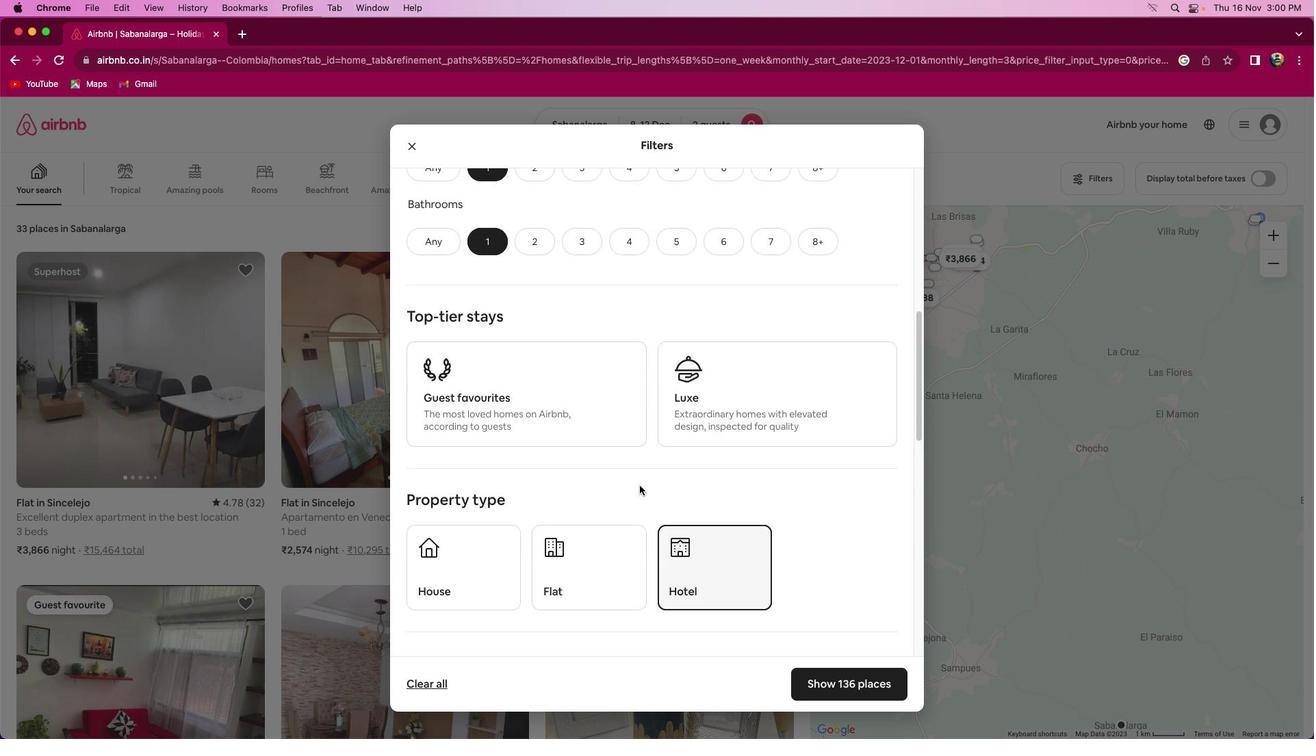 
Action: Mouse scrolled (553, 440) with delta (146, 153)
Screenshot: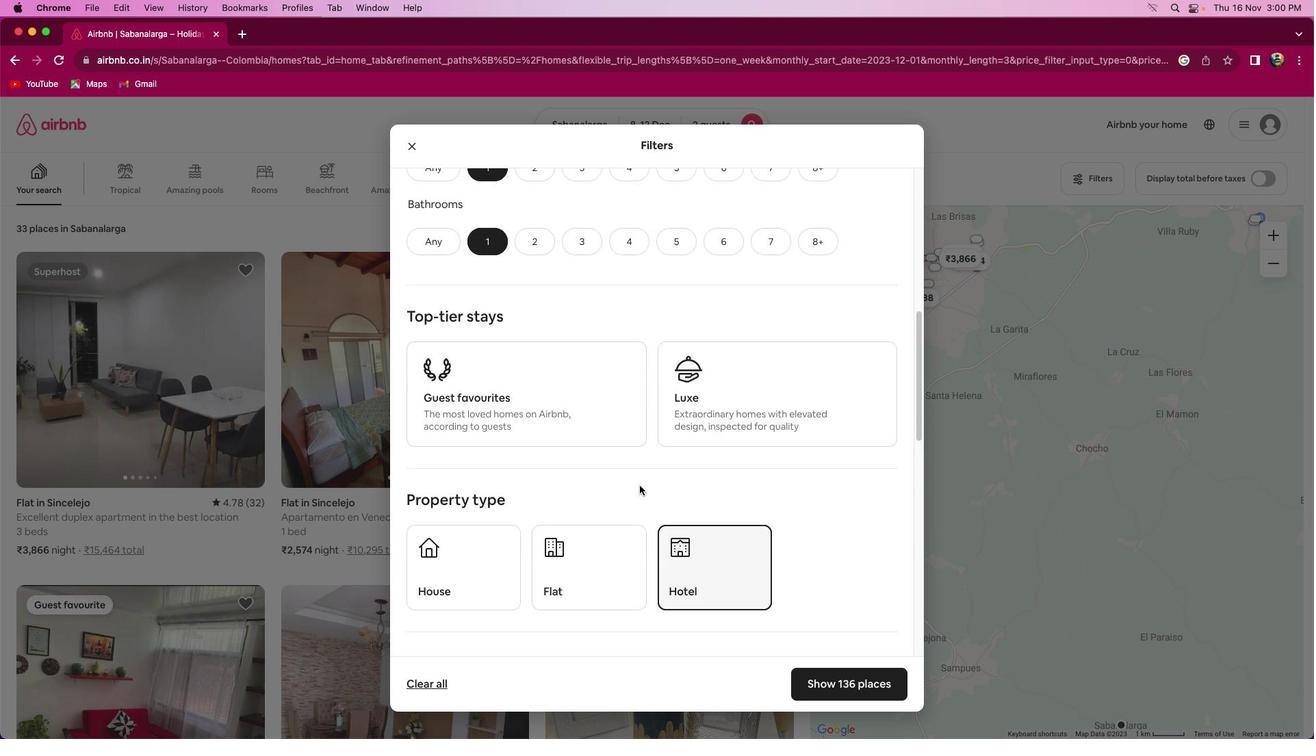 
Action: Mouse moved to (613, 438)
Screenshot: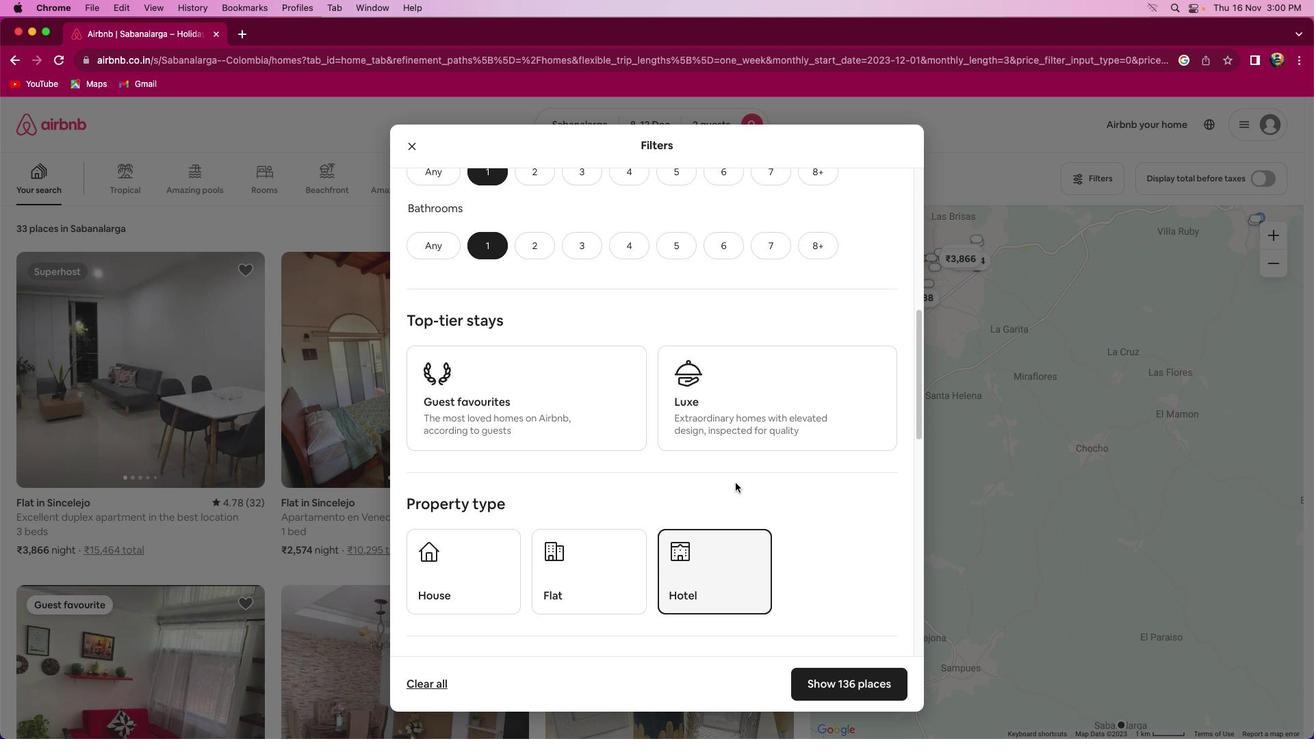 
Action: Mouse pressed left at (613, 438)
Screenshot: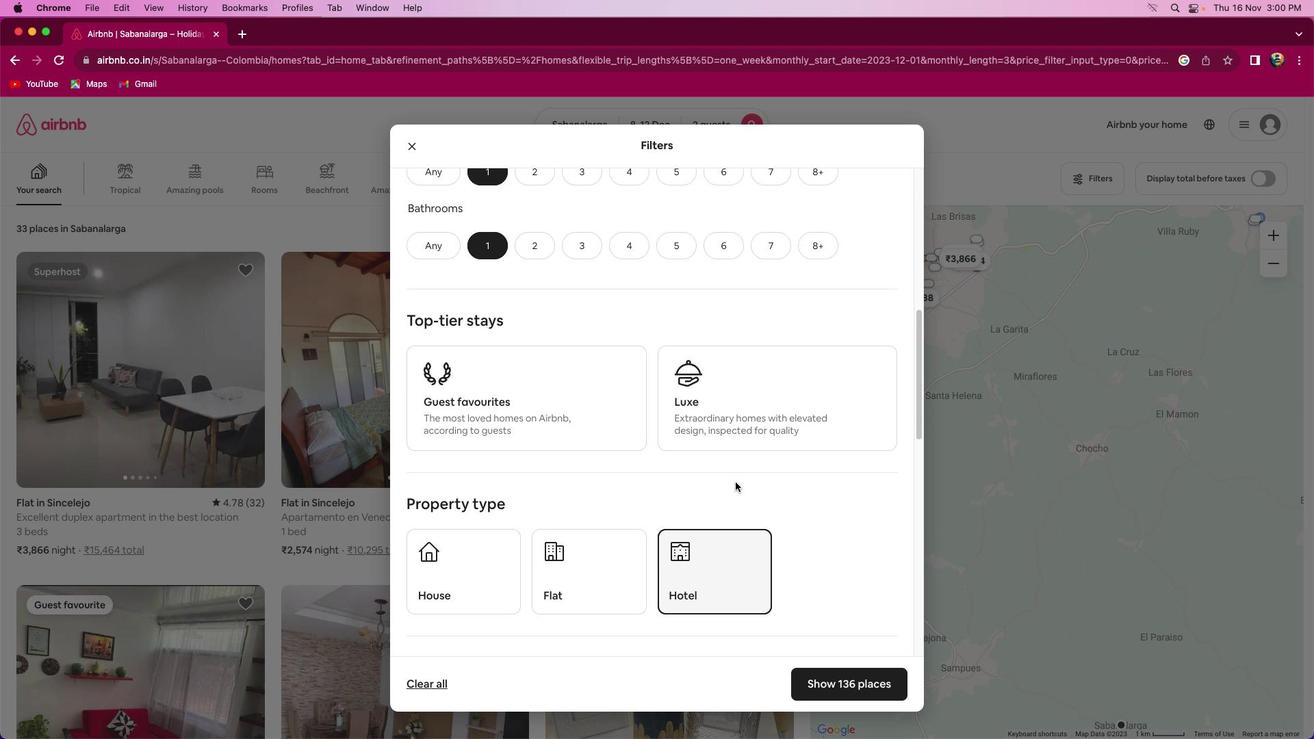 
Action: Mouse moved to (583, 446)
Screenshot: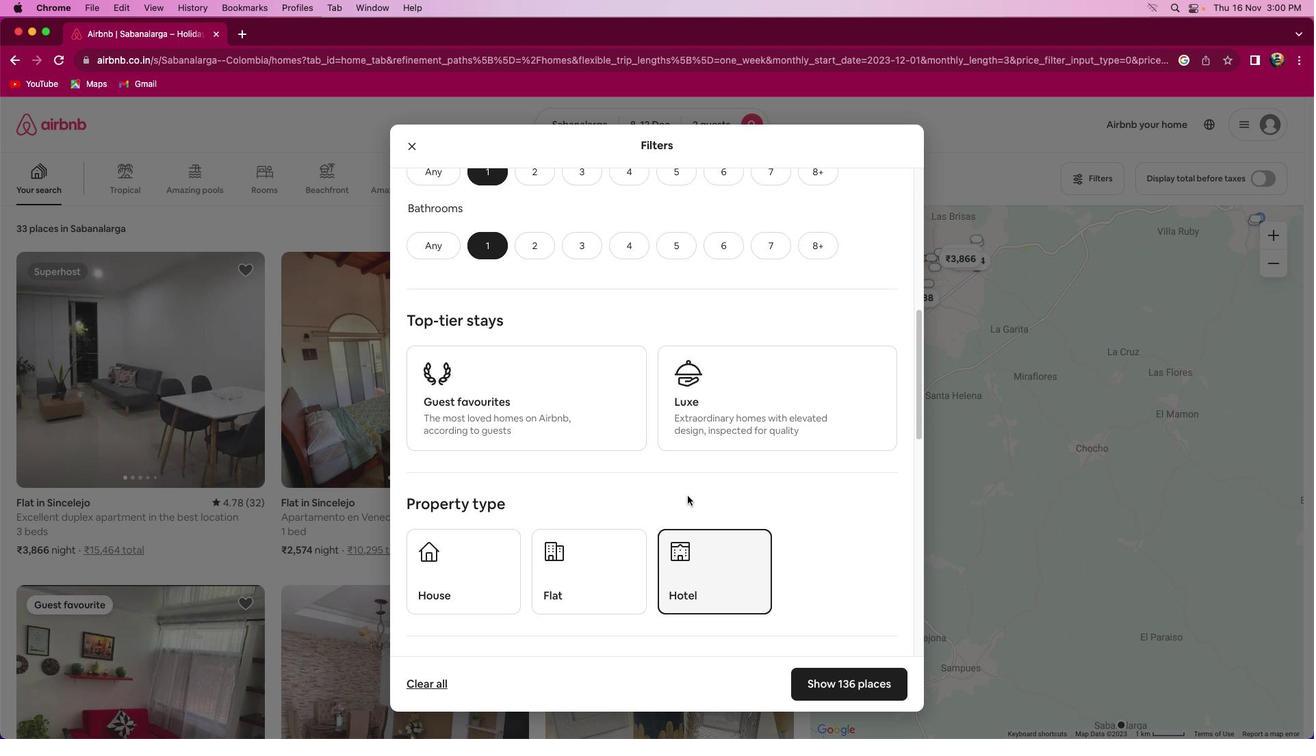 
Action: Mouse pressed left at (583, 446)
Screenshot: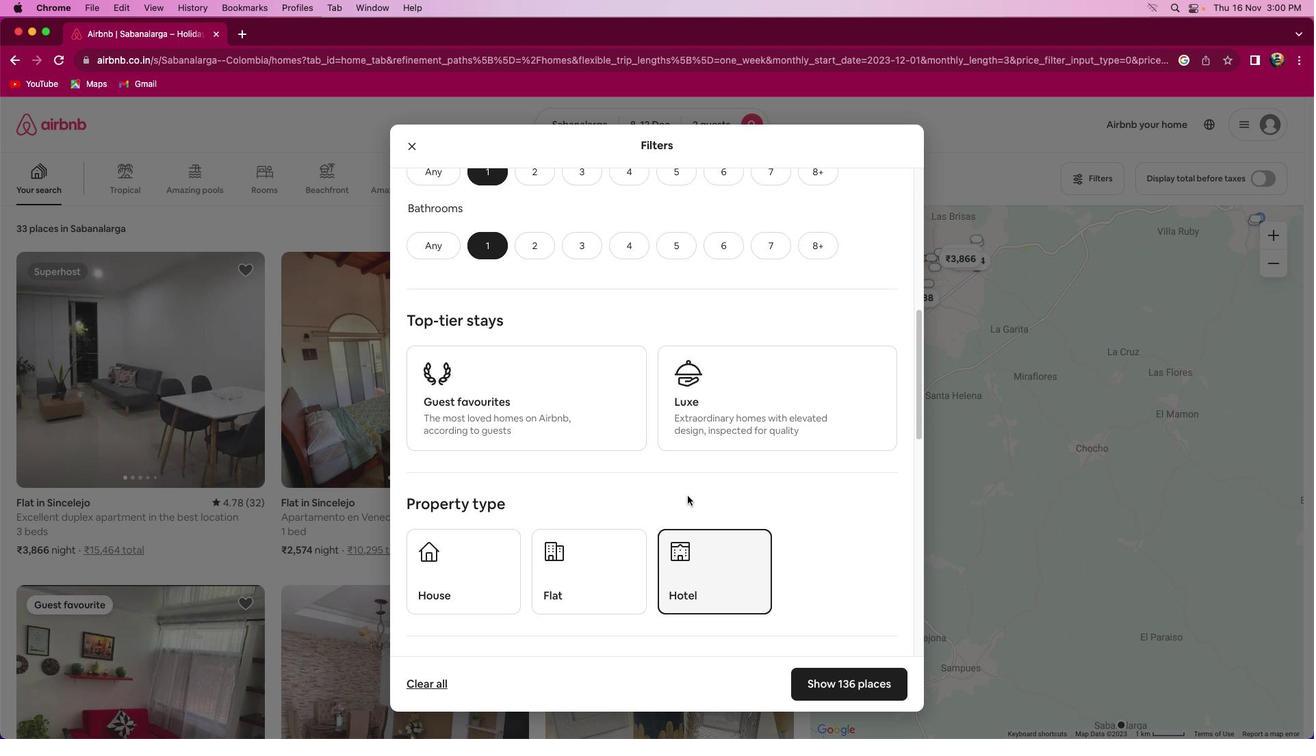 
Action: Mouse moved to (513, 454)
Screenshot: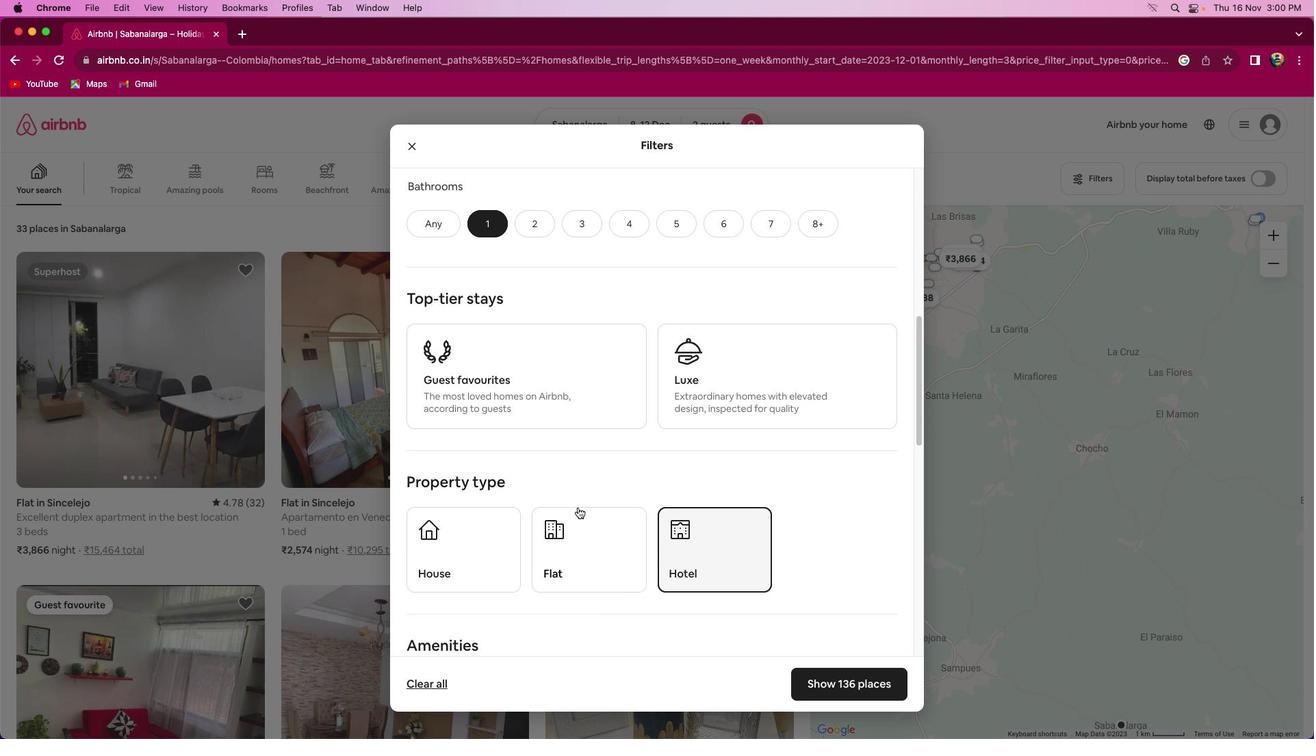 
Action: Mouse scrolled (513, 454) with delta (146, 150)
Screenshot: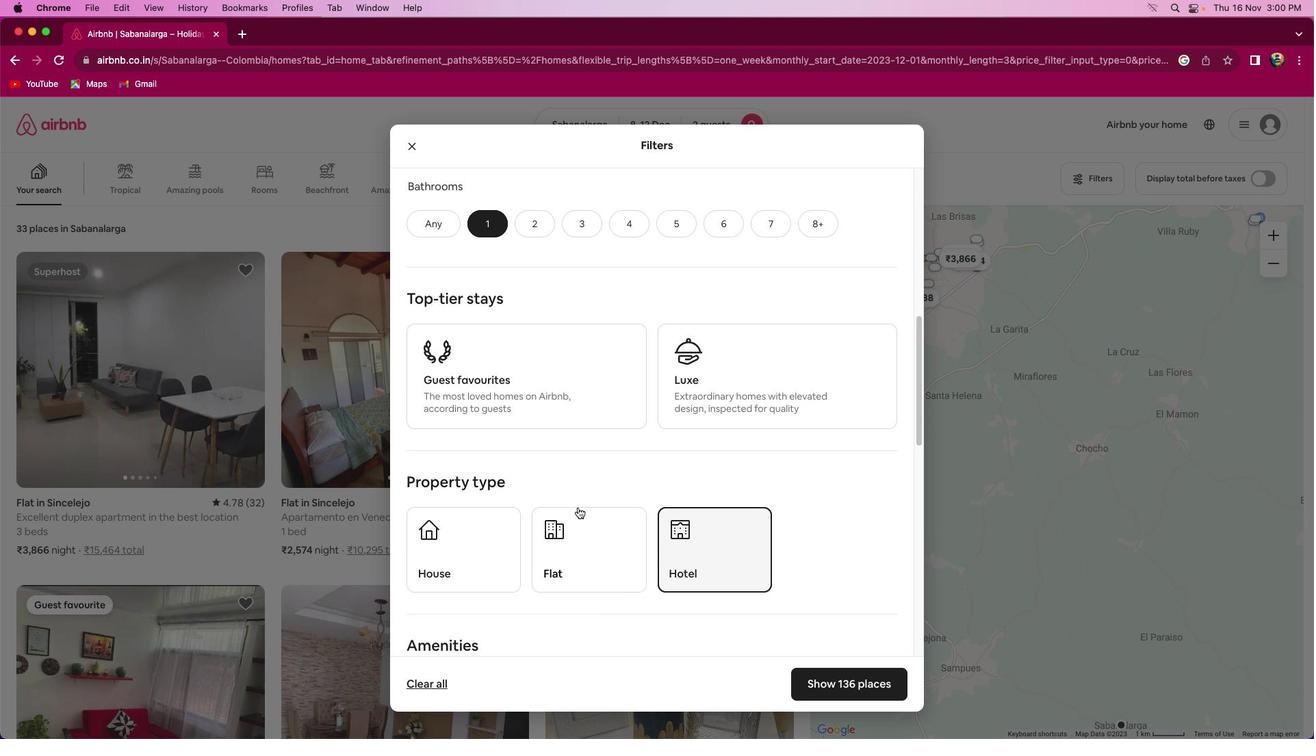 
Action: Mouse moved to (513, 454)
Screenshot: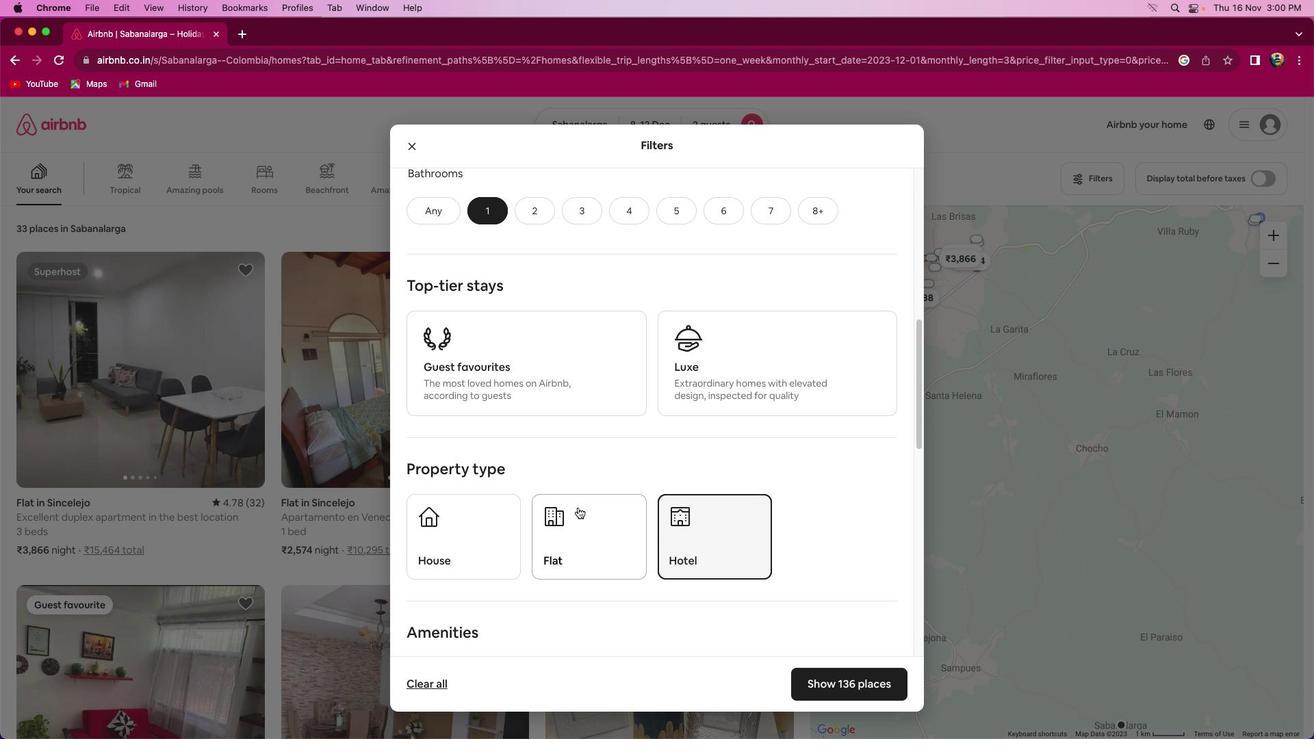
Action: Mouse scrolled (513, 454) with delta (146, 150)
Screenshot: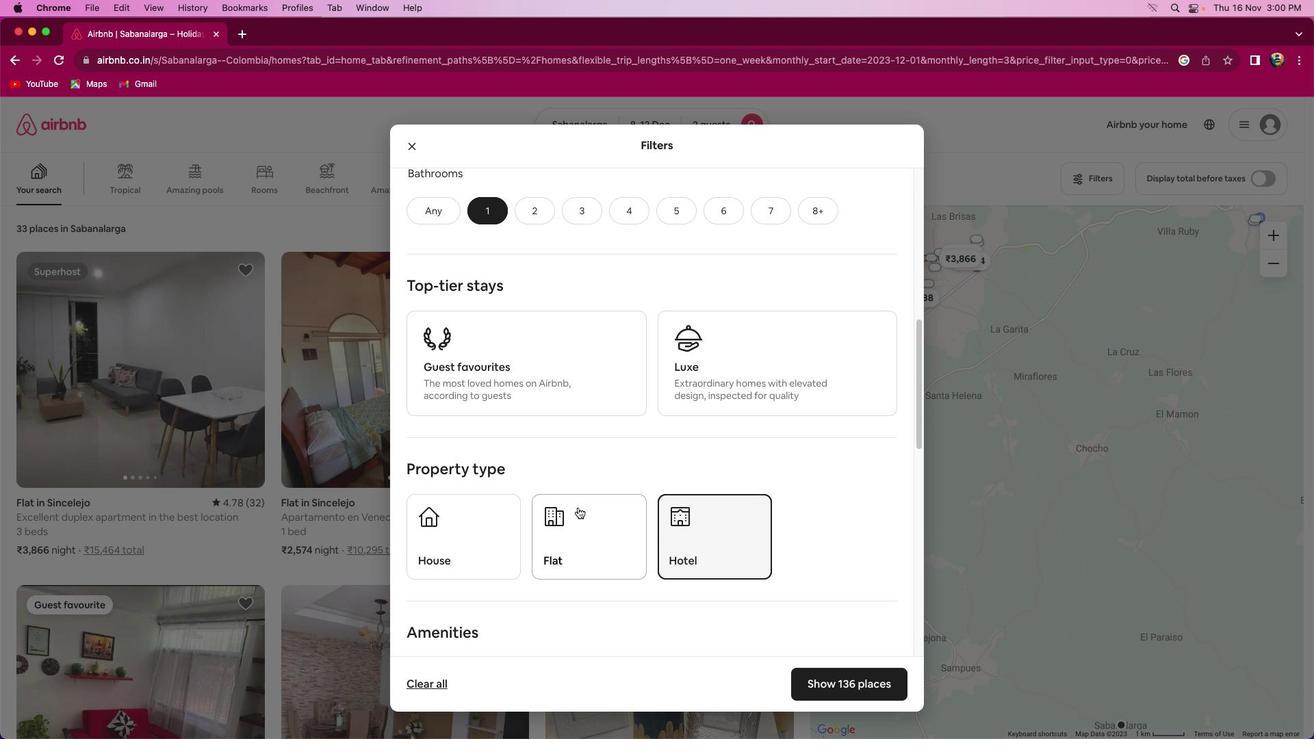 
Action: Mouse moved to (514, 453)
Screenshot: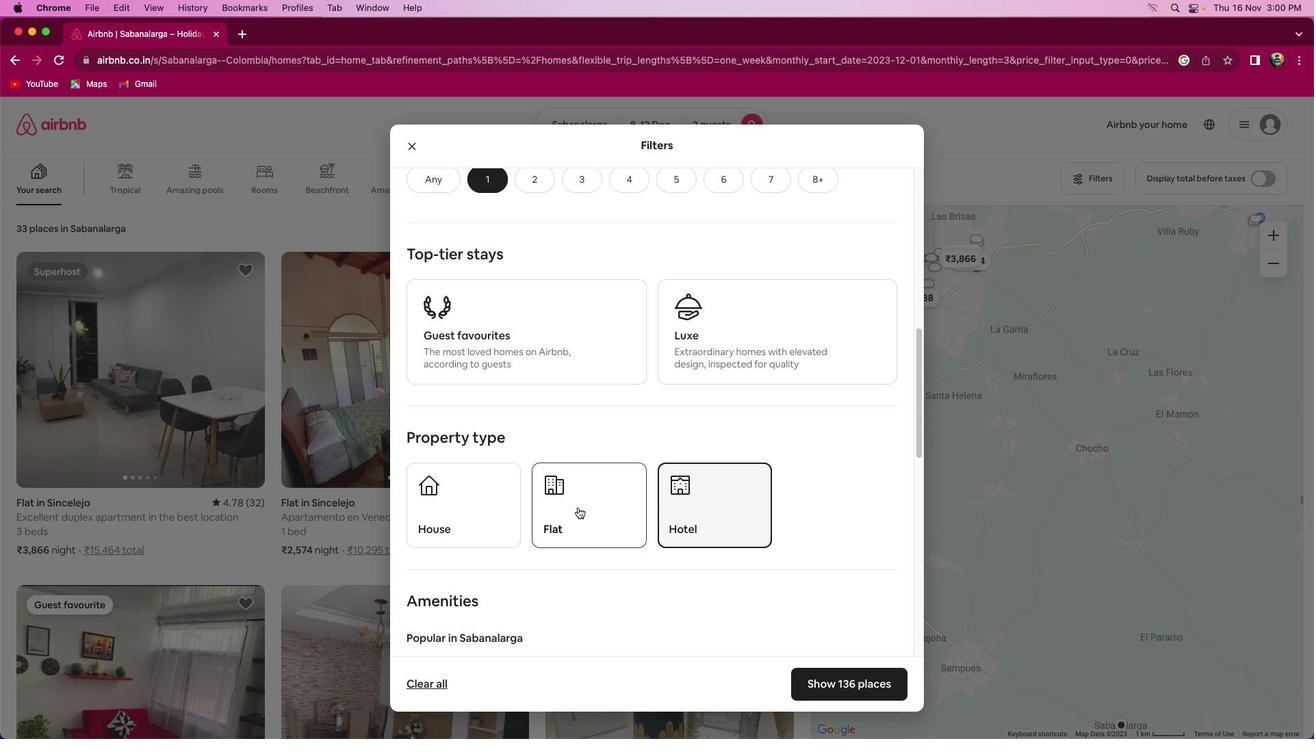 
Action: Mouse scrolled (514, 453) with delta (146, 149)
Screenshot: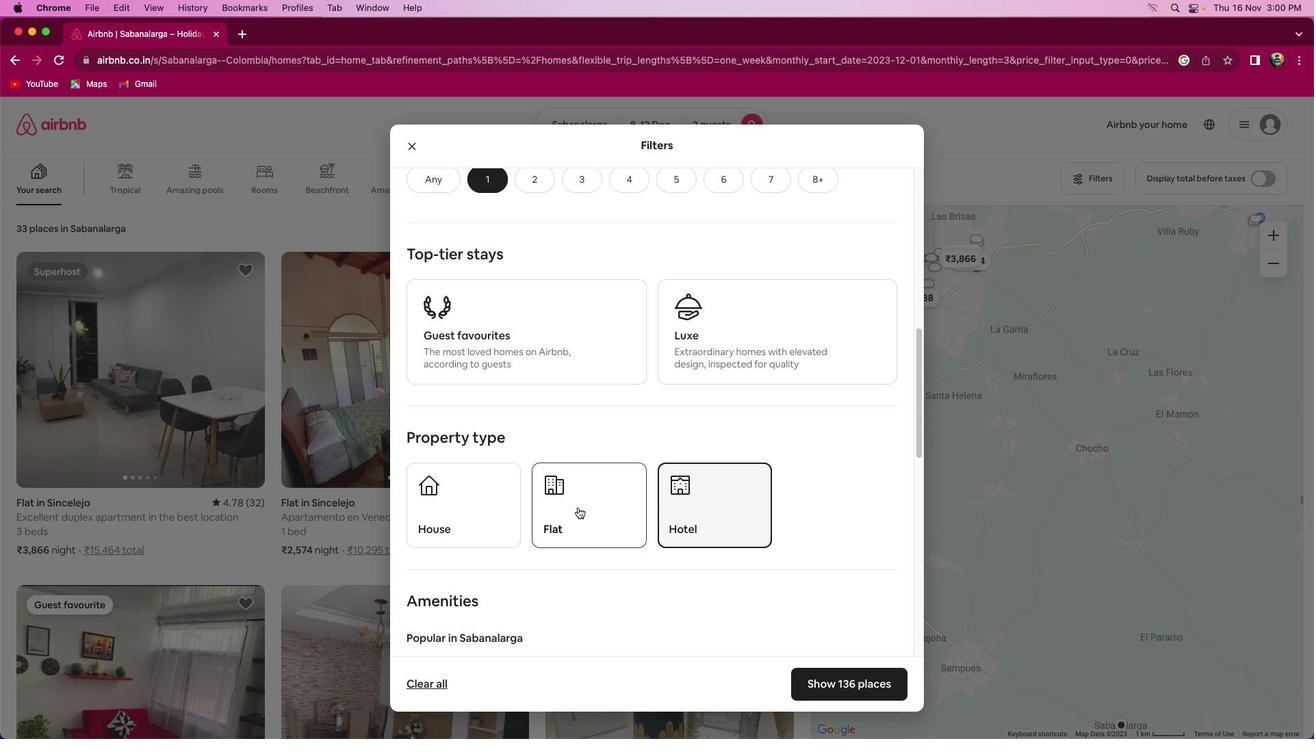 
Action: Mouse moved to (507, 436)
Screenshot: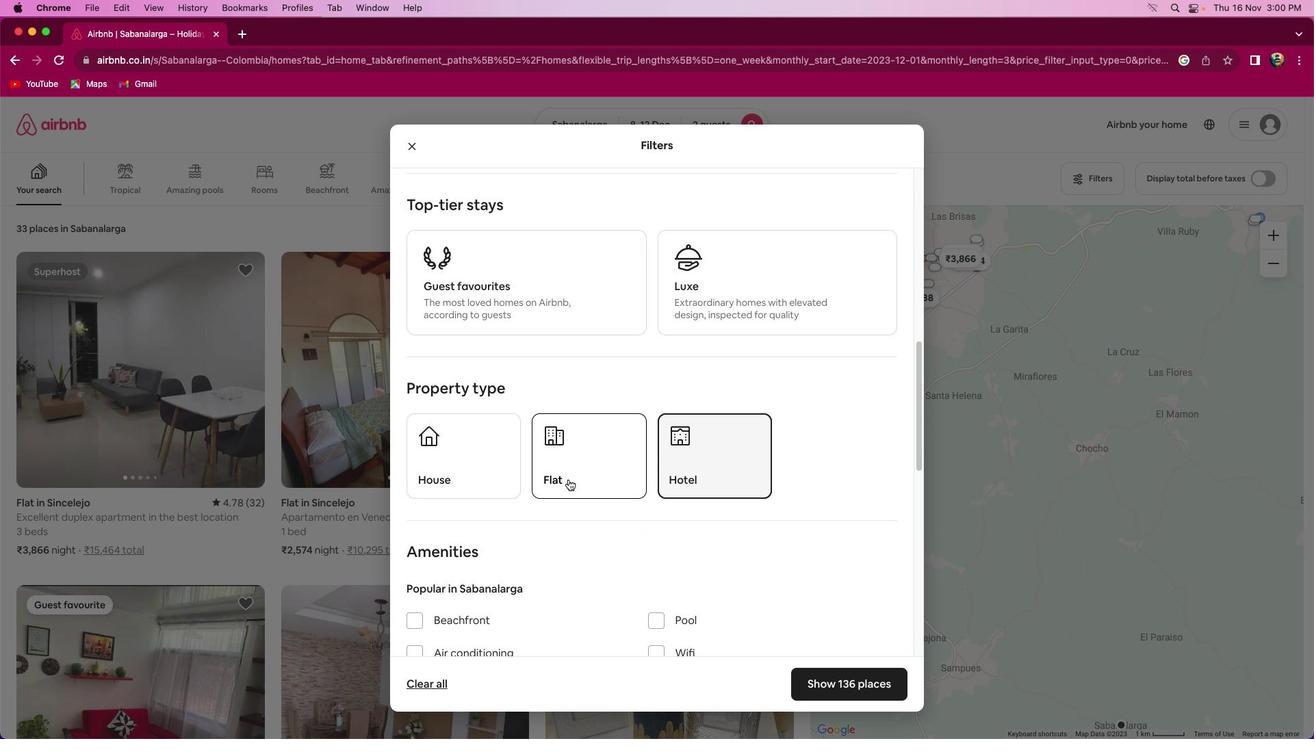 
Action: Mouse pressed left at (507, 436)
Screenshot: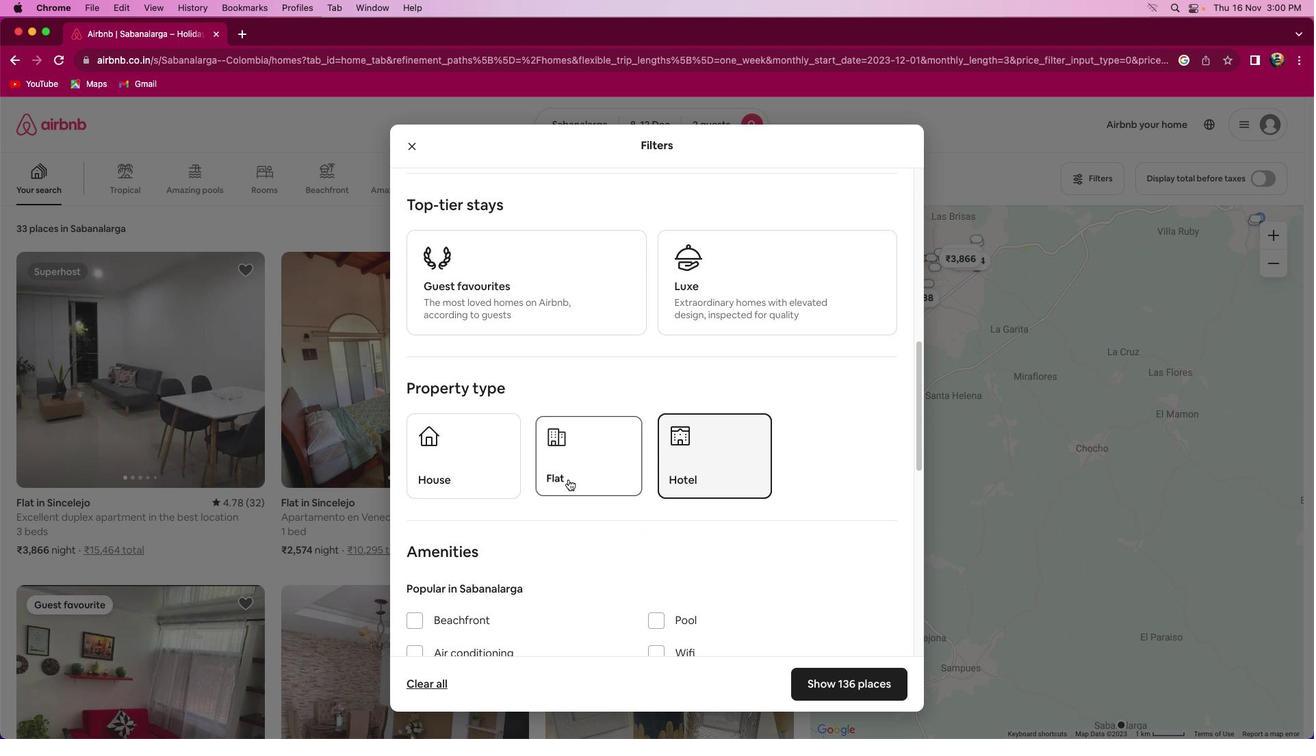 
Action: Mouse moved to (462, 438)
Screenshot: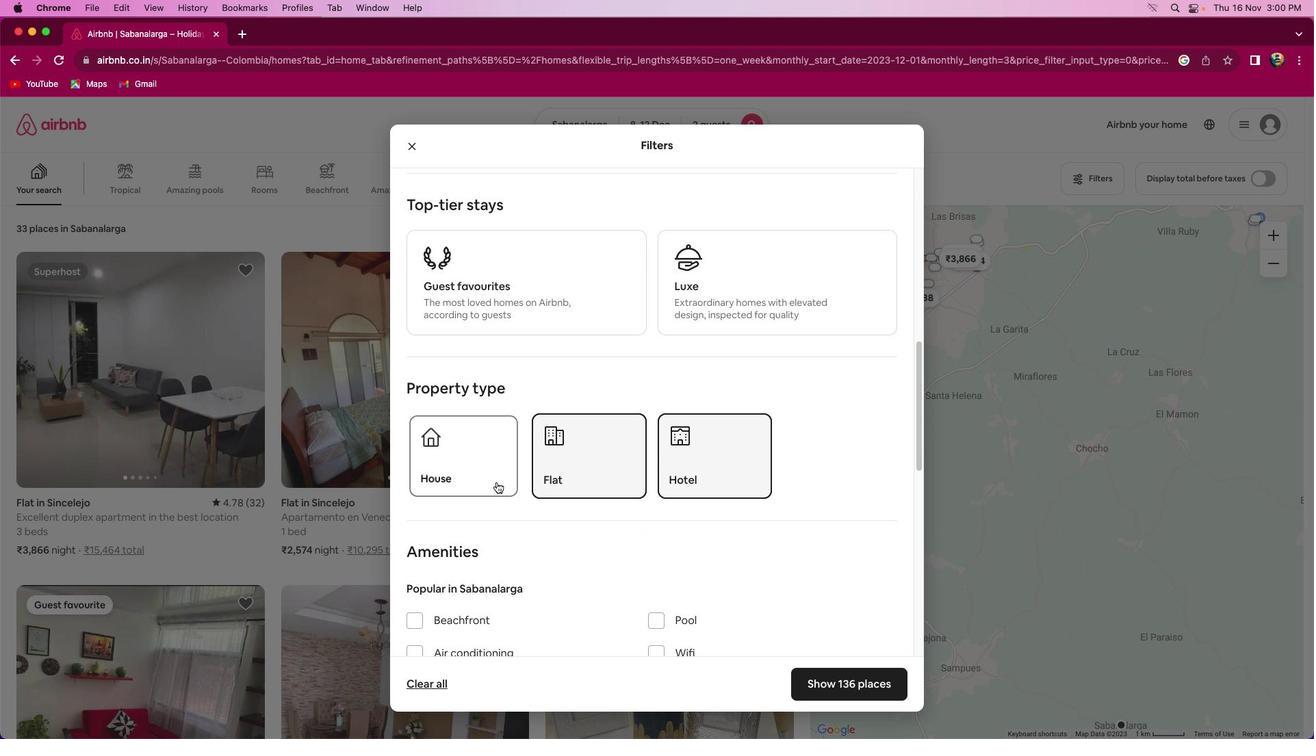 
Action: Mouse pressed left at (462, 438)
Screenshot: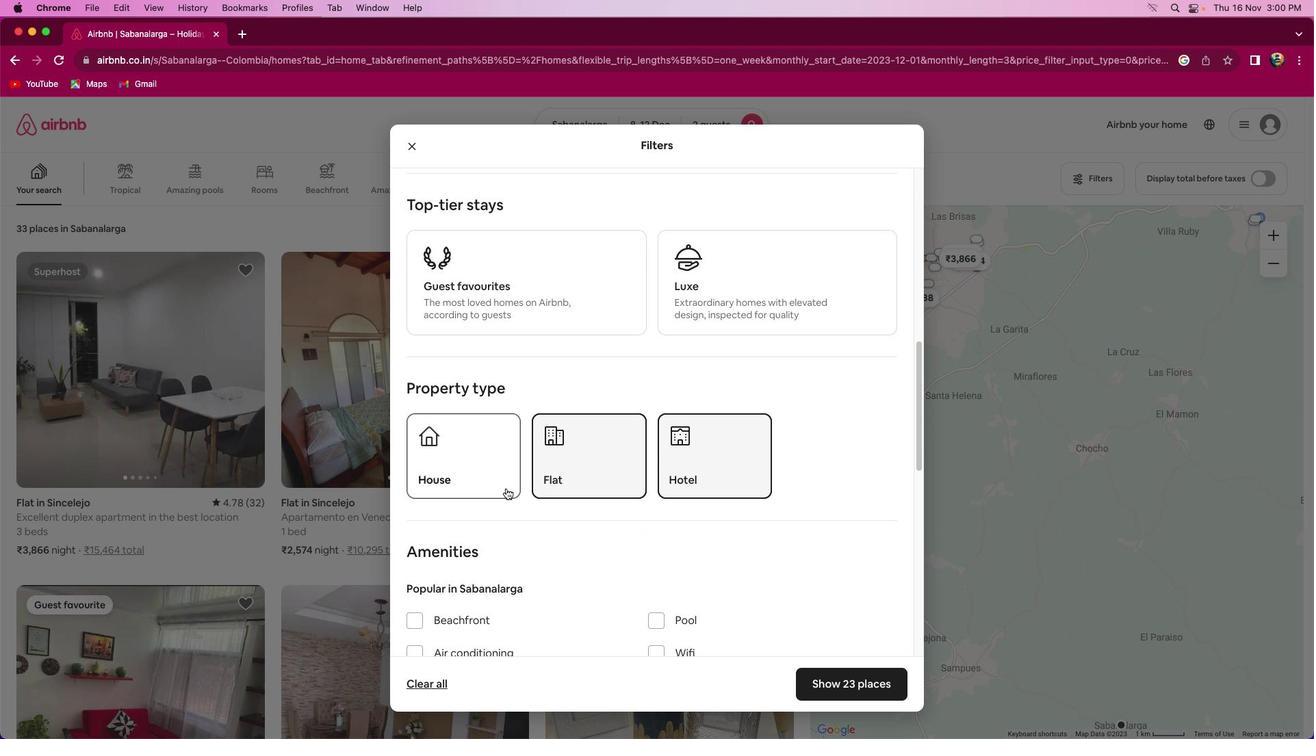 
Action: Mouse moved to (533, 477)
Screenshot: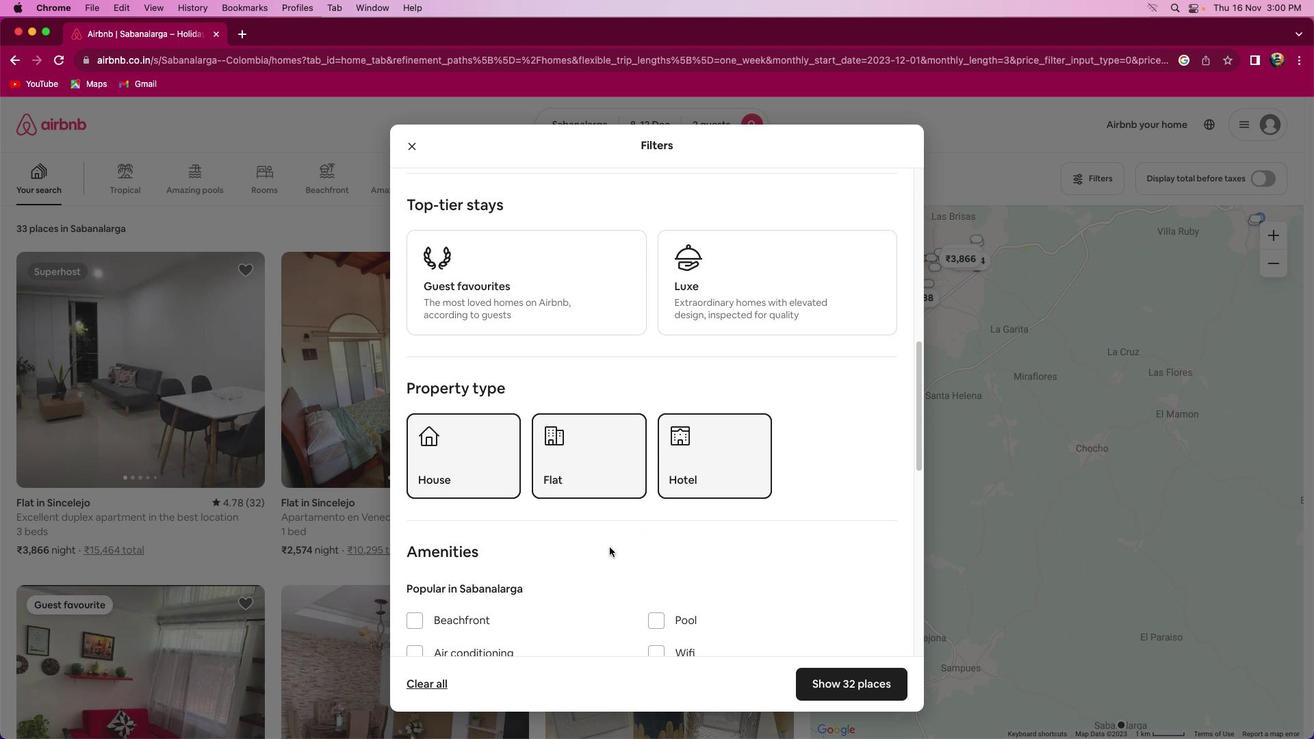 
Action: Mouse pressed left at (533, 477)
Screenshot: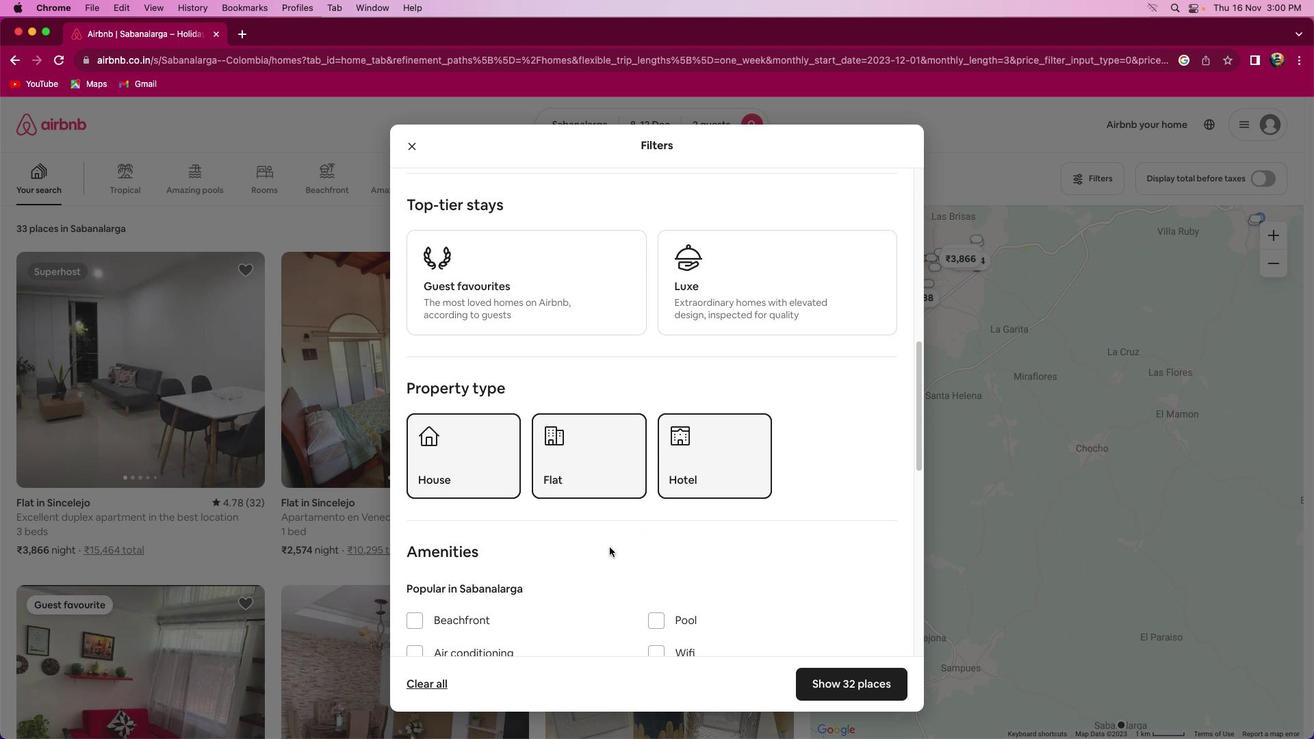 
Action: Mouse moved to (462, 474)
Screenshot: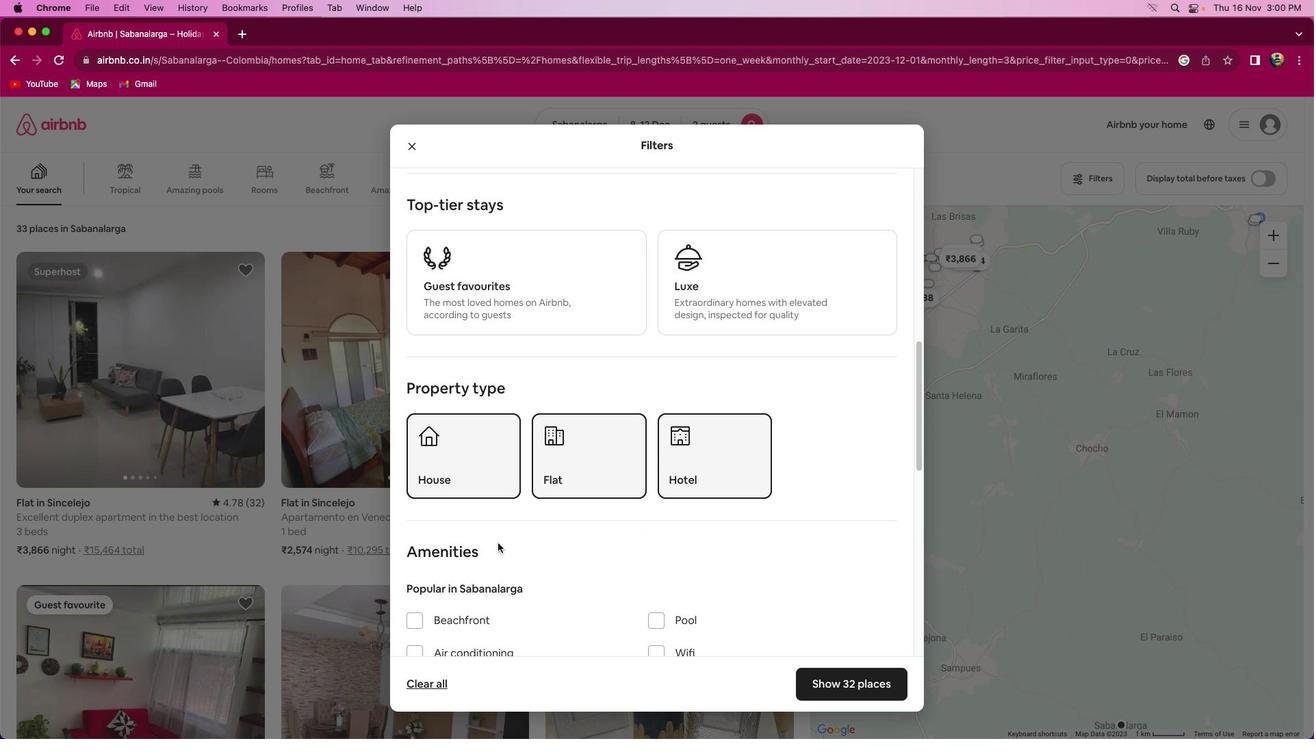 
Action: Mouse scrolled (462, 474) with delta (146, 150)
Screenshot: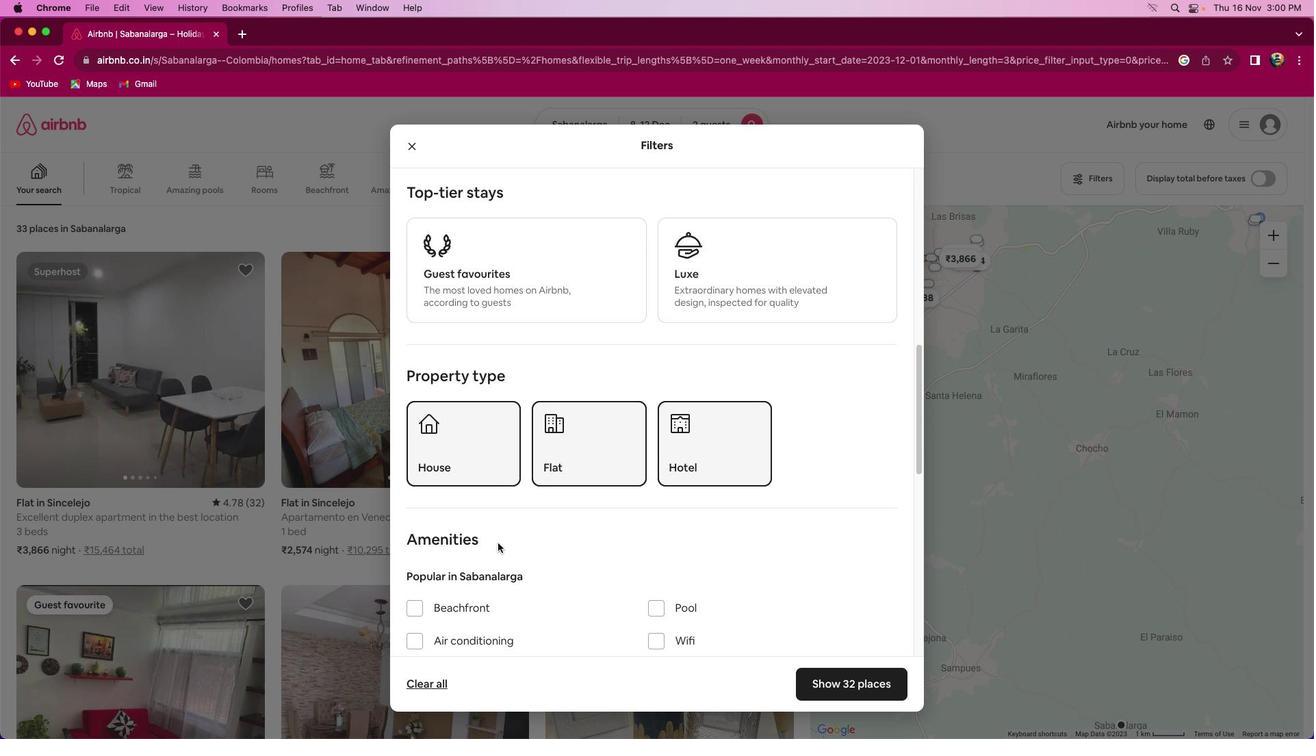 
Action: Mouse scrolled (462, 474) with delta (146, 150)
Screenshot: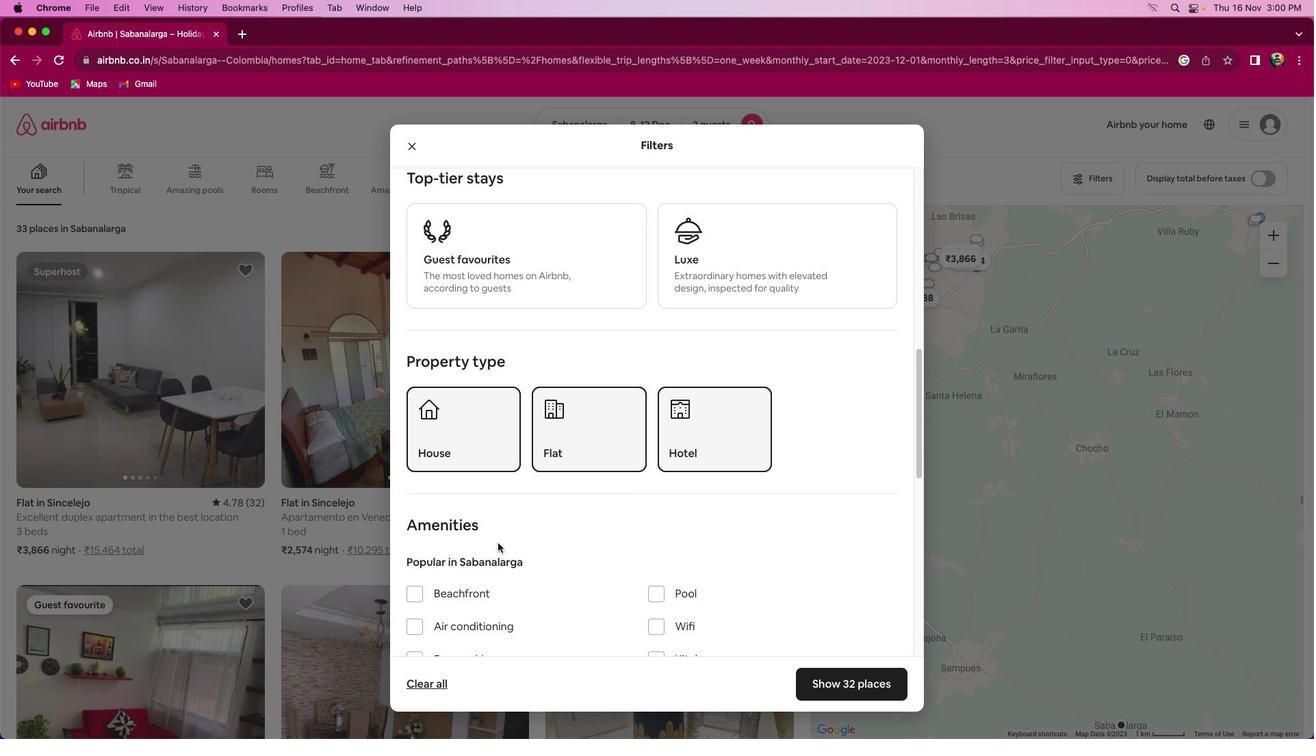 
Action: Mouse scrolled (462, 474) with delta (146, 150)
Screenshot: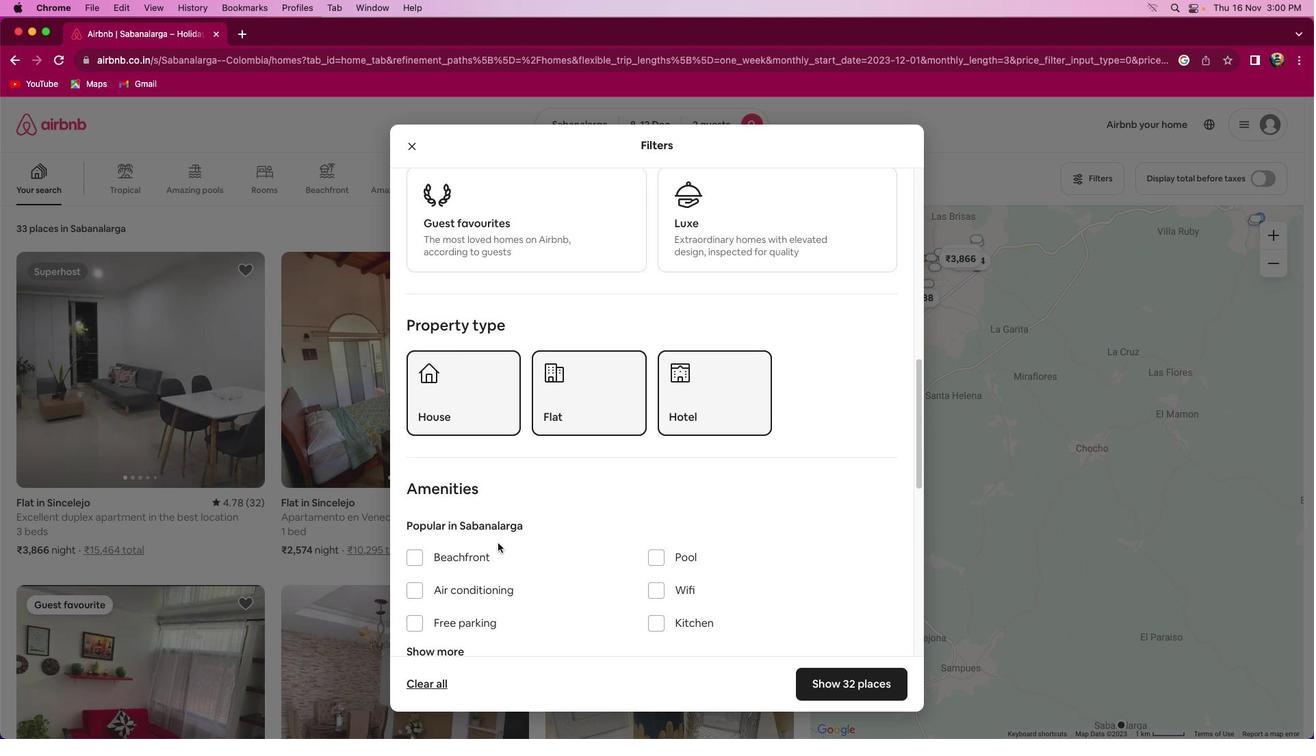 
Action: Mouse moved to (451, 371)
Screenshot: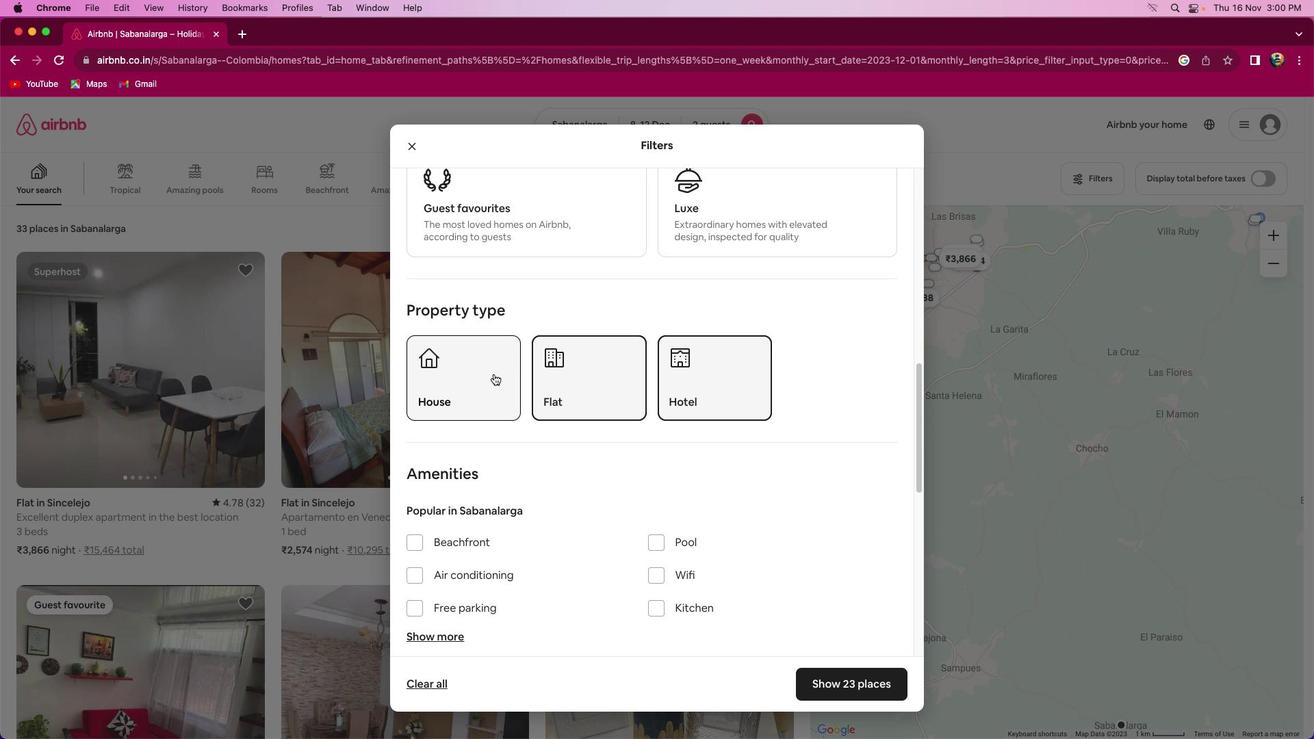 
Action: Mouse pressed left at (451, 371)
Screenshot: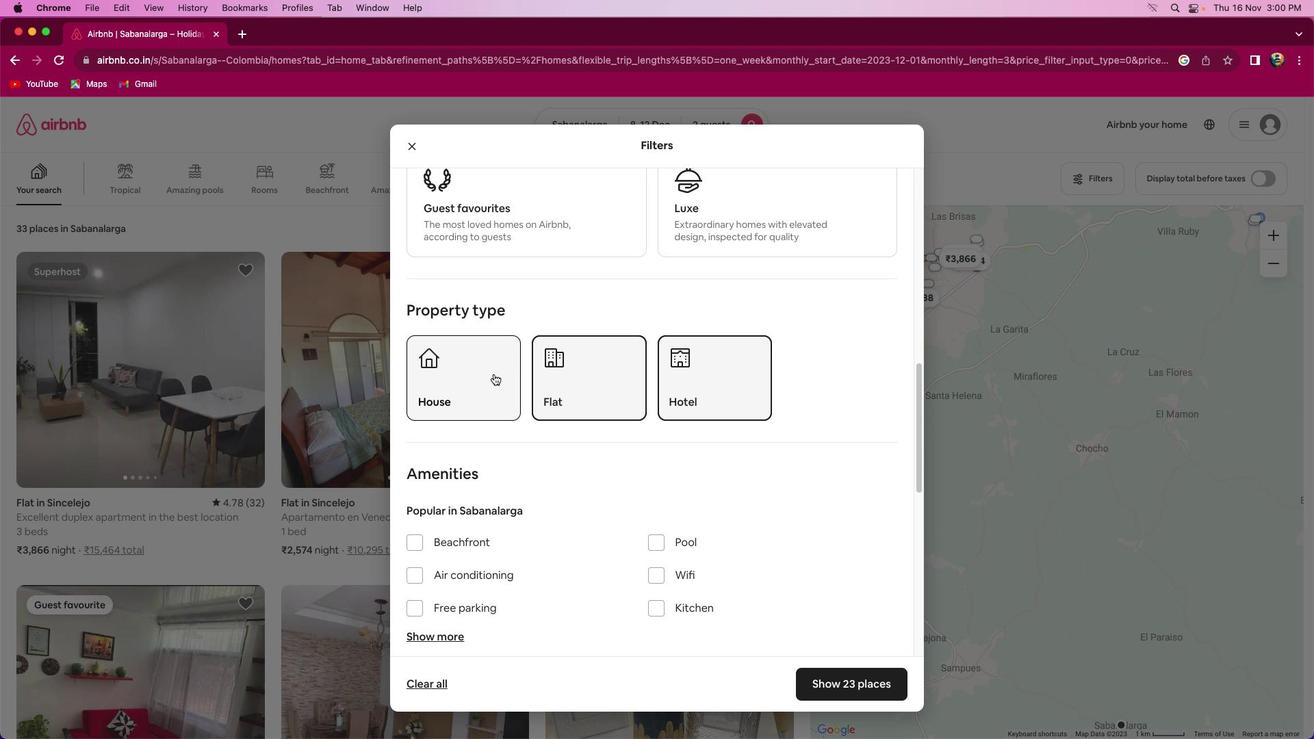 
Action: Mouse moved to (535, 383)
Screenshot: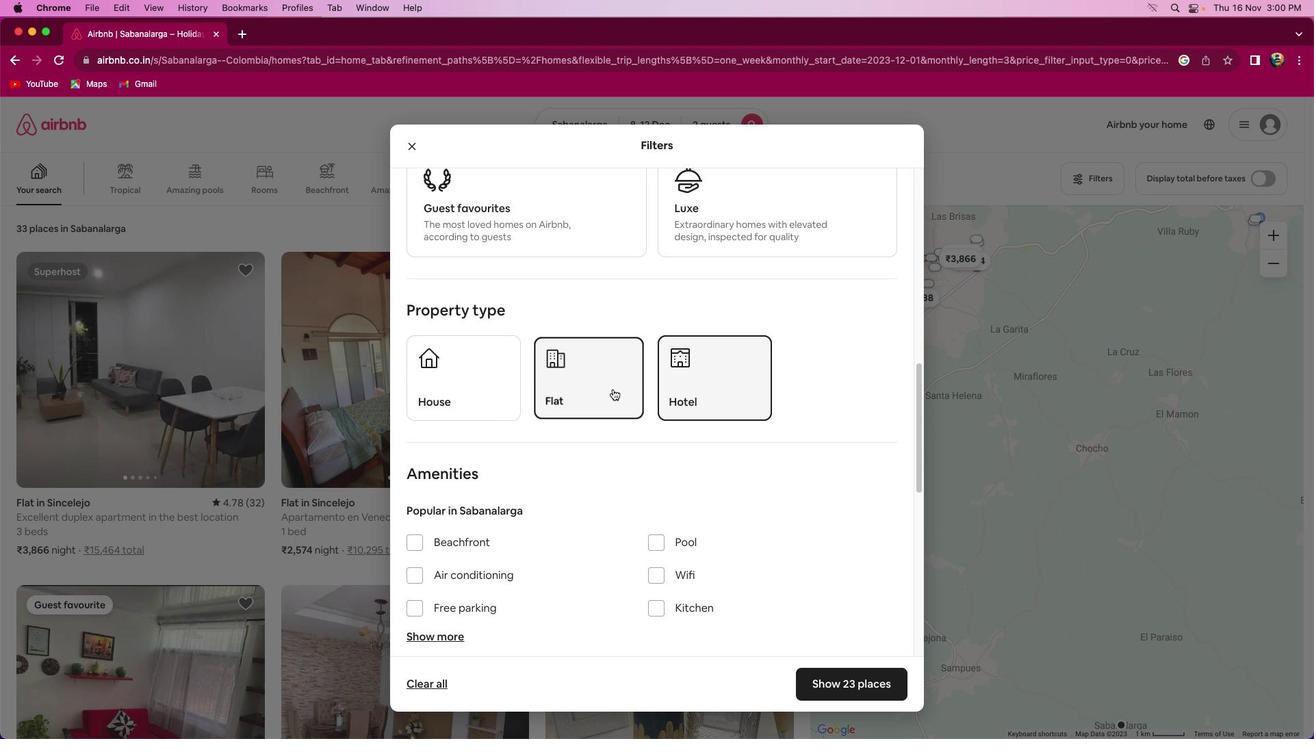 
Action: Mouse pressed left at (535, 383)
Screenshot: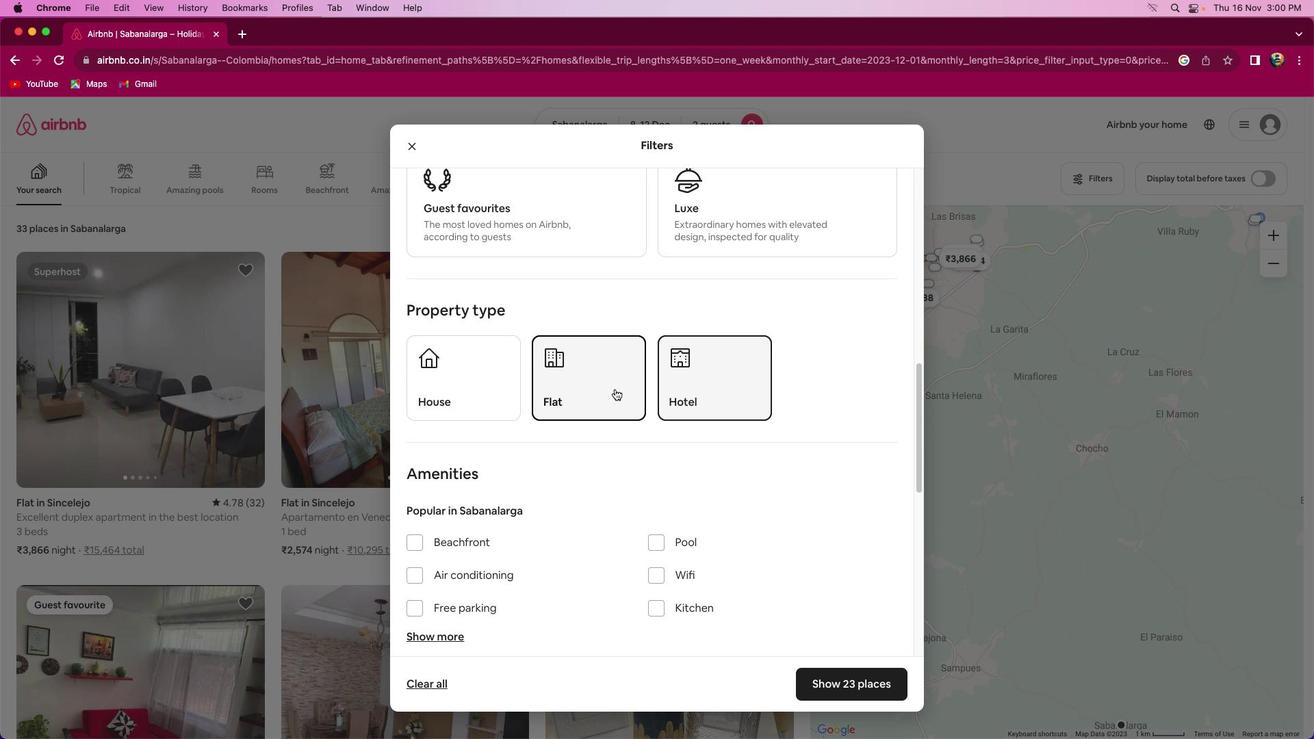 
Action: Mouse moved to (589, 376)
Screenshot: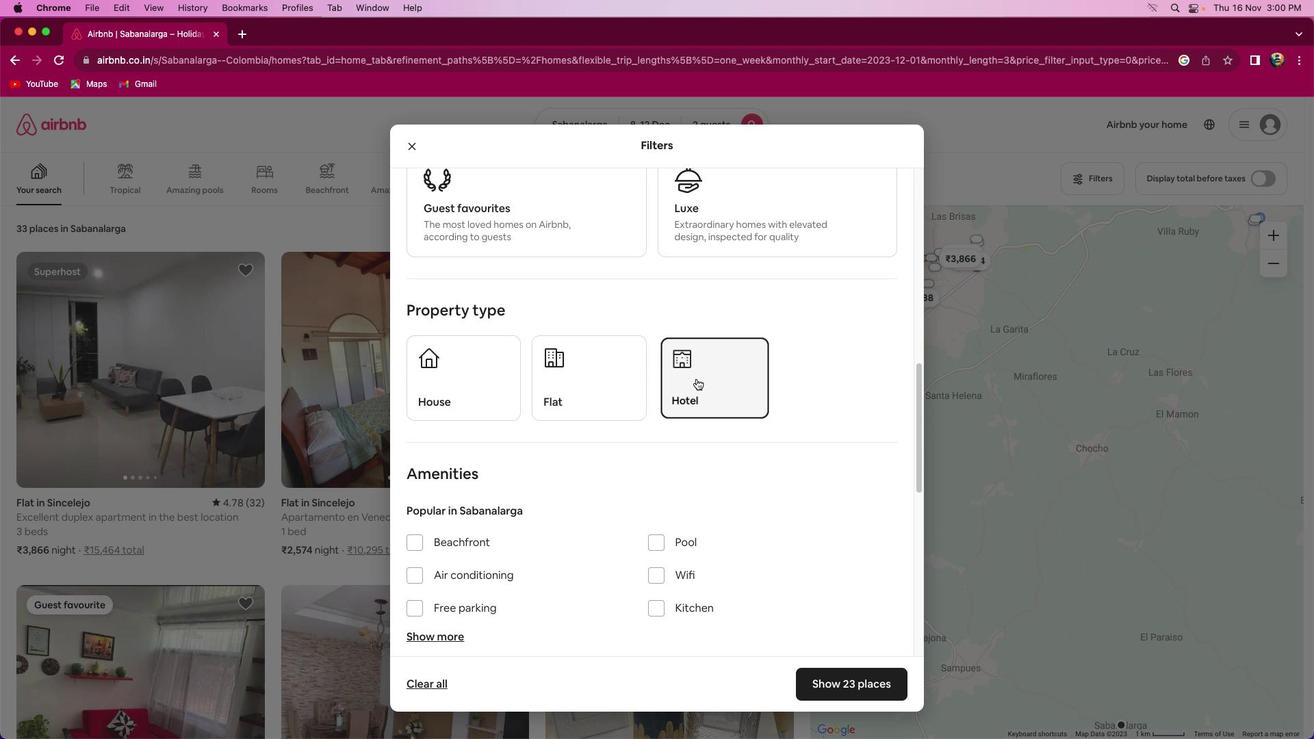 
Action: Mouse pressed left at (589, 376)
Screenshot: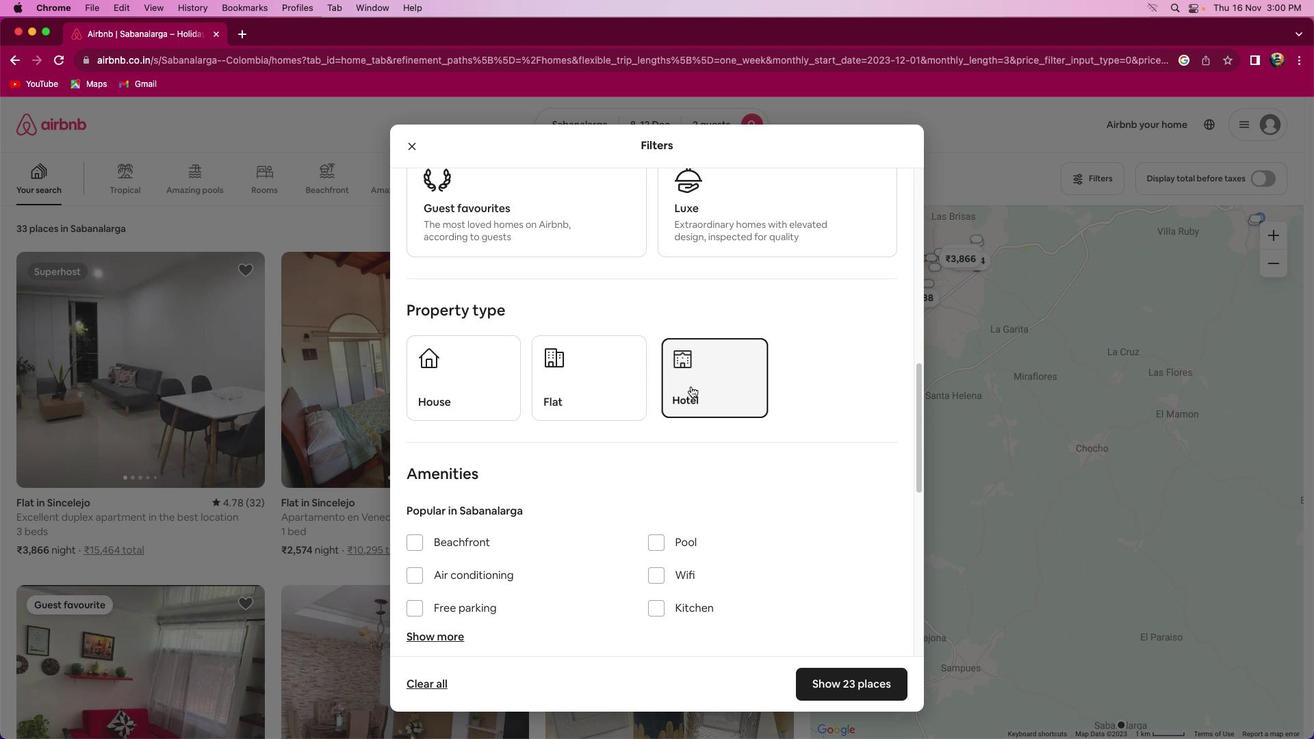 
Action: Mouse moved to (570, 414)
Screenshot: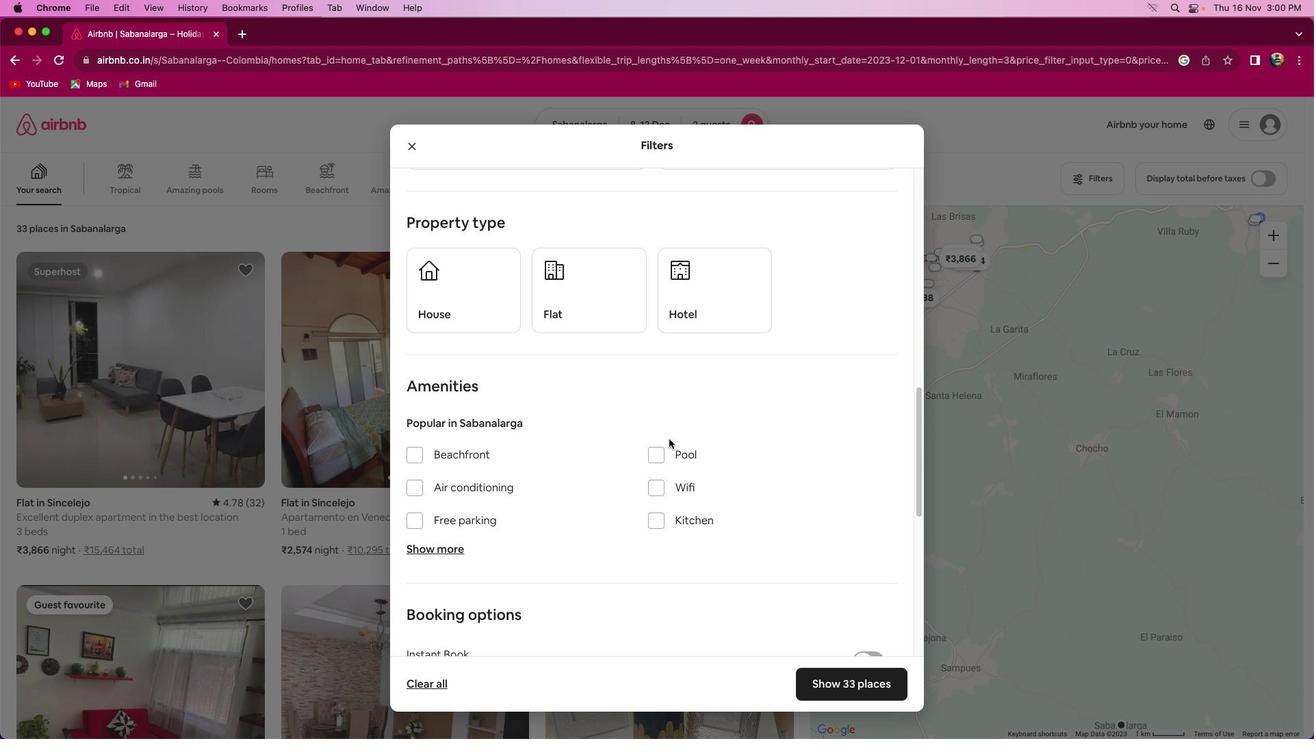 
Action: Mouse scrolled (570, 414) with delta (146, 150)
Screenshot: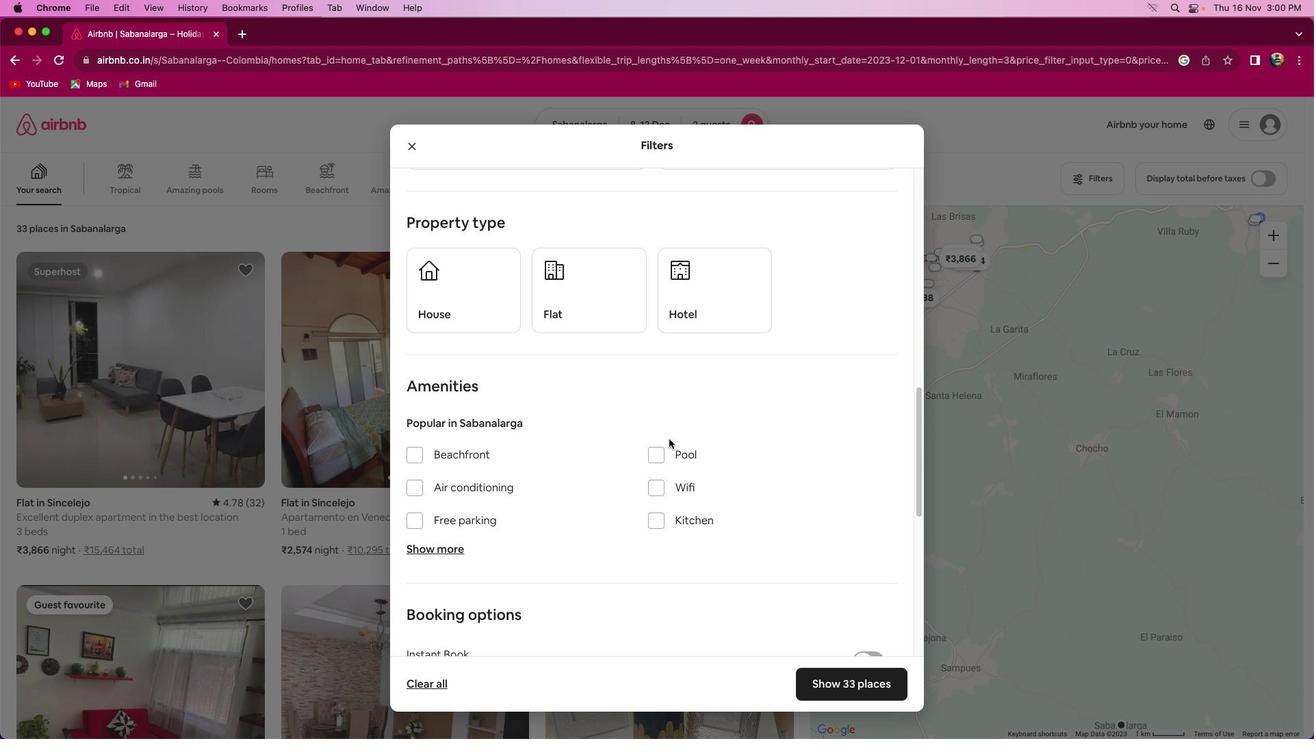 
Action: Mouse moved to (570, 414)
Screenshot: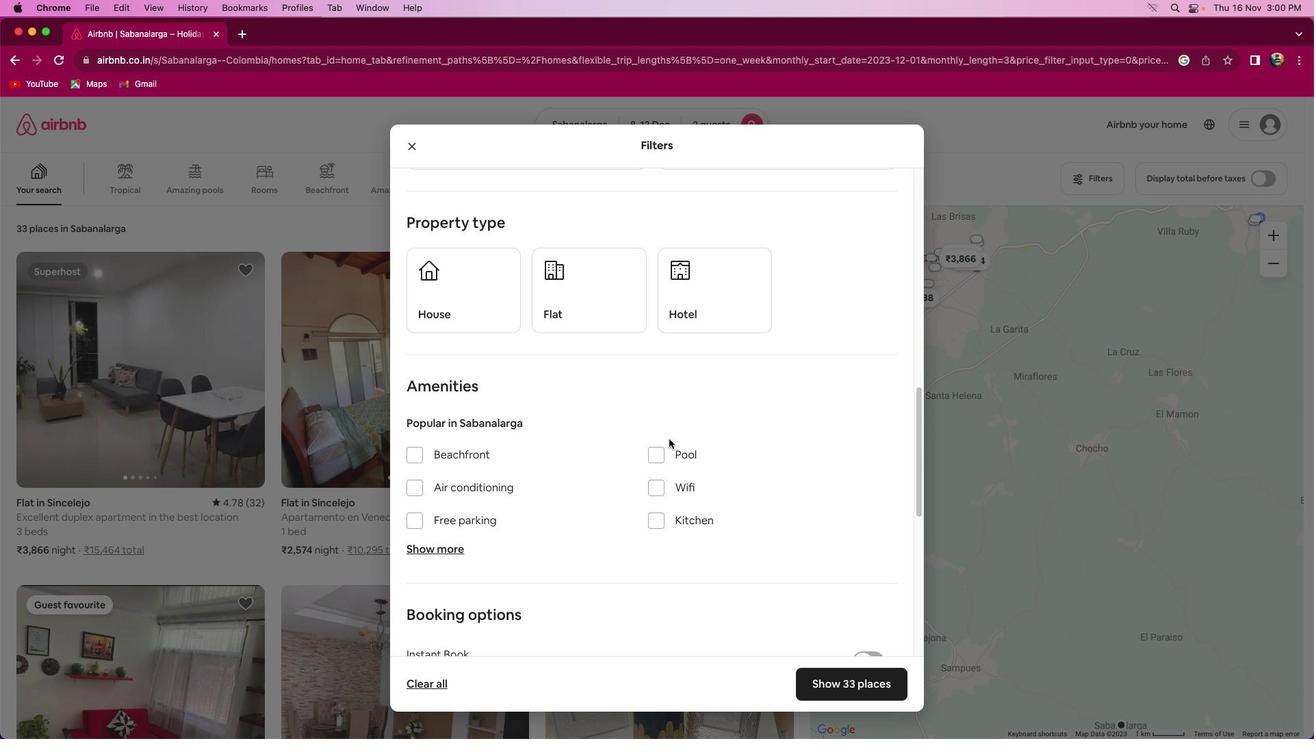 
Action: Mouse scrolled (570, 414) with delta (146, 150)
Screenshot: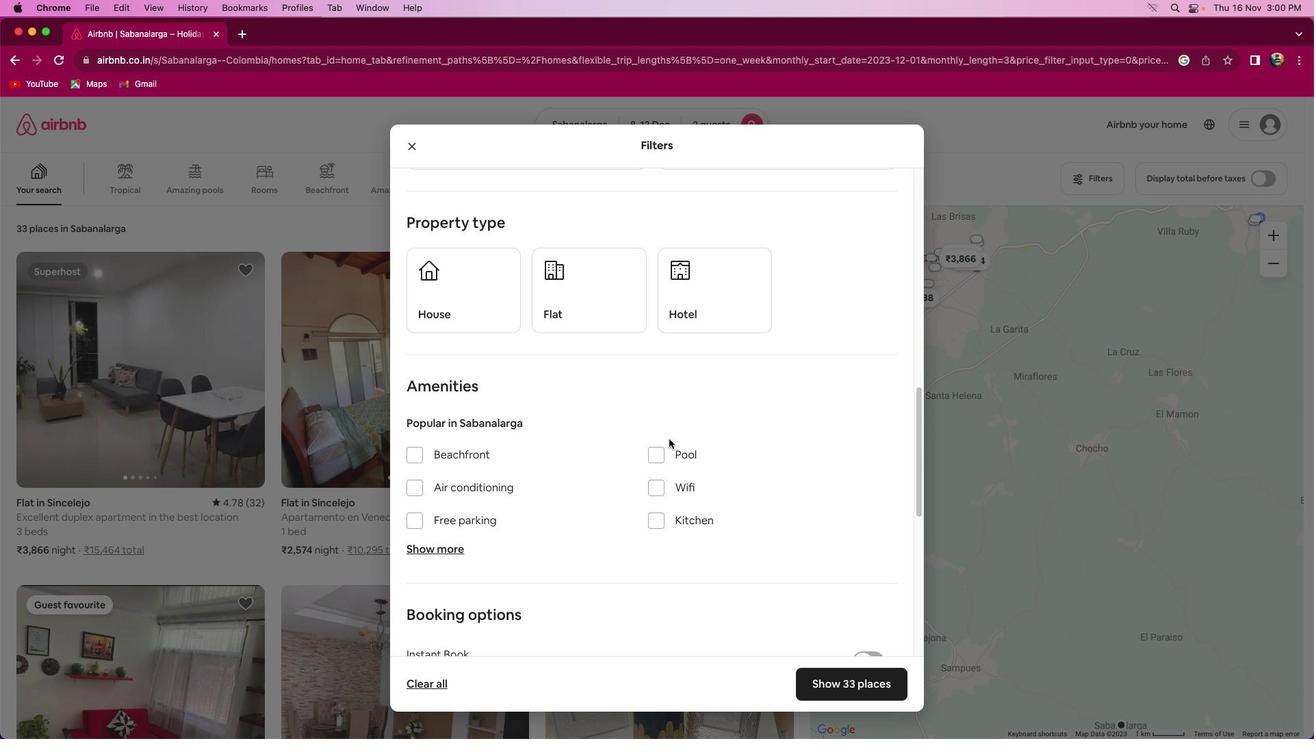 
Action: Mouse moved to (571, 414)
Screenshot: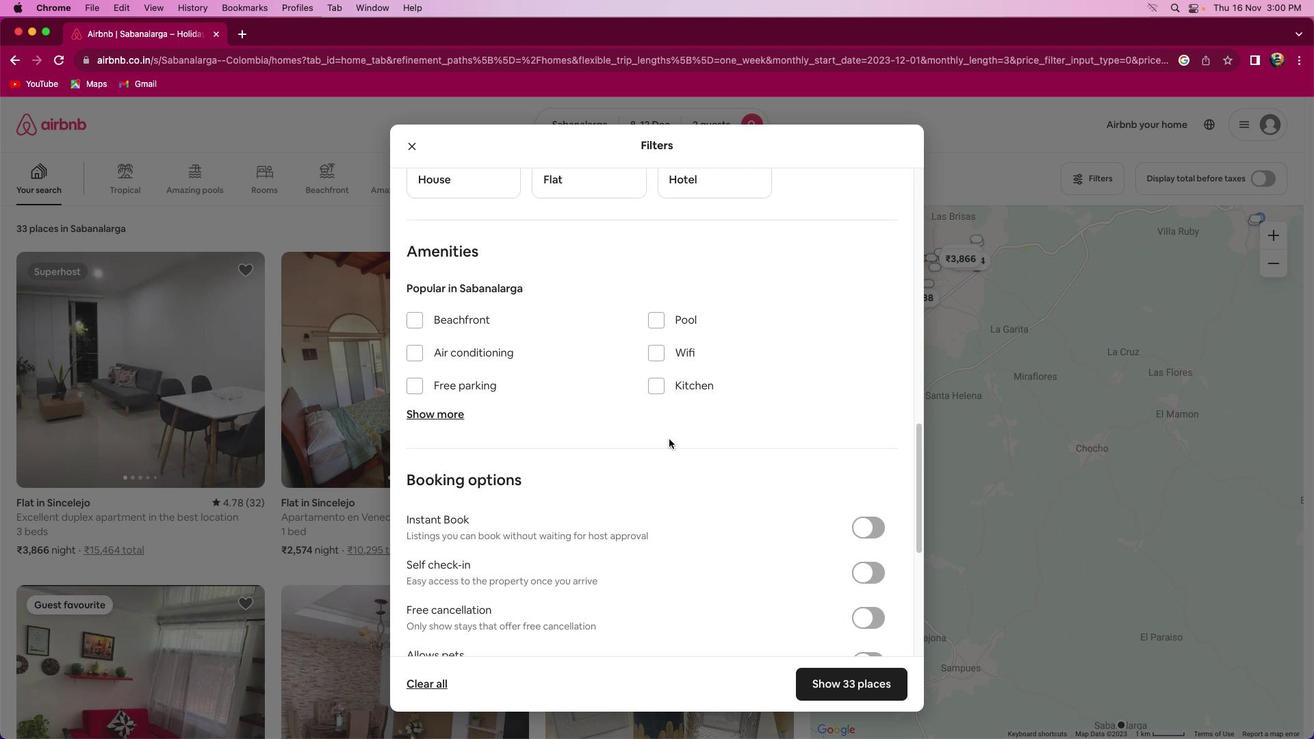 
Action: Mouse scrolled (571, 414) with delta (146, 149)
Screenshot: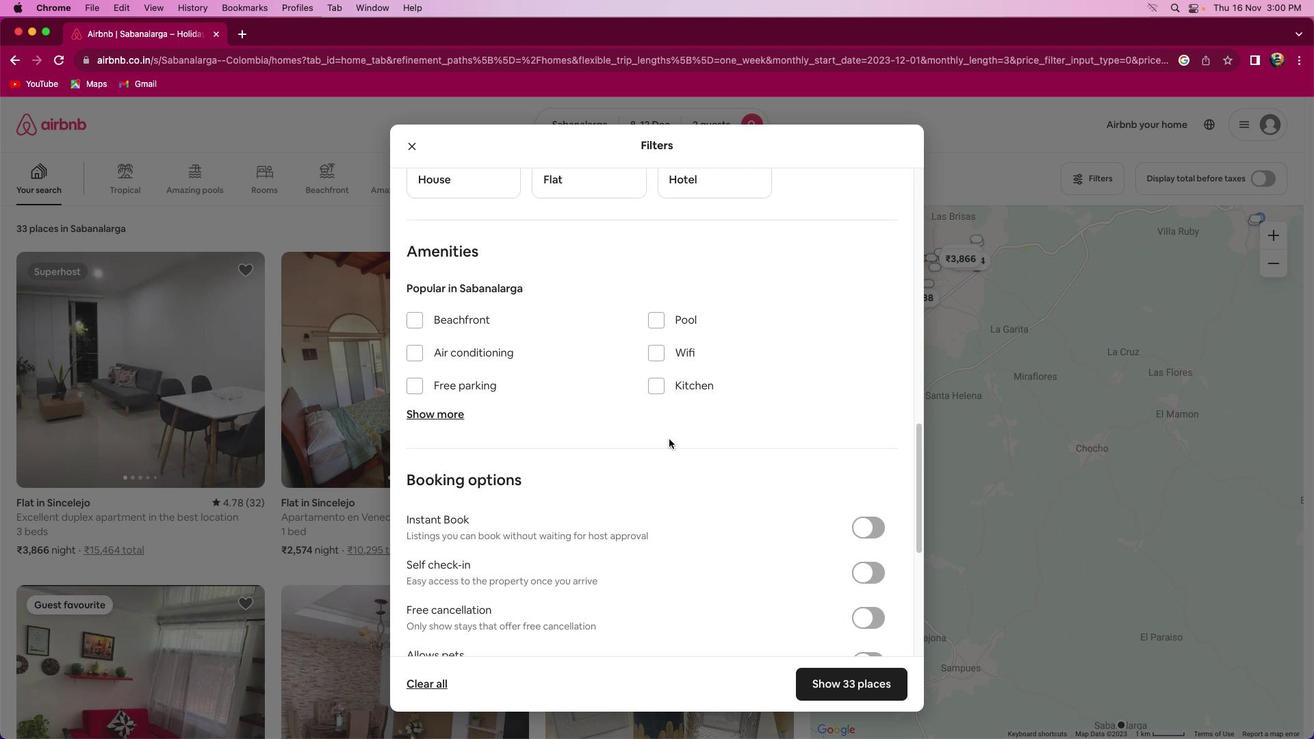 
Action: Mouse moved to (571, 413)
Screenshot: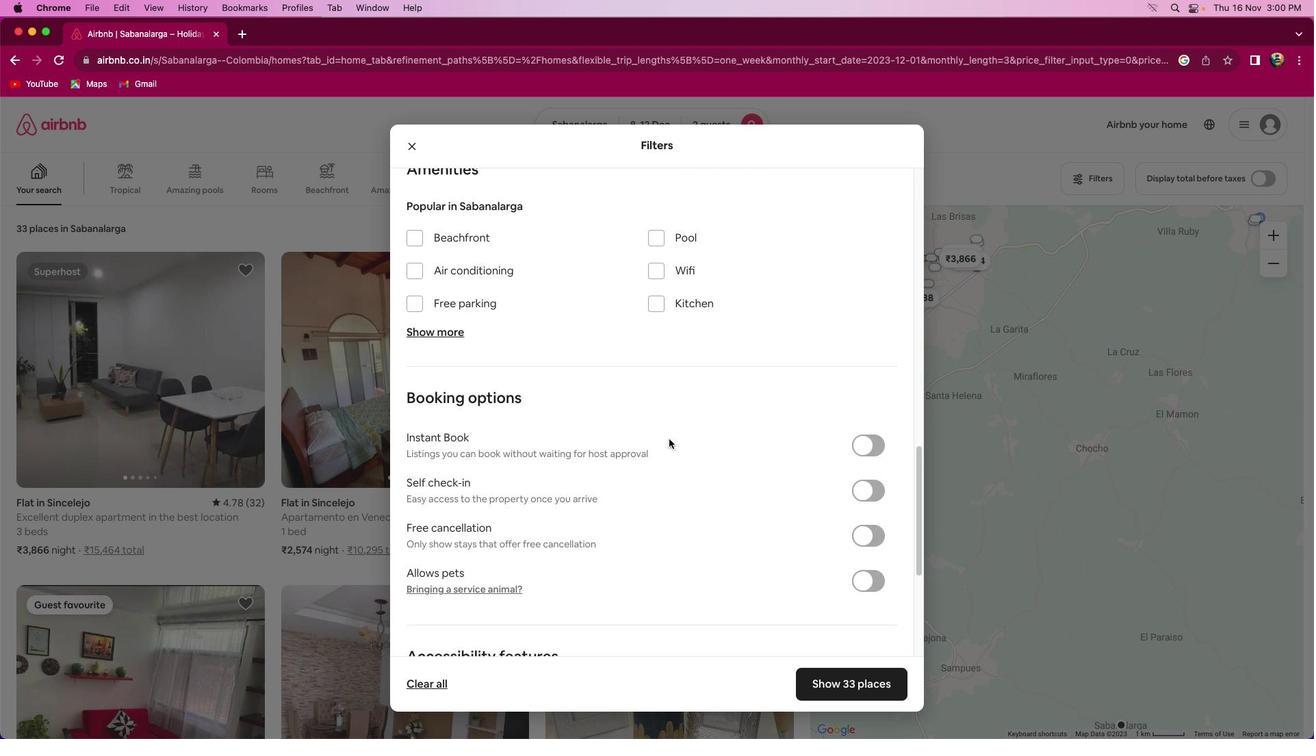 
Action: Mouse scrolled (571, 413) with delta (146, 149)
Screenshot: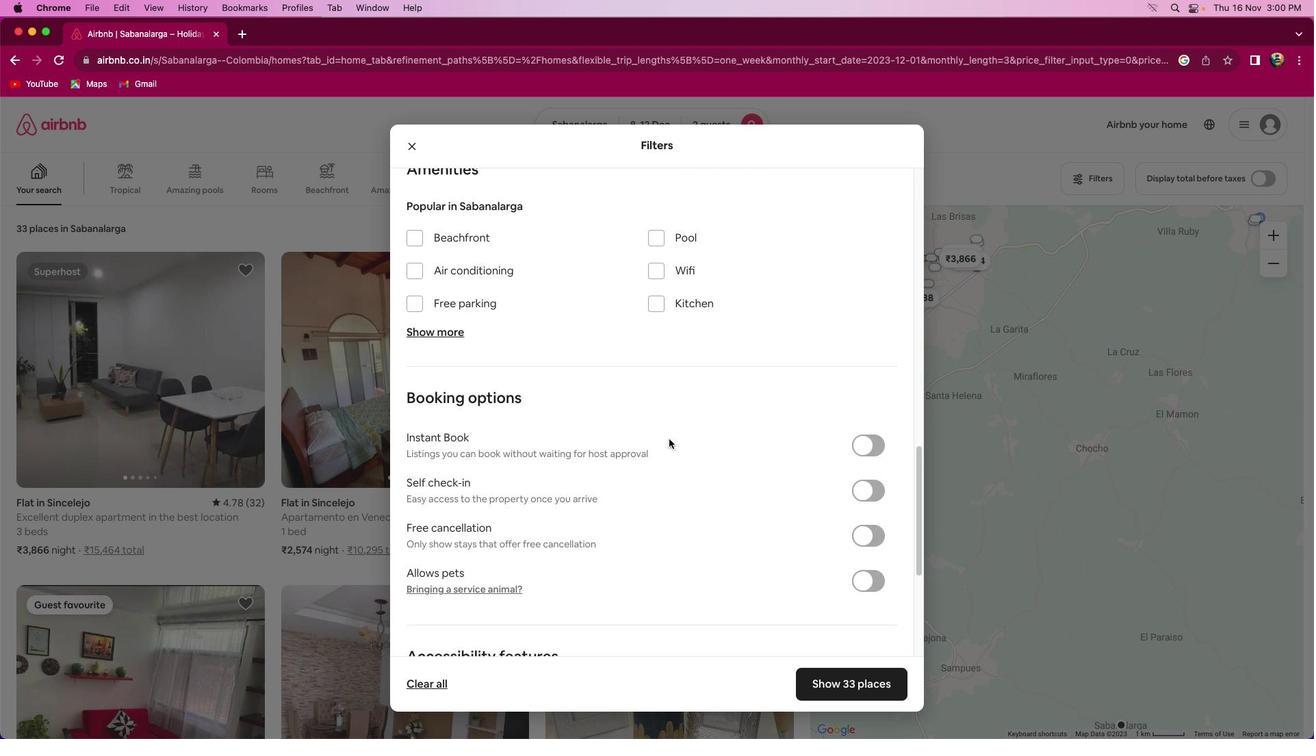 
Action: Mouse moved to (571, 412)
Screenshot: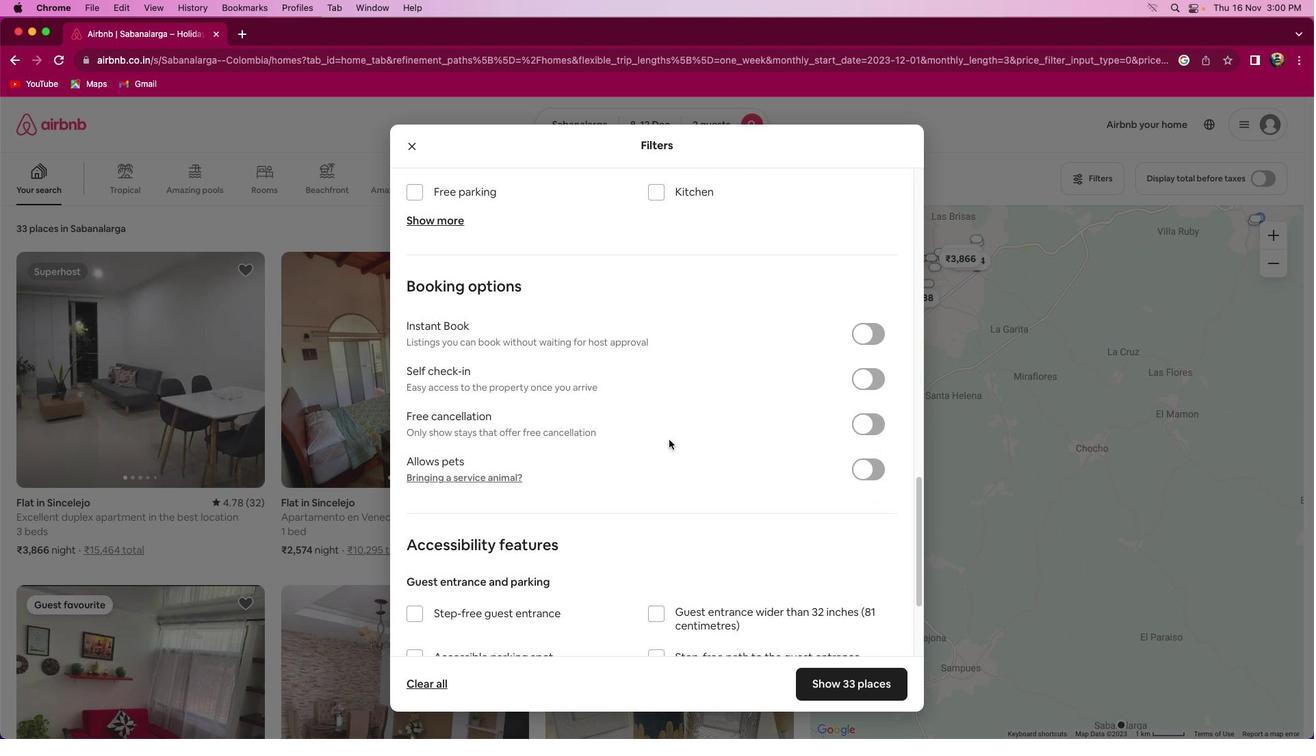 
Action: Mouse scrolled (571, 412) with delta (146, 149)
Screenshot: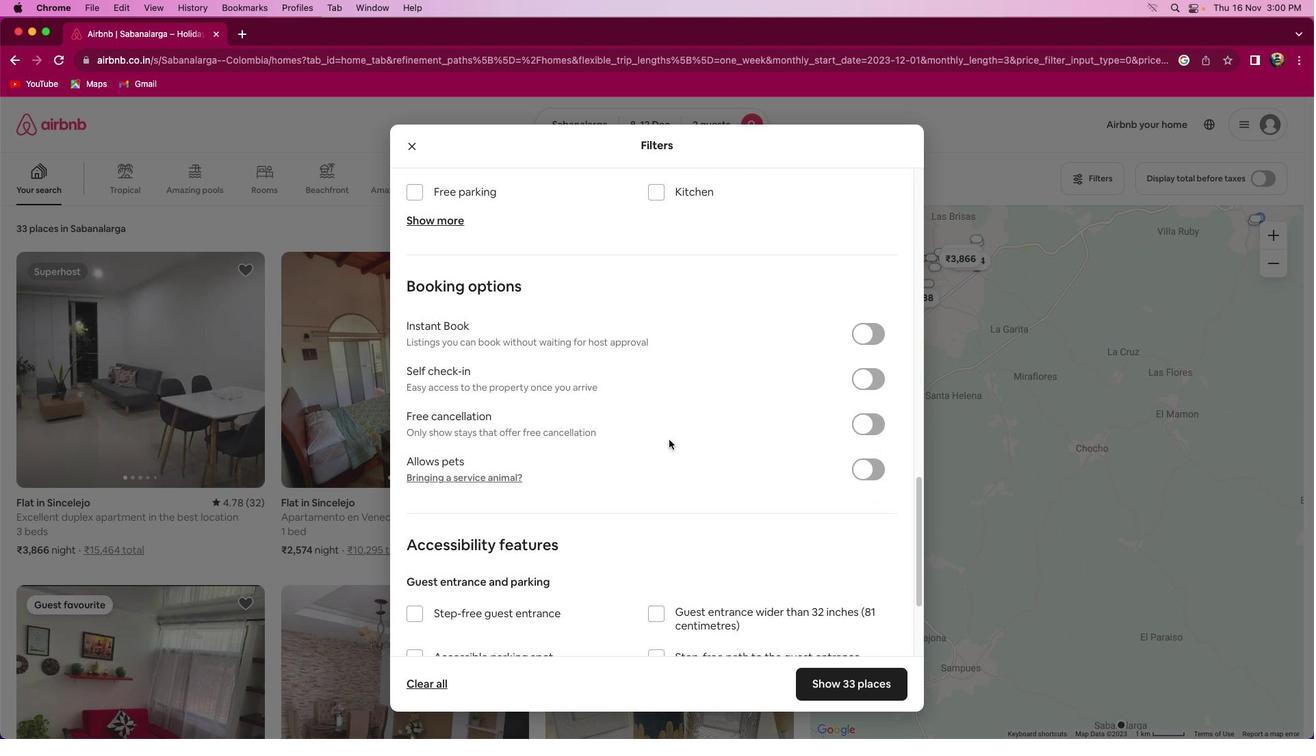 
Action: Mouse moved to (563, 424)
Screenshot: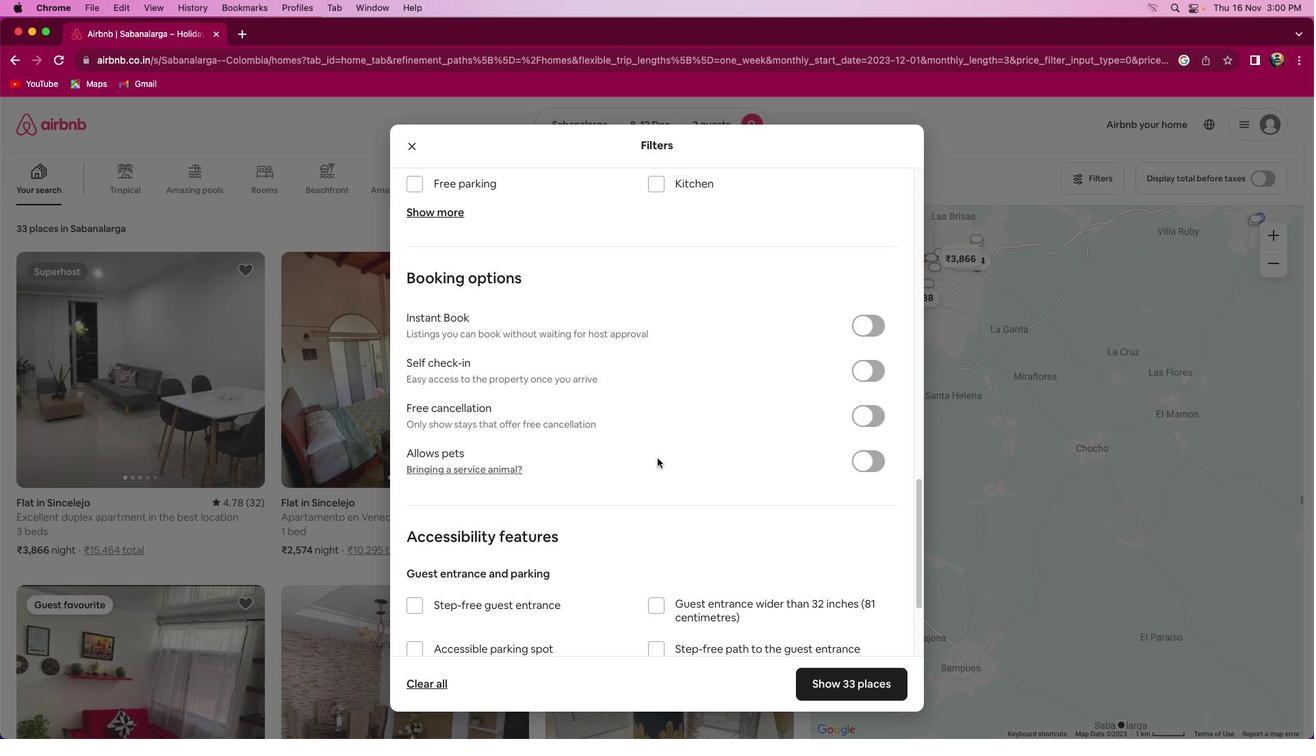 
Action: Mouse scrolled (563, 424) with delta (146, 151)
Screenshot: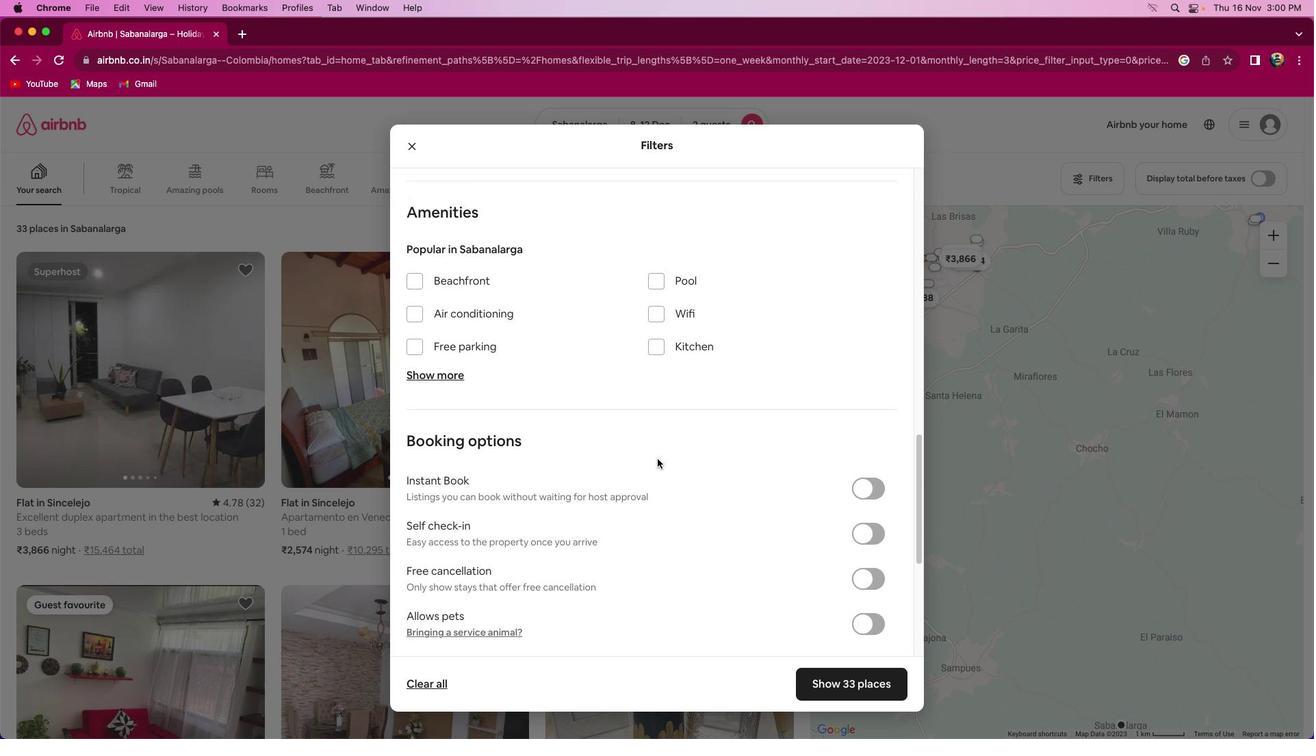 
Action: Mouse scrolled (563, 424) with delta (146, 151)
Screenshot: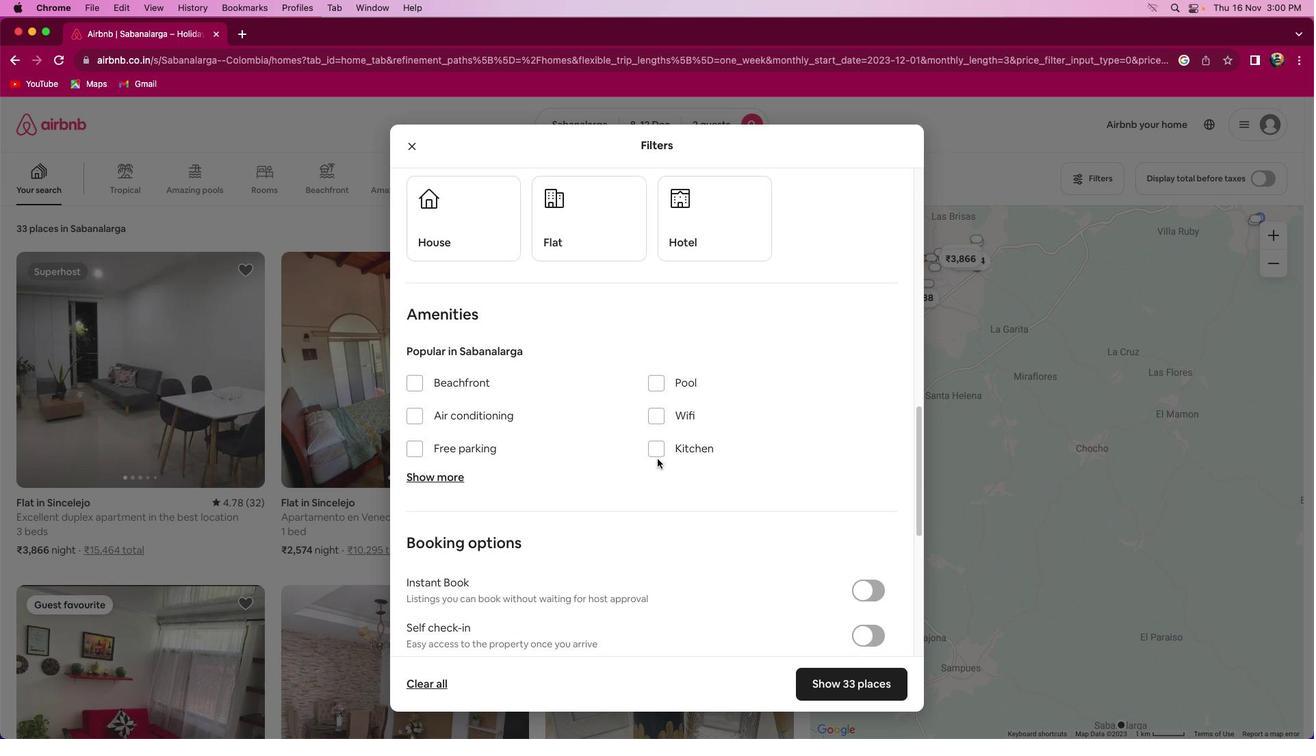 
Action: Mouse moved to (563, 424)
Screenshot: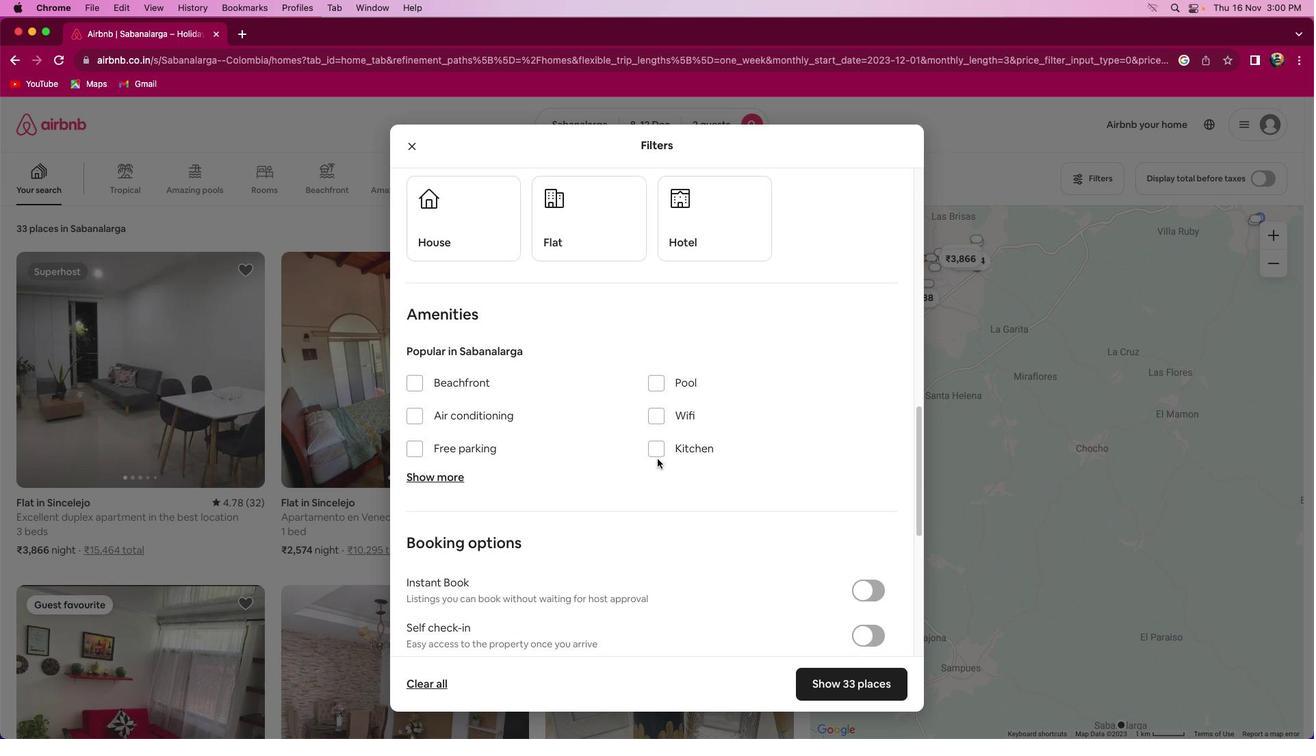 
Action: Mouse scrolled (563, 424) with delta (146, 152)
Screenshot: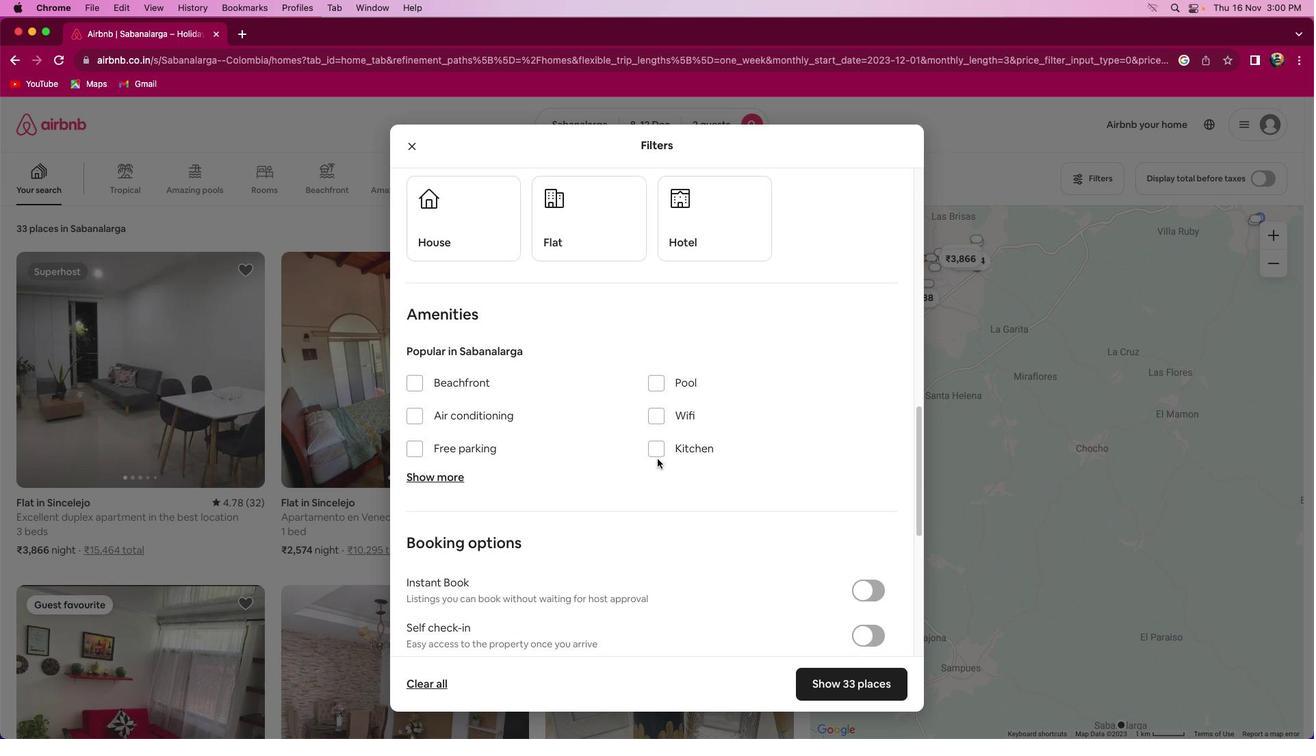 
Action: Mouse moved to (564, 424)
Screenshot: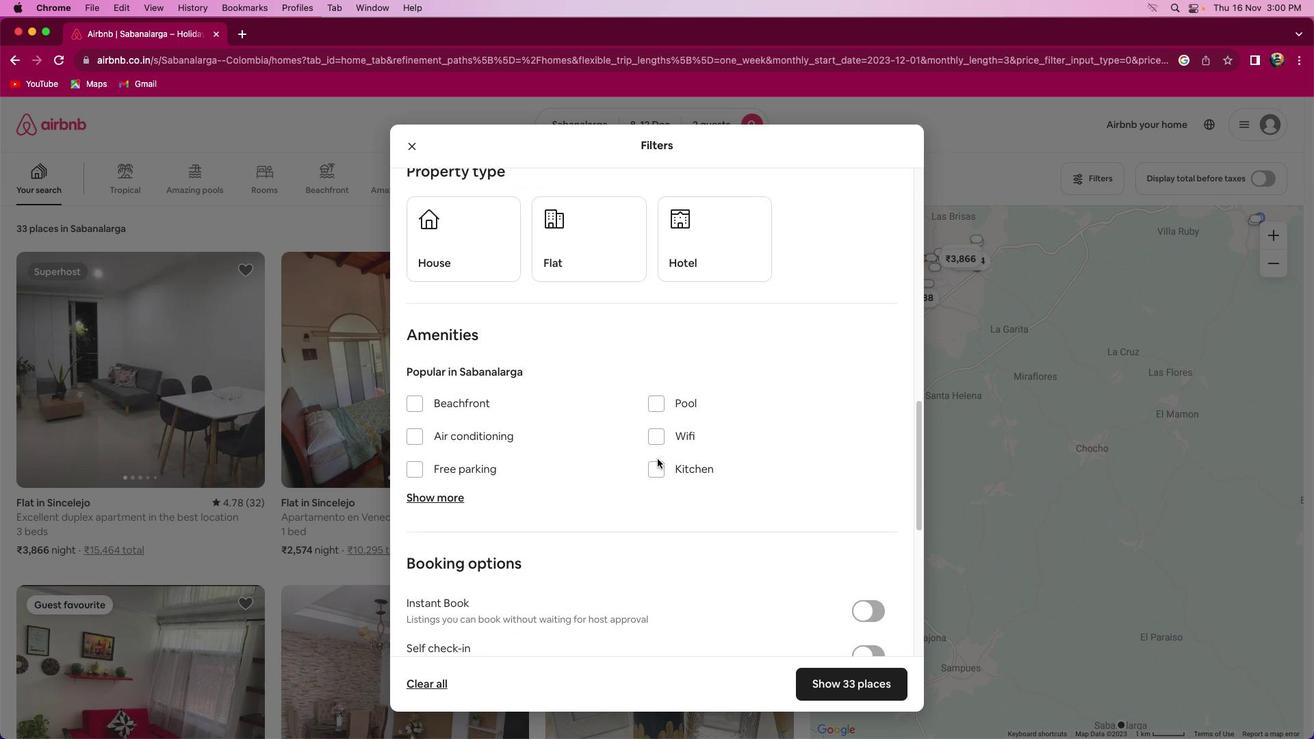
Action: Mouse scrolled (564, 424) with delta (146, 153)
Screenshot: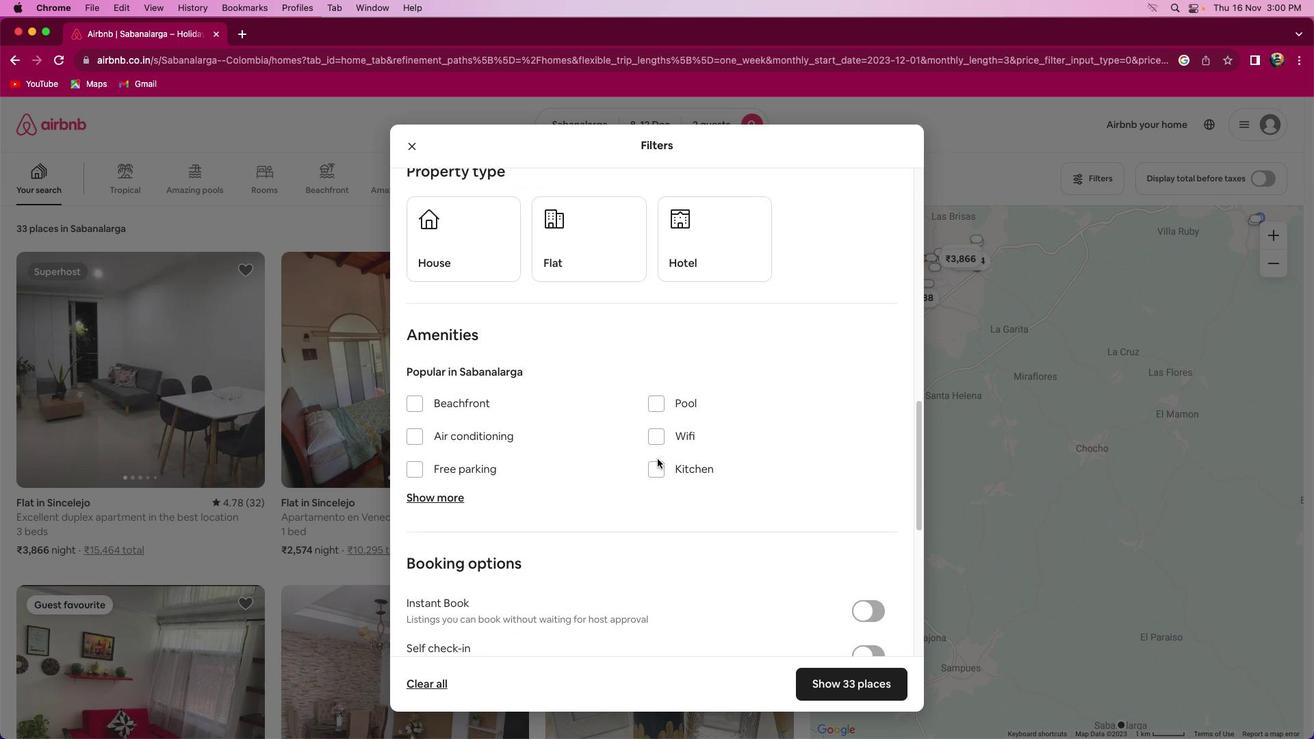 
Action: Mouse moved to (562, 431)
Screenshot: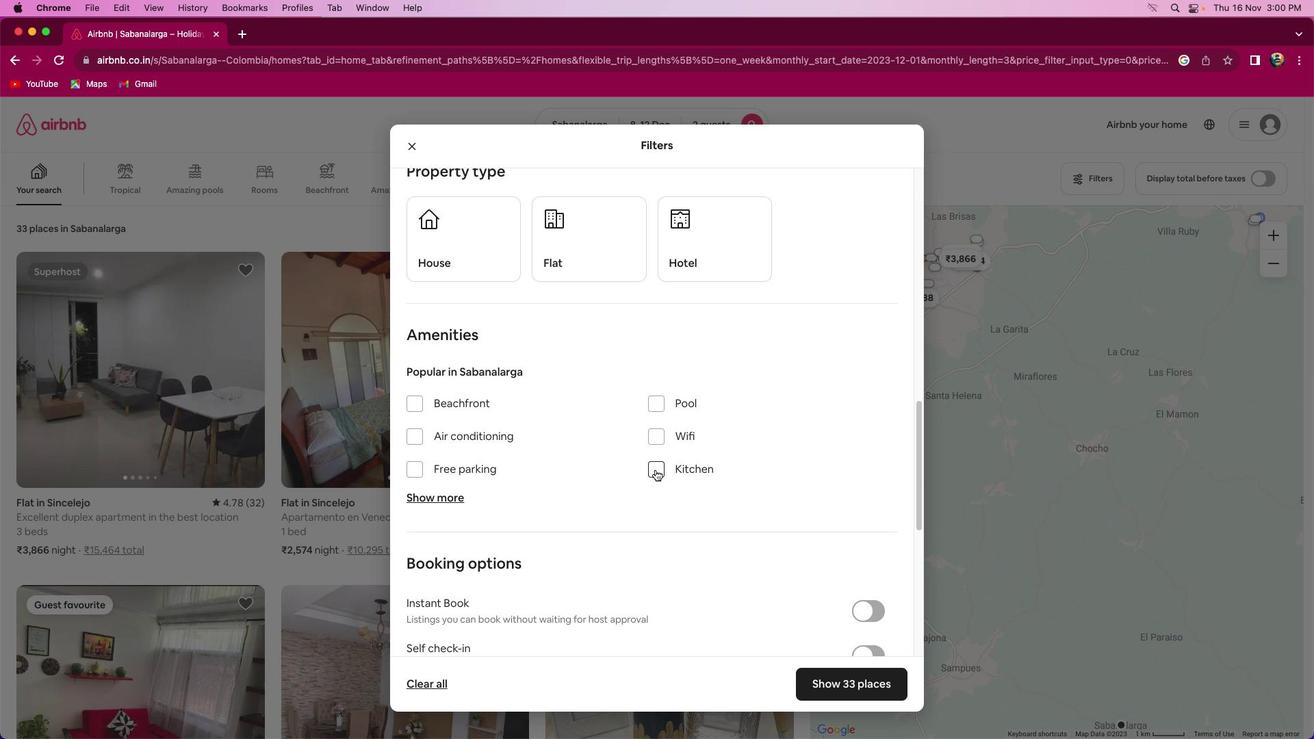 
Action: Mouse scrolled (562, 431) with delta (146, 150)
Screenshot: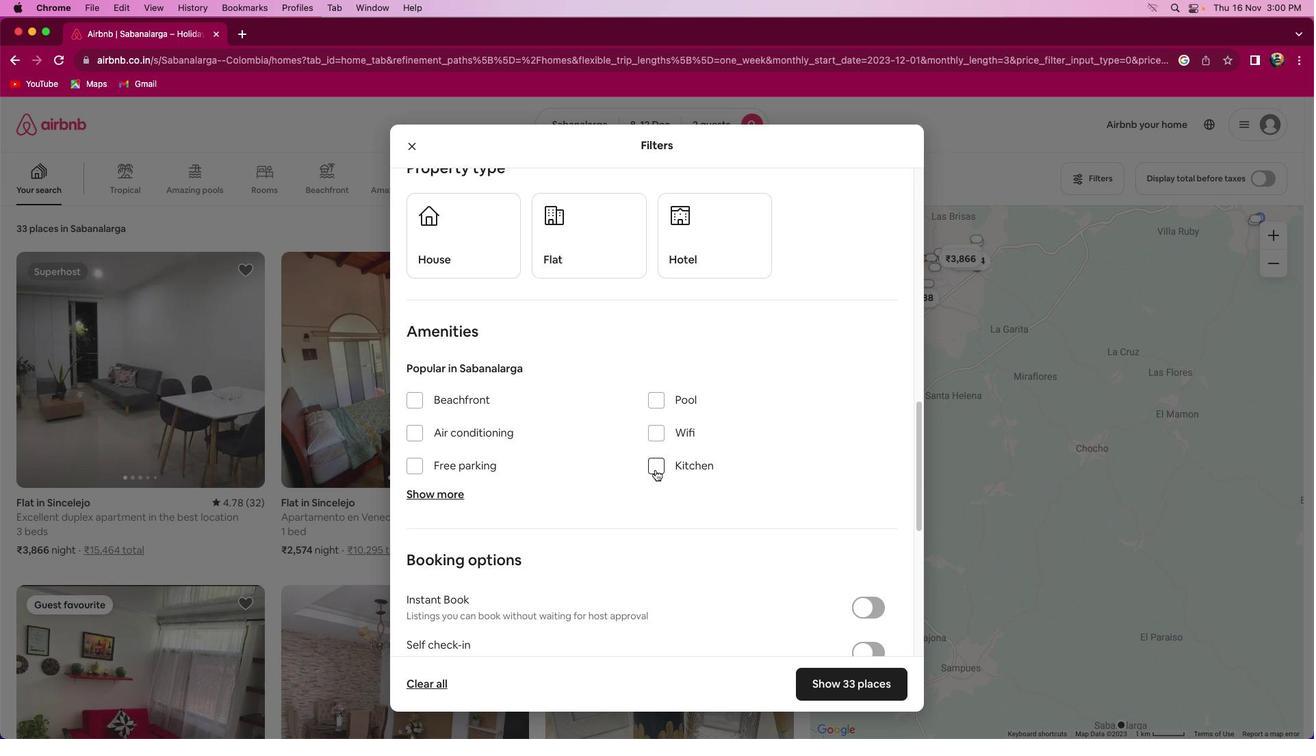 
Action: Mouse scrolled (562, 431) with delta (146, 150)
Screenshot: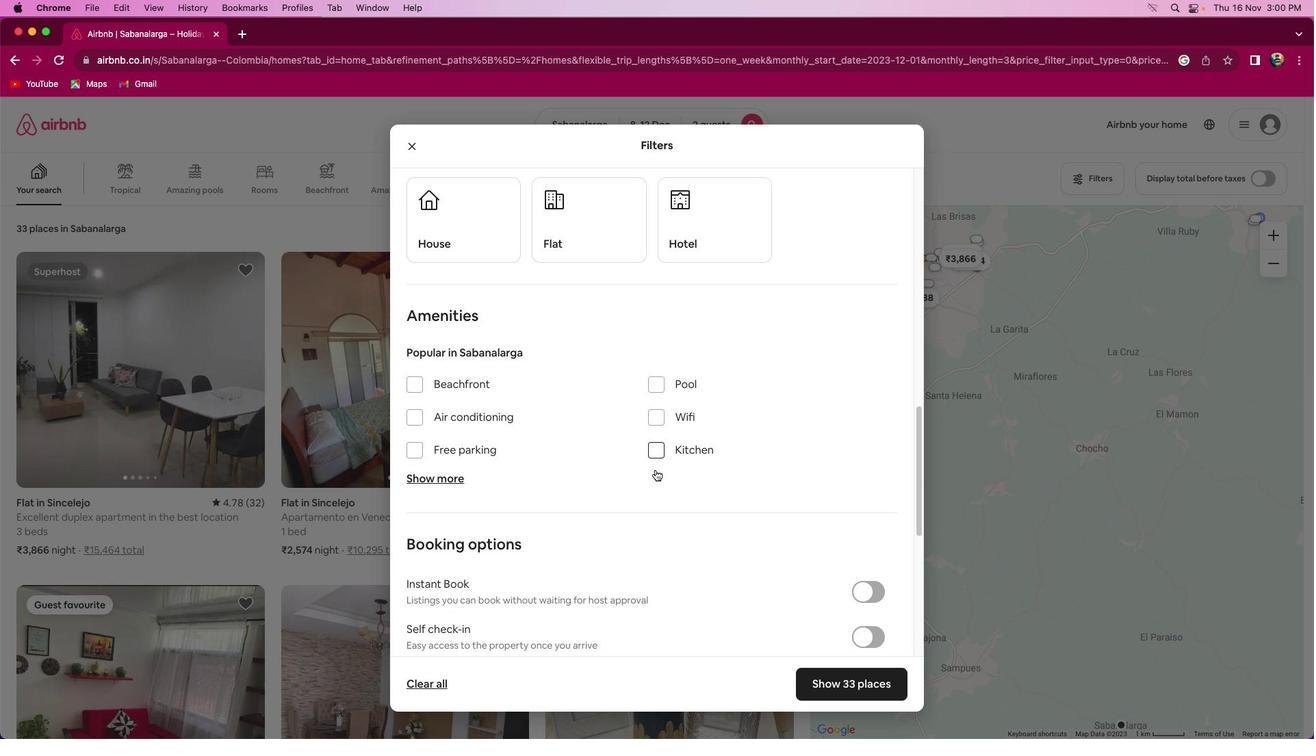 
Action: Mouse scrolled (562, 431) with delta (146, 150)
Screenshot: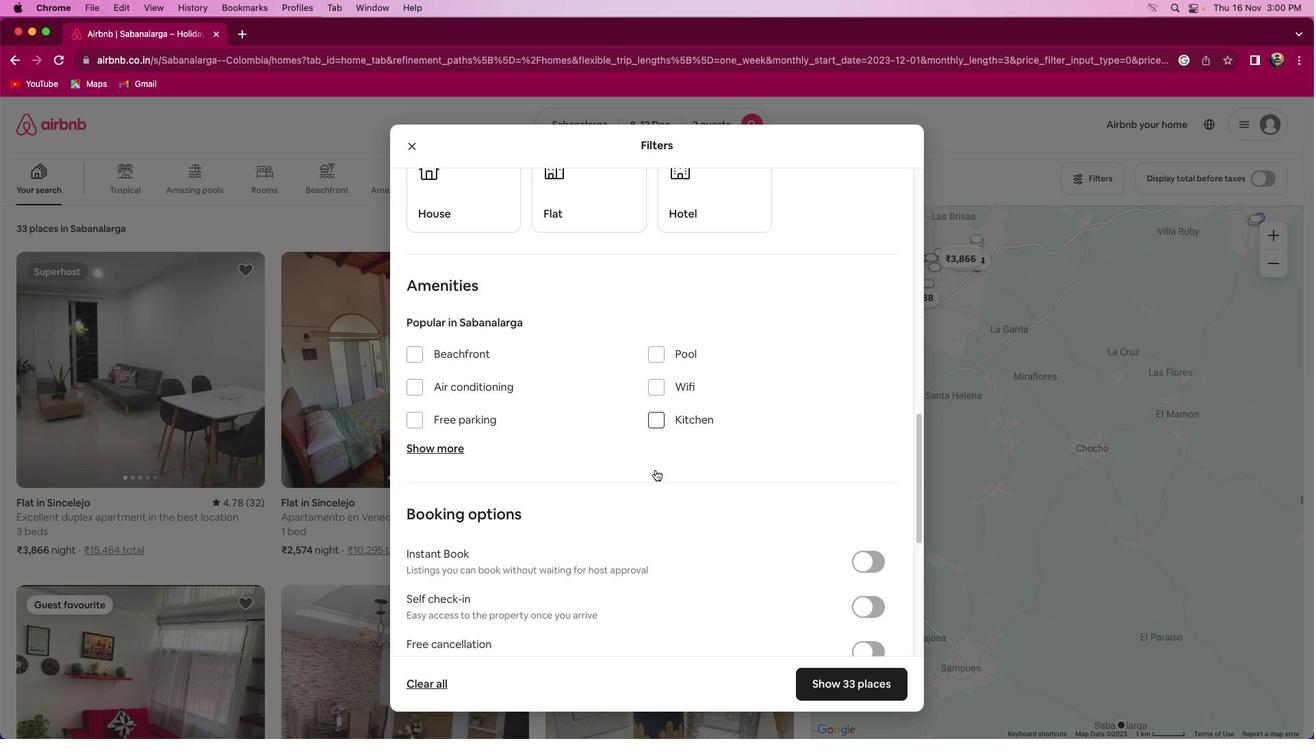 
Action: Mouse moved to (559, 434)
Screenshot: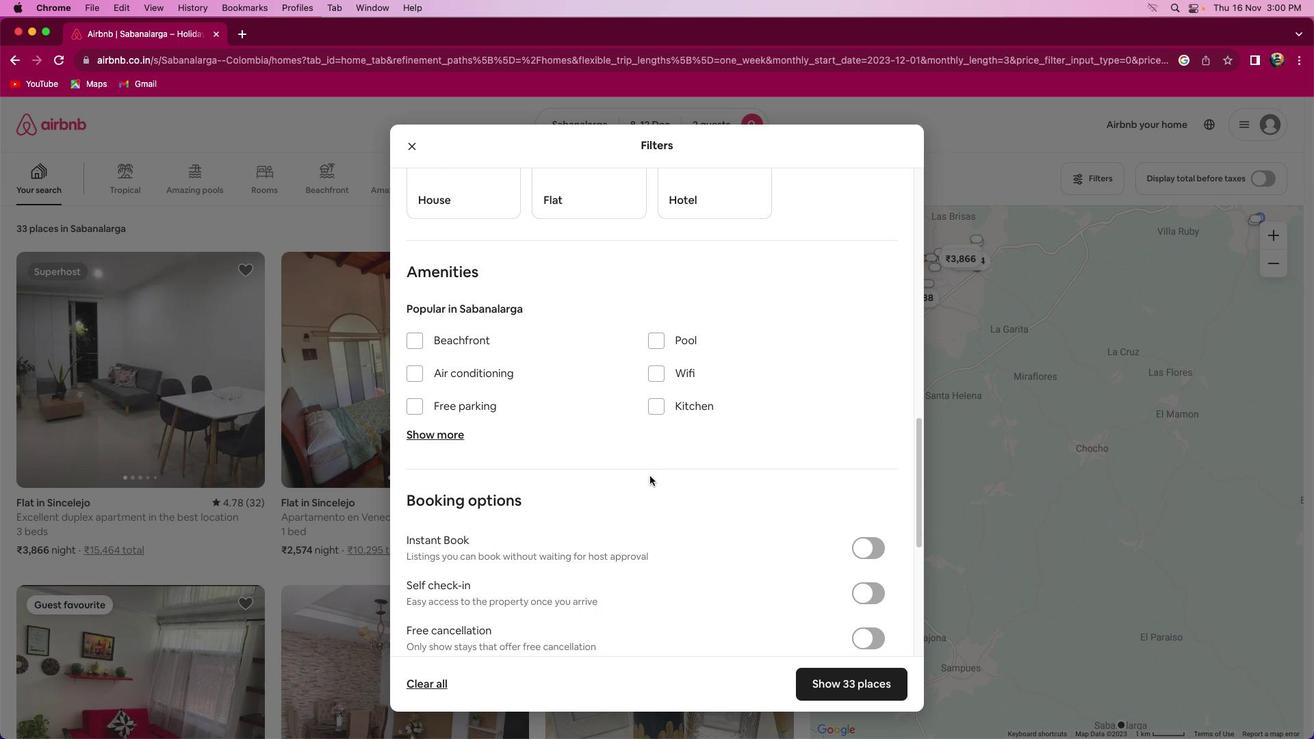 
Action: Mouse scrolled (559, 434) with delta (146, 150)
Screenshot: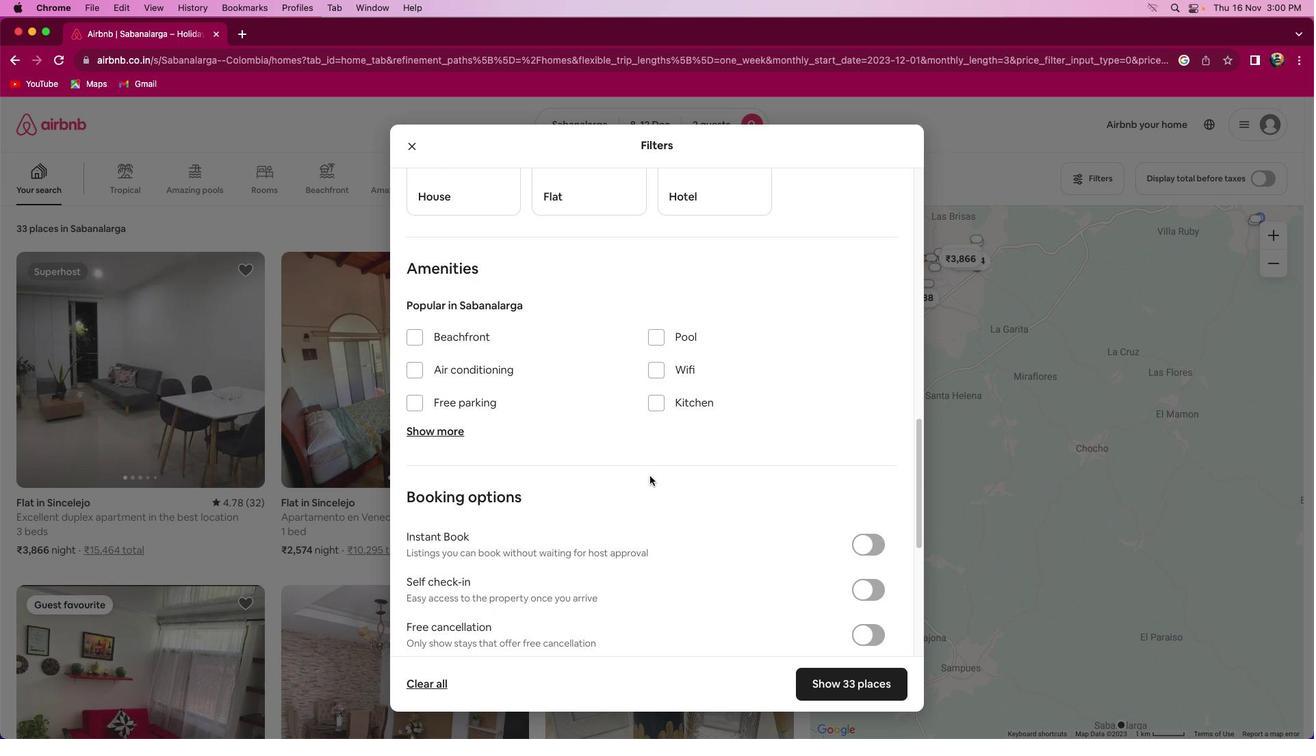 
Action: Mouse moved to (559, 434)
Screenshot: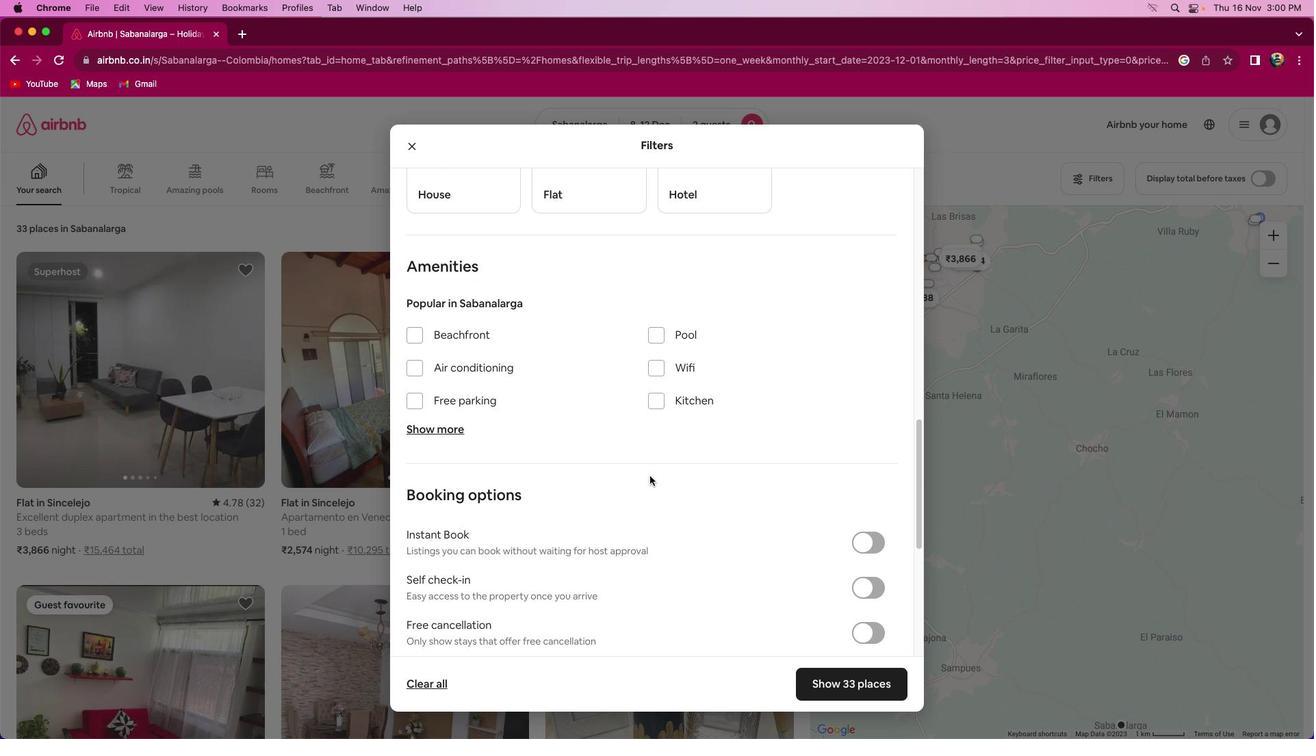 
Action: Mouse scrolled (559, 434) with delta (146, 150)
Screenshot: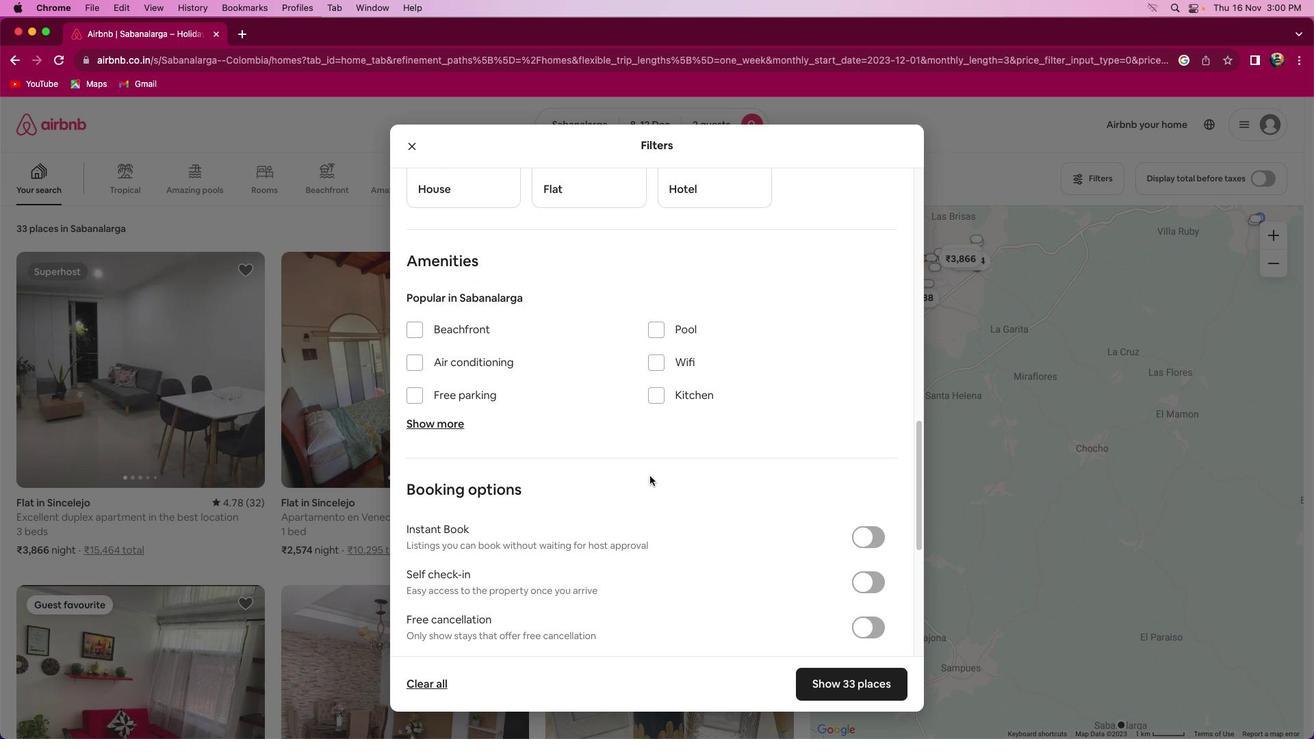 
Action: Mouse moved to (523, 432)
Screenshot: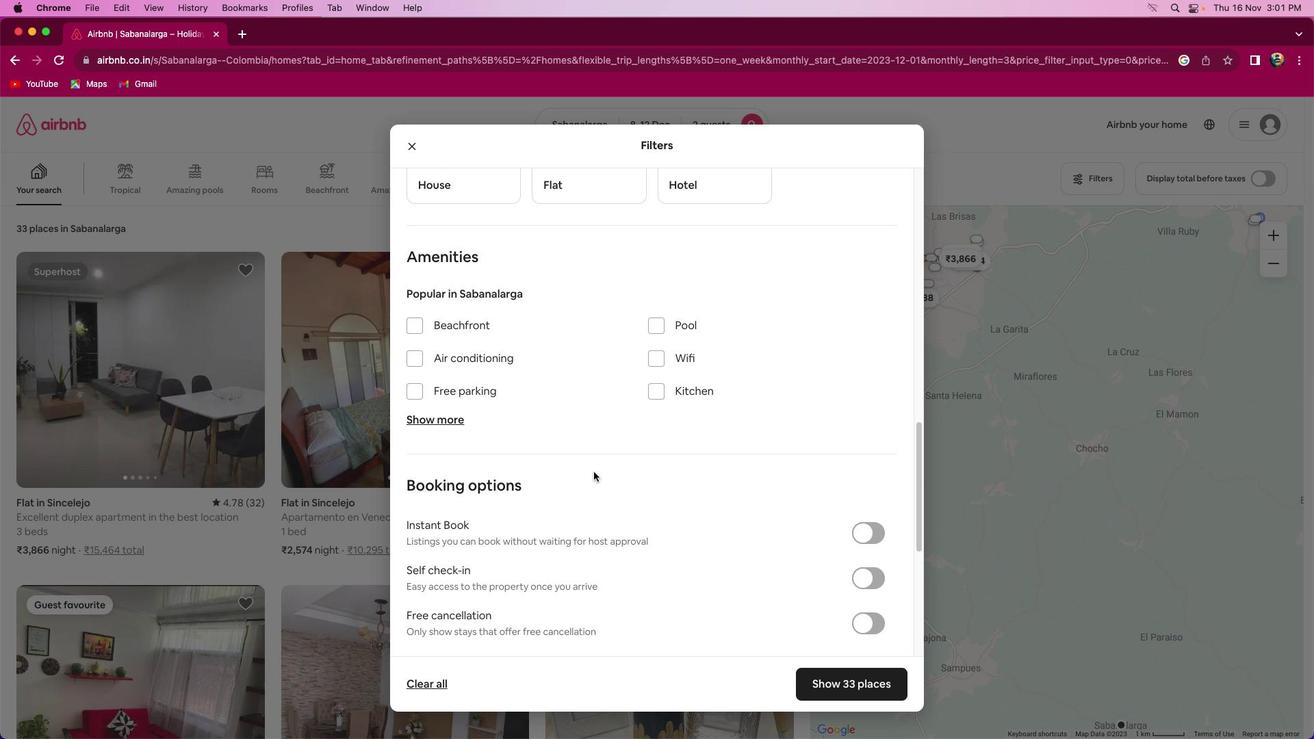 
Action: Mouse scrolled (523, 432) with delta (146, 150)
Screenshot: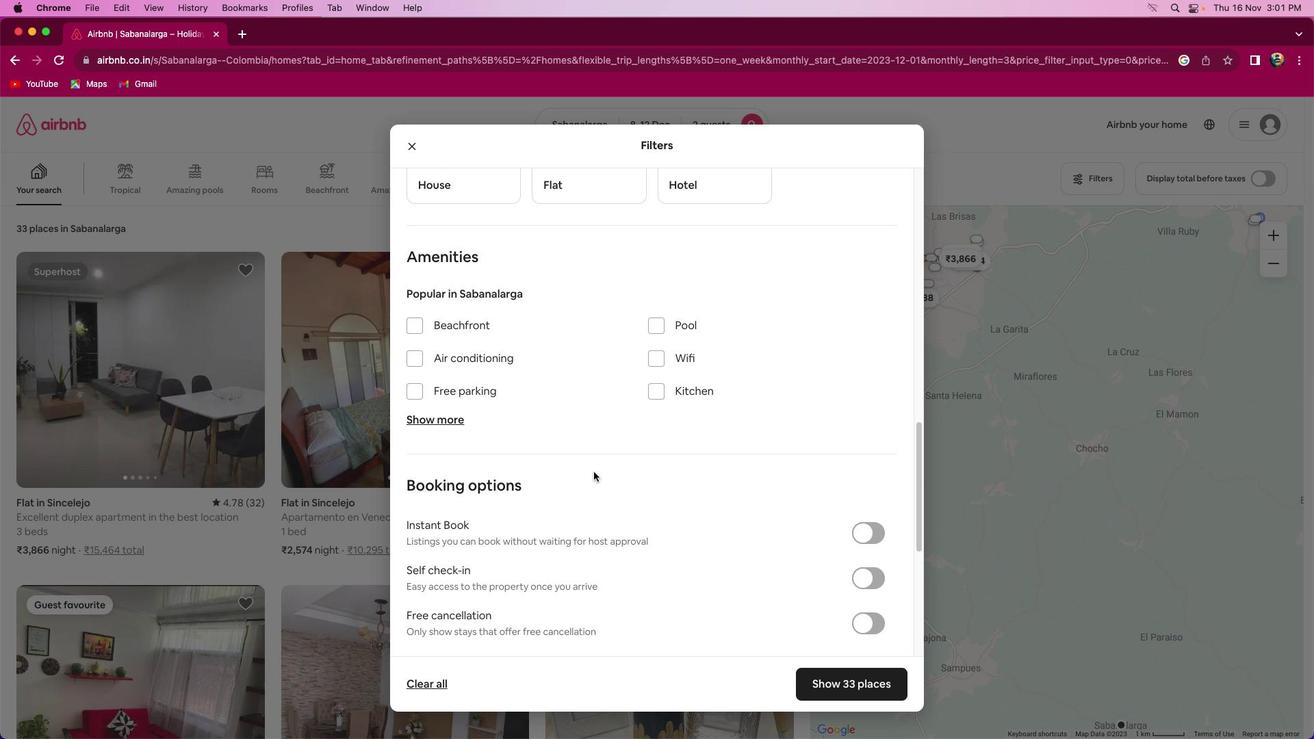 
Action: Mouse moved to (524, 431)
Screenshot: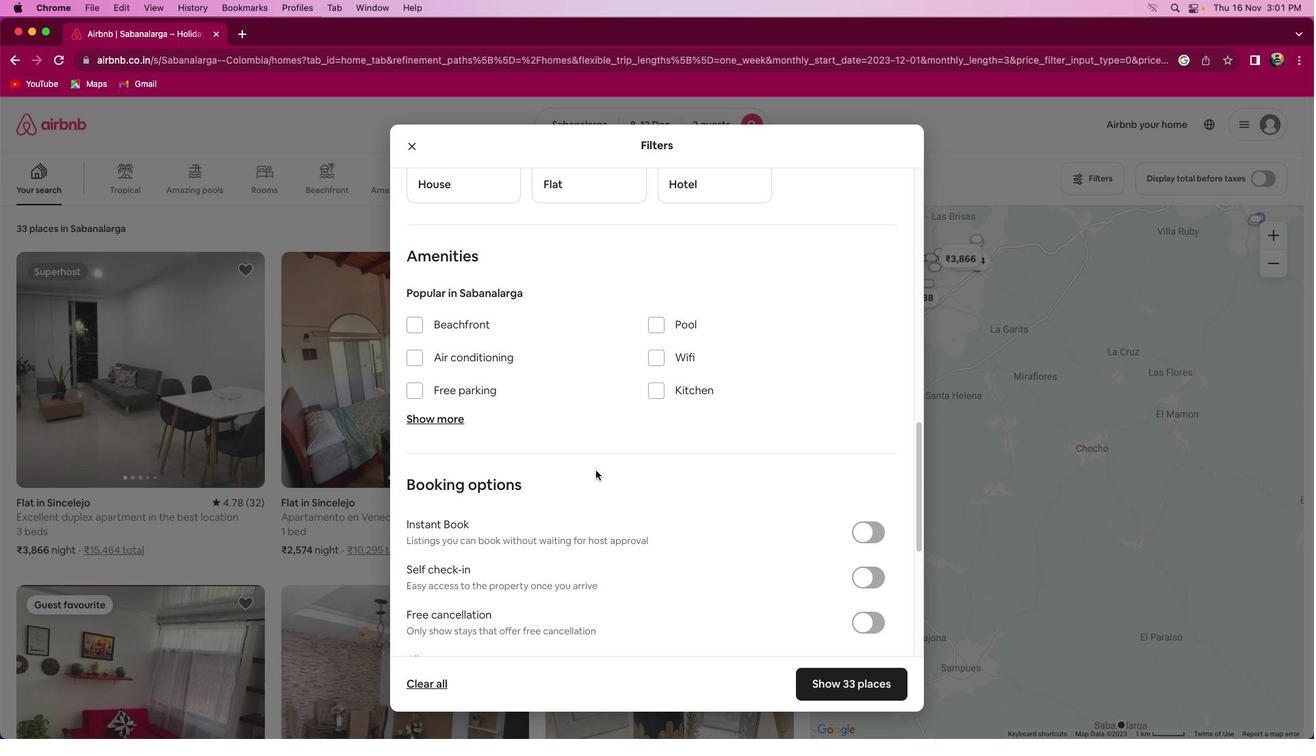 
Action: Mouse scrolled (524, 431) with delta (146, 151)
Screenshot: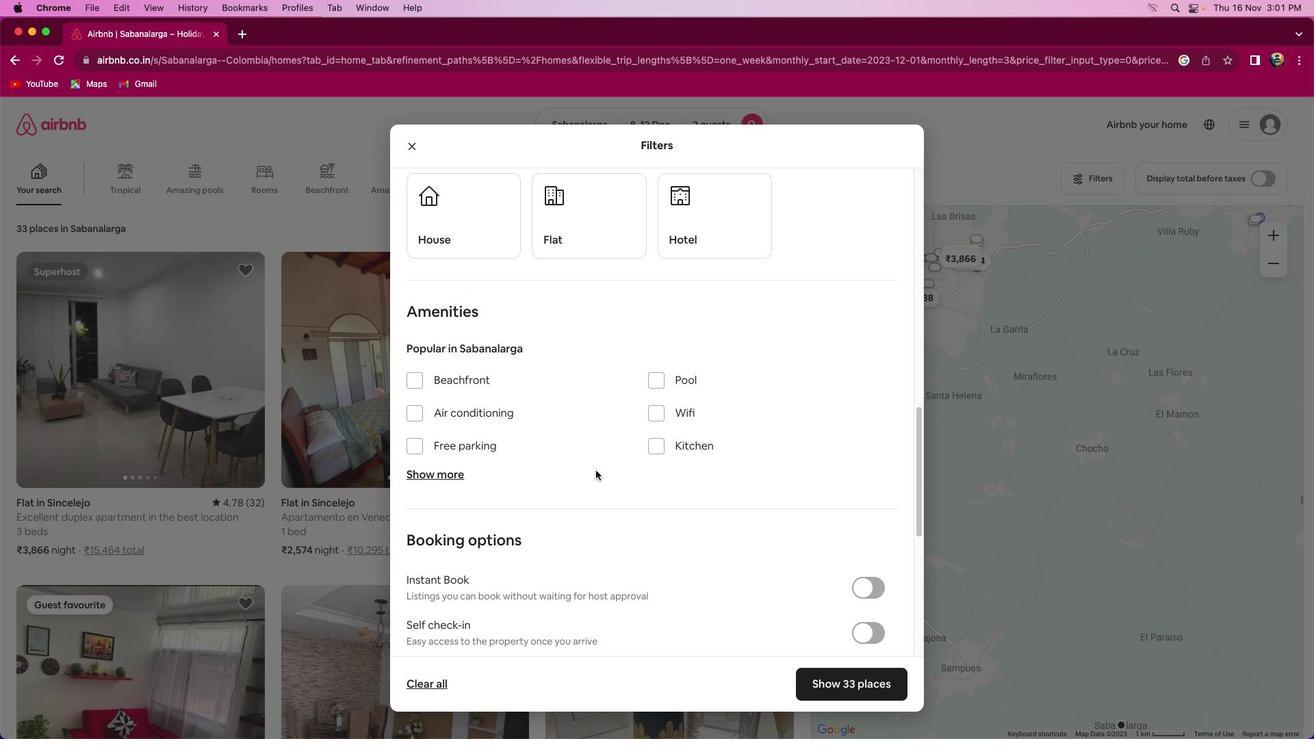 
Action: Mouse scrolled (524, 431) with delta (146, 151)
Screenshot: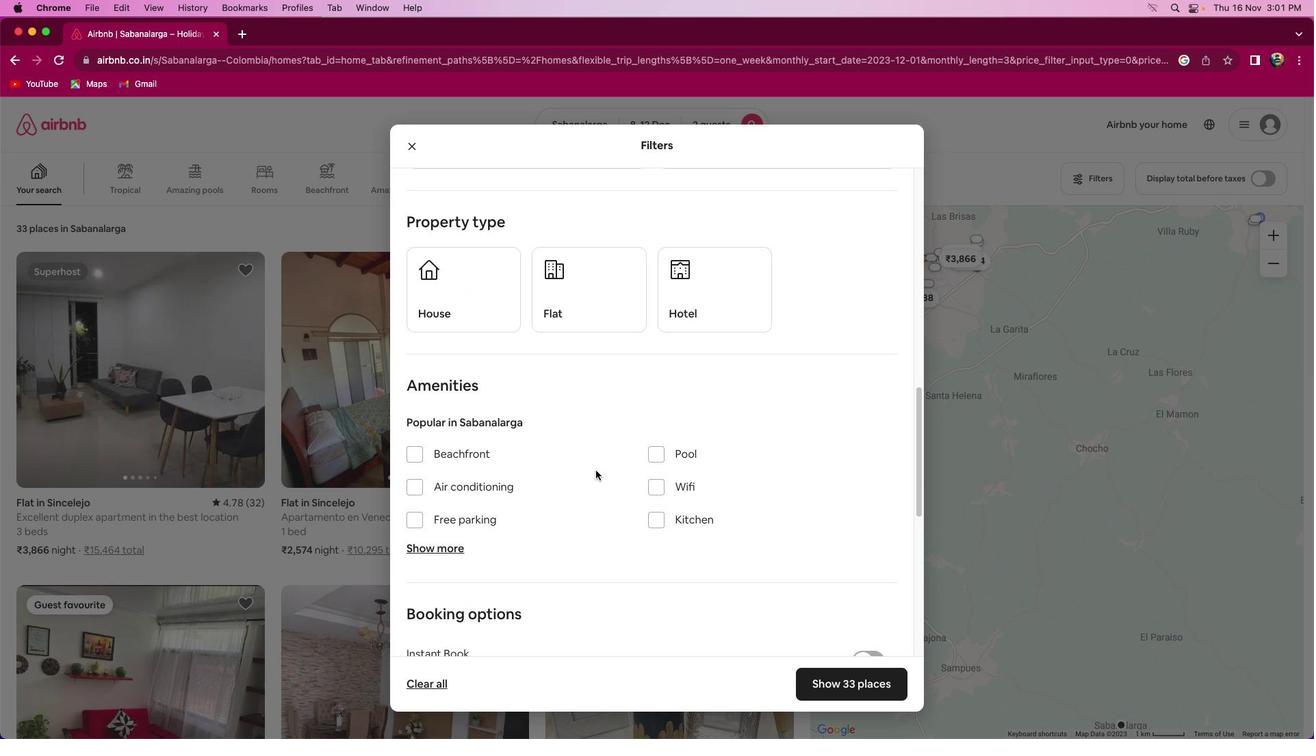 
Action: Mouse scrolled (524, 431) with delta (146, 152)
Screenshot: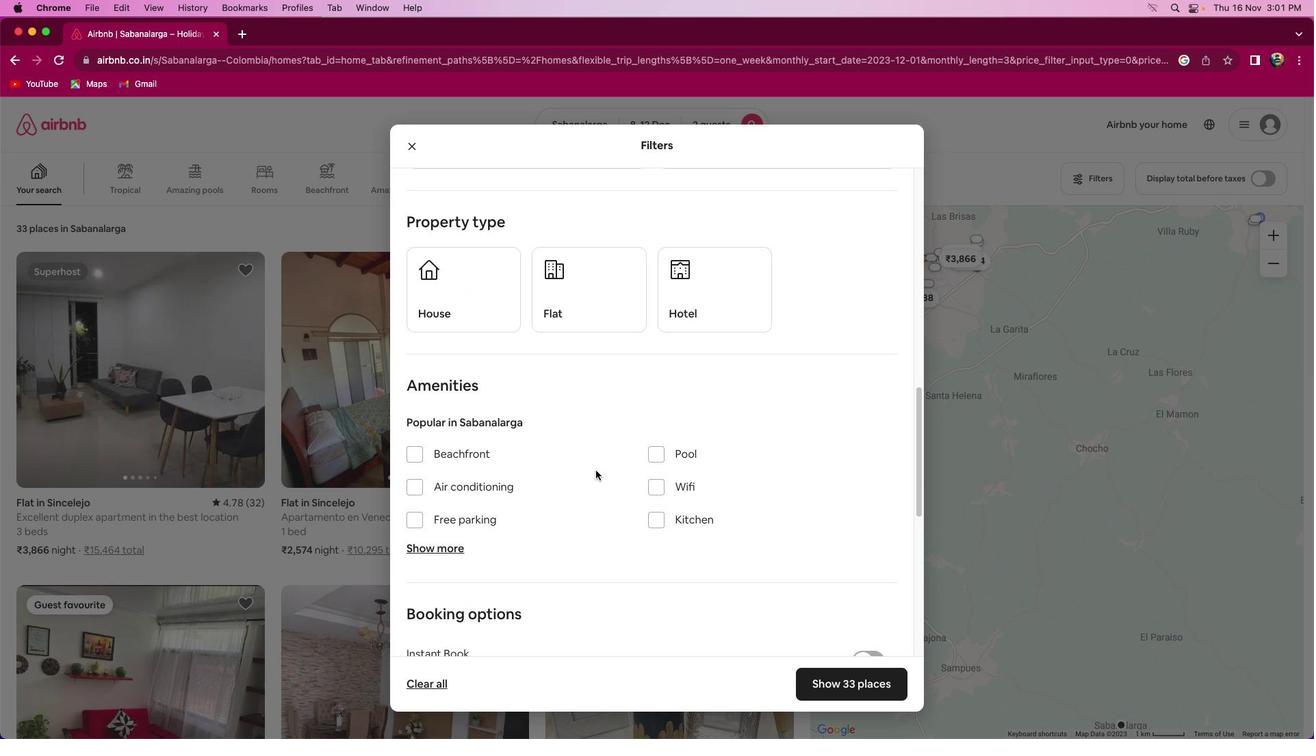 
Action: Mouse scrolled (524, 431) with delta (146, 152)
Screenshot: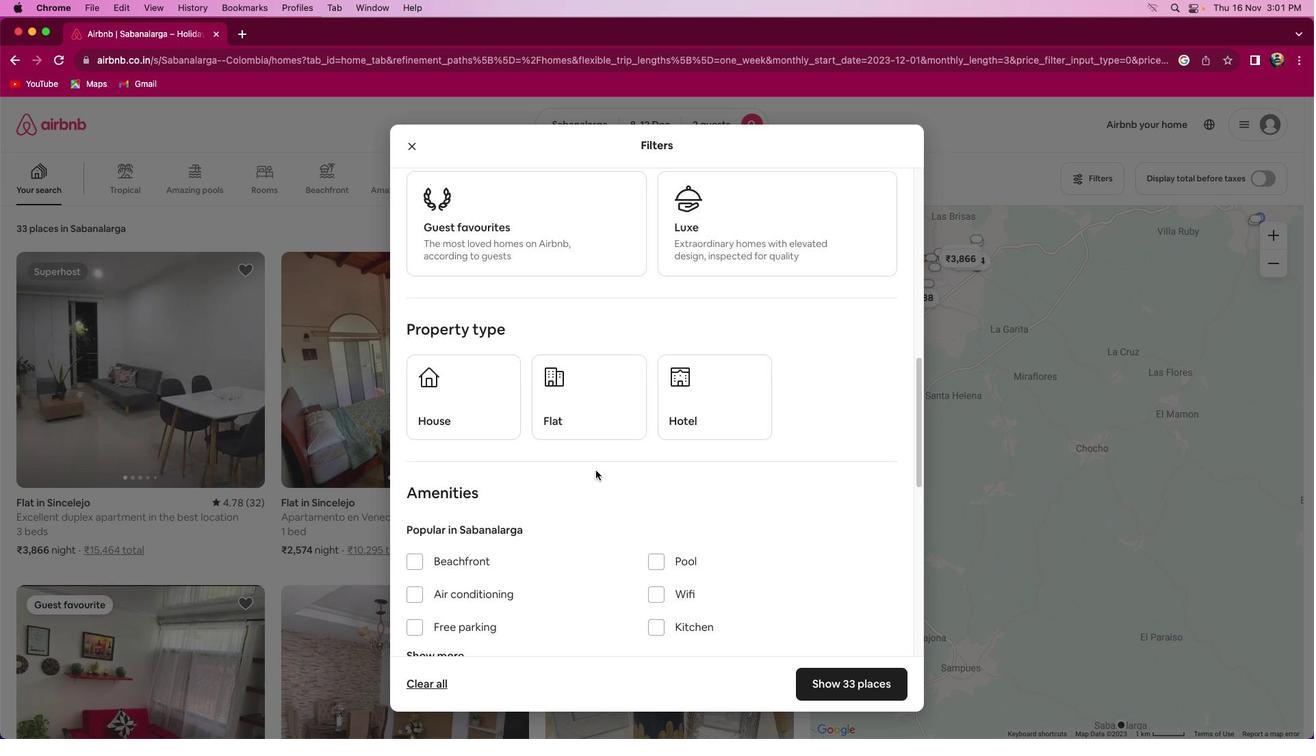 
Action: Mouse moved to (600, 434)
Screenshot: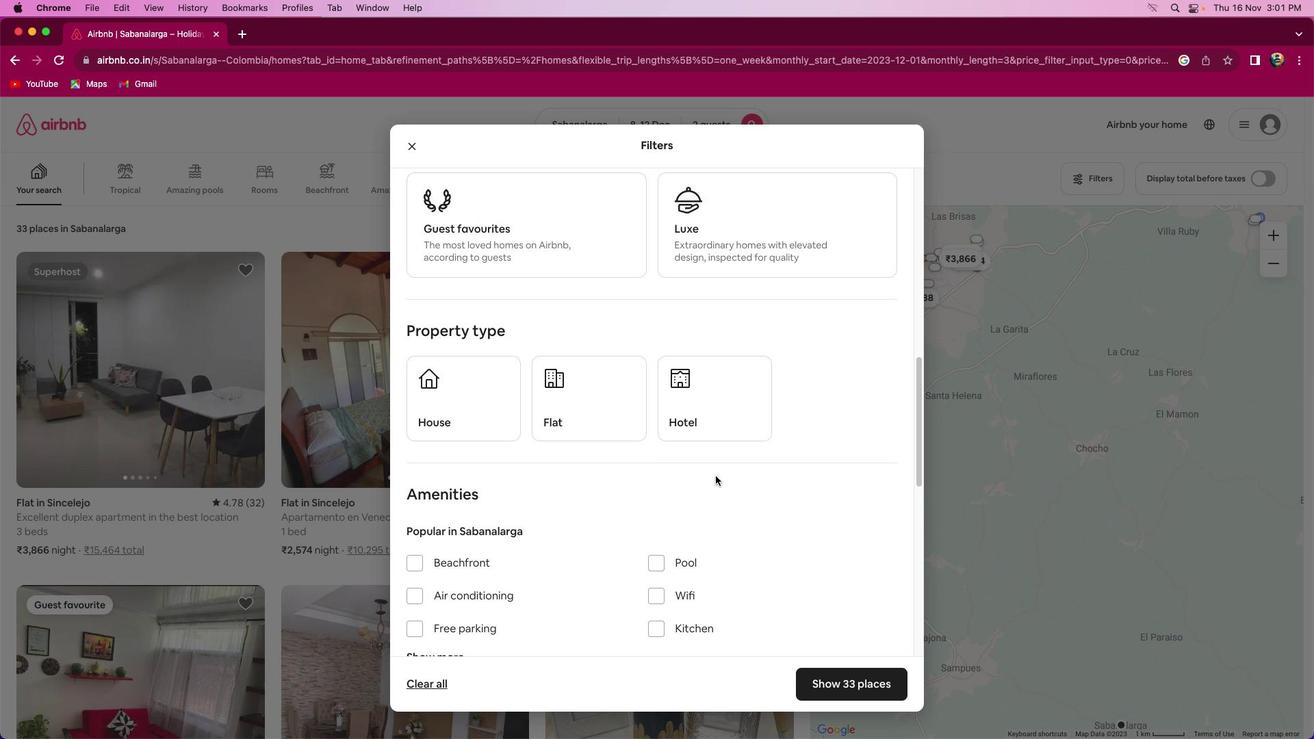 
Action: Mouse scrolled (600, 434) with delta (146, 150)
Screenshot: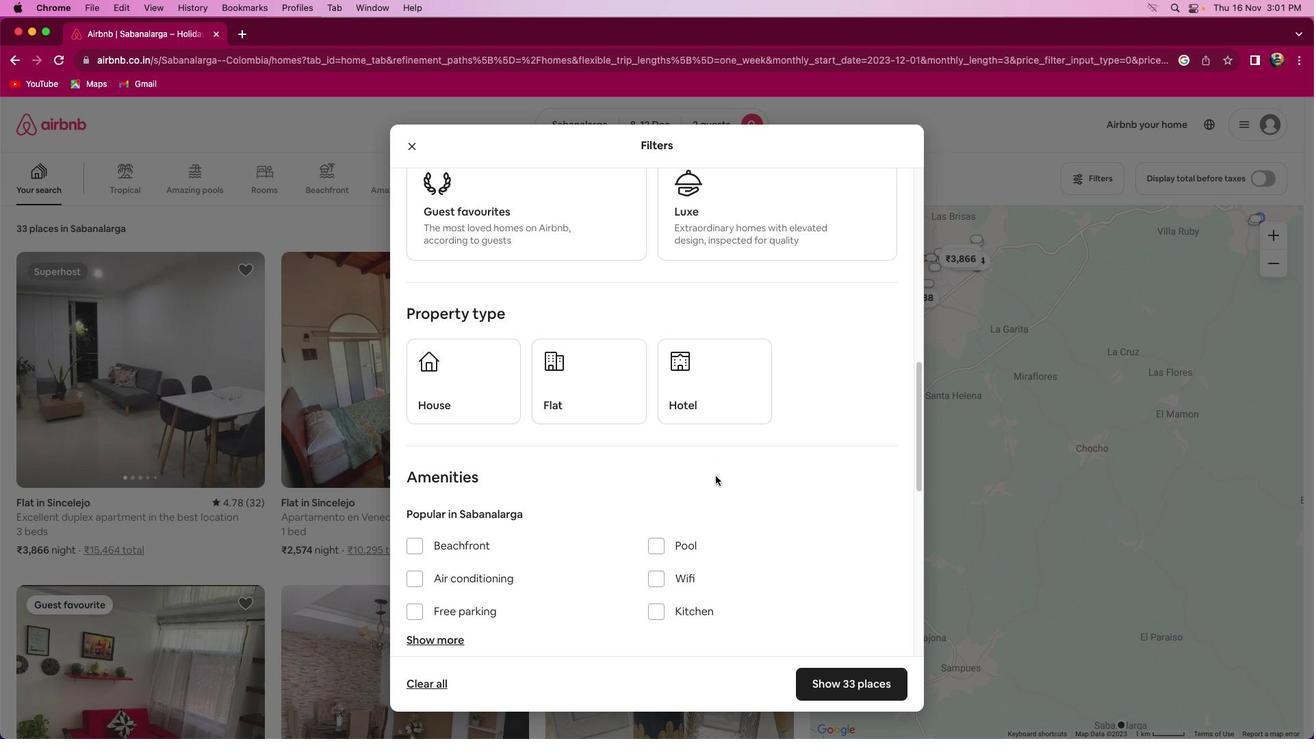 
Action: Mouse scrolled (600, 434) with delta (146, 150)
Screenshot: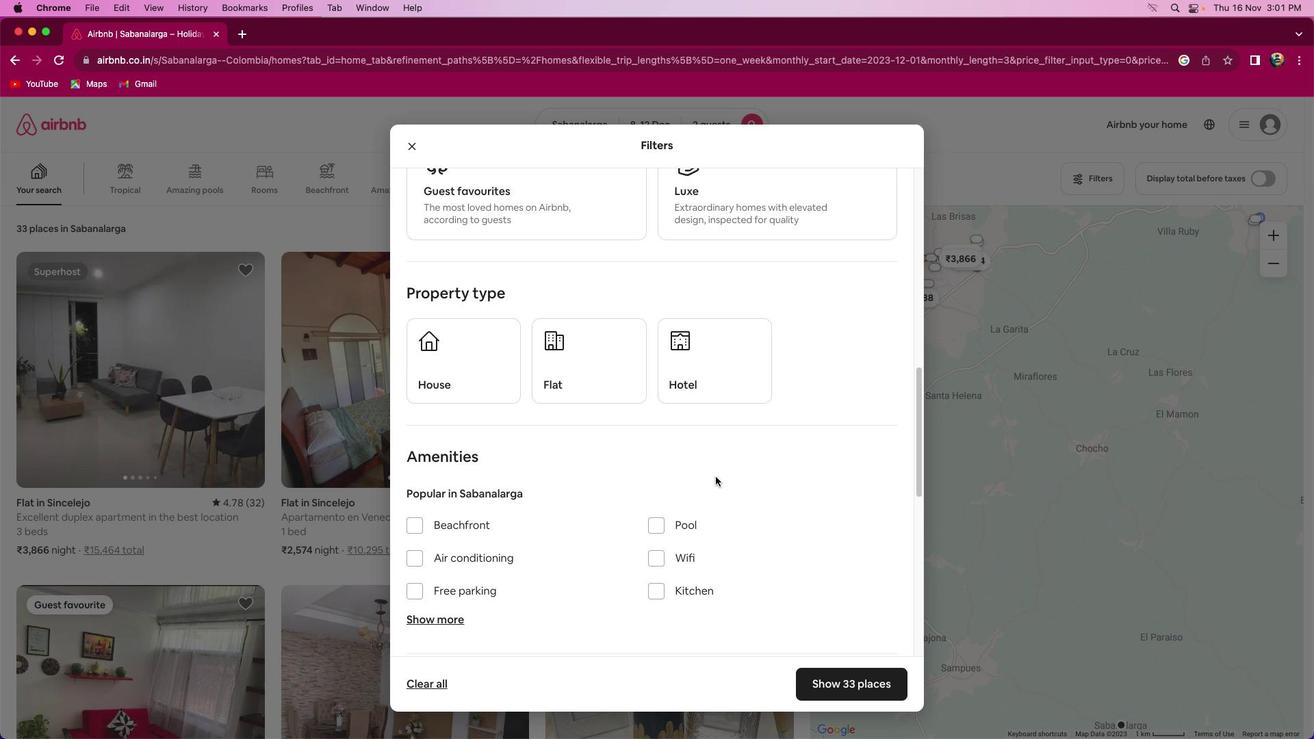 
Action: Mouse scrolled (600, 434) with delta (146, 150)
Screenshot: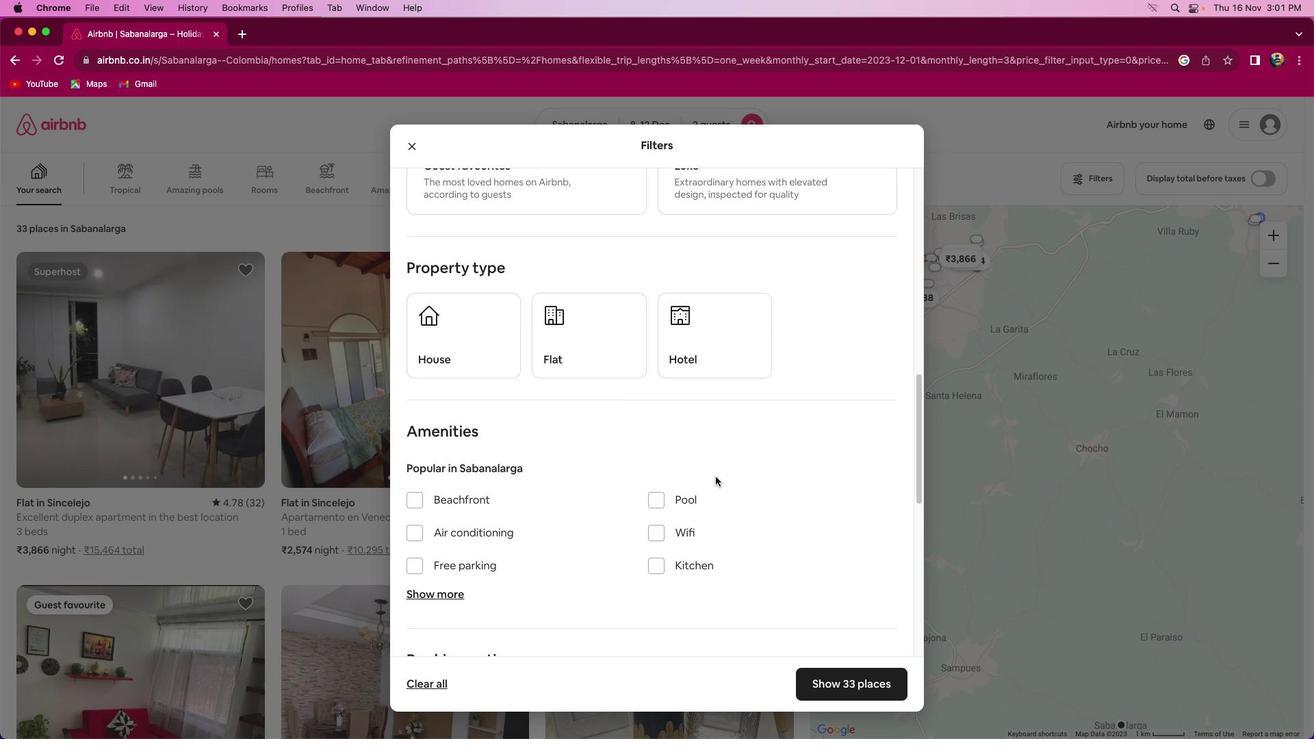
Action: Mouse moved to (597, 432)
Screenshot: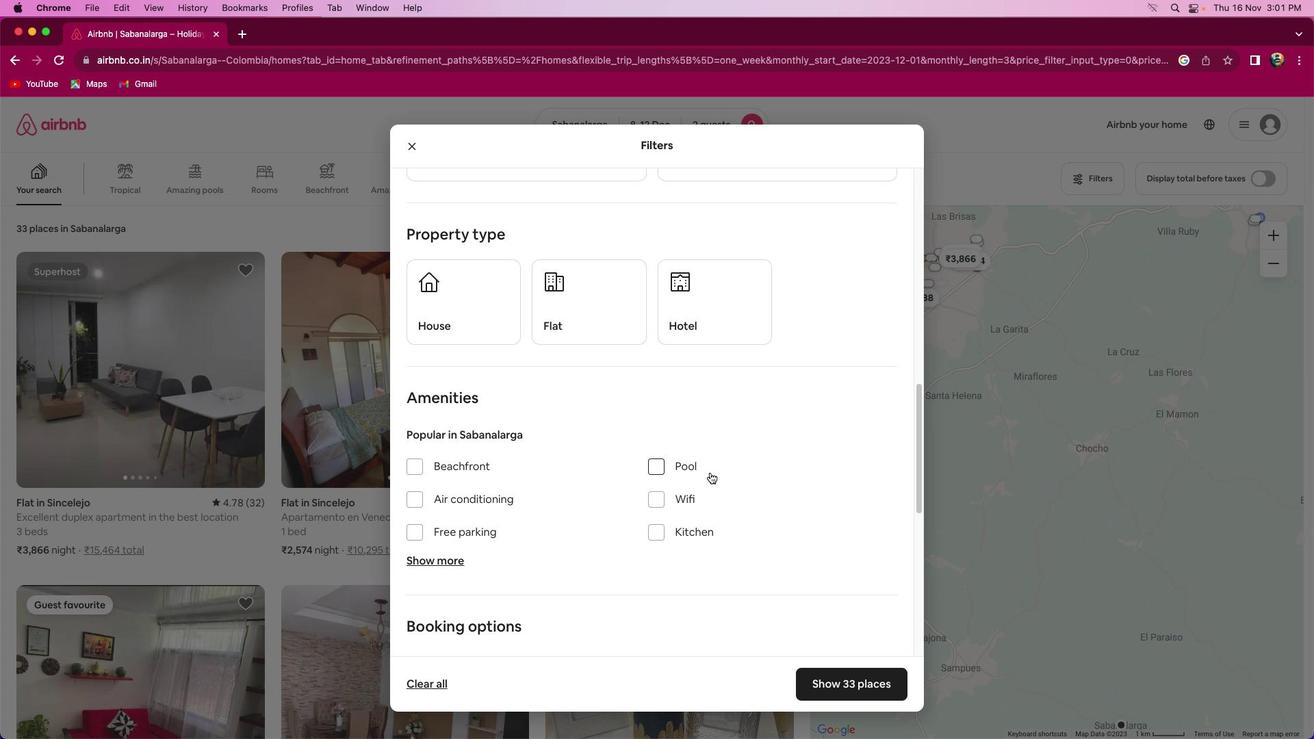 
Action: Mouse scrolled (597, 432) with delta (146, 150)
Screenshot: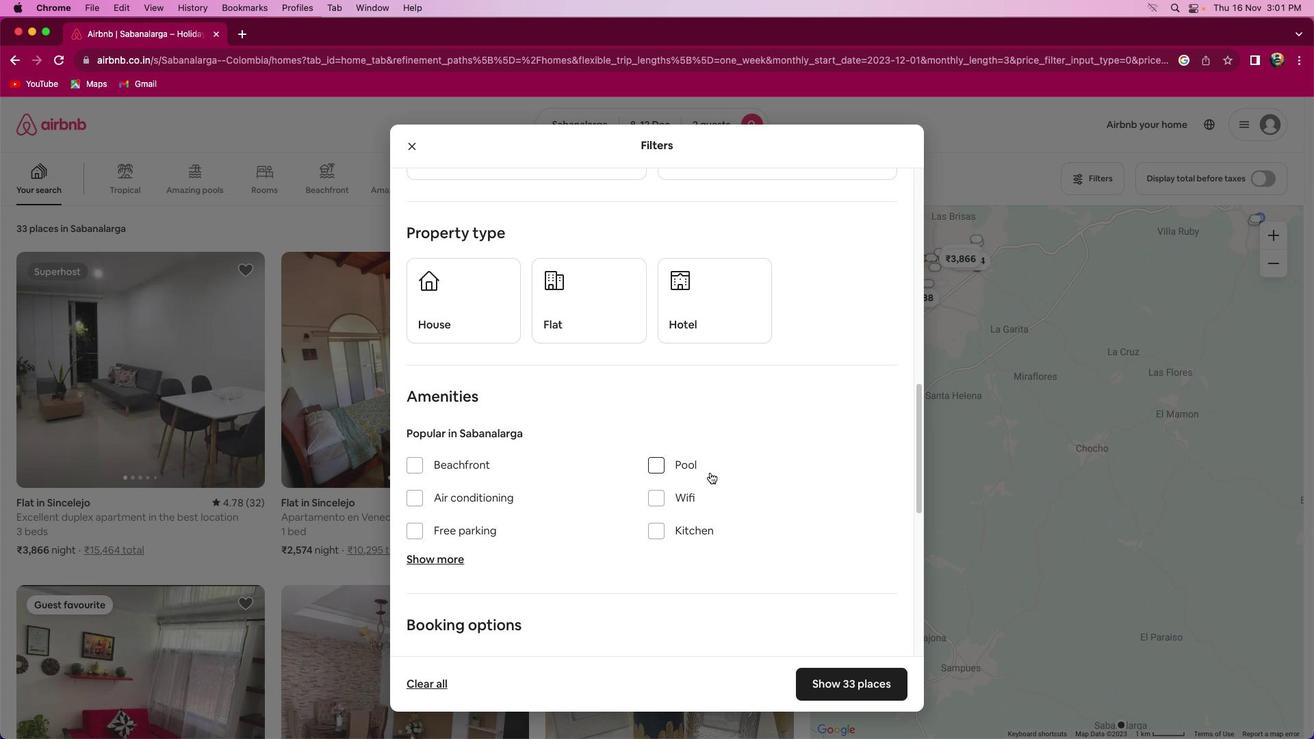 
Action: Mouse moved to (588, 466)
Screenshot: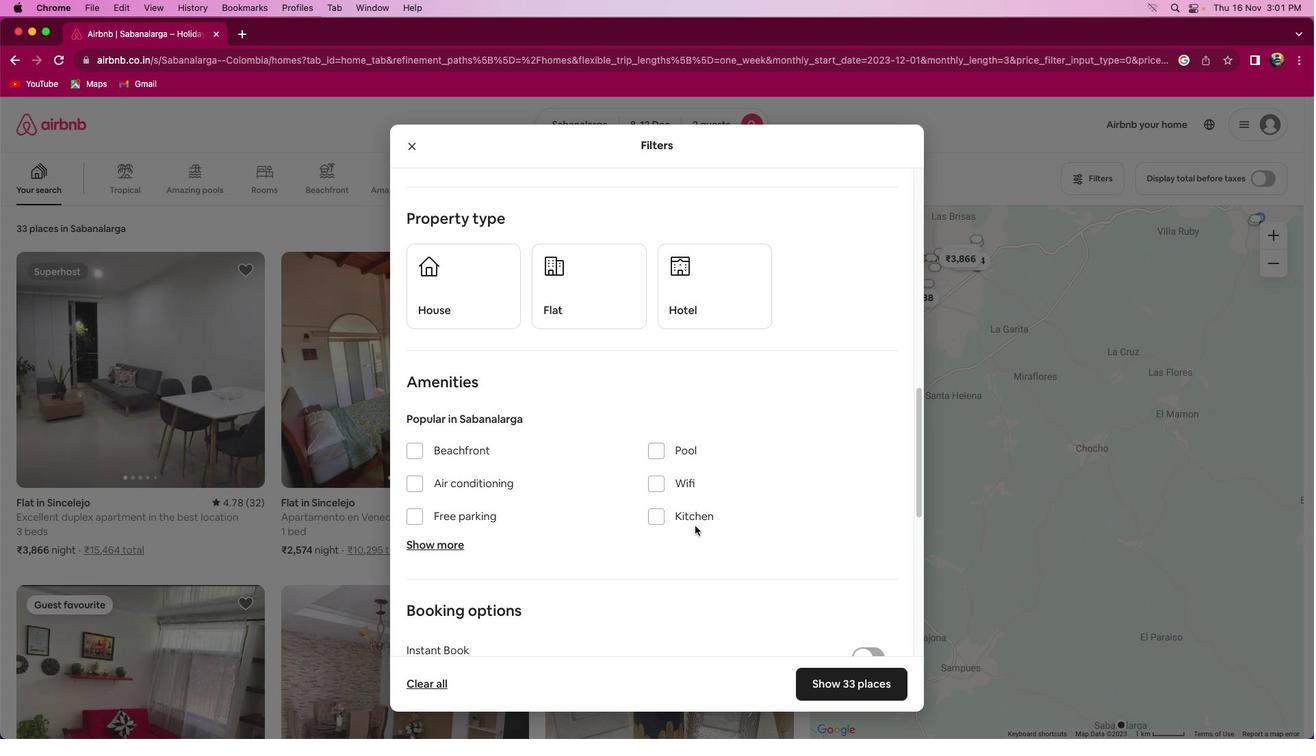 
Action: Mouse scrolled (588, 466) with delta (146, 150)
Screenshot: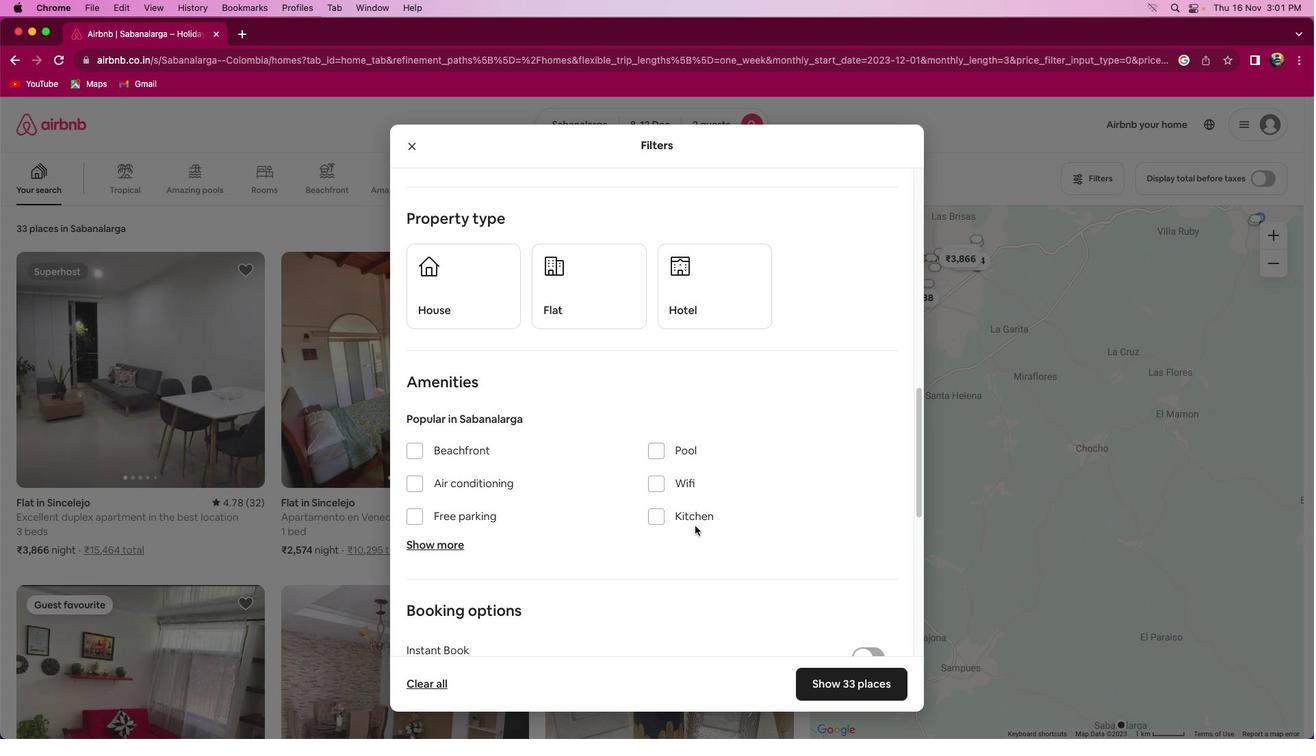 
Action: Mouse moved to (588, 466)
Screenshot: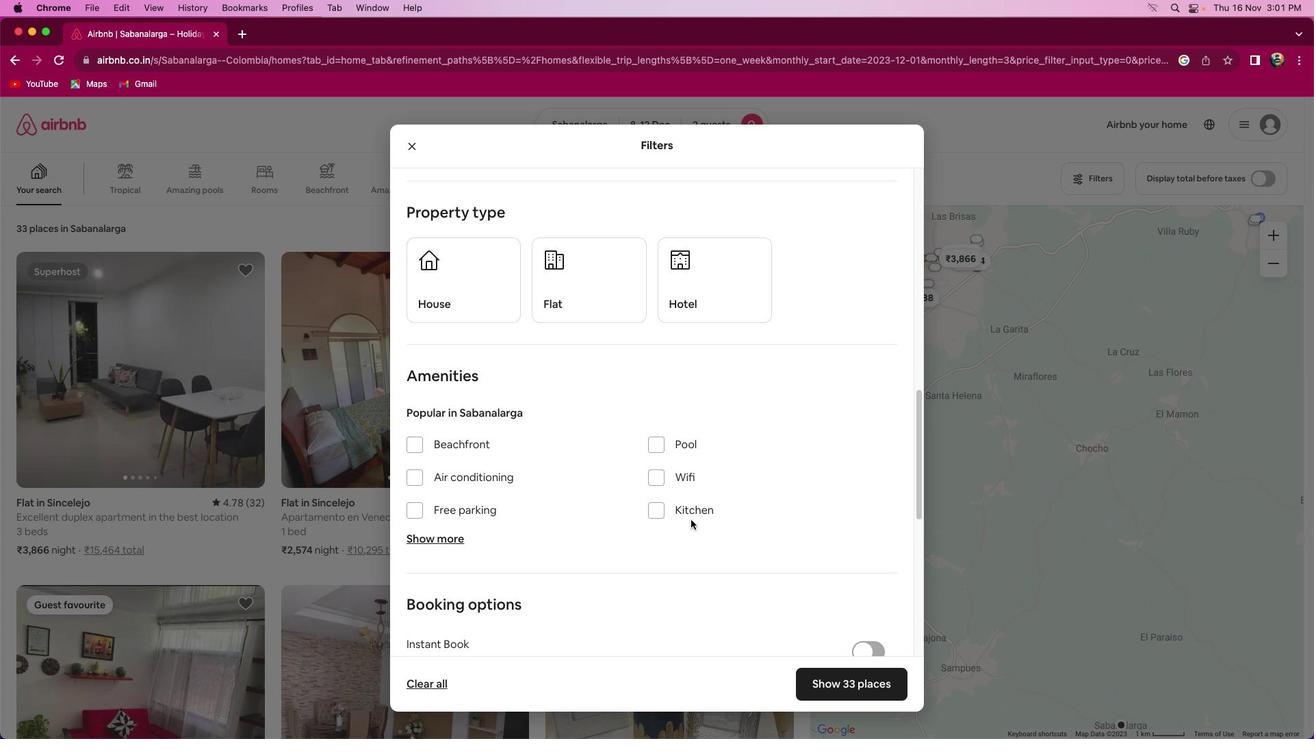
Action: Mouse scrolled (588, 466) with delta (146, 150)
Screenshot: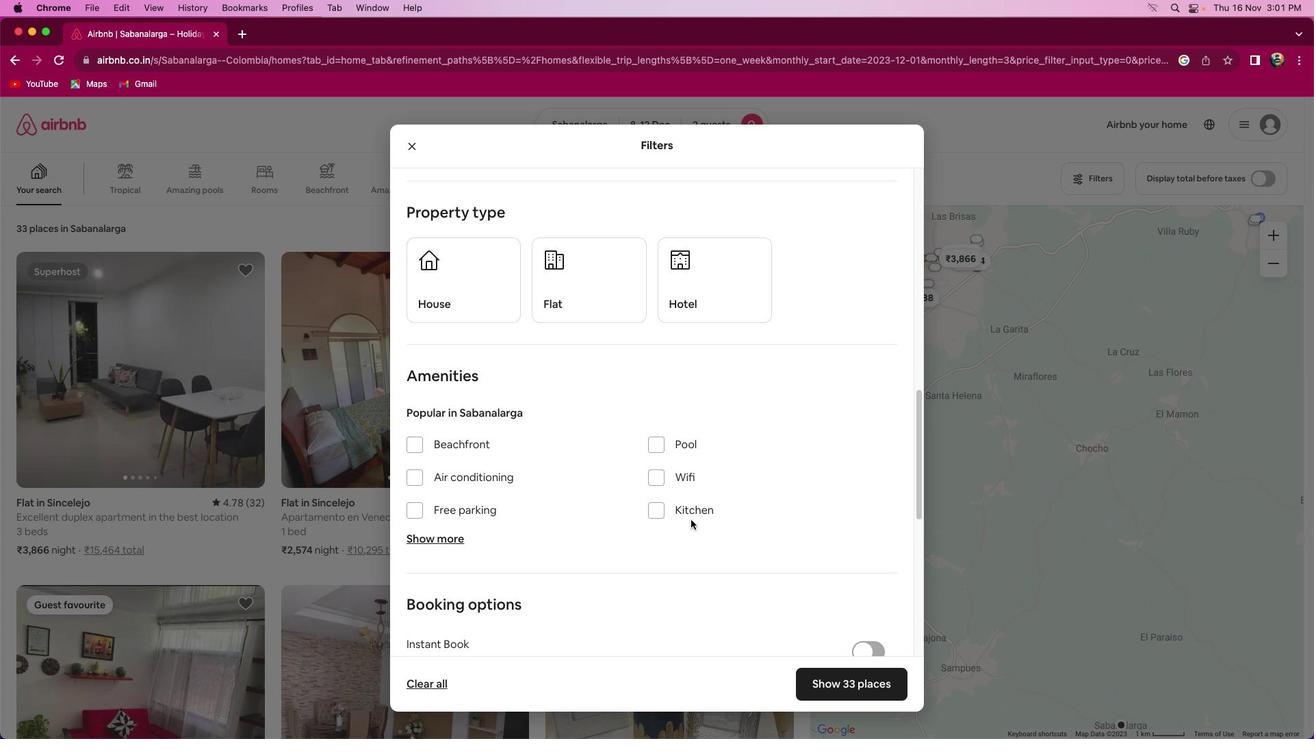 
Action: Mouse moved to (588, 465)
Screenshot: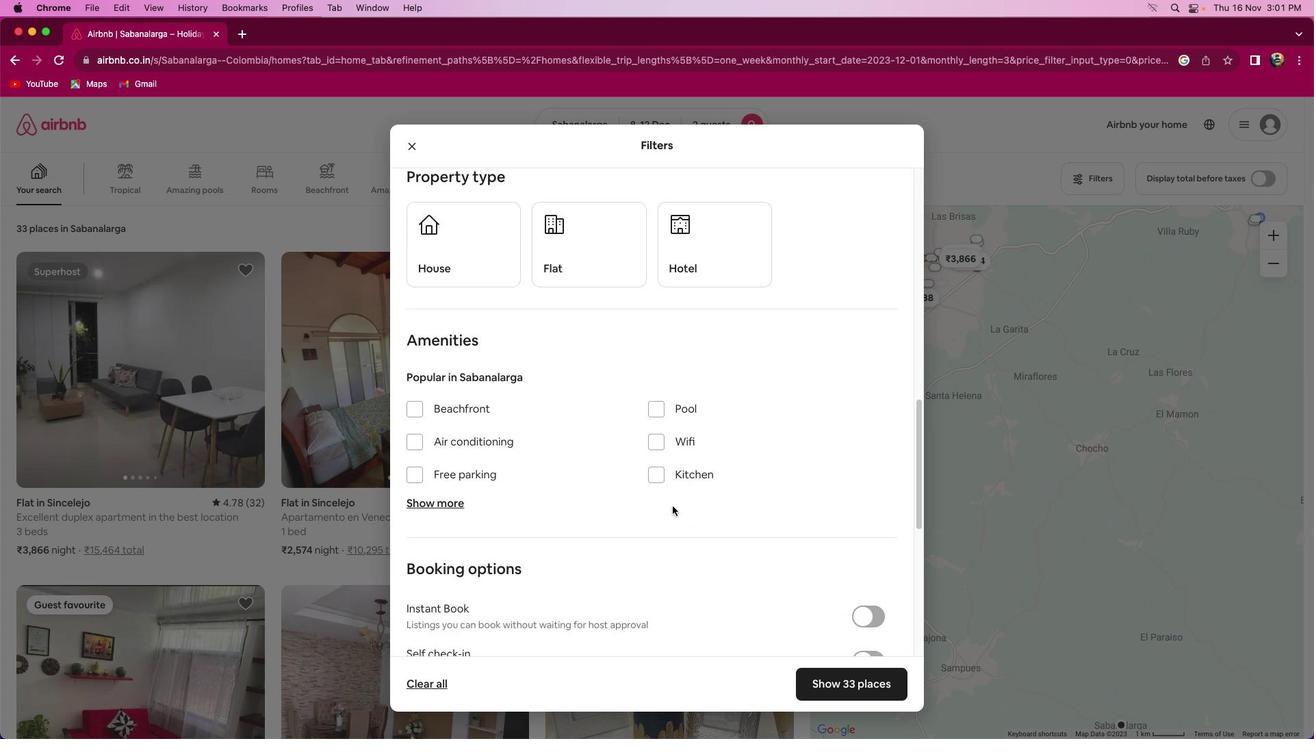 
Action: Mouse scrolled (588, 465) with delta (146, 150)
Screenshot: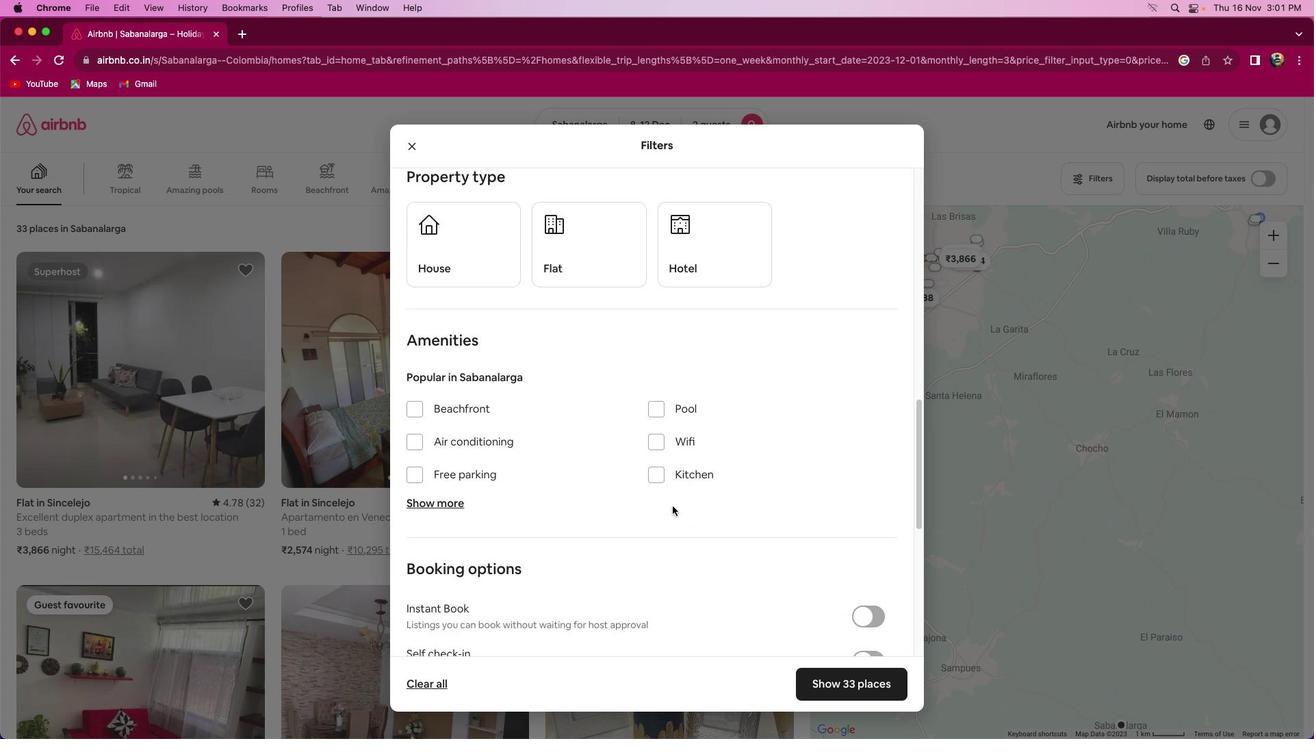 
Action: Mouse moved to (475, 438)
Screenshot: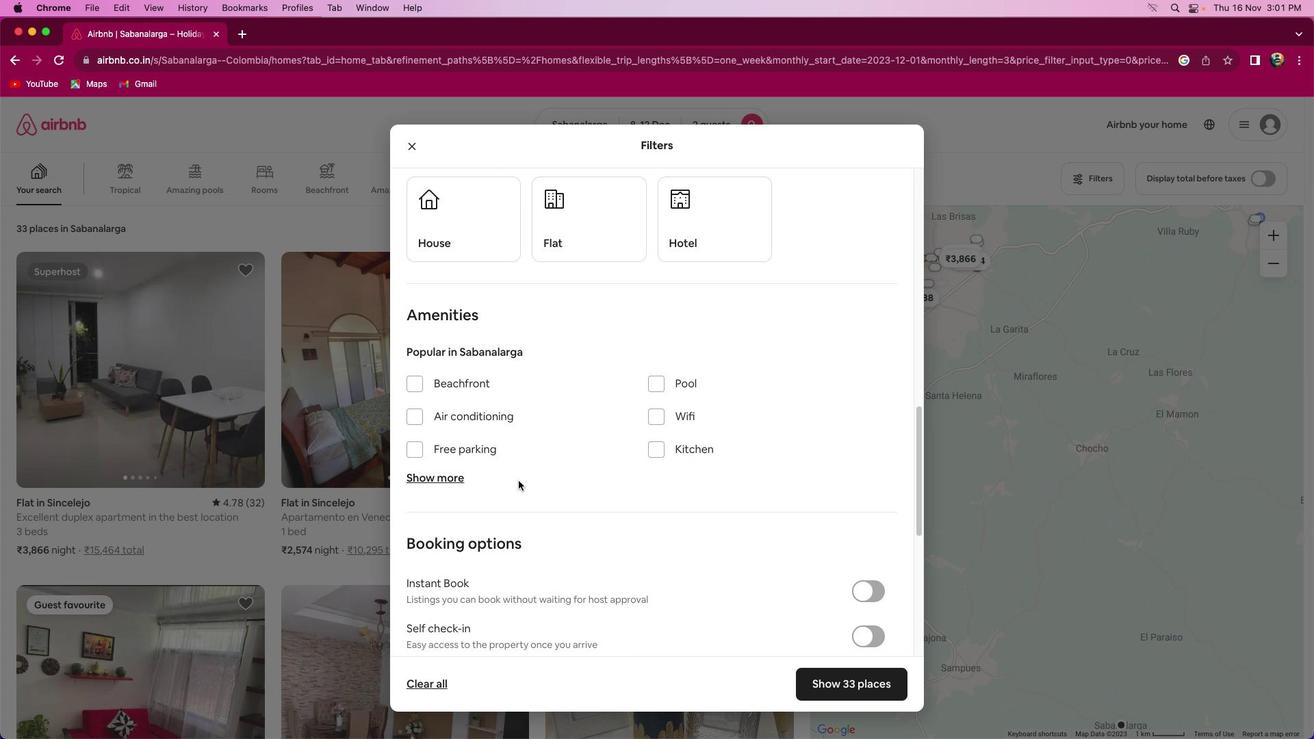 
Action: Mouse scrolled (475, 438) with delta (146, 150)
Screenshot: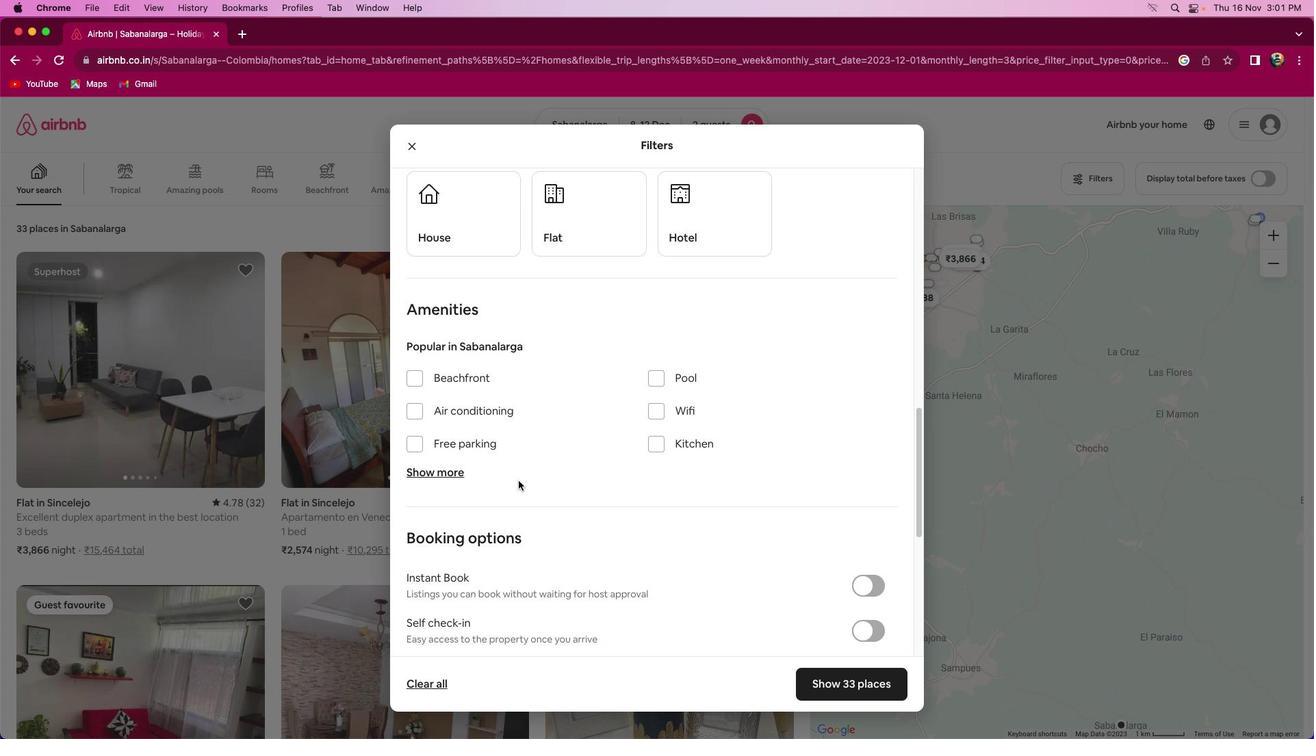 
Action: Mouse scrolled (475, 438) with delta (146, 150)
Screenshot: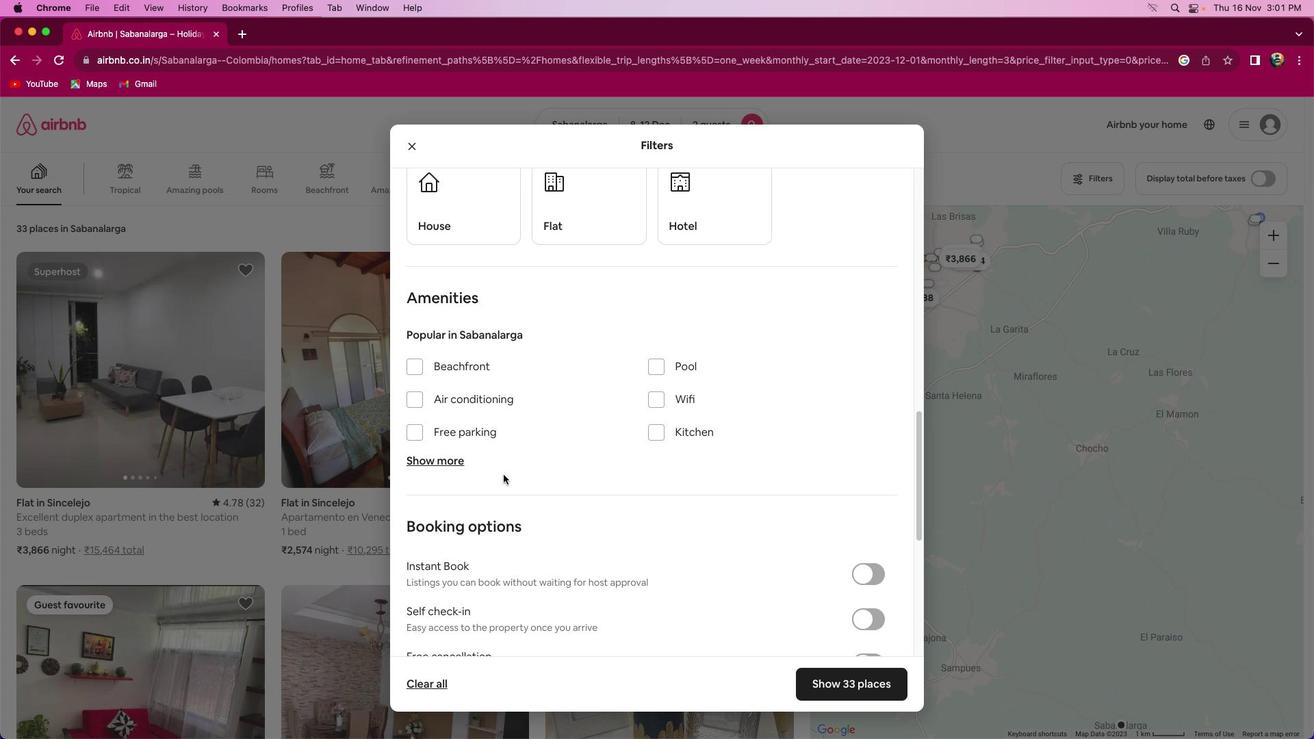
Action: Mouse moved to (427, 426)
Screenshot: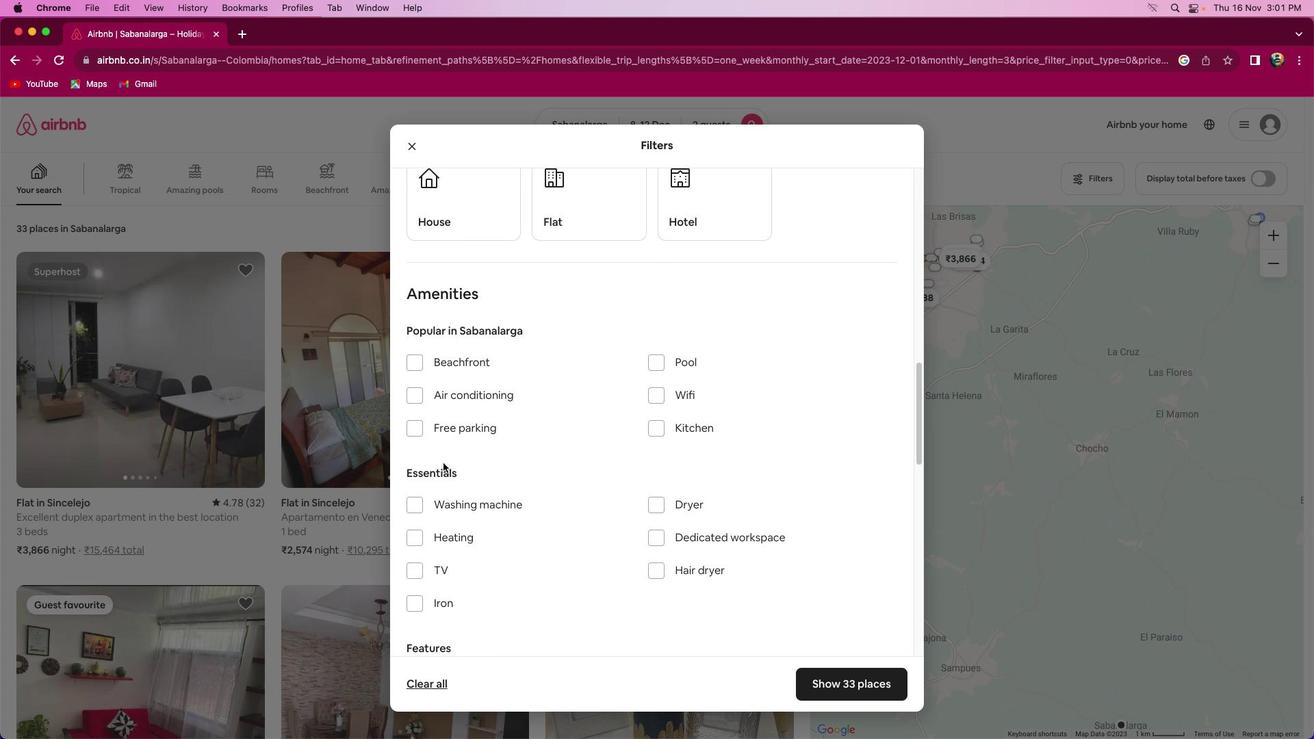 
Action: Mouse pressed left at (427, 426)
Screenshot: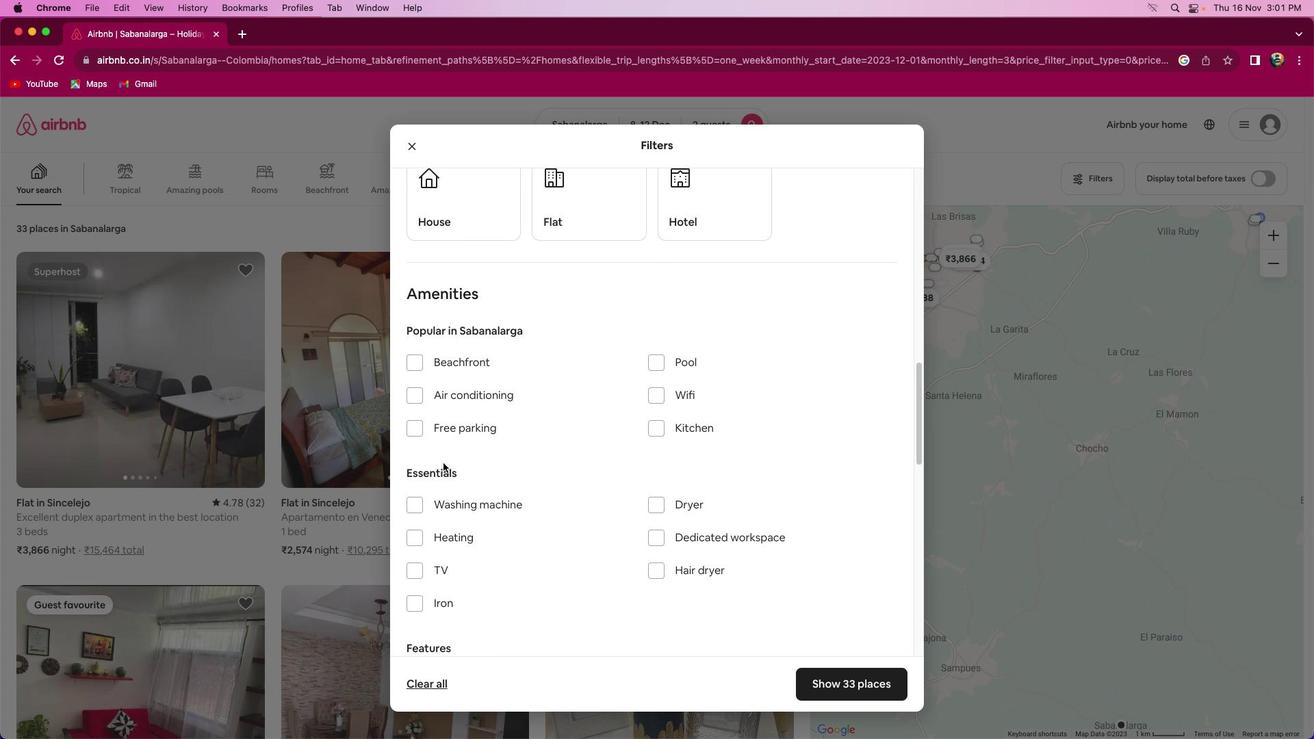 
Action: Mouse moved to (582, 425)
Screenshot: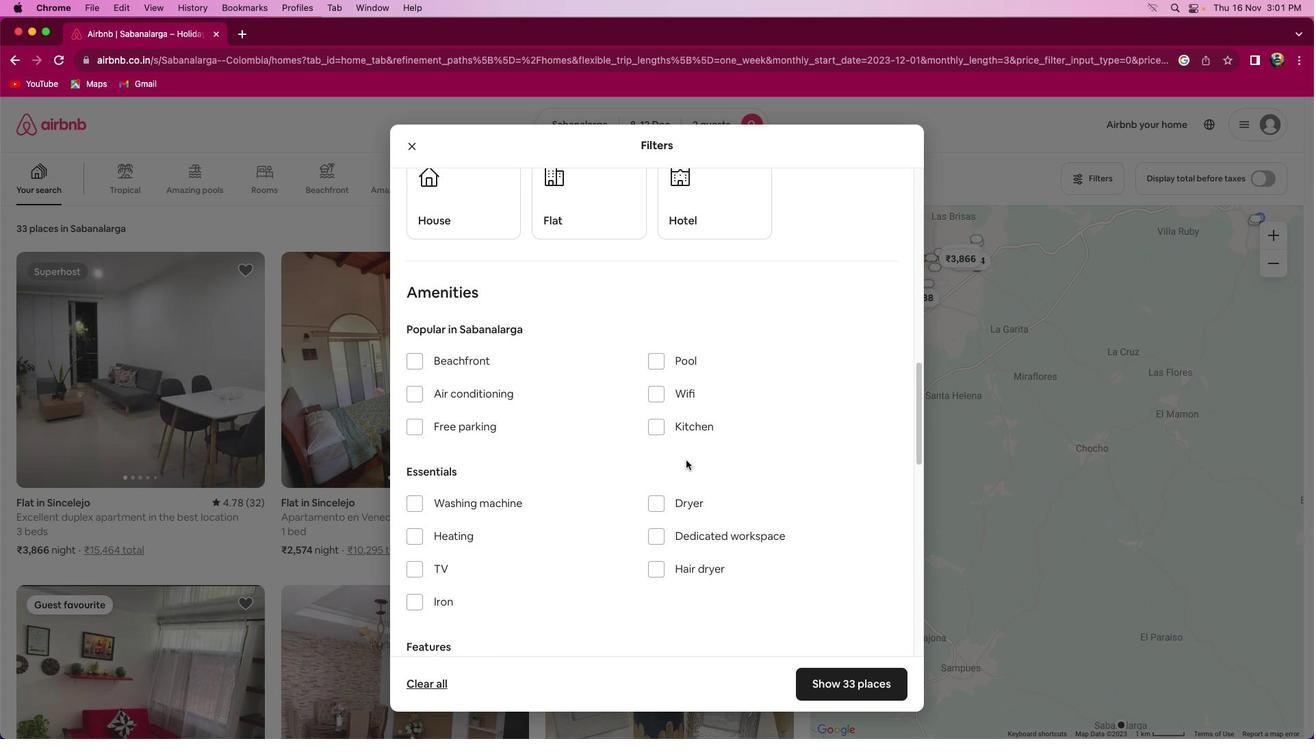 
Action: Mouse scrolled (582, 425) with delta (146, 150)
Screenshot: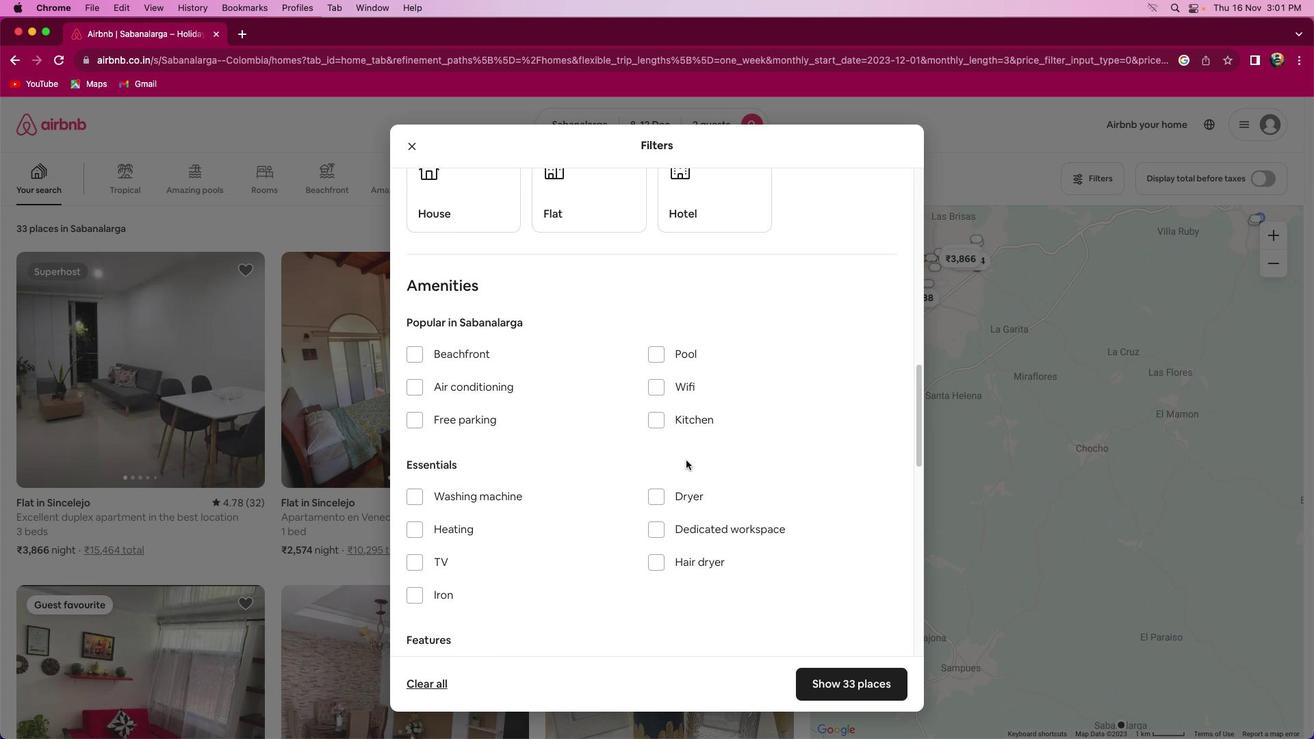 
Action: Mouse scrolled (582, 425) with delta (146, 150)
Screenshot: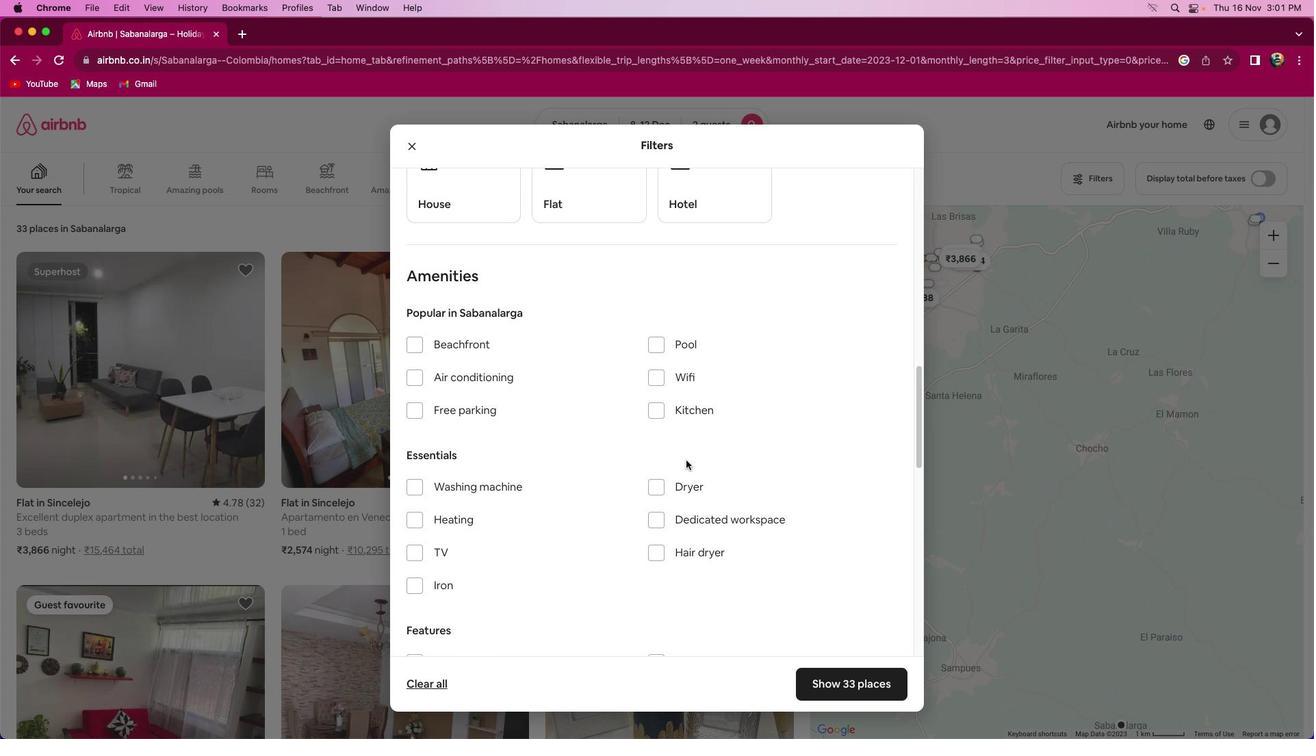 
Action: Mouse moved to (582, 425)
Screenshot: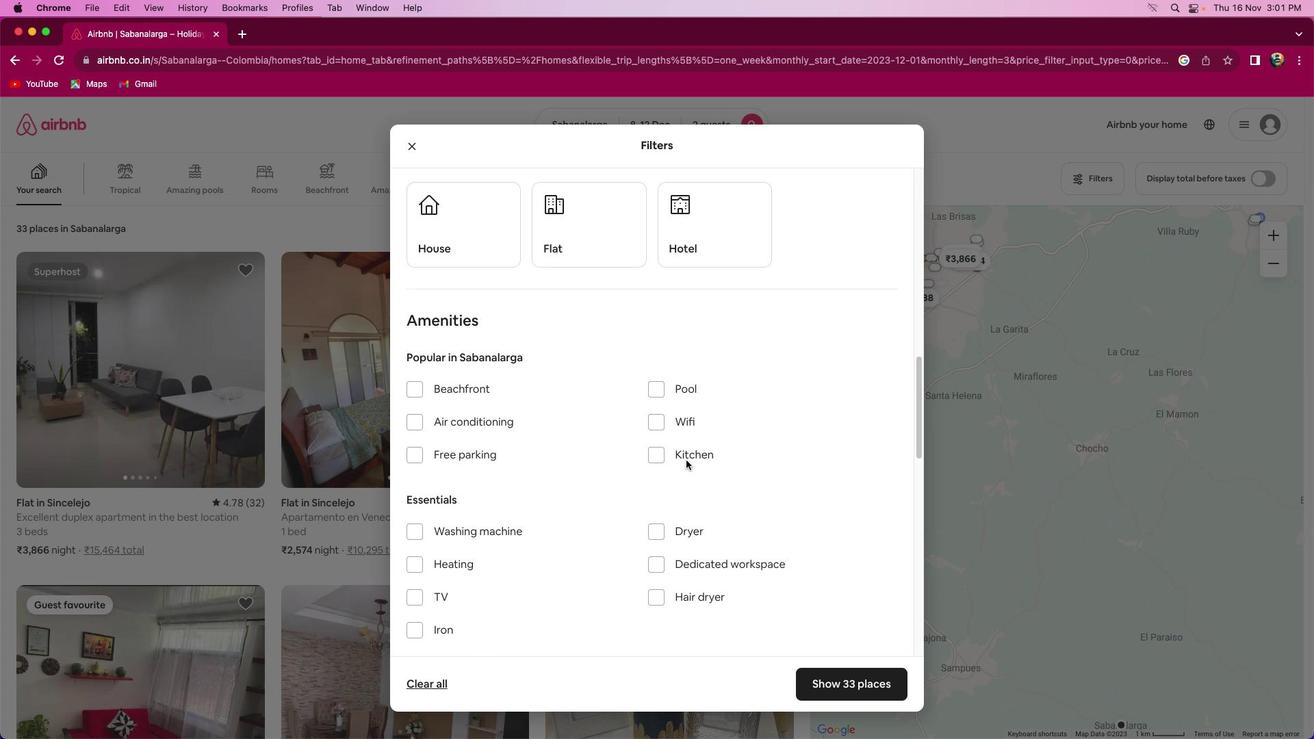 
Action: Mouse scrolled (582, 425) with delta (146, 151)
Screenshot: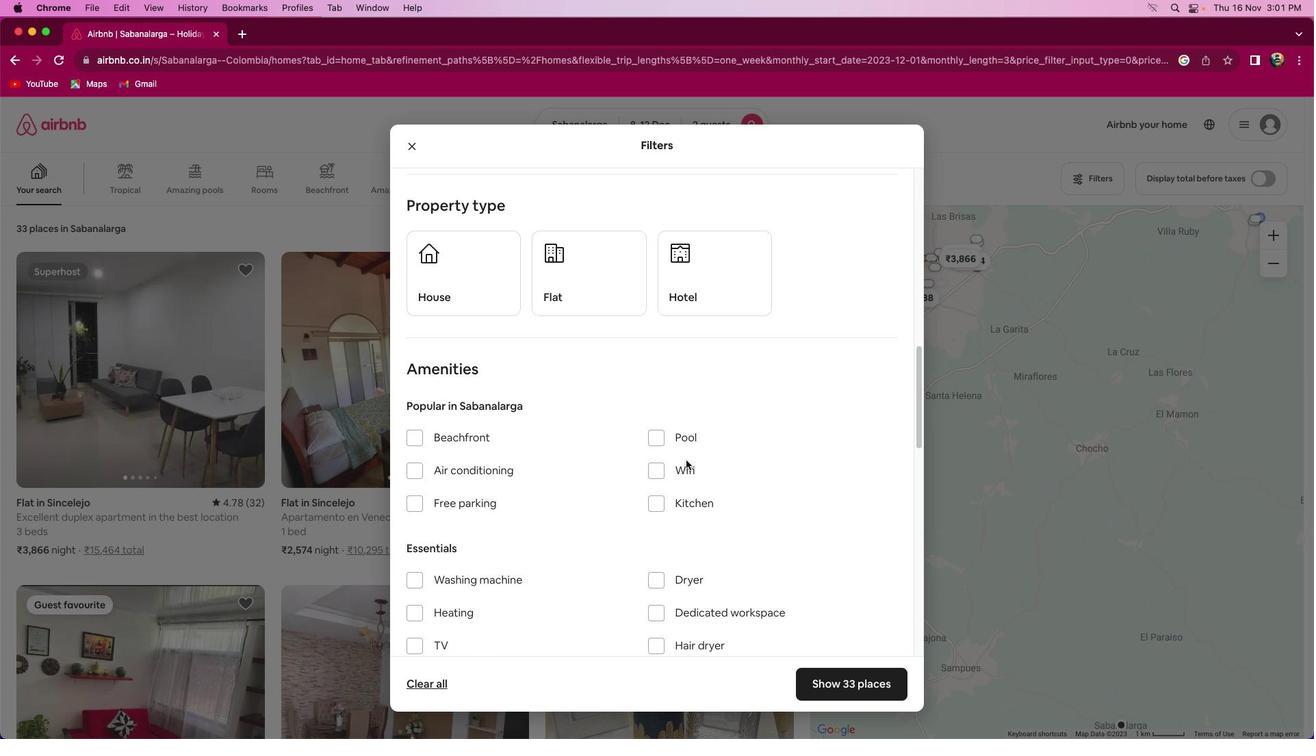 
Action: Mouse scrolled (582, 425) with delta (146, 151)
Screenshot: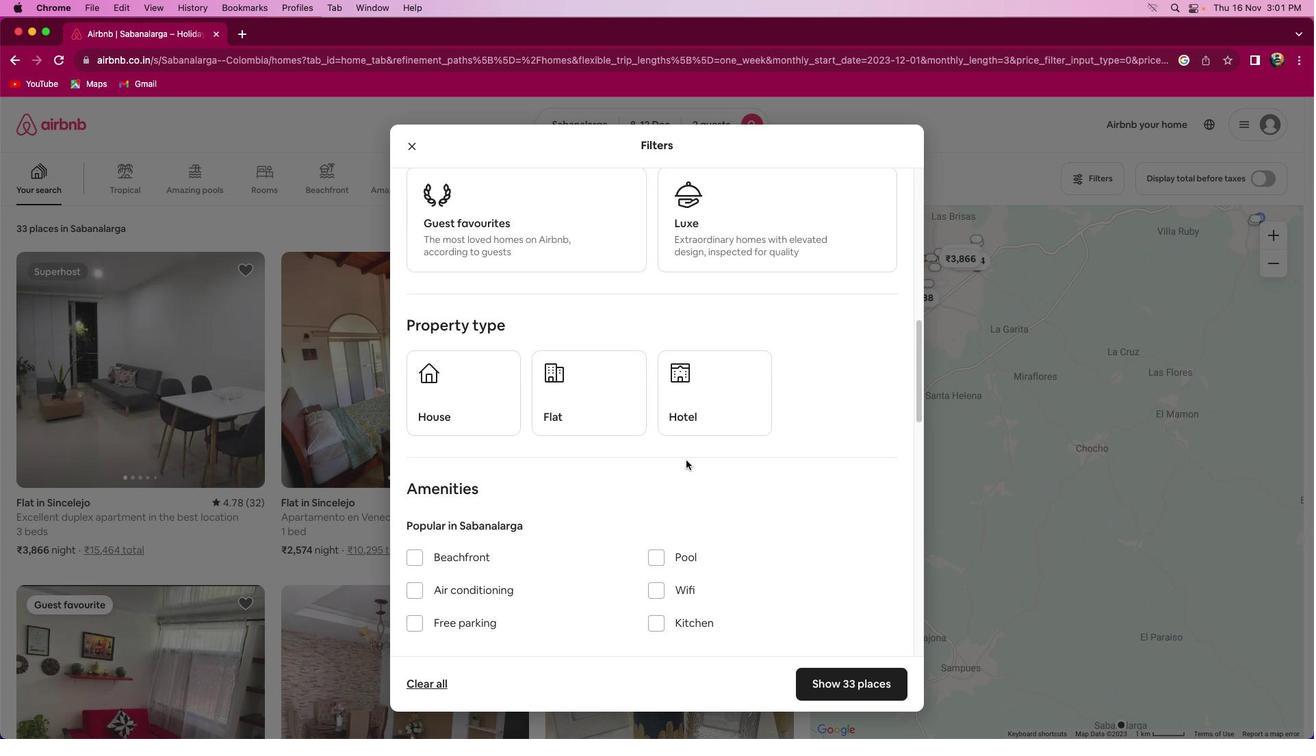 
Action: Mouse scrolled (582, 425) with delta (146, 152)
Screenshot: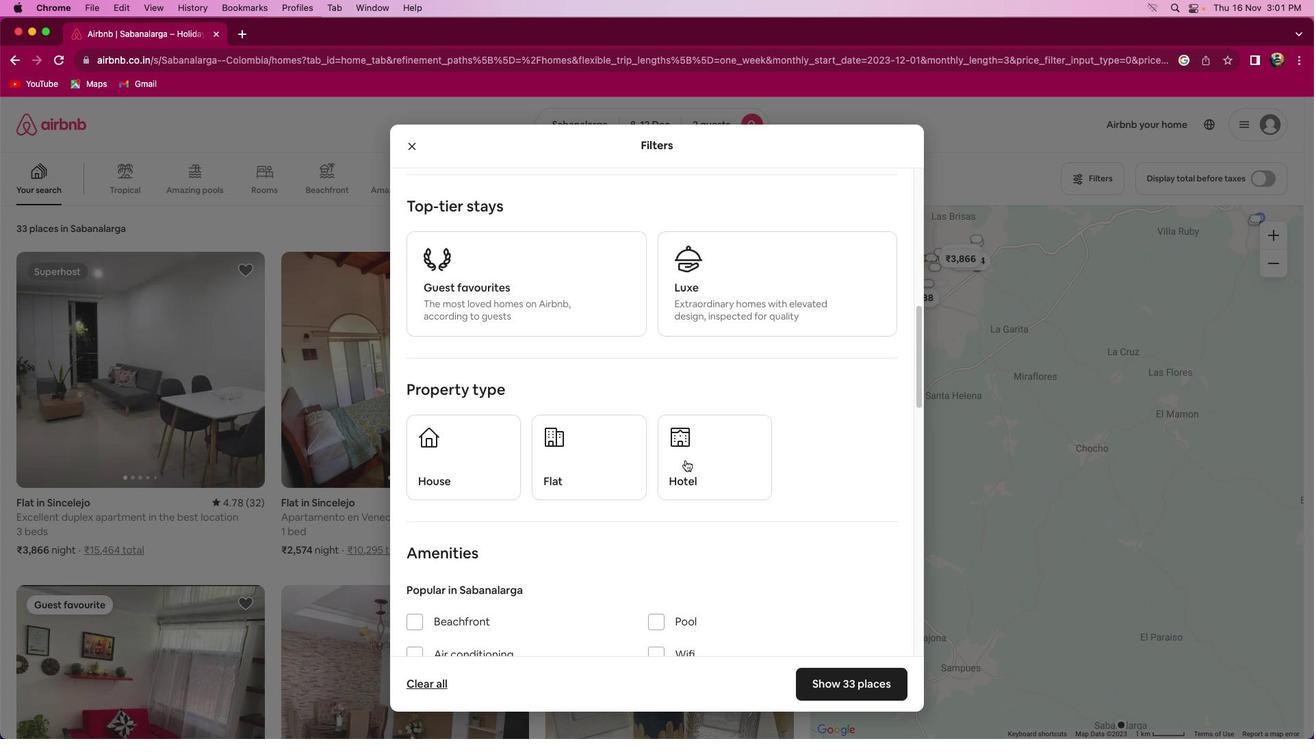 
Action: Mouse scrolled (582, 425) with delta (146, 153)
Screenshot: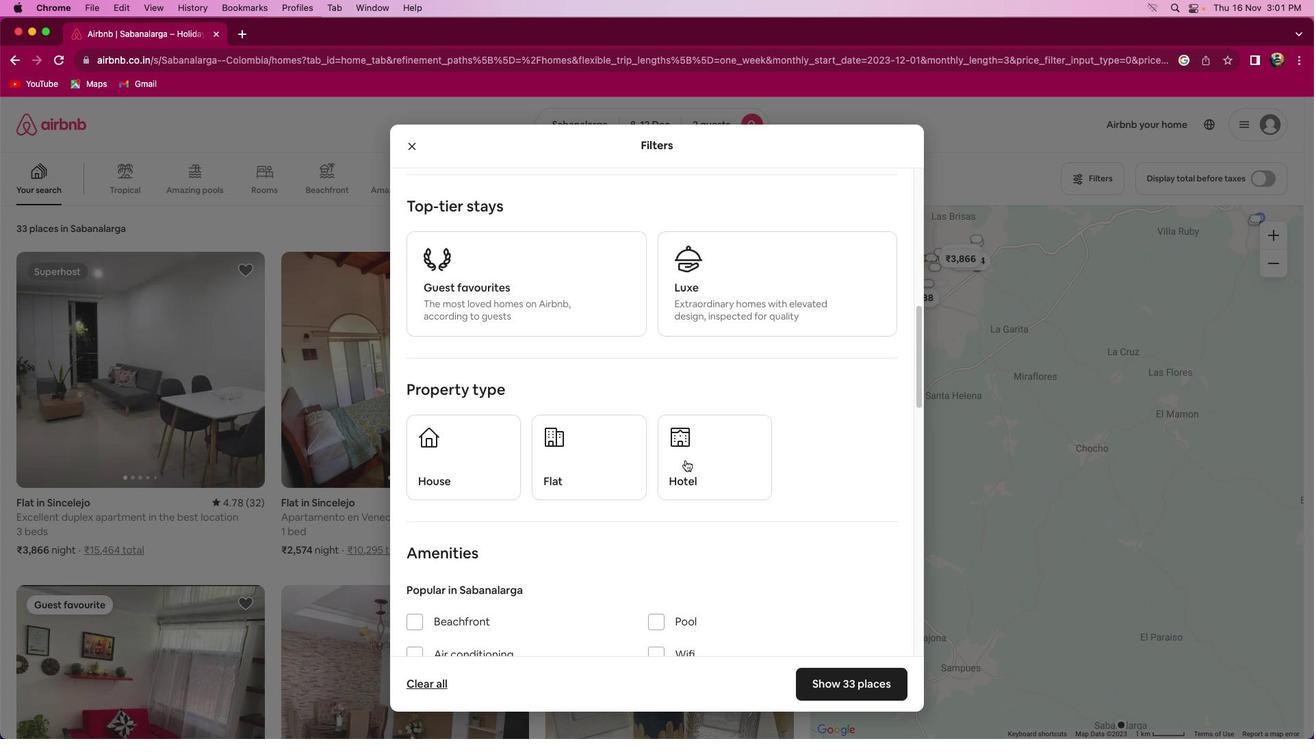 
Action: Mouse moved to (568, 428)
Screenshot: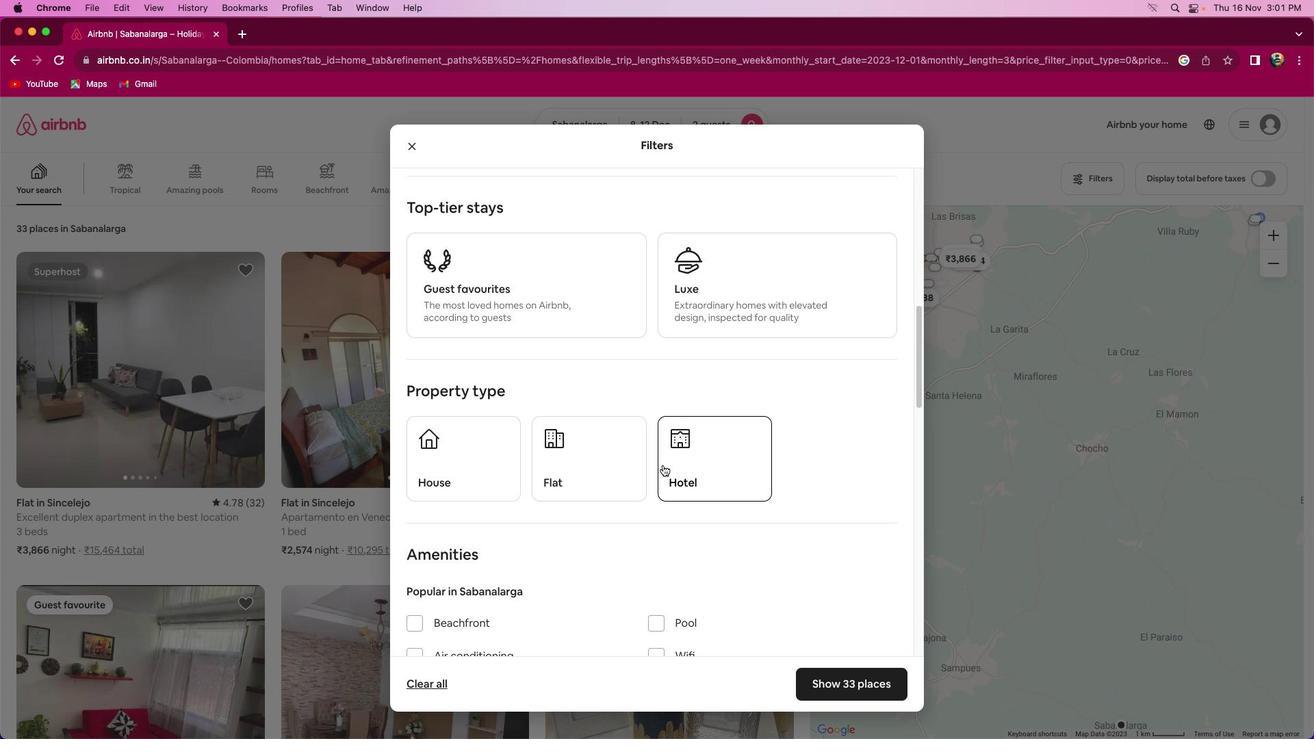 
Action: Mouse scrolled (568, 428) with delta (146, 150)
Screenshot: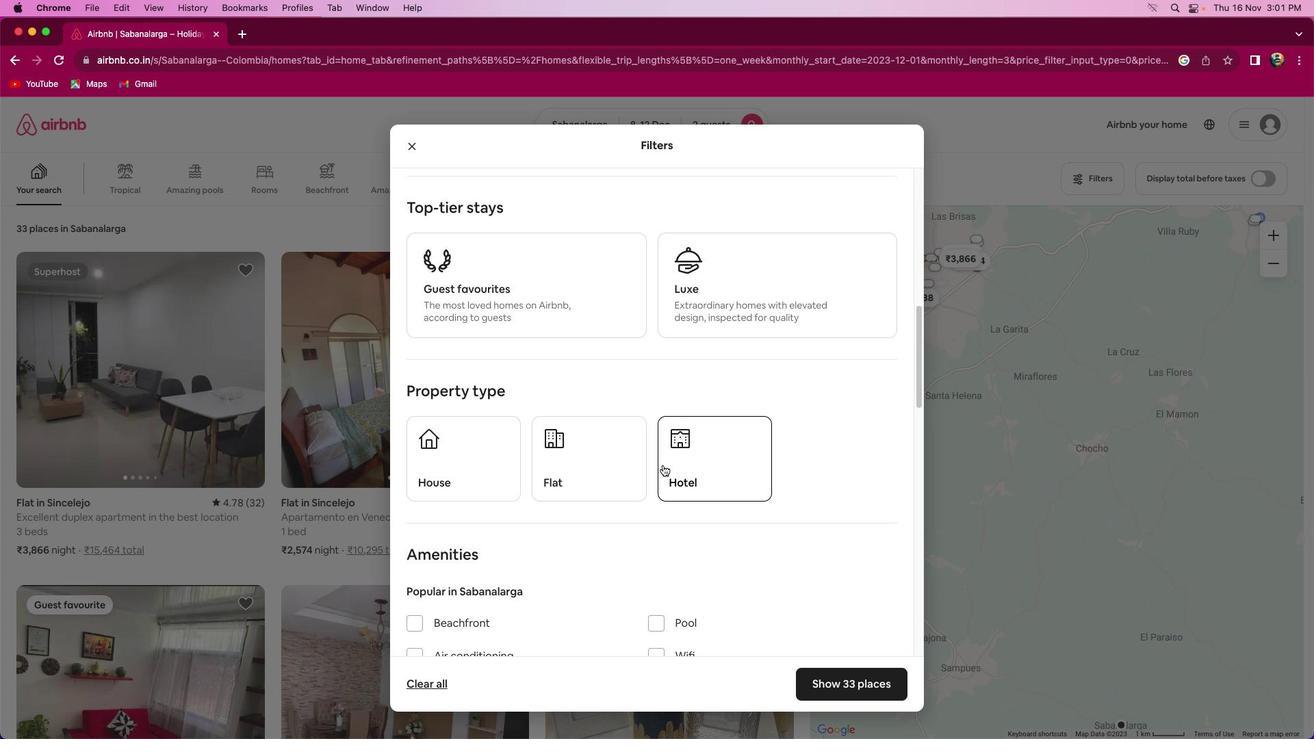 
Action: Mouse moved to (568, 428)
Screenshot: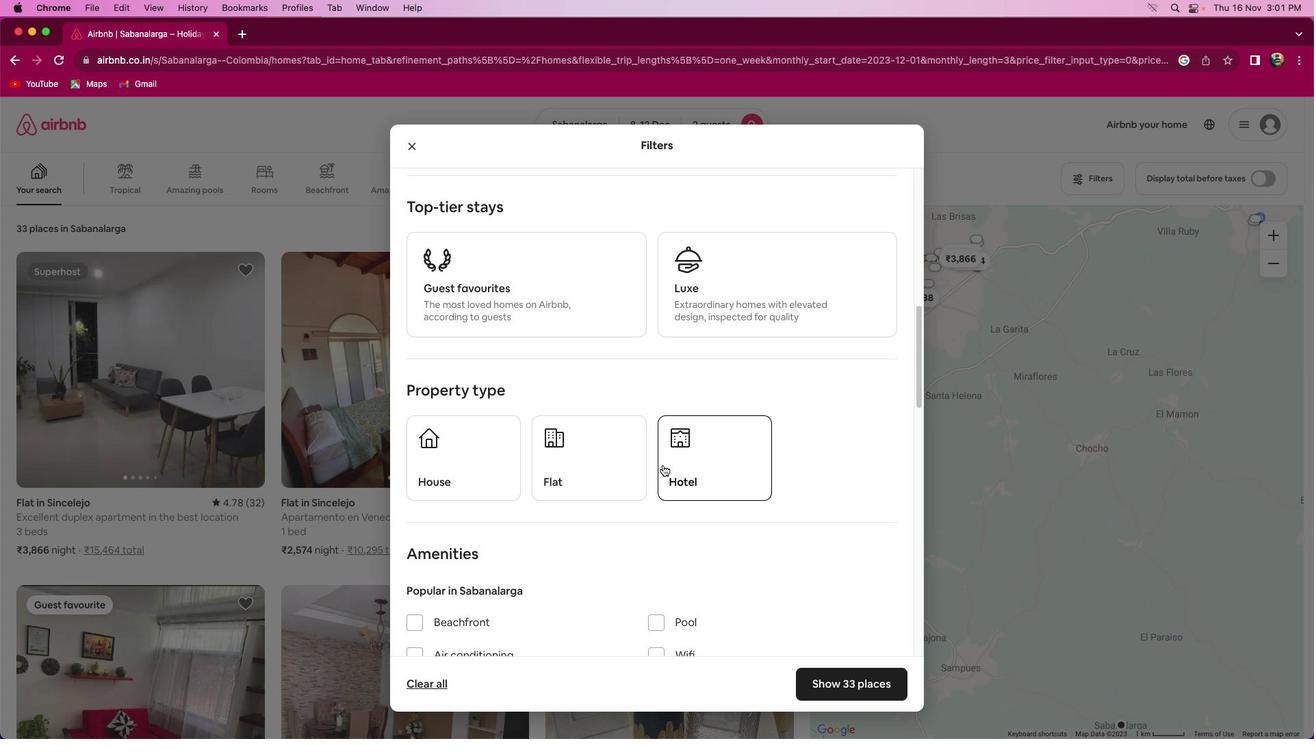 
Action: Mouse scrolled (568, 428) with delta (146, 150)
Screenshot: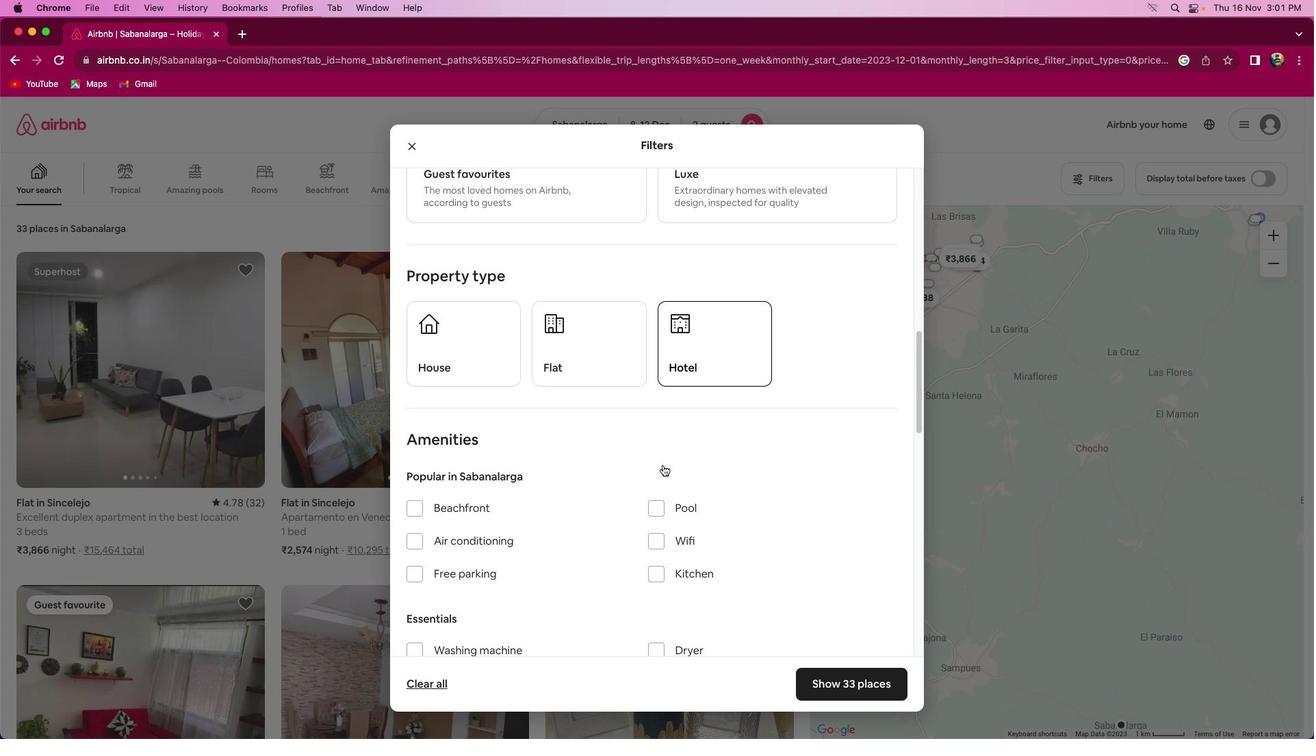 
Action: Mouse scrolled (568, 428) with delta (146, 150)
Screenshot: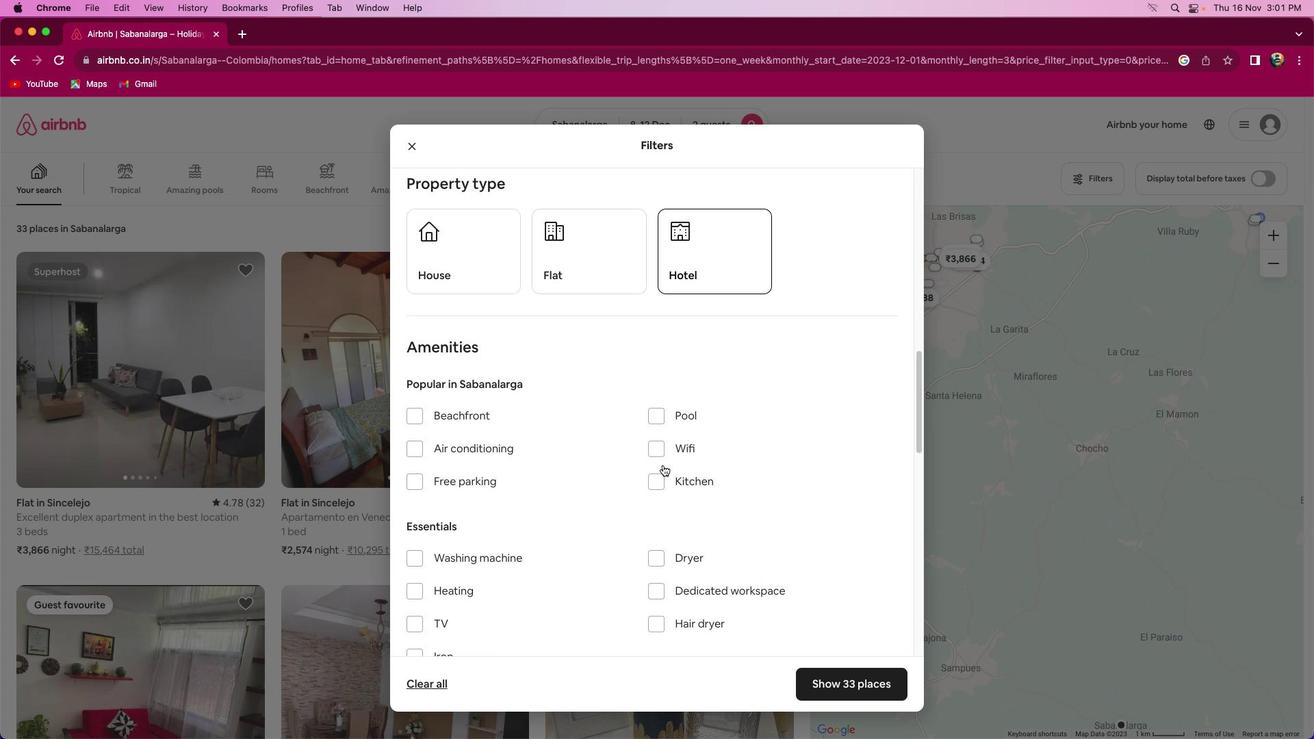 
Action: Mouse scrolled (568, 428) with delta (146, 149)
Screenshot: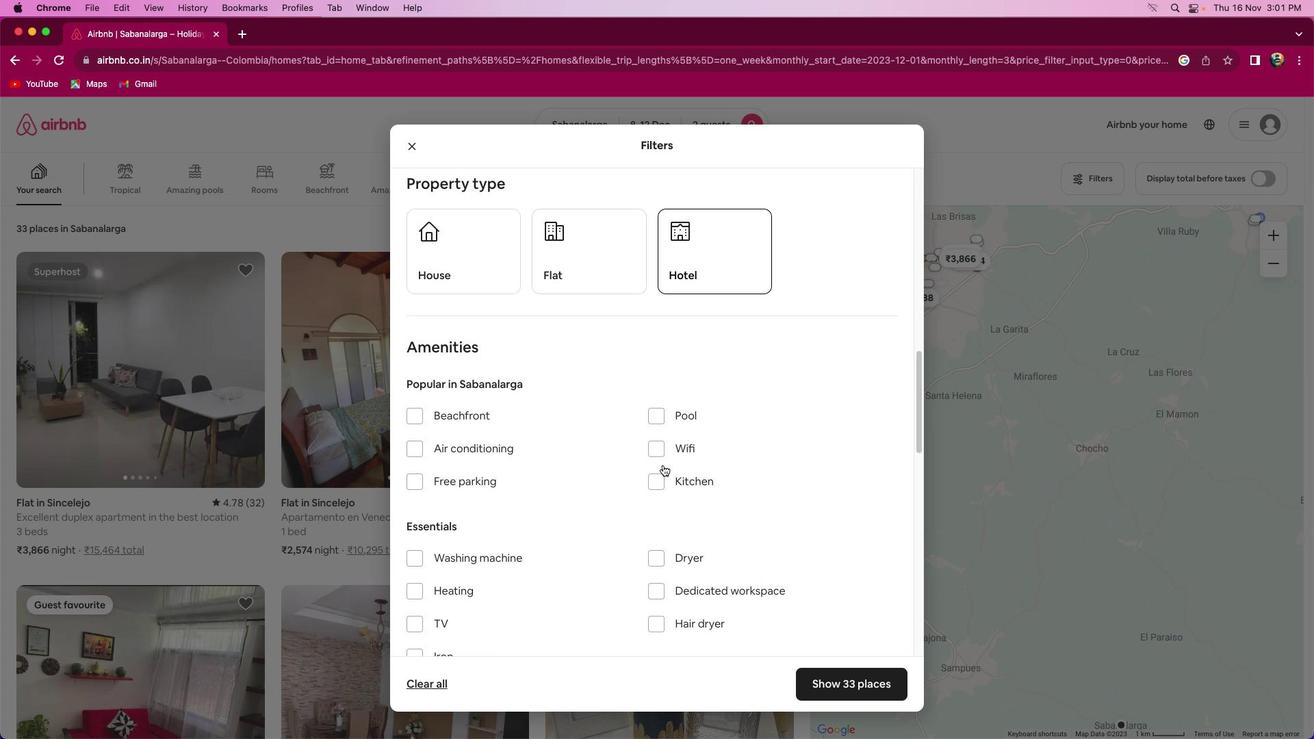 
Action: Mouse scrolled (568, 428) with delta (146, 149)
Screenshot: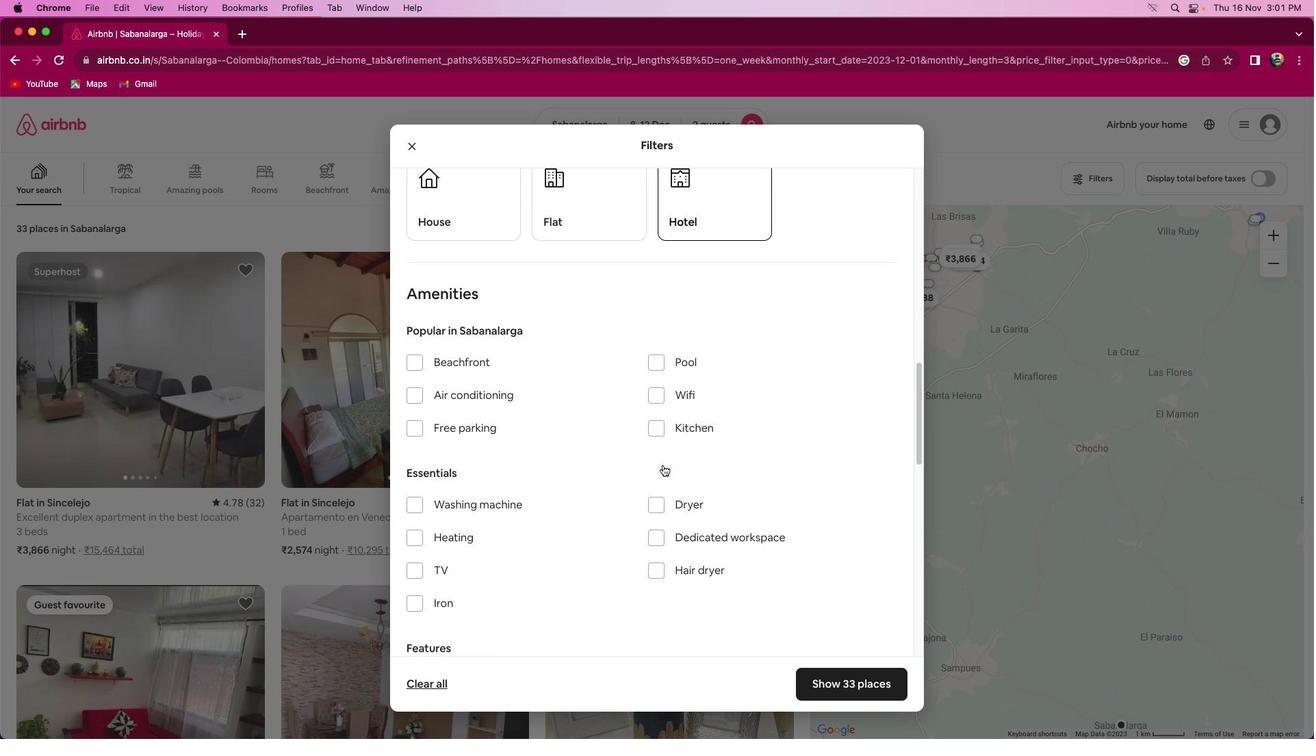 
Action: Mouse scrolled (568, 428) with delta (146, 150)
Screenshot: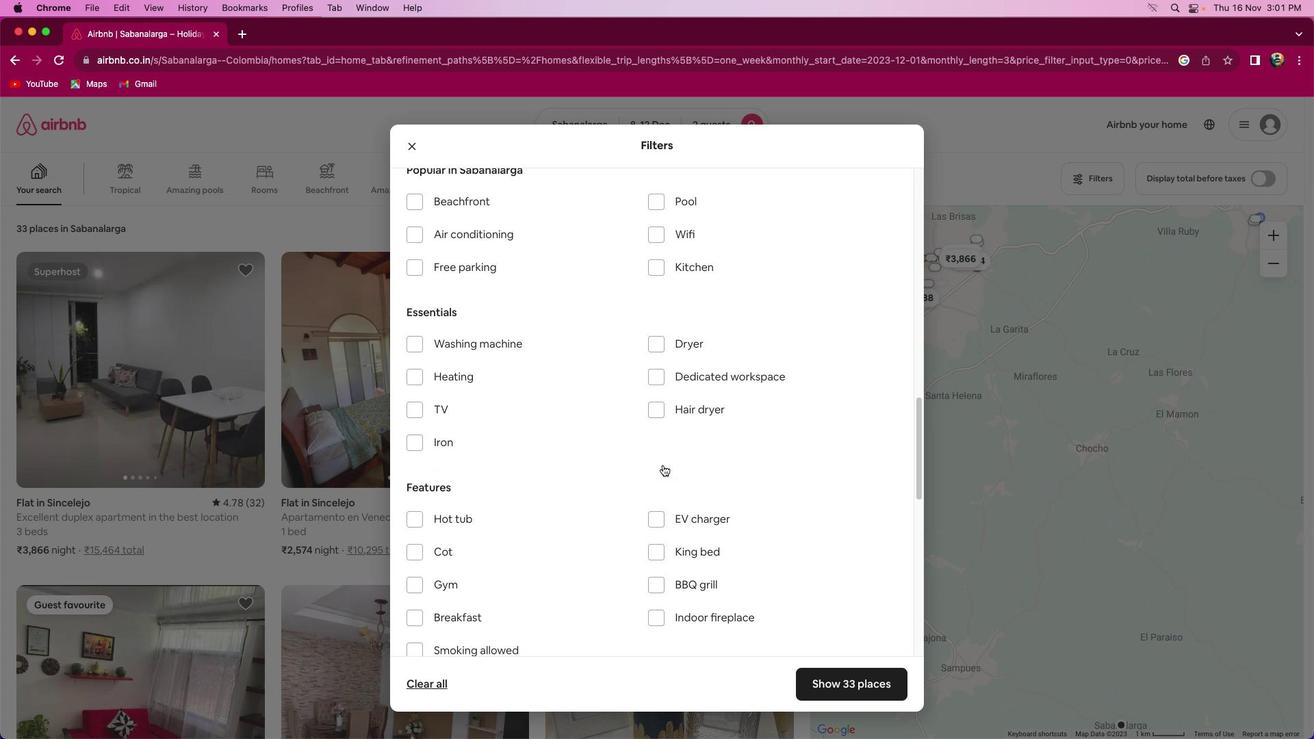 
Action: Mouse scrolled (568, 428) with delta (146, 150)
Screenshot: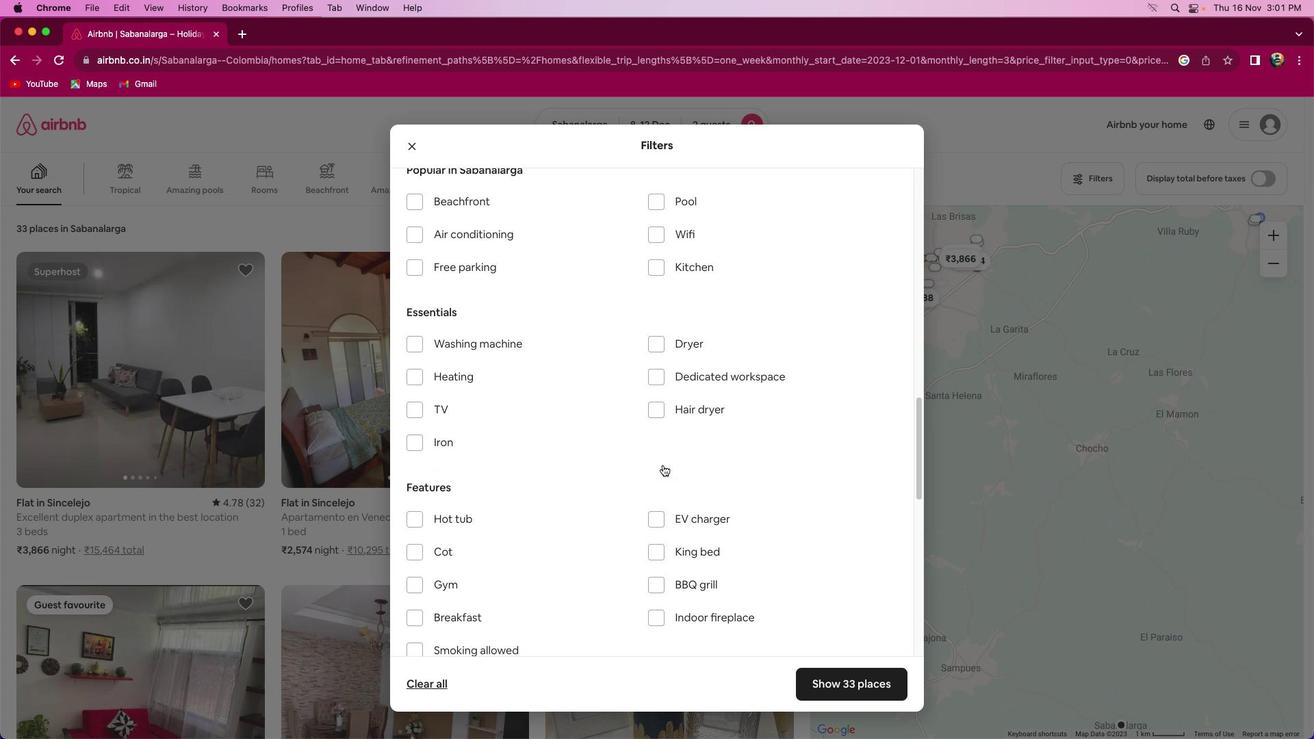 
Action: Mouse scrolled (568, 428) with delta (146, 149)
Screenshot: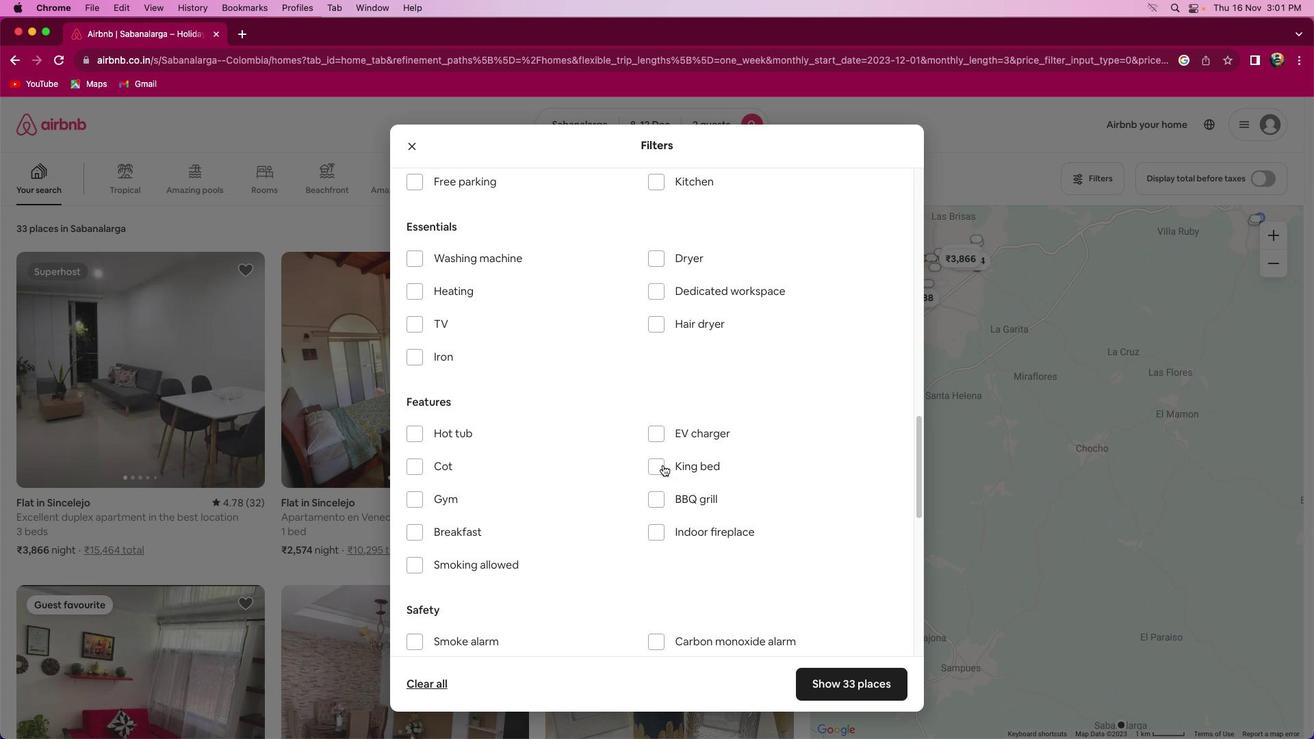 
Action: Mouse scrolled (568, 428) with delta (146, 149)
Screenshot: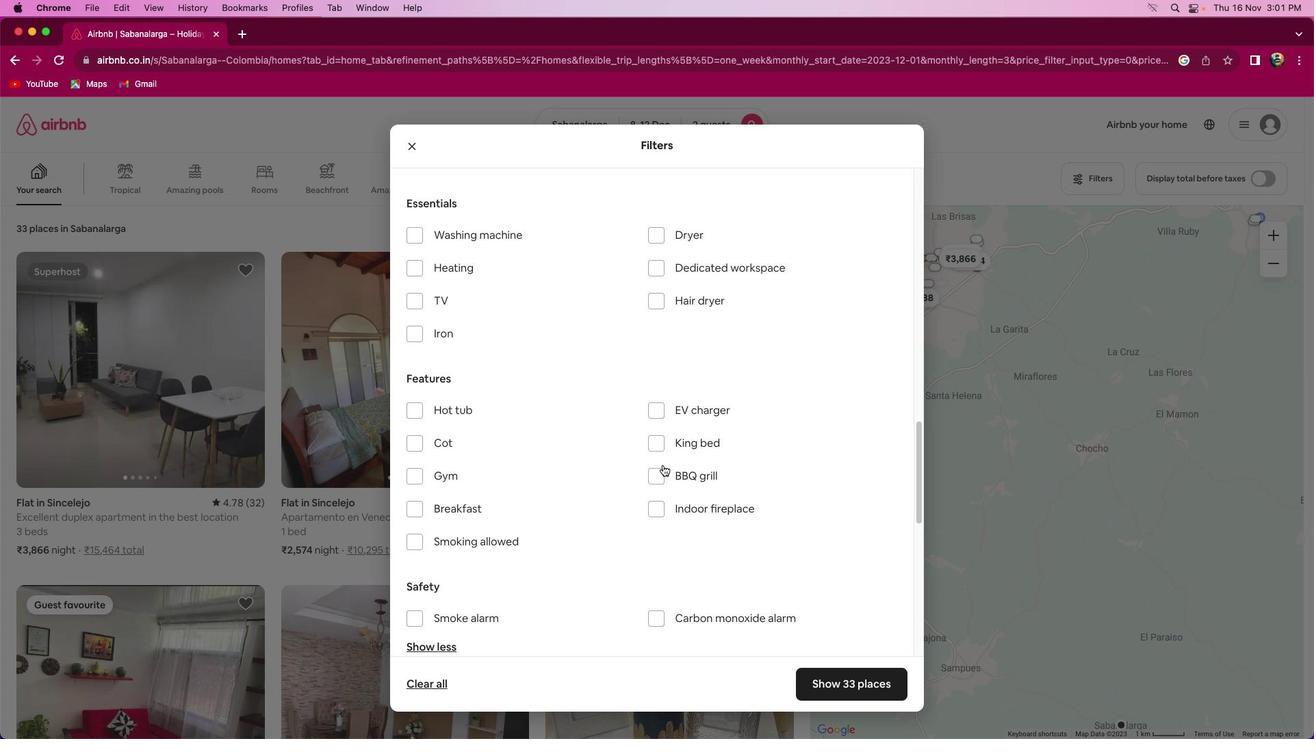 
Action: Mouse scrolled (568, 428) with delta (146, 150)
Screenshot: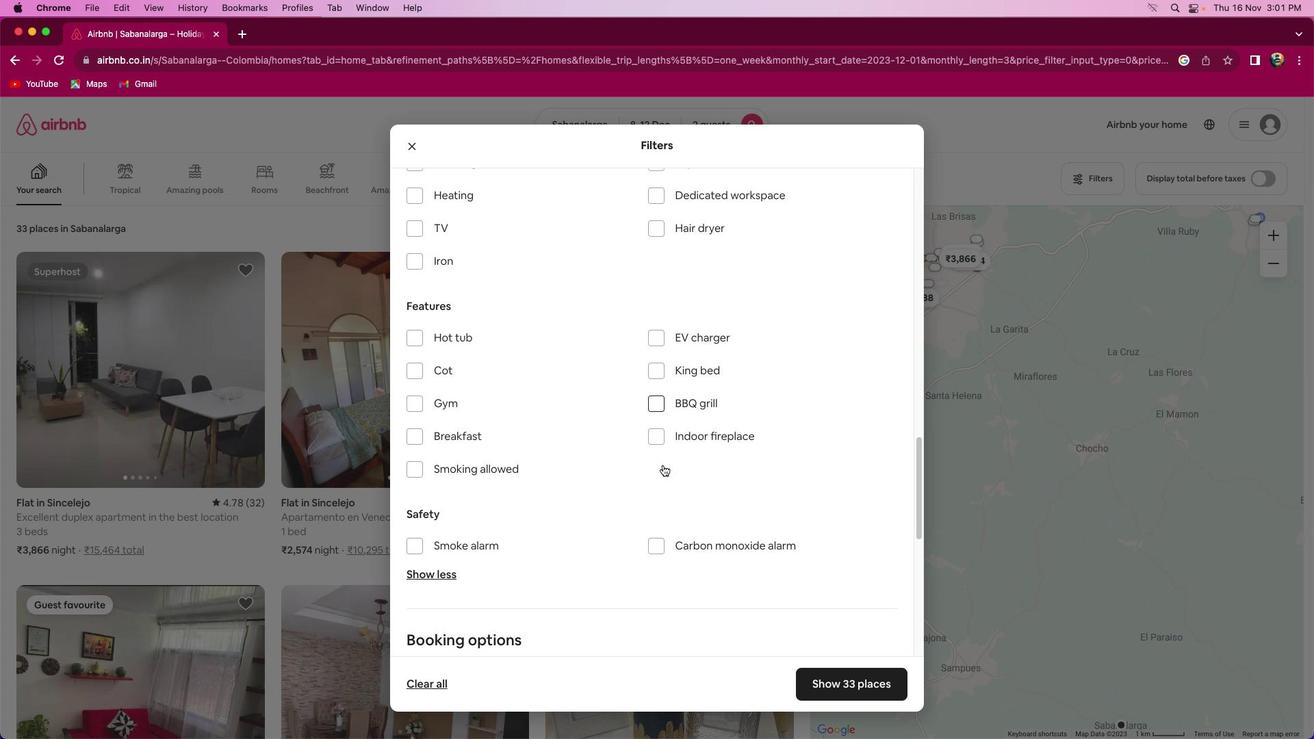 
Action: Mouse scrolled (568, 428) with delta (146, 150)
Screenshot: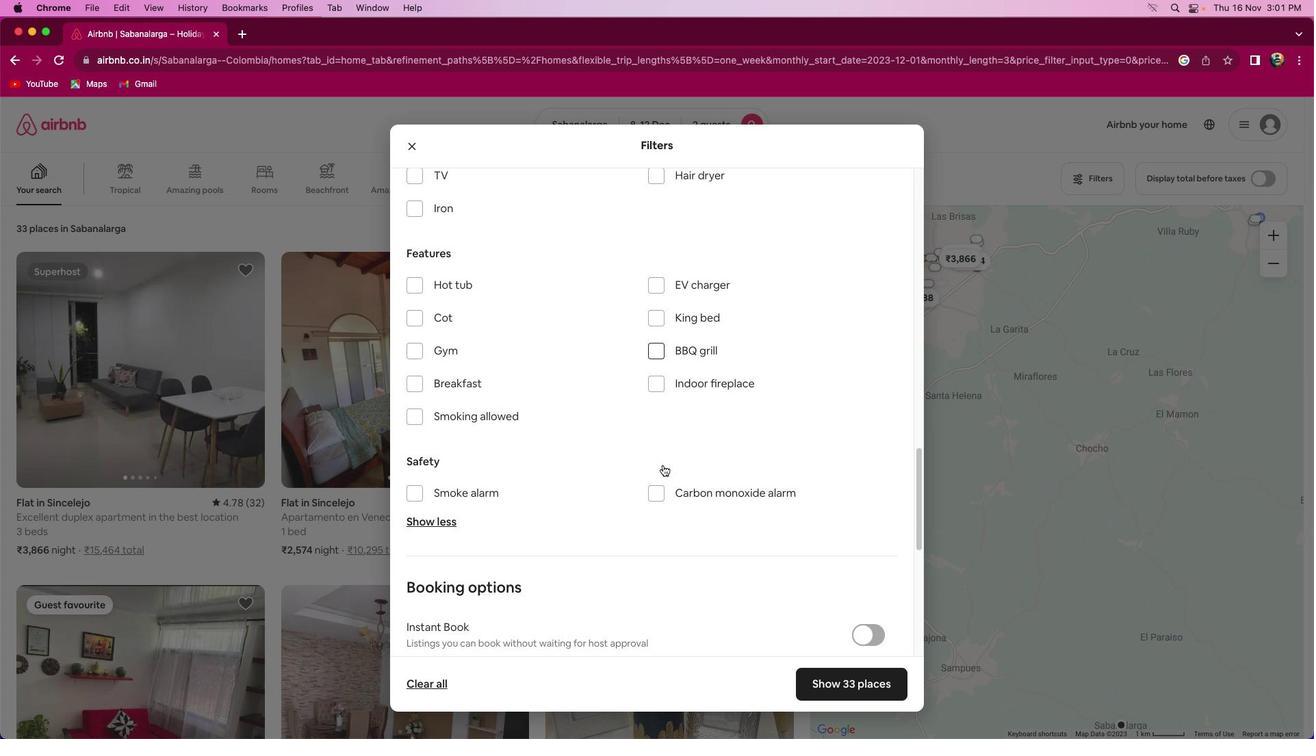 
Action: Mouse scrolled (568, 428) with delta (146, 149)
Screenshot: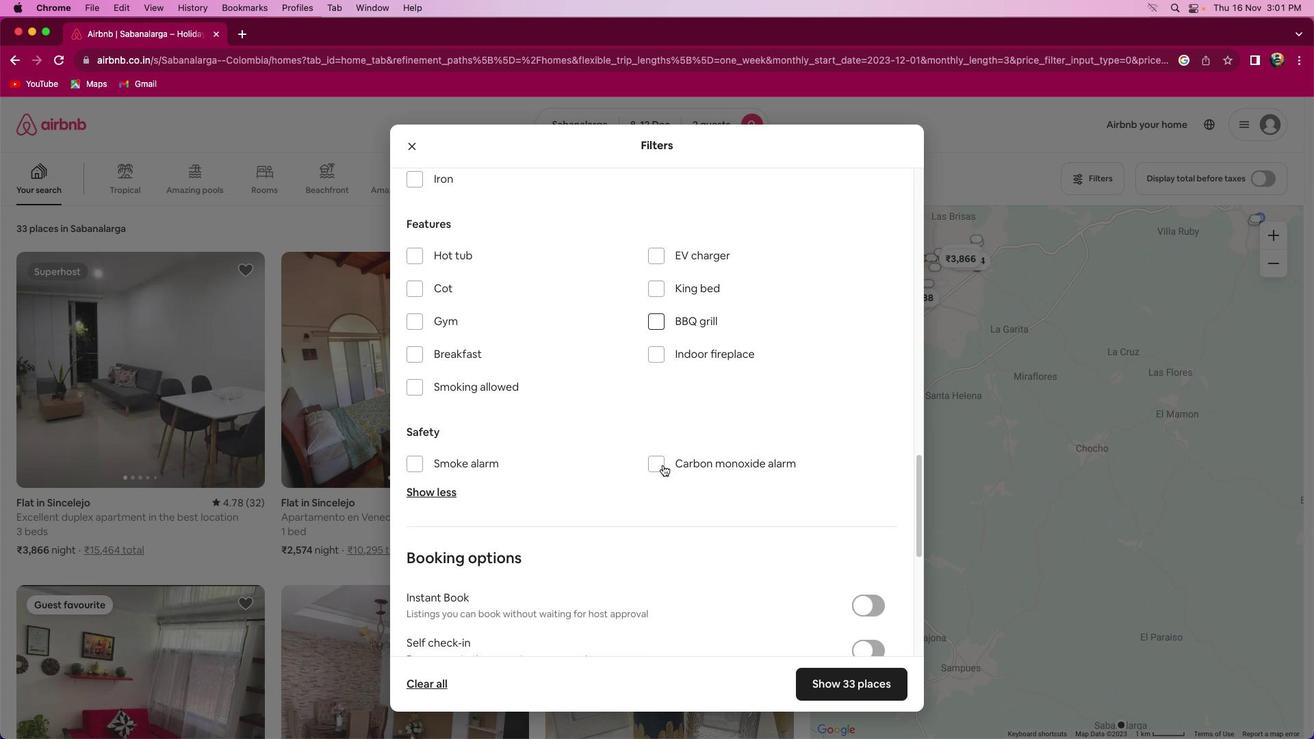 
Action: Mouse scrolled (568, 428) with delta (146, 149)
Screenshot: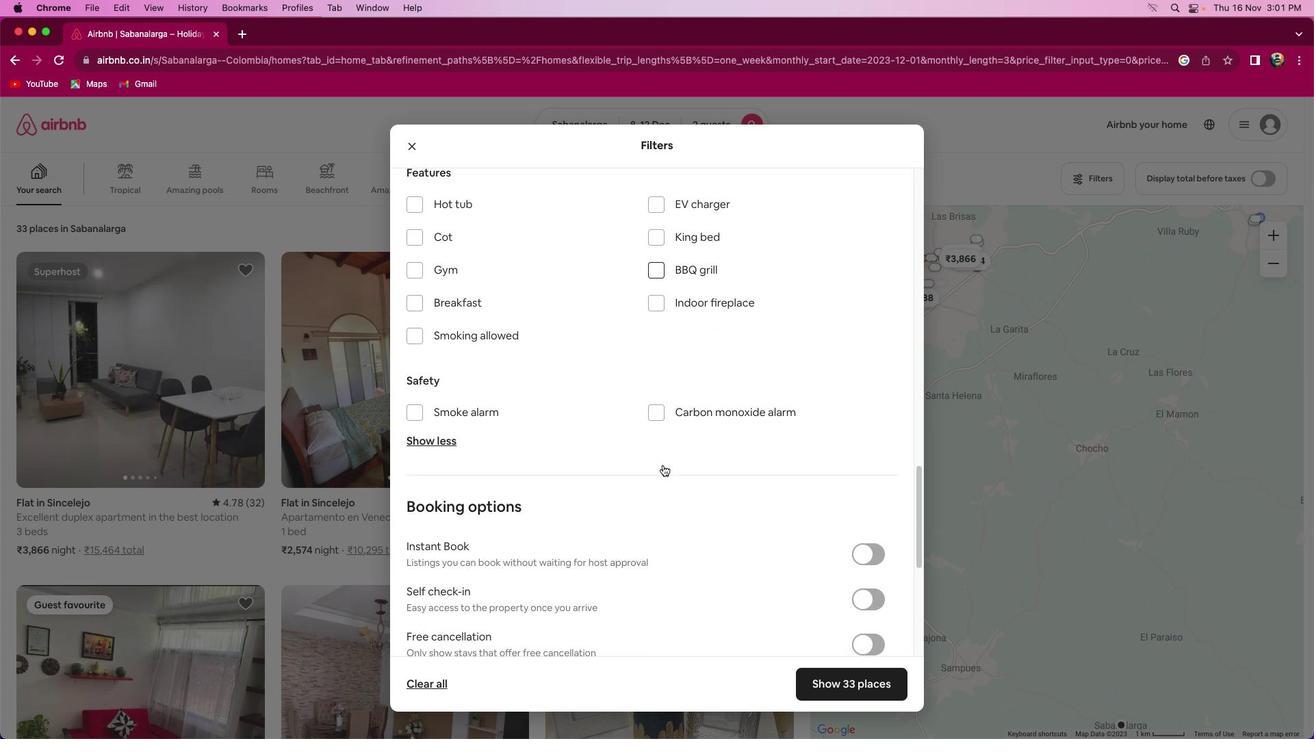 
Action: Mouse scrolled (568, 428) with delta (146, 151)
Screenshot: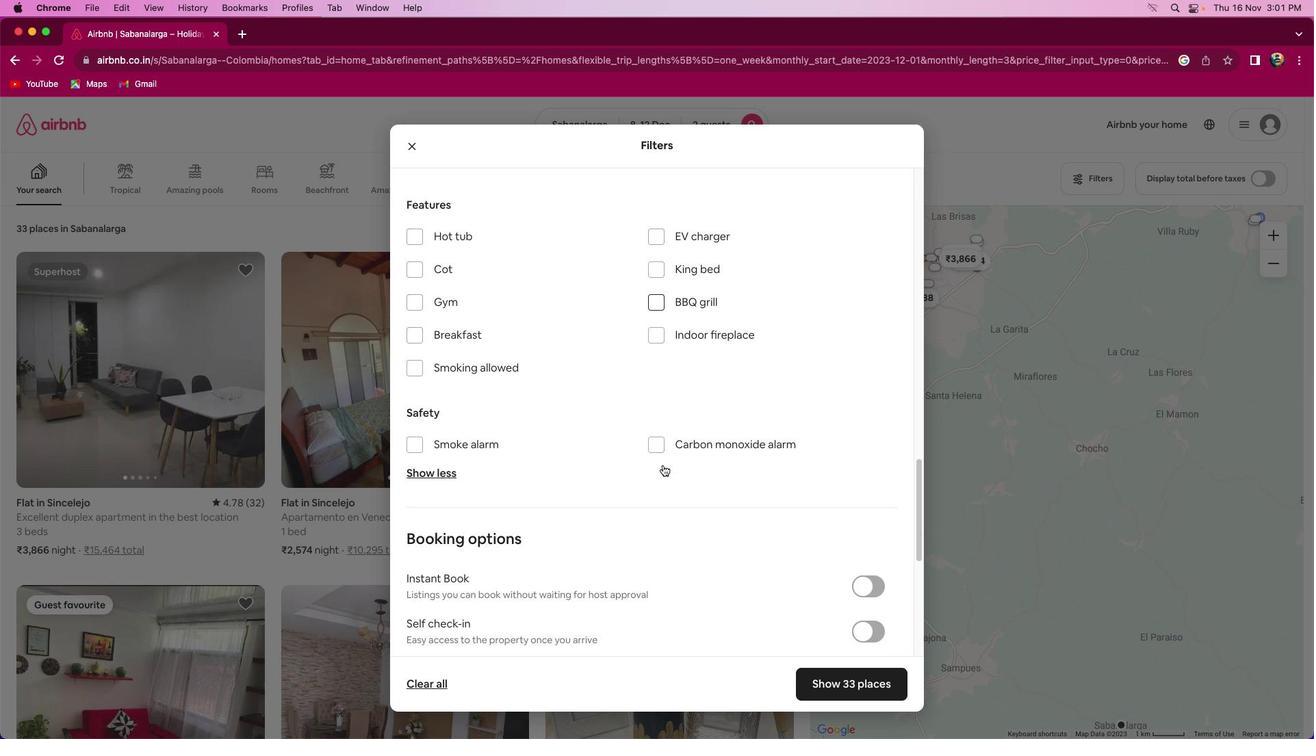 
Action: Mouse scrolled (568, 428) with delta (146, 151)
Screenshot: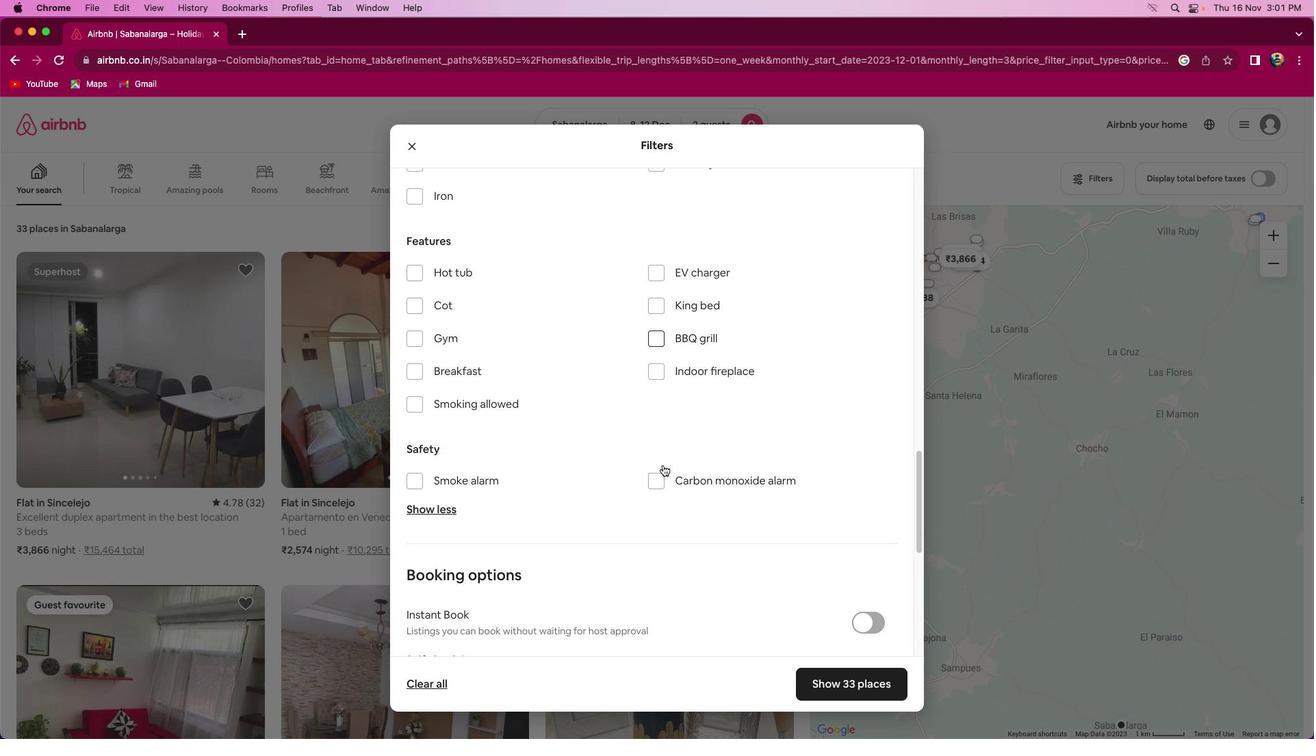 
Action: Mouse scrolled (568, 428) with delta (146, 152)
Screenshot: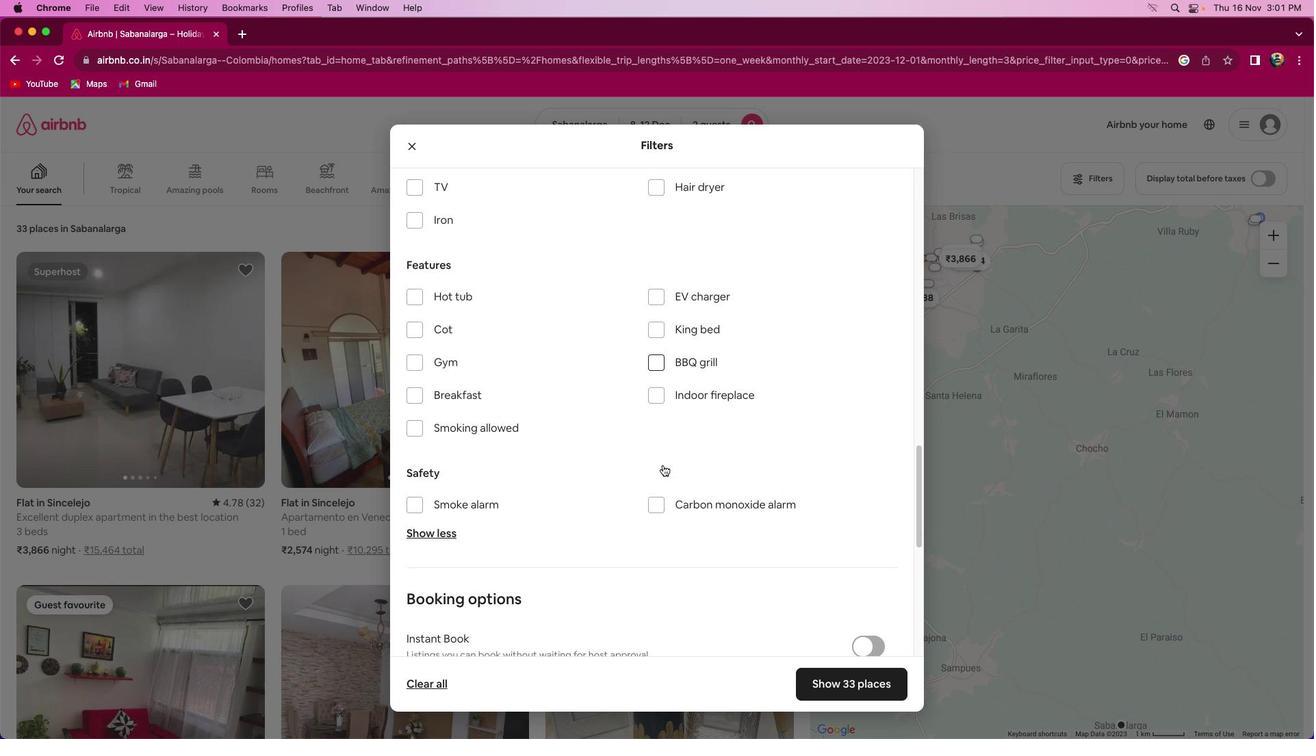 
Action: Mouse moved to (567, 427)
Screenshot: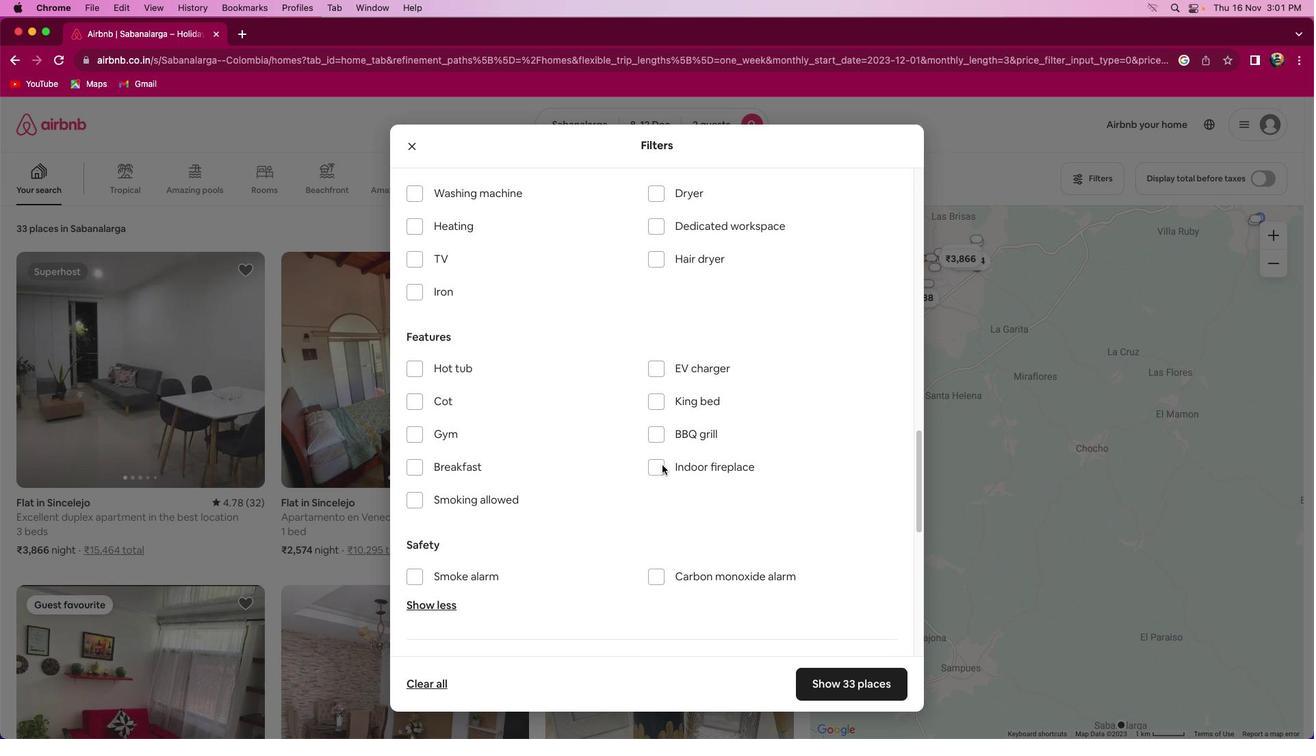 
Action: Mouse scrolled (567, 427) with delta (146, 151)
Screenshot: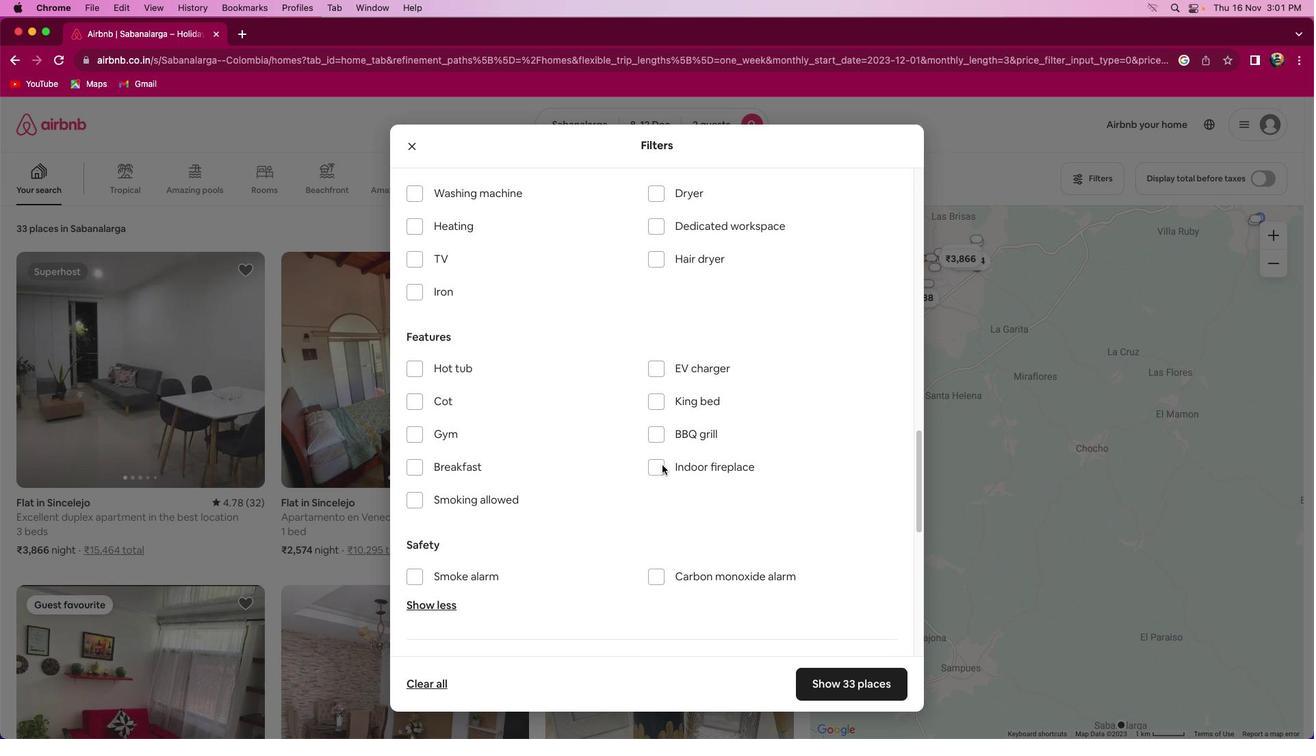 
Action: Mouse scrolled (567, 427) with delta (146, 151)
Screenshot: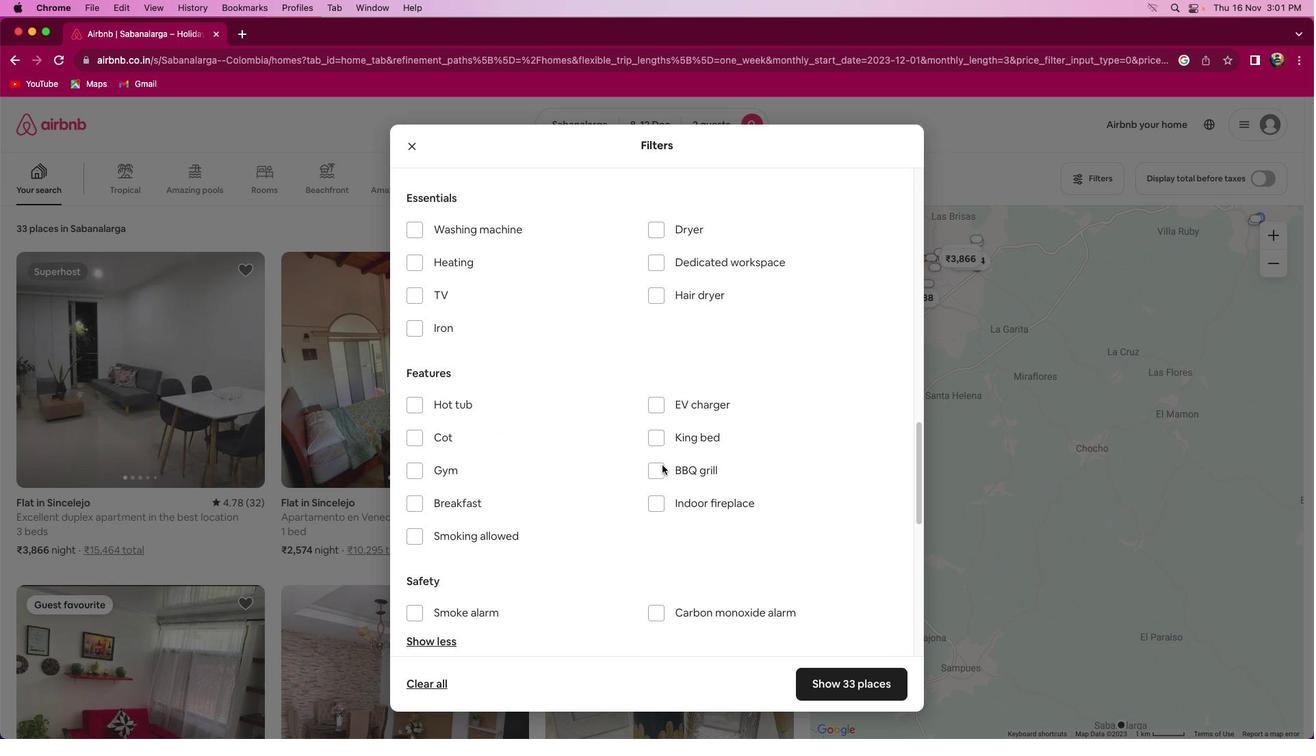 
Action: Mouse moved to (567, 428)
